 Task: Set up a database for tracking your vinyl record collection.
Action: Key pressed <Key.caps_lock>V<Key.caps_lock>inyl<Key.space><Key.caps_lock>R<Key.caps_lock>ecord<Key.space><Key.caps_lock>C<Key.caps_lock>ollection<Key.space><Key.caps_lock>D<Key.caps_lock>atabase
Screenshot: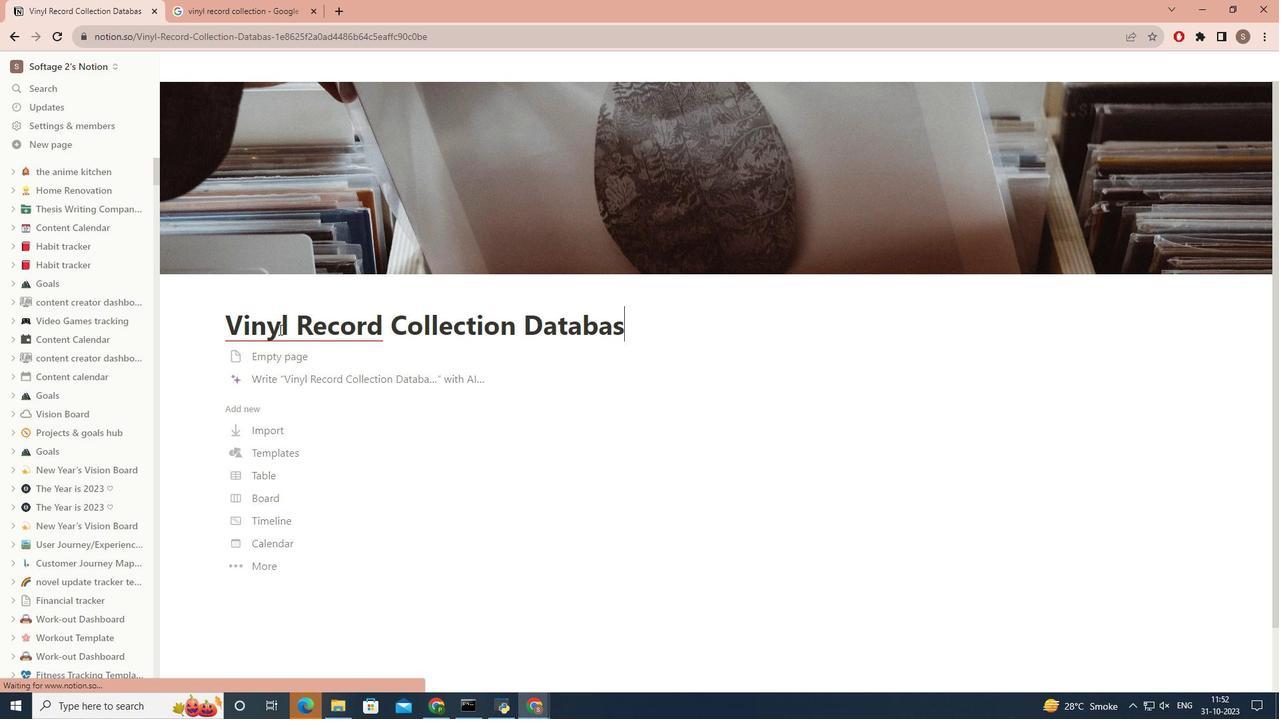 
Action: Mouse moved to (1138, 261)
Screenshot: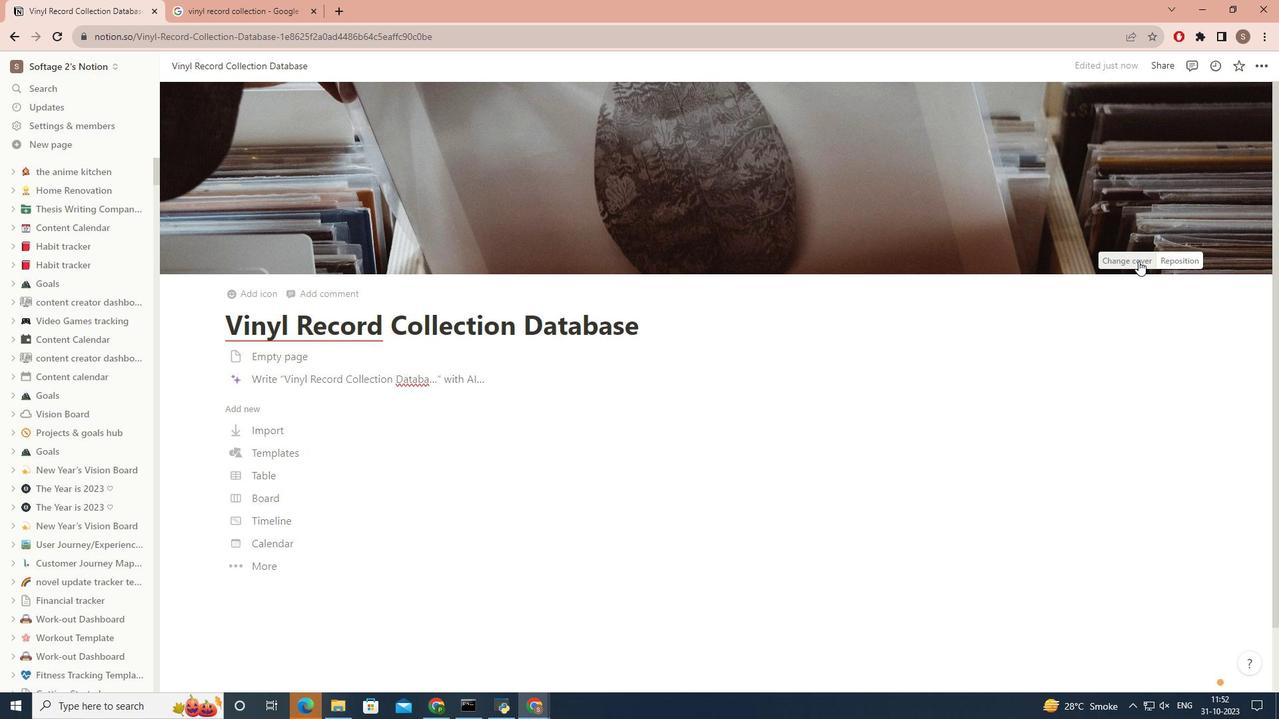 
Action: Mouse pressed left at (1138, 261)
Screenshot: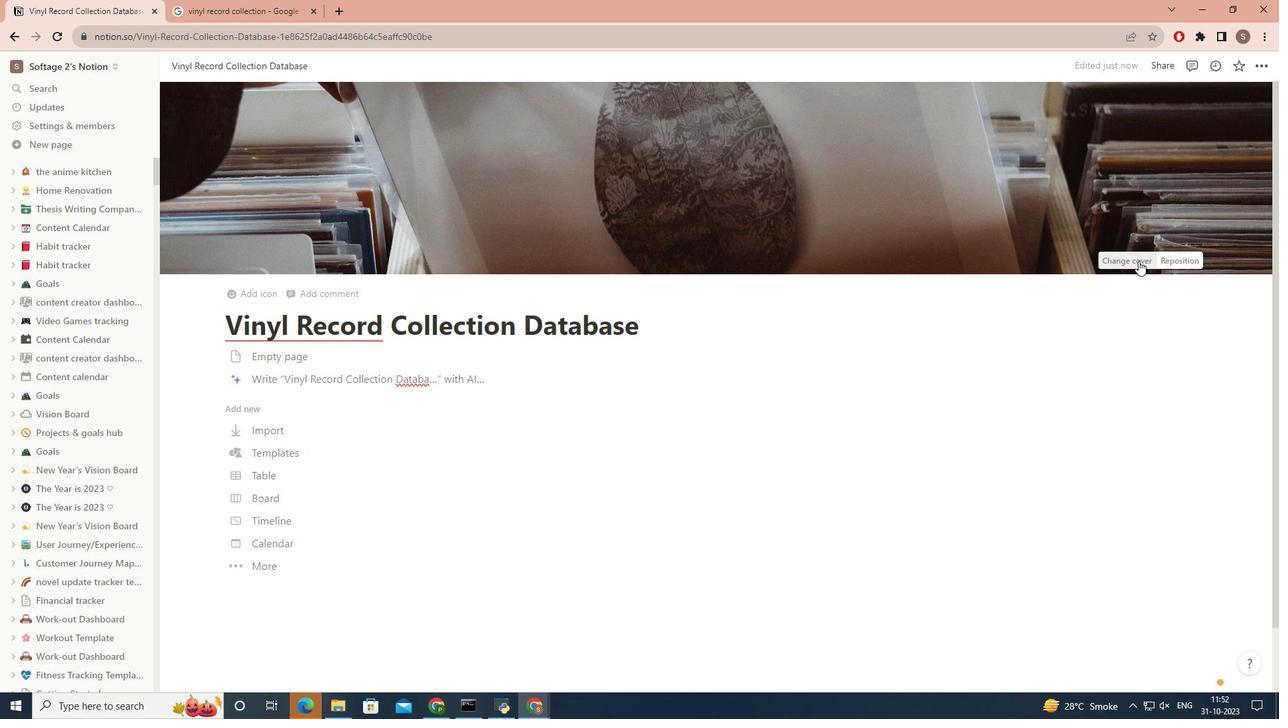 
Action: Mouse moved to (1052, 279)
Screenshot: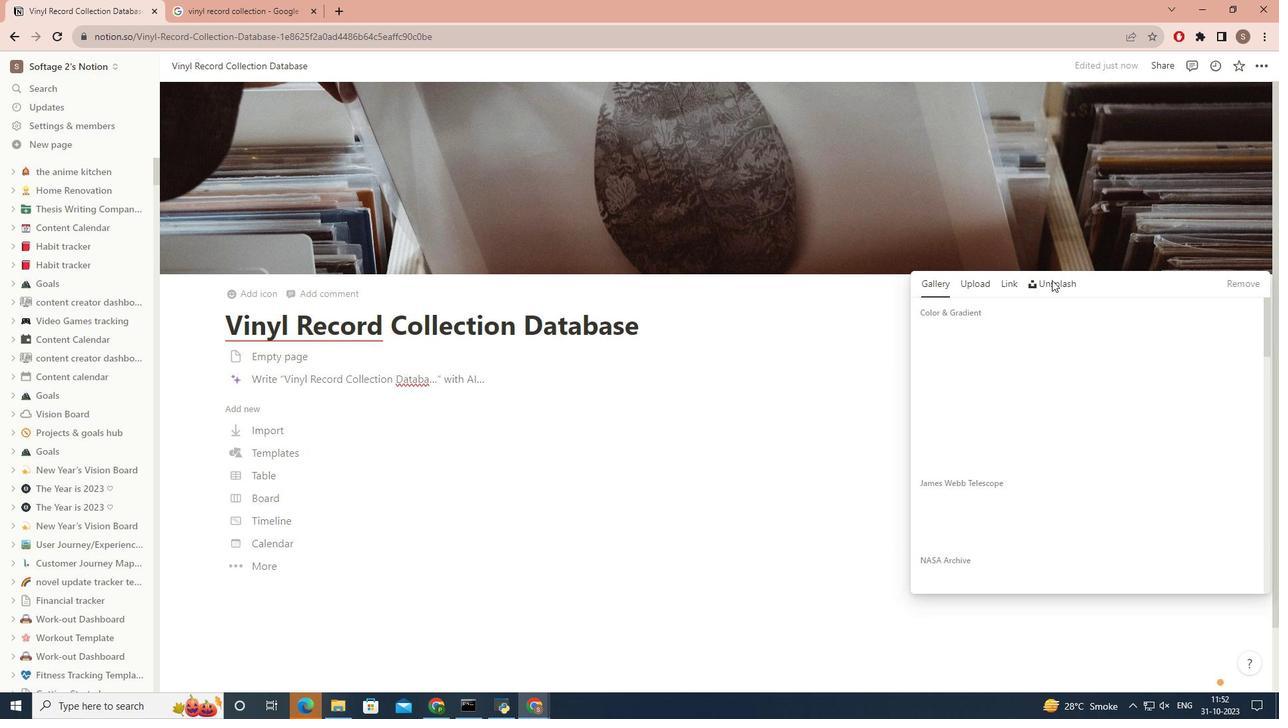 
Action: Mouse pressed left at (1052, 279)
Screenshot: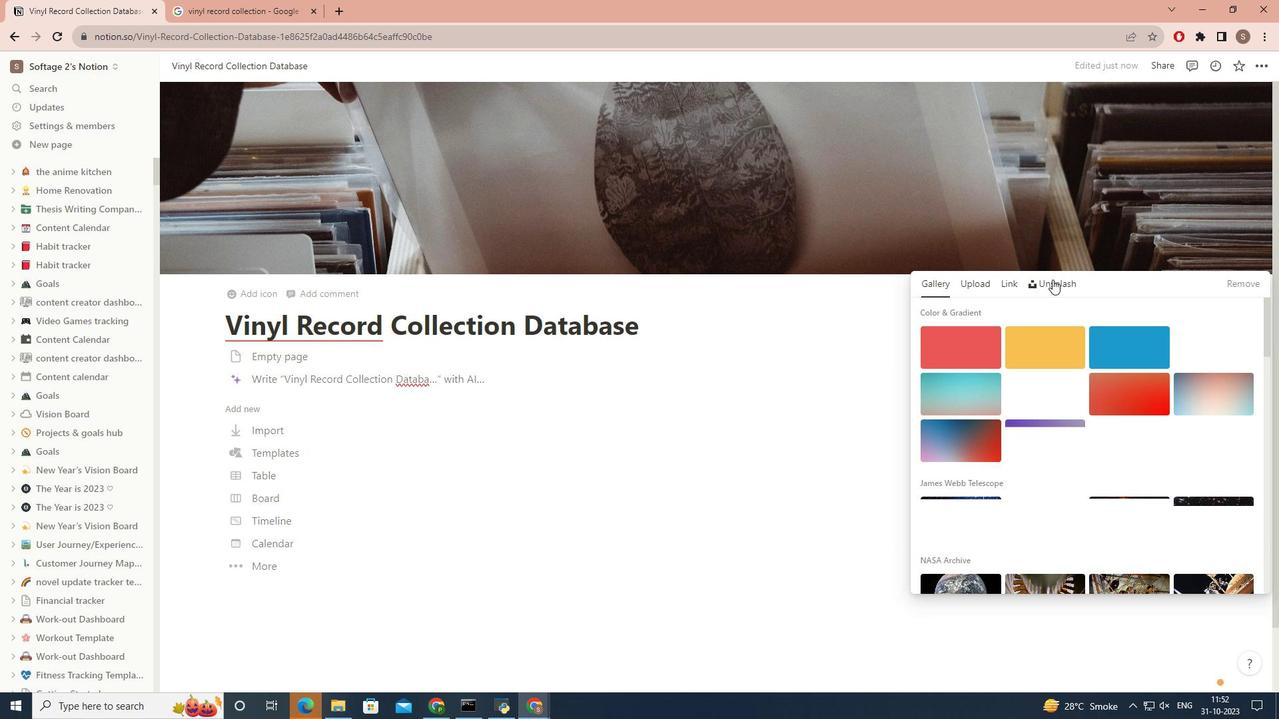 
Action: Mouse moved to (985, 316)
Screenshot: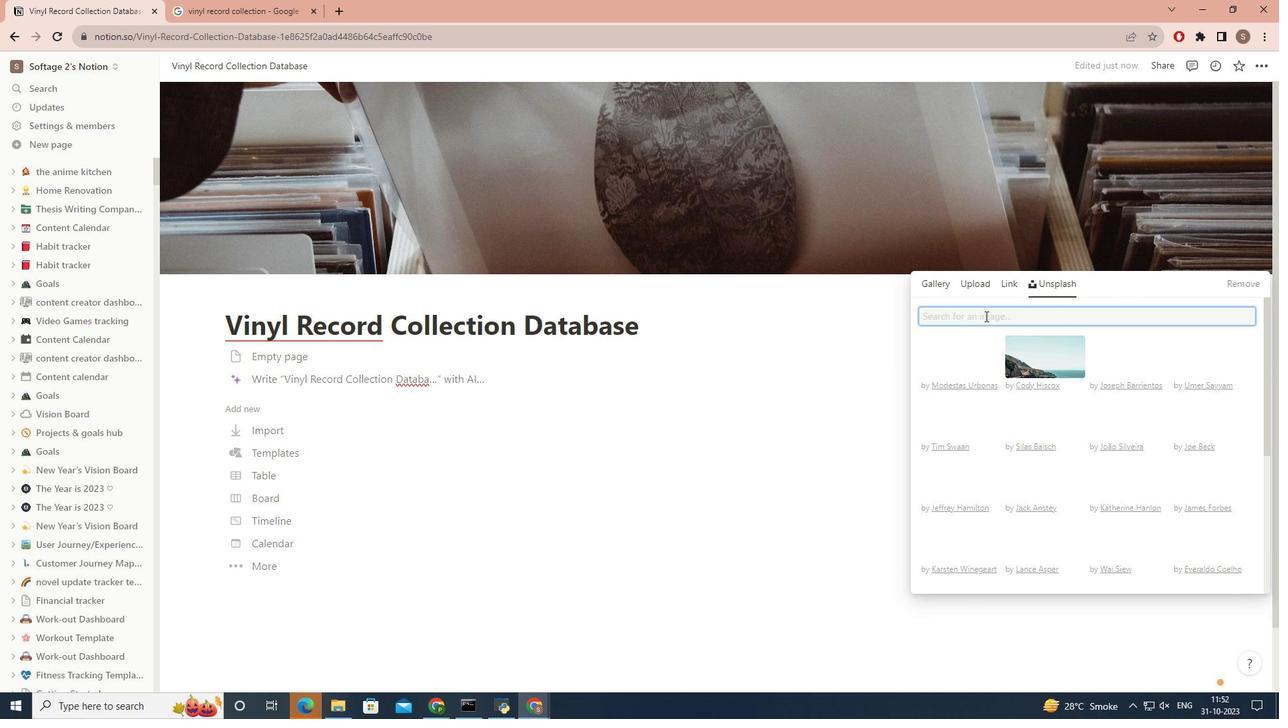 
Action: Key pressed vinyl<Key.space>record<Key.space>collection
Screenshot: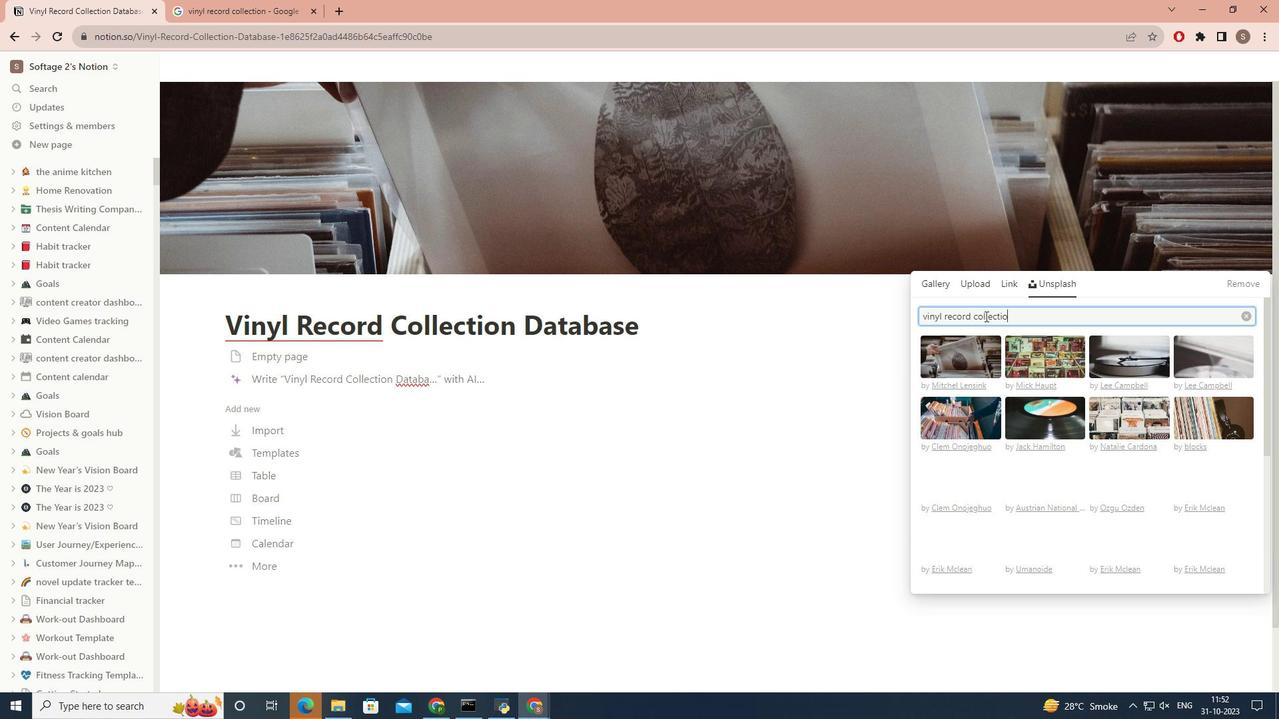 
Action: Mouse moved to (1207, 408)
Screenshot: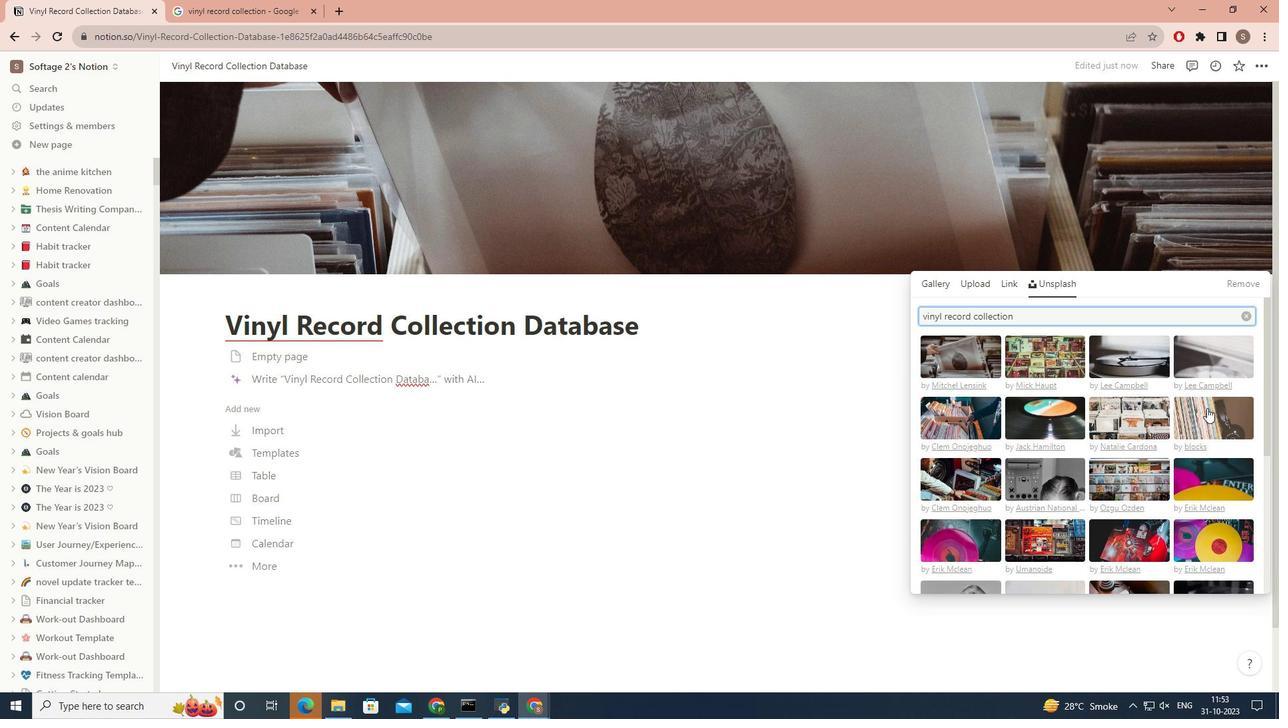 
Action: Mouse pressed left at (1207, 408)
Screenshot: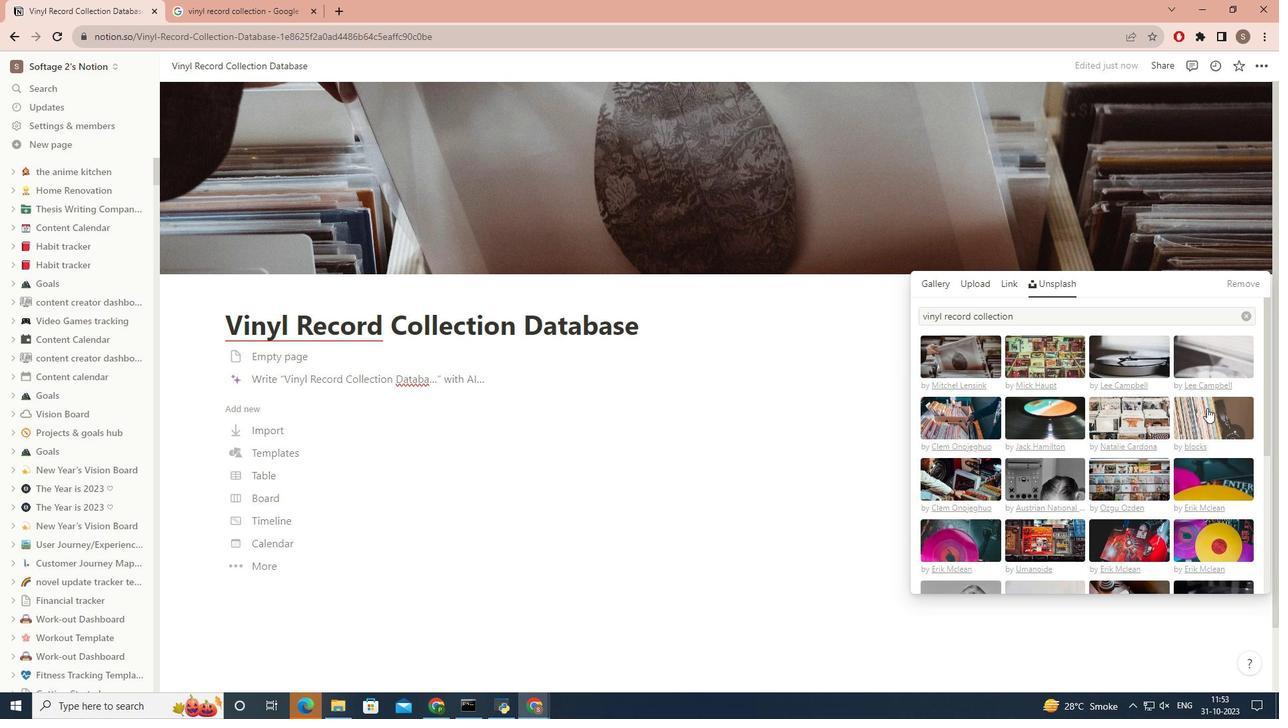 
Action: Mouse moved to (1042, 247)
Screenshot: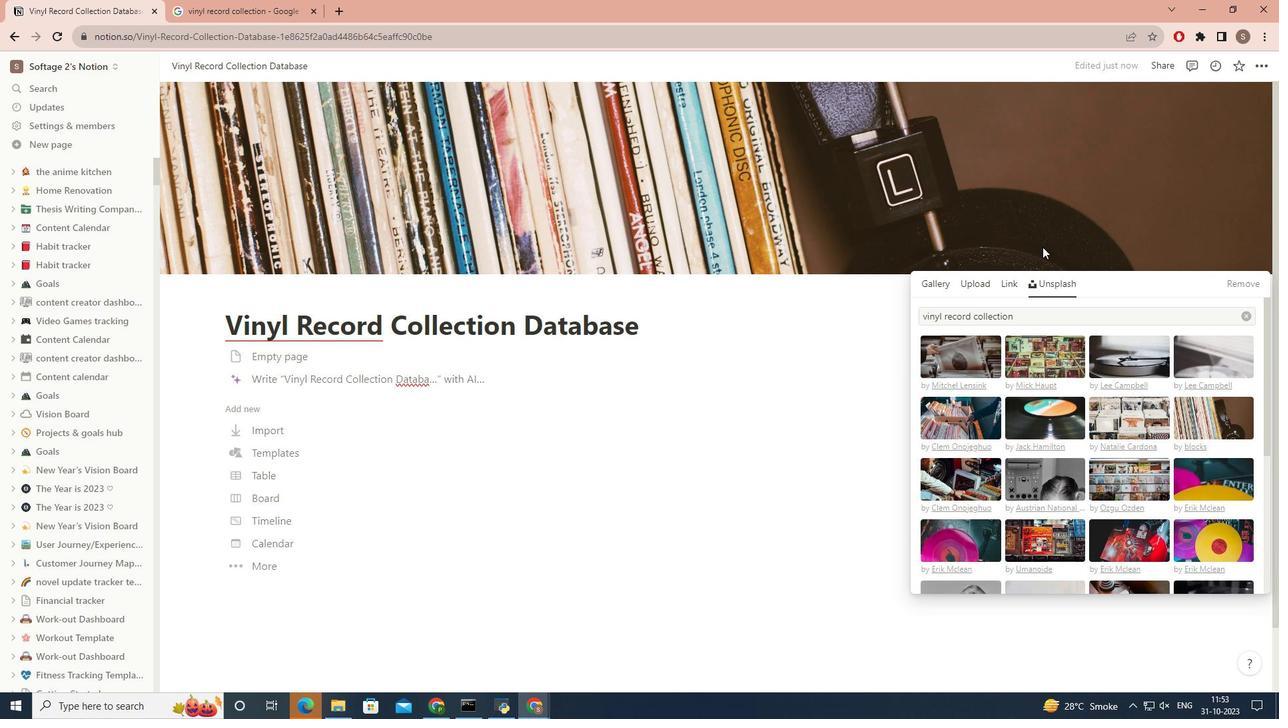 
Action: Mouse pressed left at (1042, 247)
Screenshot: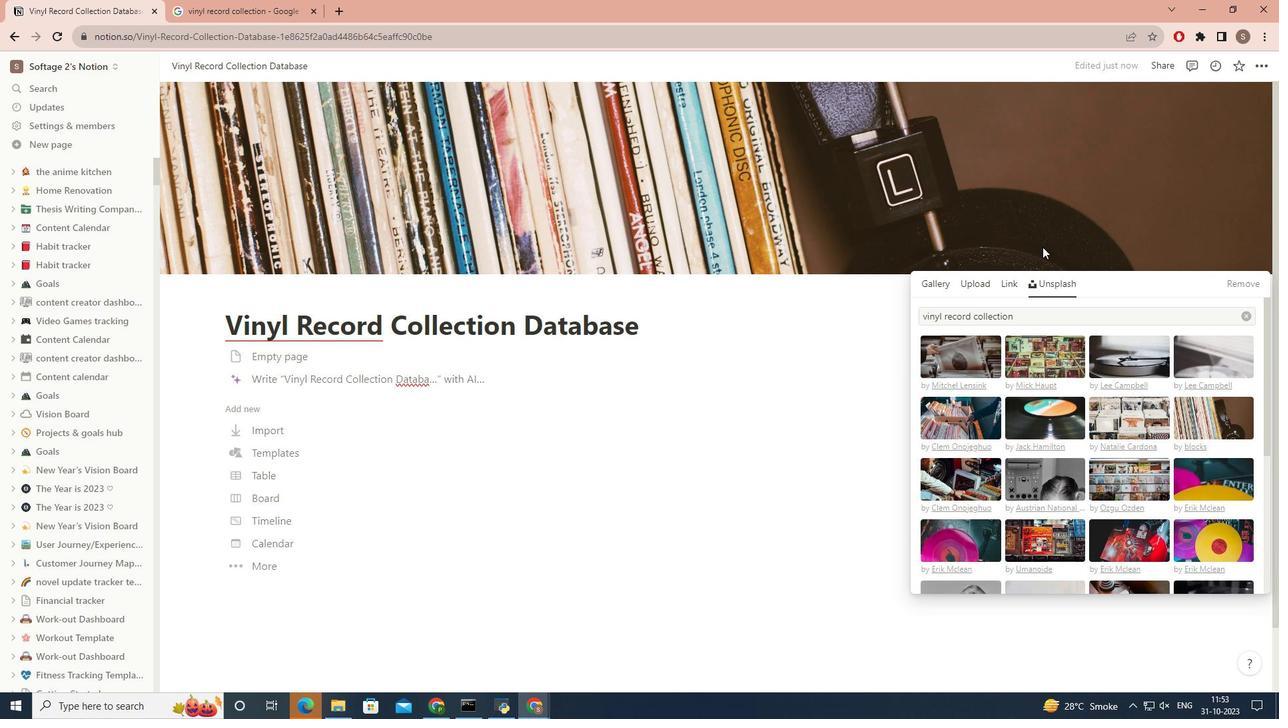 
Action: Mouse moved to (1162, 259)
Screenshot: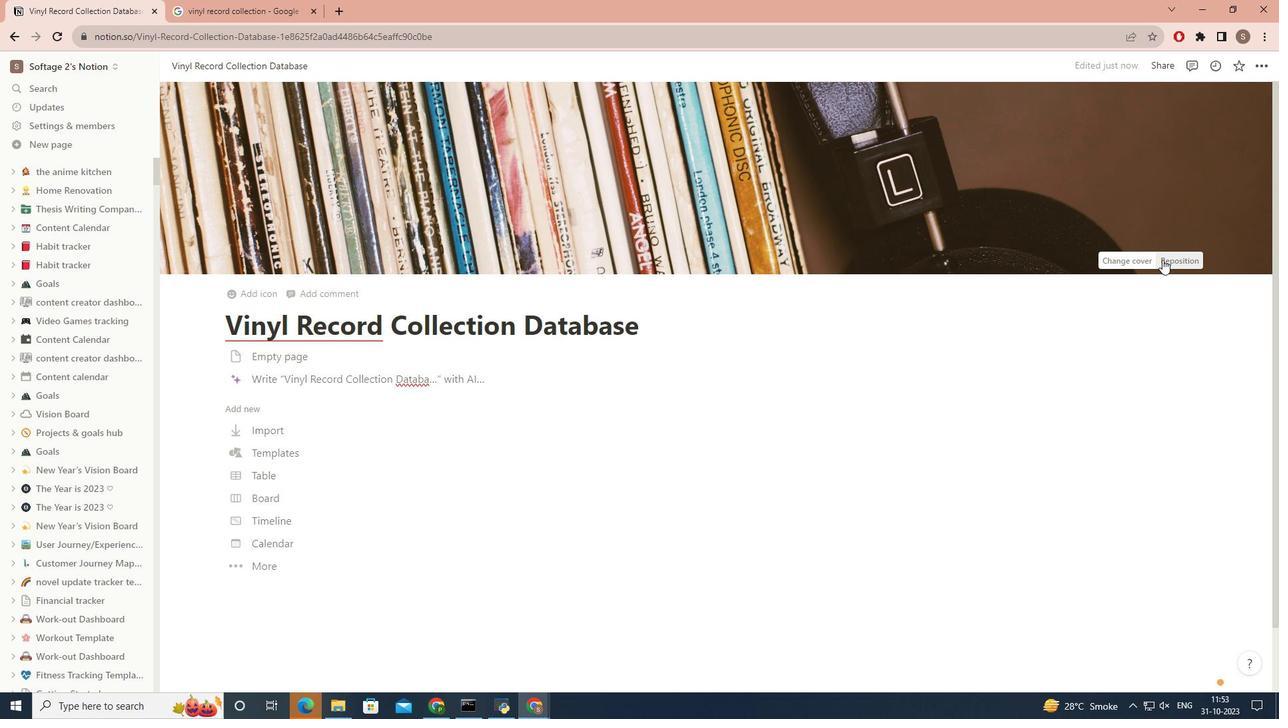 
Action: Mouse pressed left at (1162, 259)
Screenshot: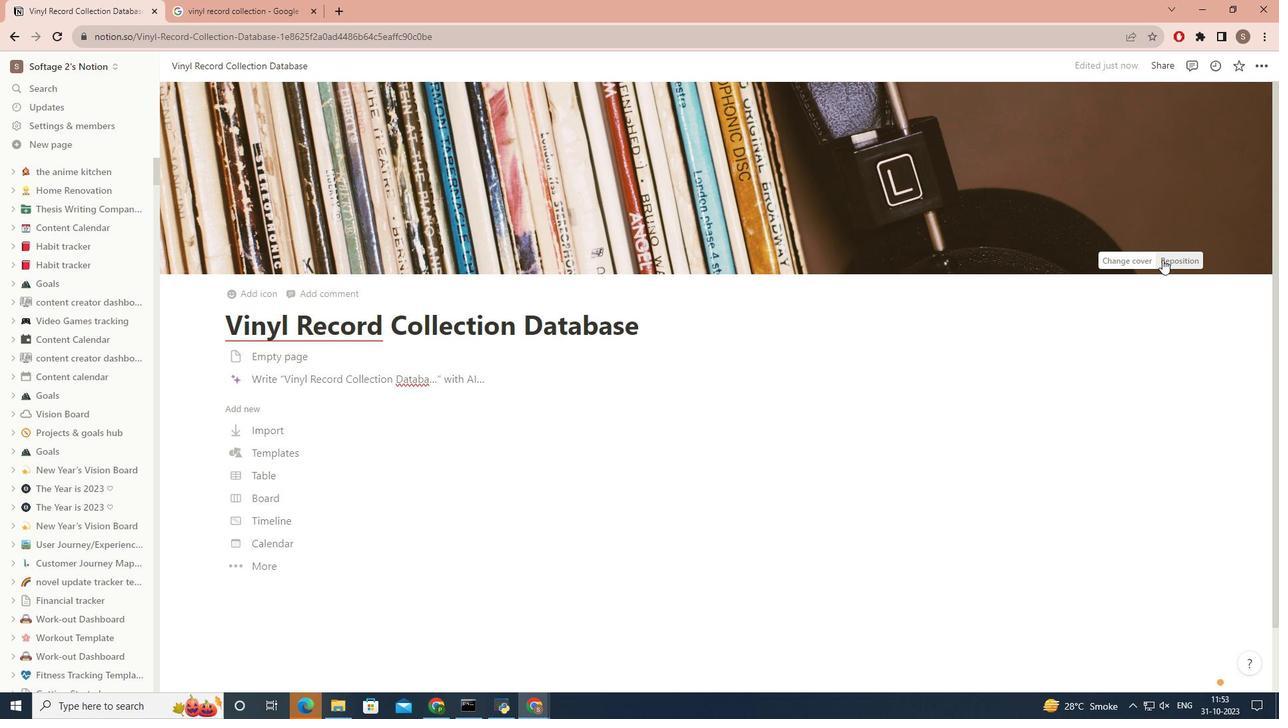 
Action: Mouse moved to (1092, 213)
Screenshot: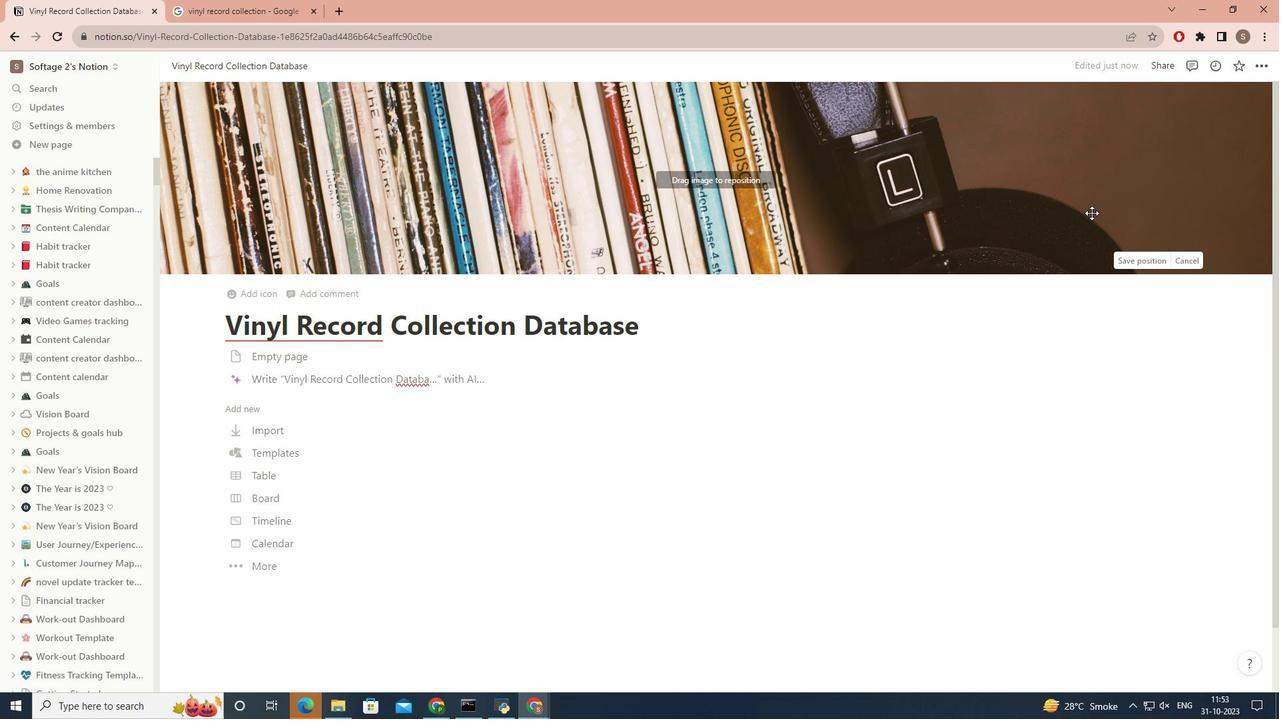 
Action: Mouse pressed left at (1092, 213)
Screenshot: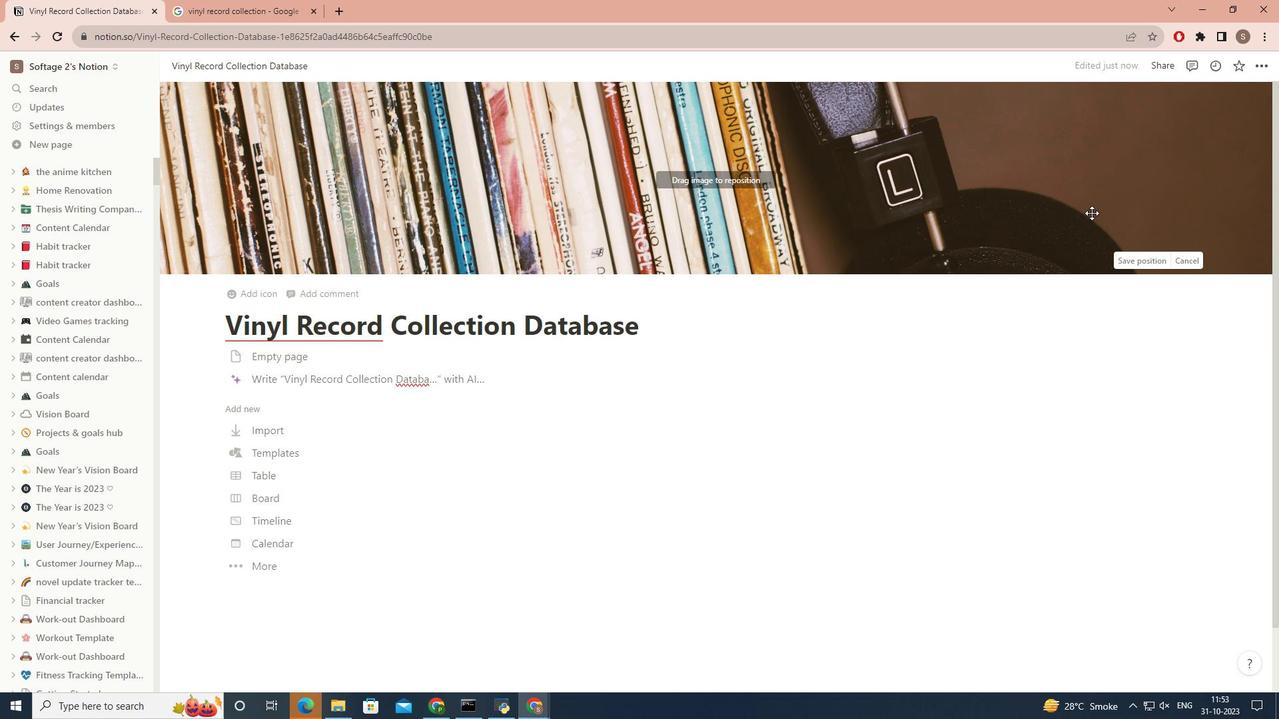 
Action: Mouse moved to (1071, 211)
Screenshot: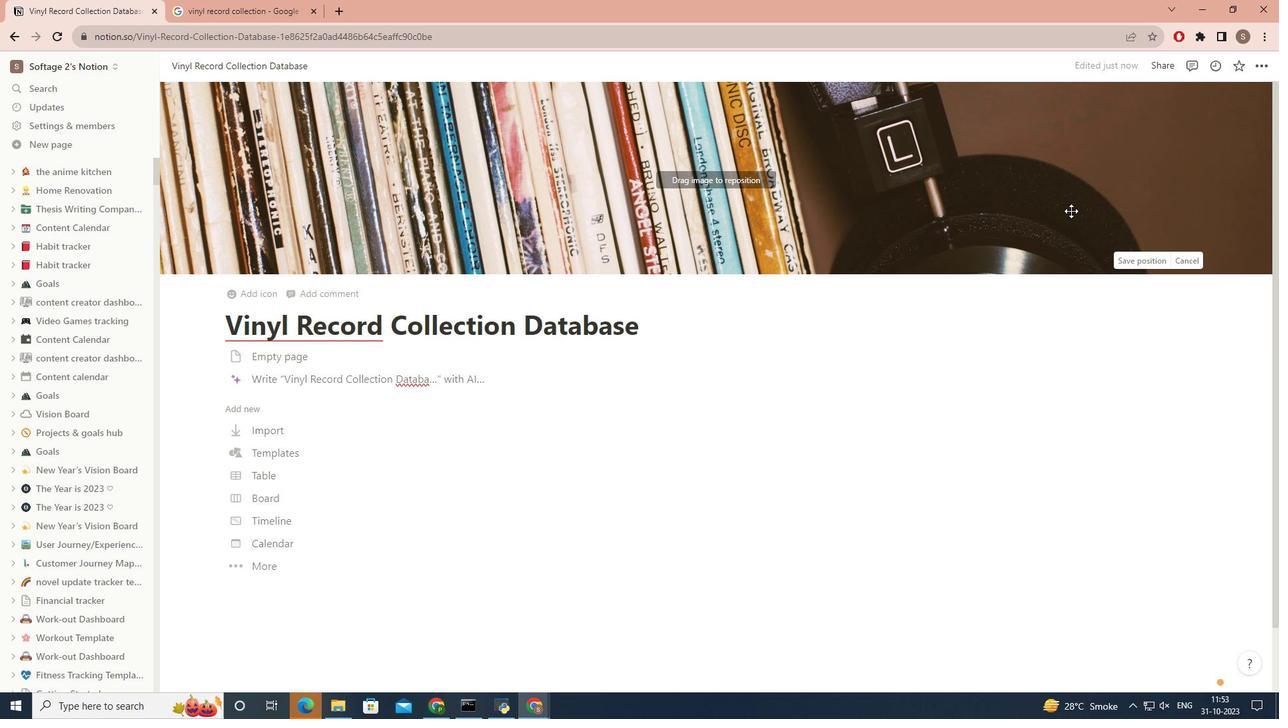 
Action: Mouse pressed left at (1071, 211)
Screenshot: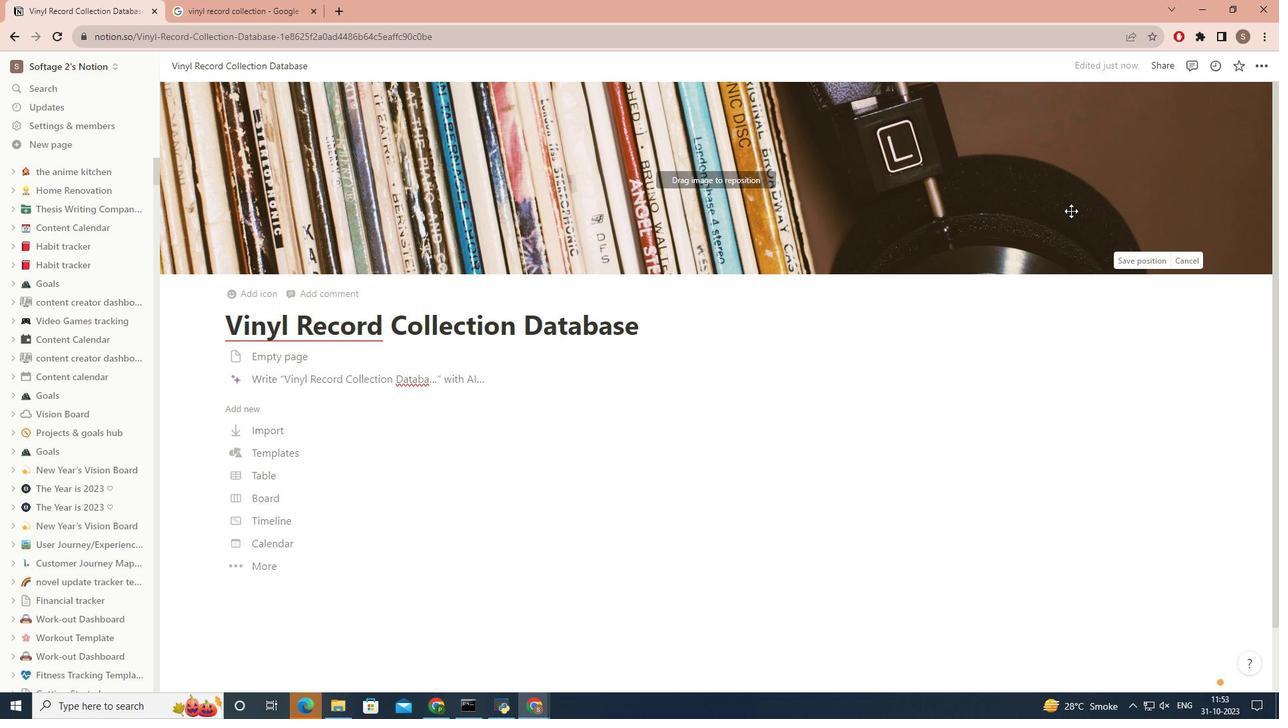 
Action: Mouse moved to (1071, 188)
Screenshot: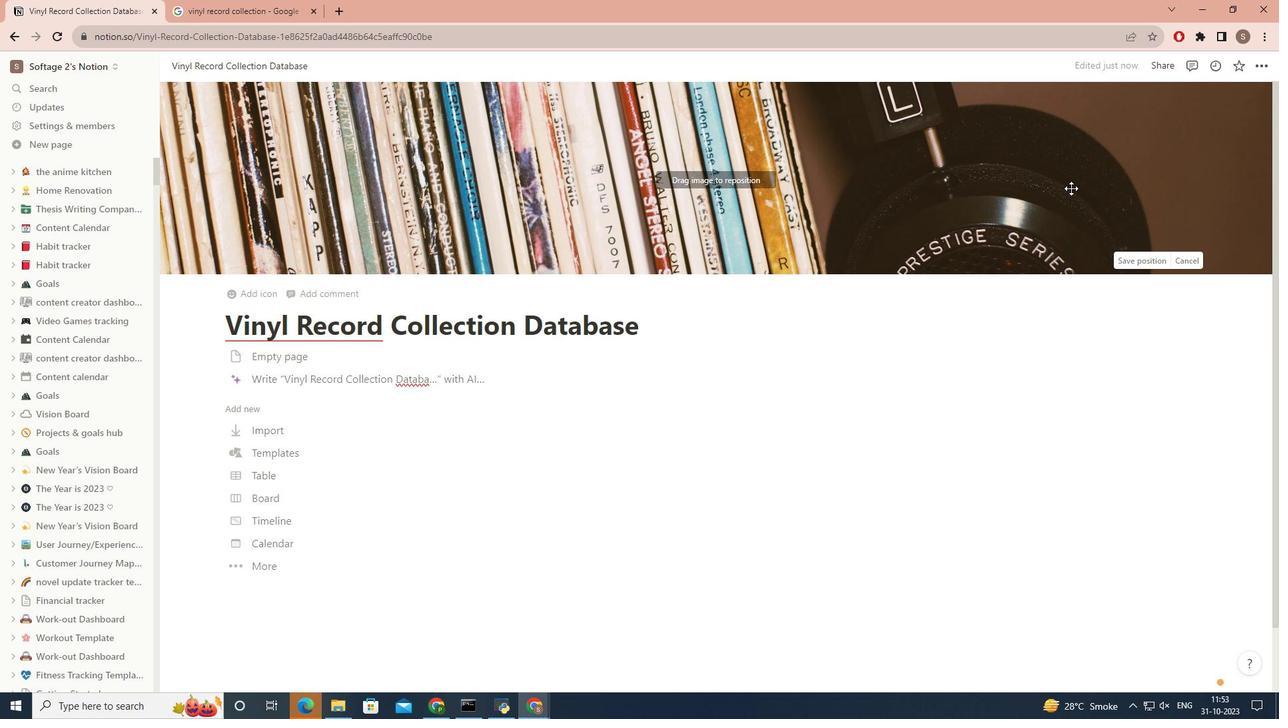
Action: Mouse pressed left at (1071, 188)
Screenshot: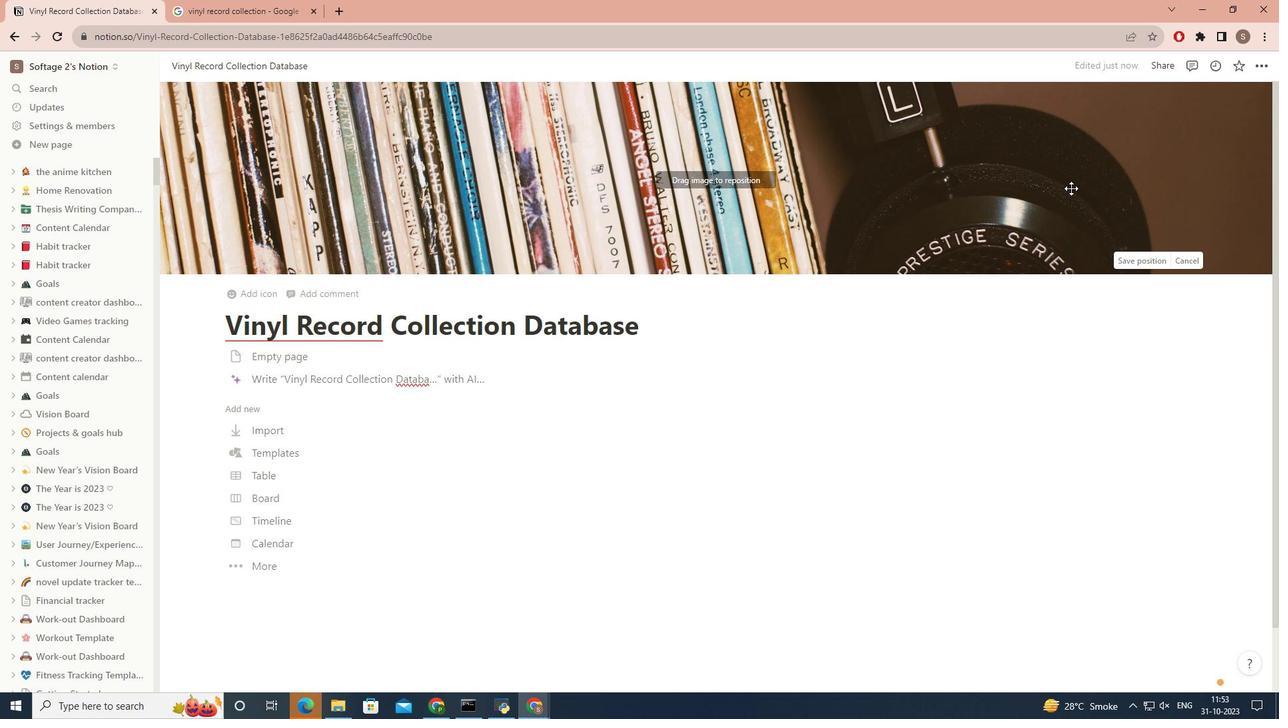 
Action: Mouse moved to (253, 293)
Screenshot: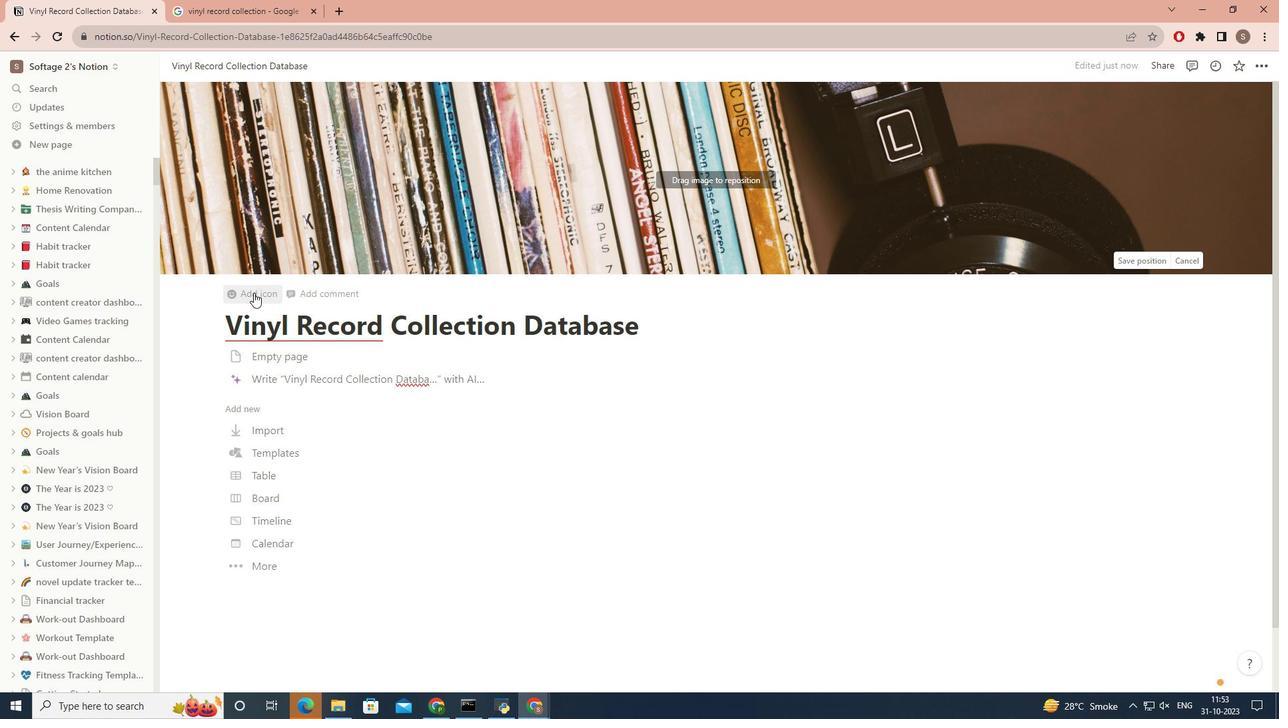 
Action: Mouse pressed left at (253, 293)
Screenshot: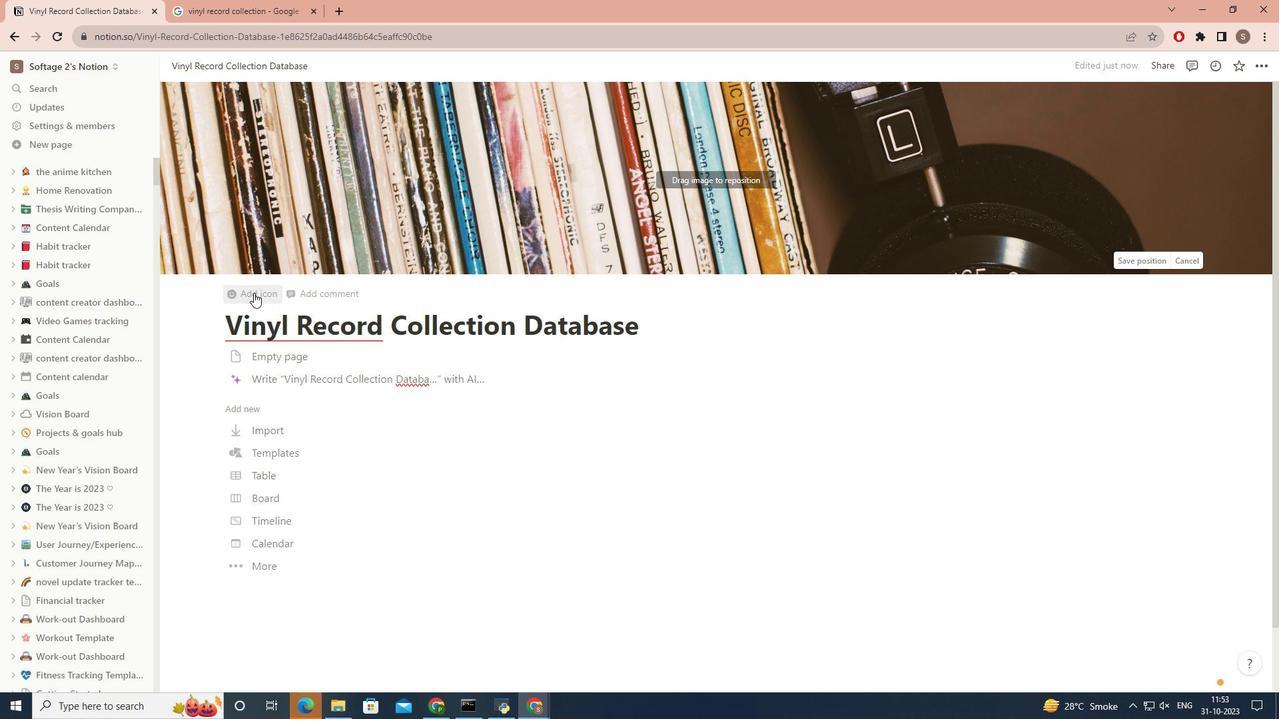 
Action: Mouse moved to (235, 341)
Screenshot: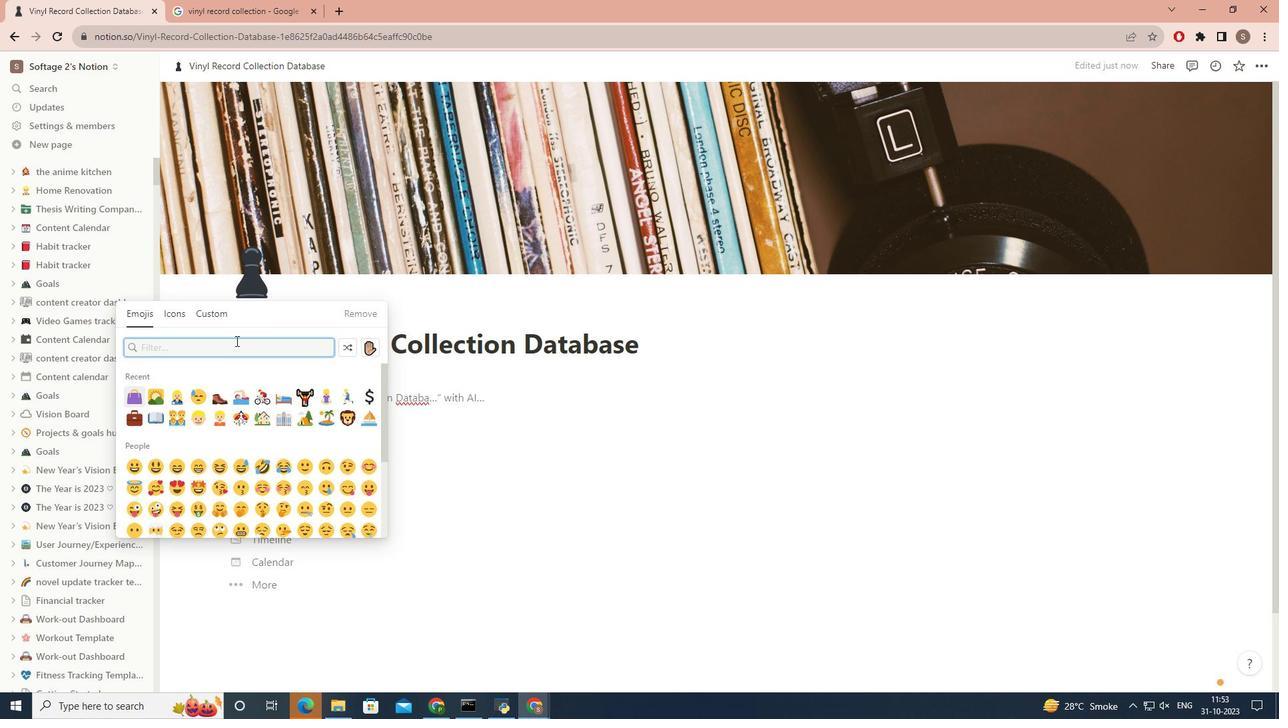 
Action: Mouse pressed left at (235, 341)
Screenshot: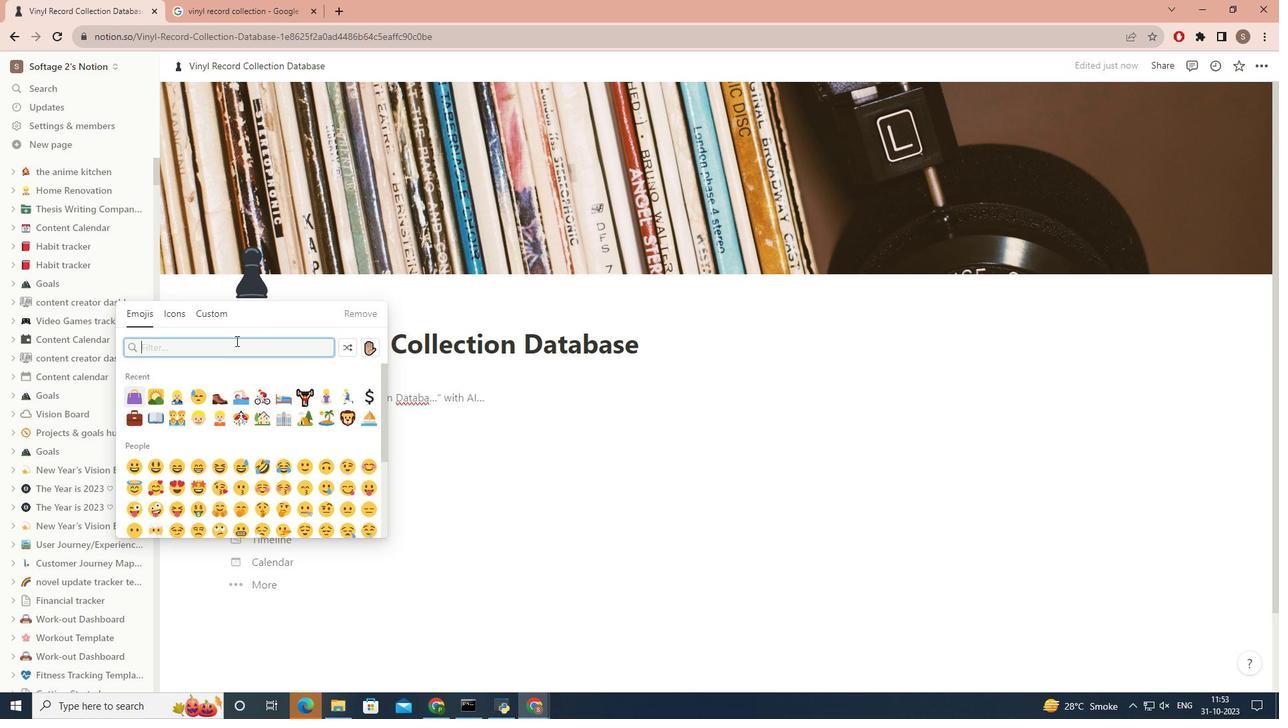 
Action: Key pressed mu
Screenshot: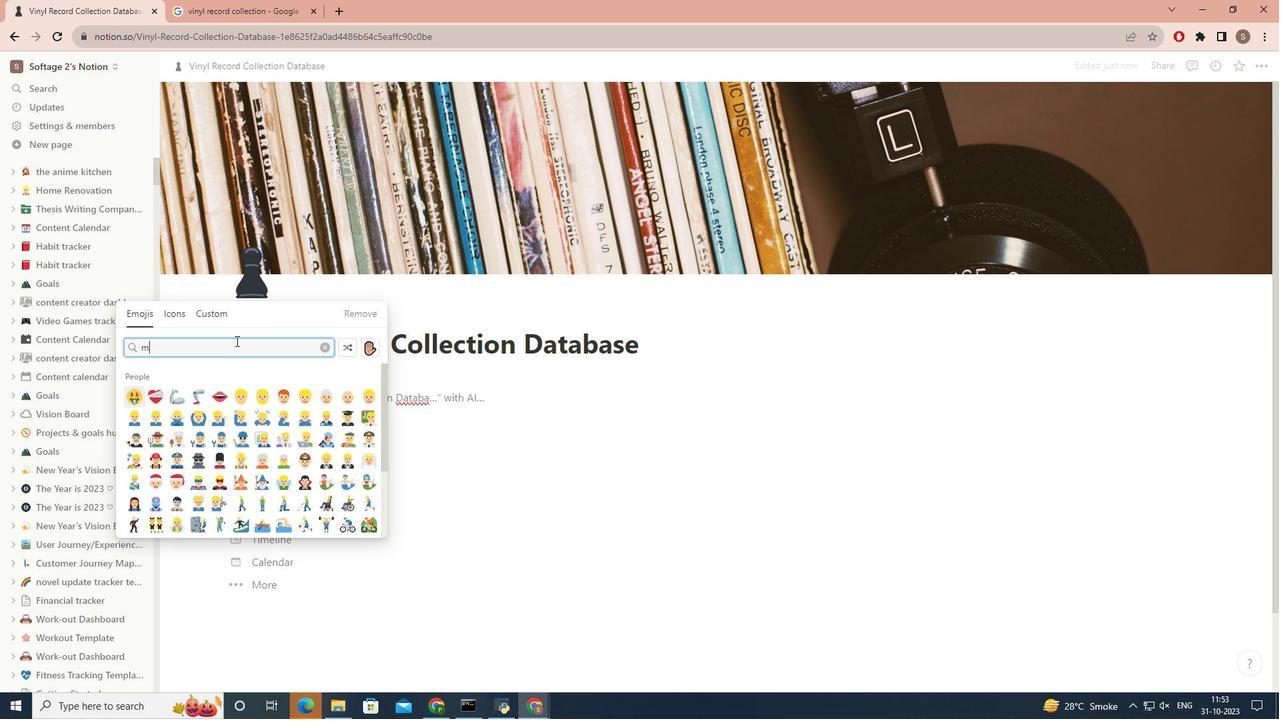 
Action: Mouse moved to (199, 381)
Screenshot: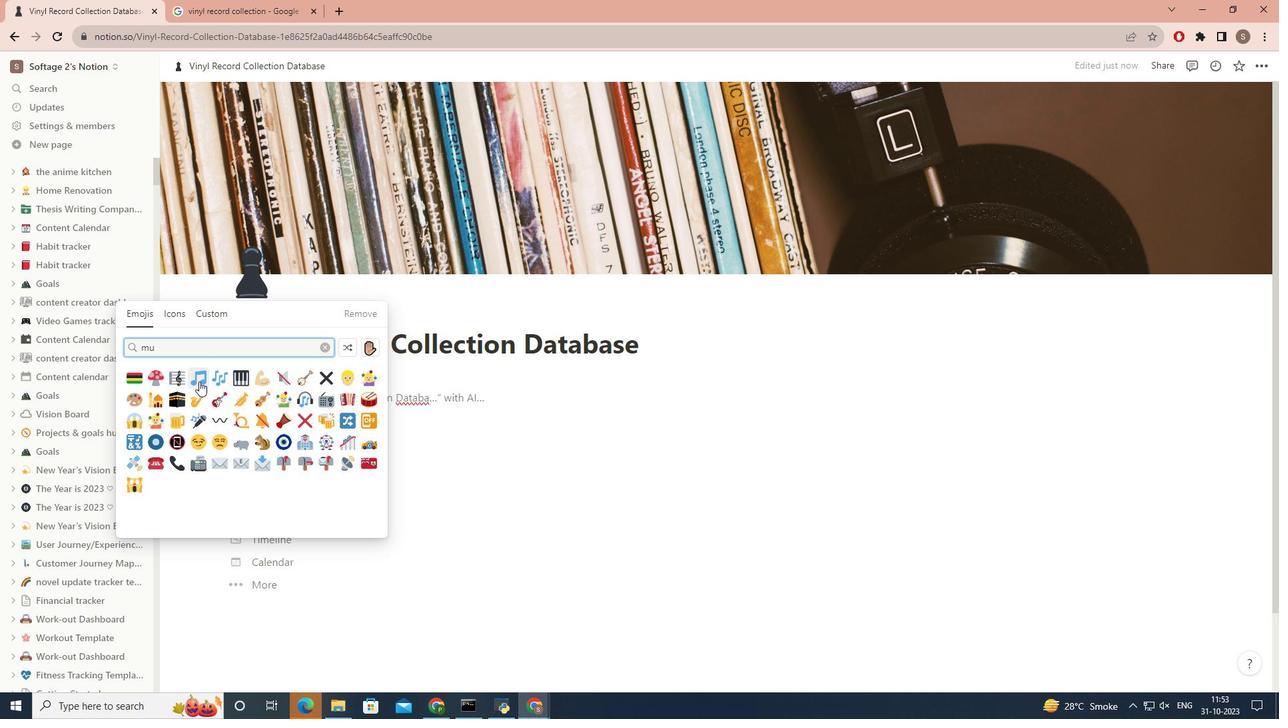 
Action: Mouse pressed left at (199, 381)
Screenshot: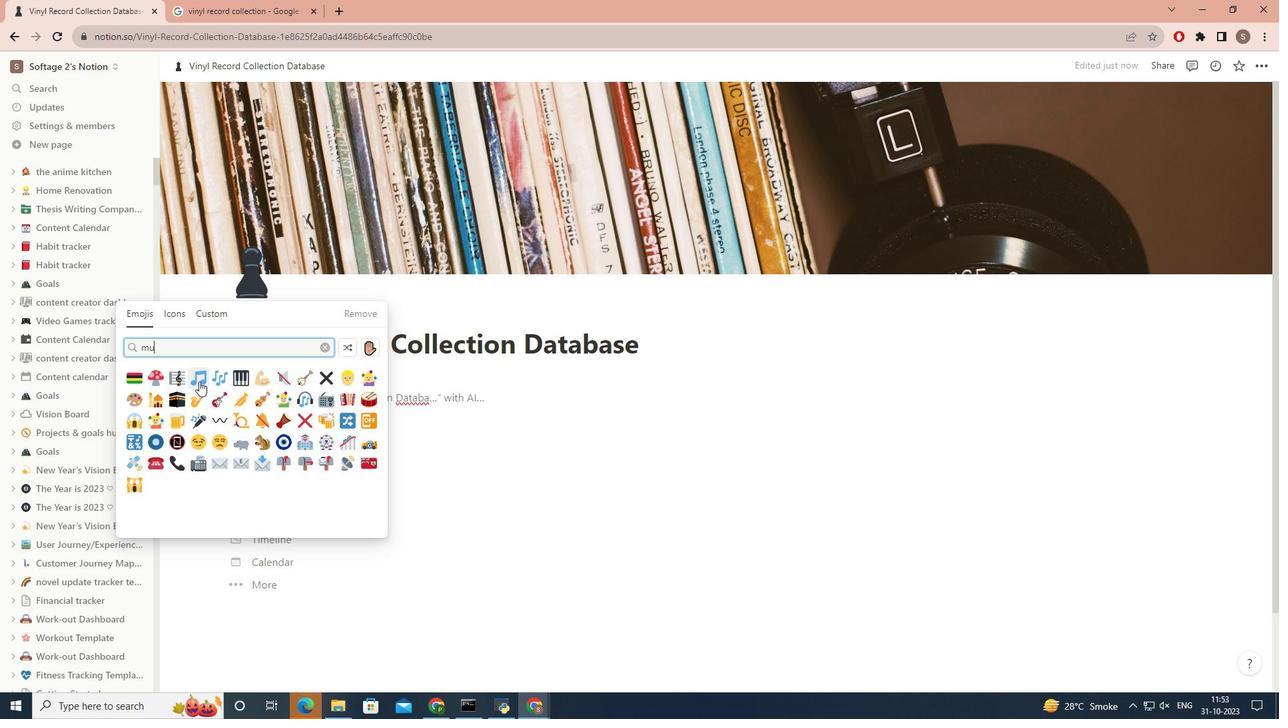 
Action: Mouse moved to (256, 373)
Screenshot: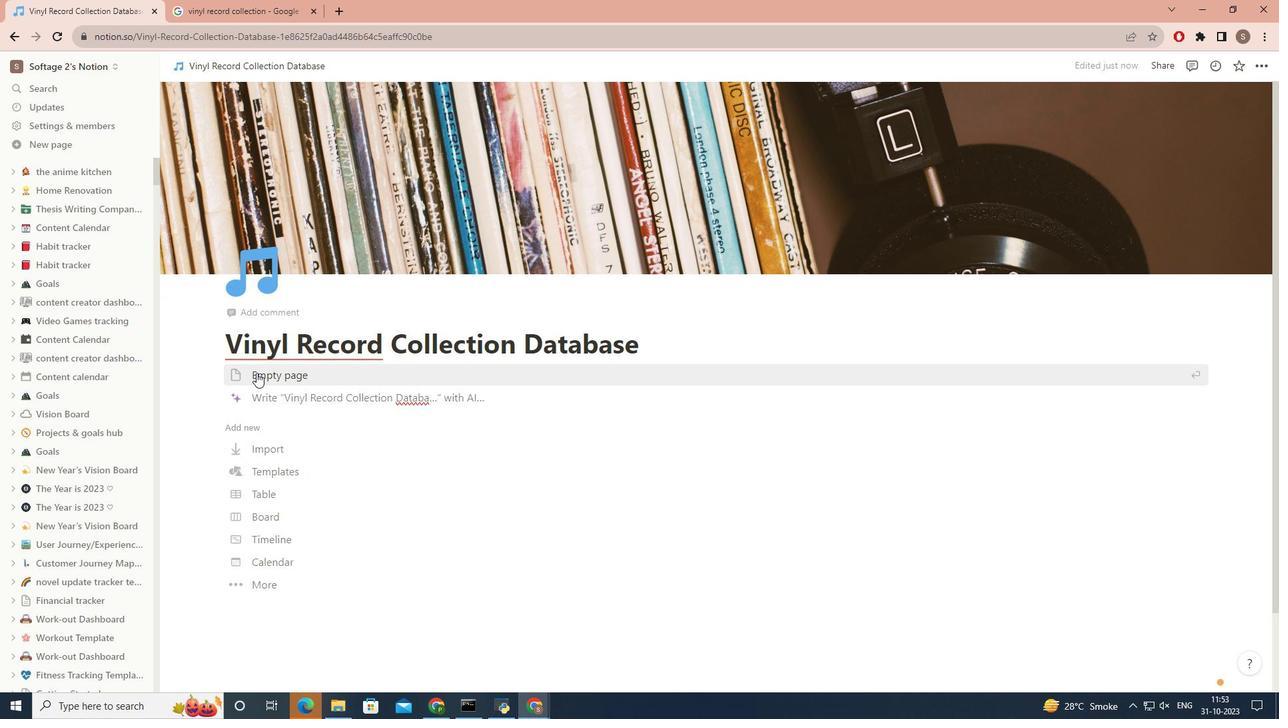 
Action: Mouse pressed left at (256, 373)
Screenshot: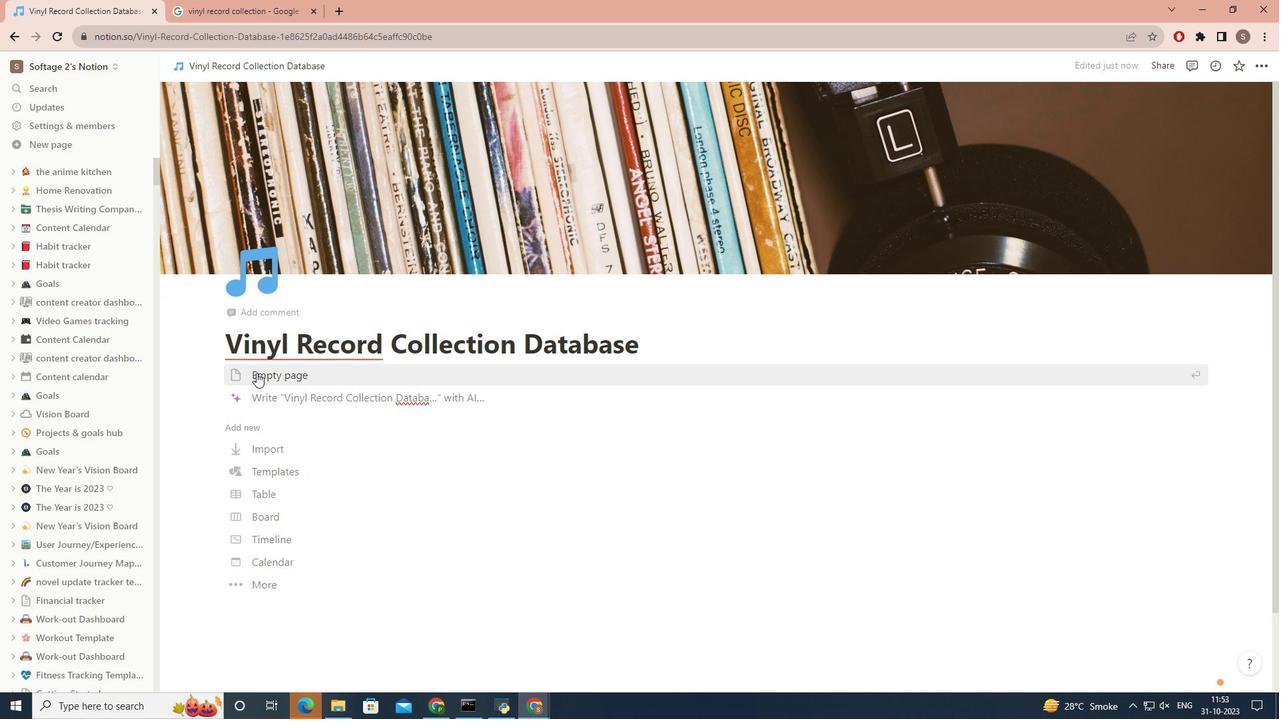 
Action: Key pressed /ta
Screenshot: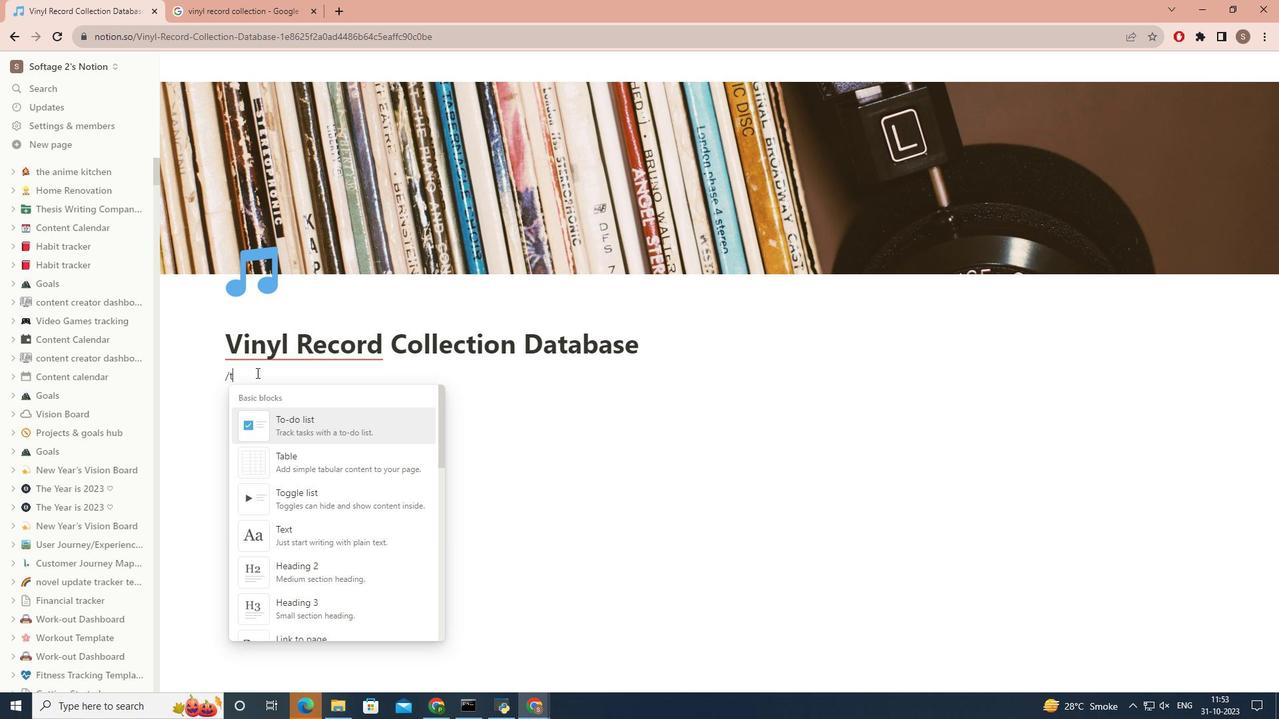 
Action: Mouse moved to (302, 525)
Screenshot: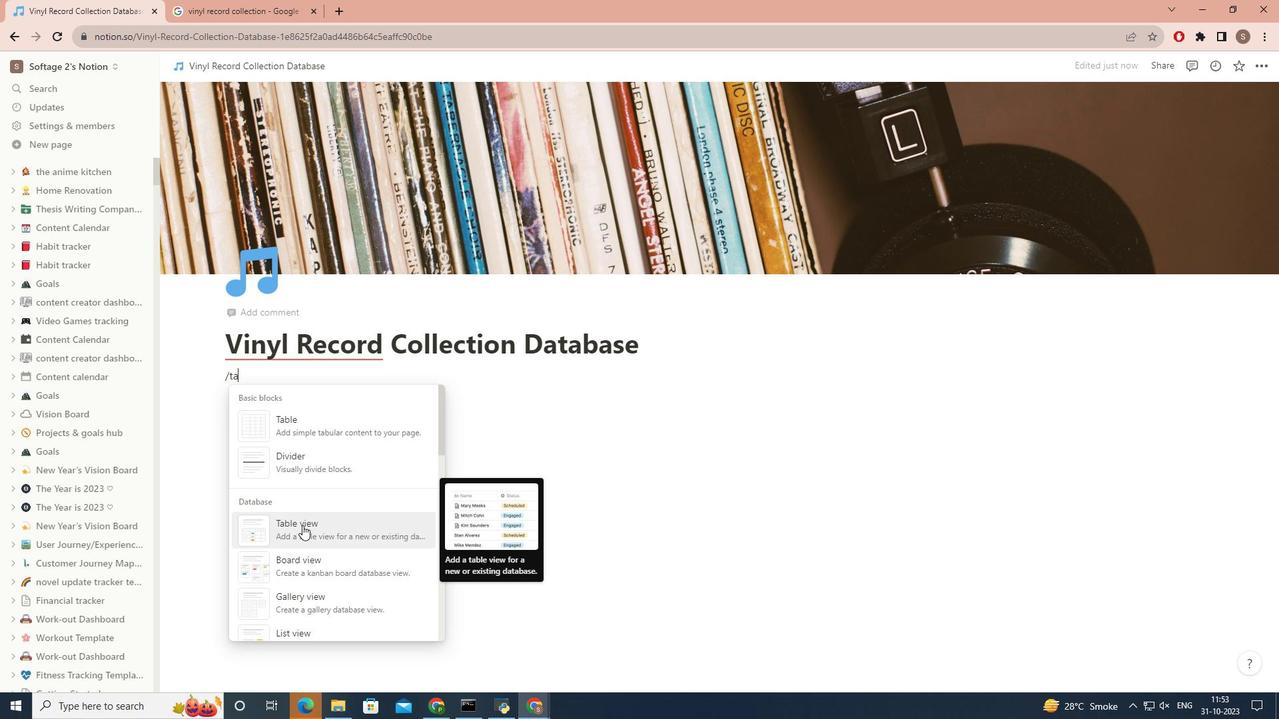 
Action: Mouse pressed left at (302, 525)
Screenshot: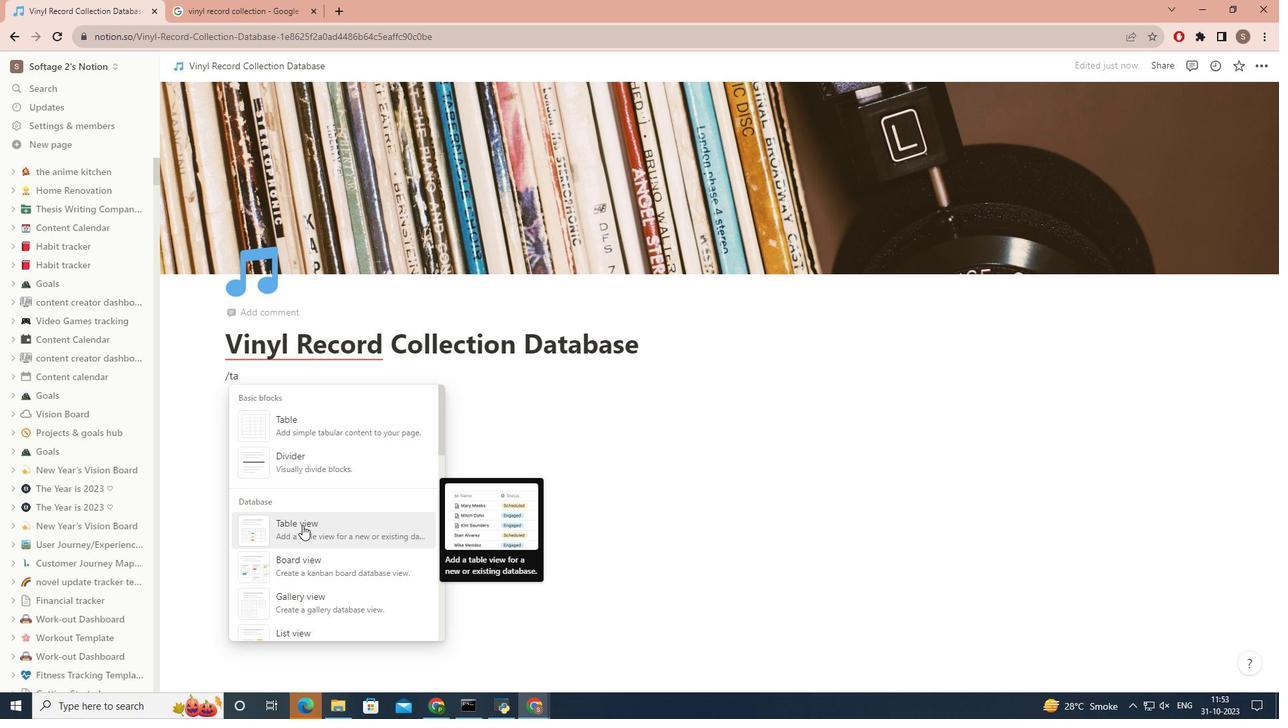 
Action: Mouse moved to (251, 381)
Screenshot: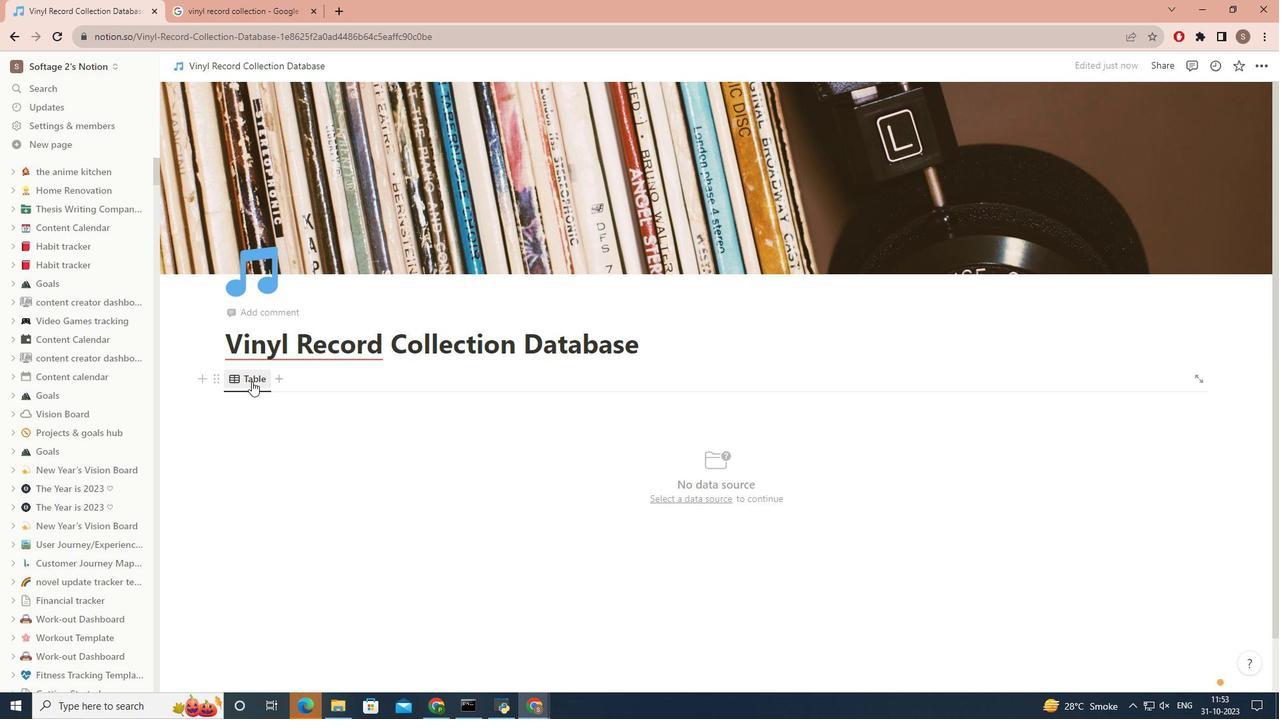 
Action: Mouse pressed left at (251, 381)
Screenshot: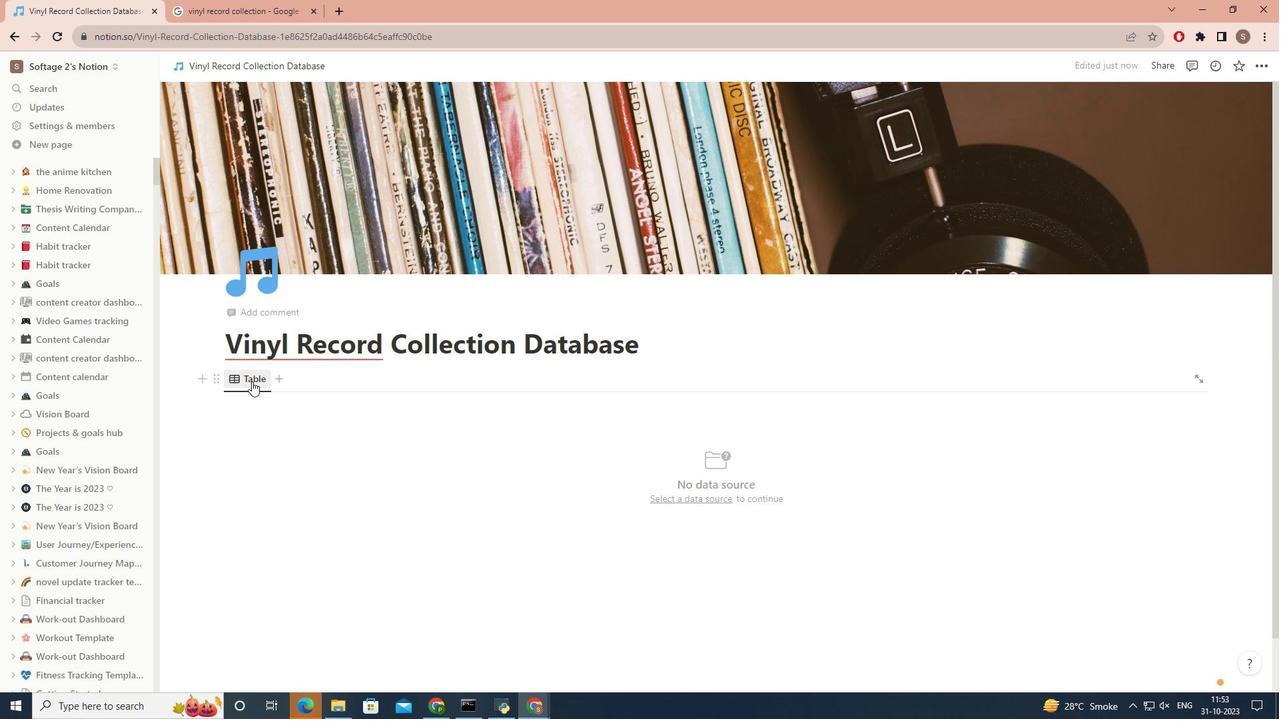 
Action: Mouse moved to (250, 404)
Screenshot: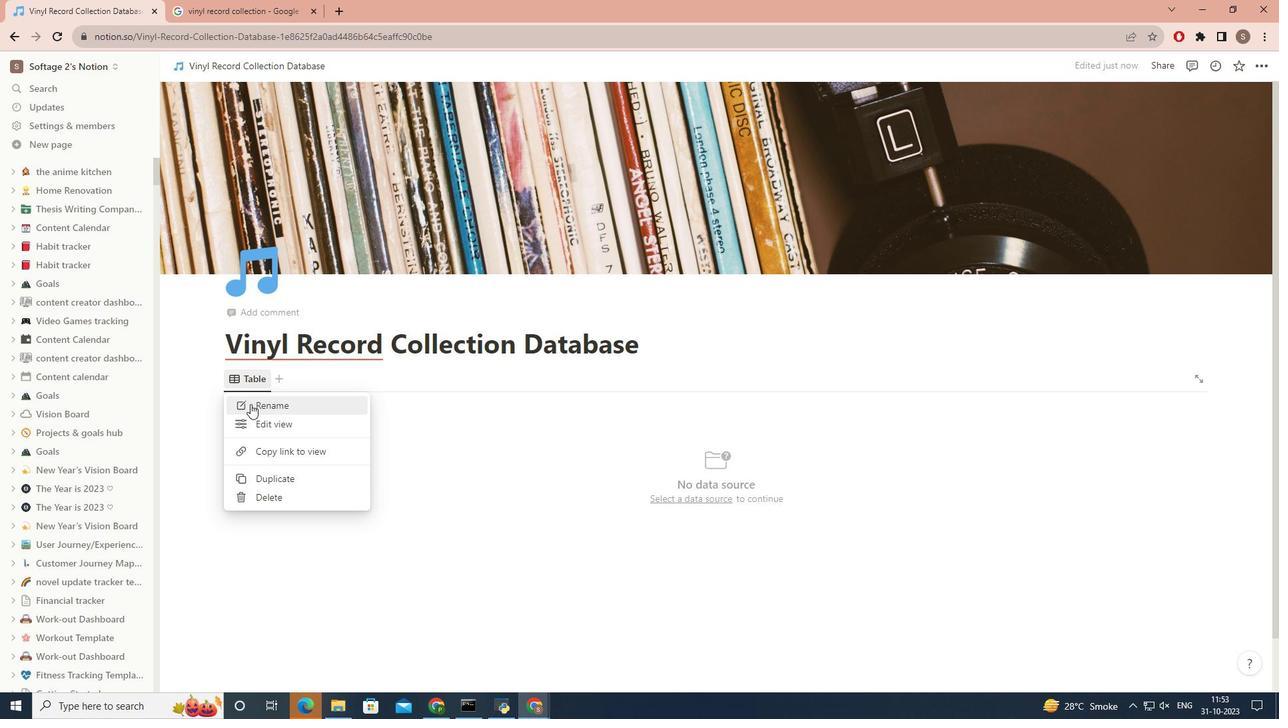 
Action: Mouse pressed left at (250, 404)
Screenshot: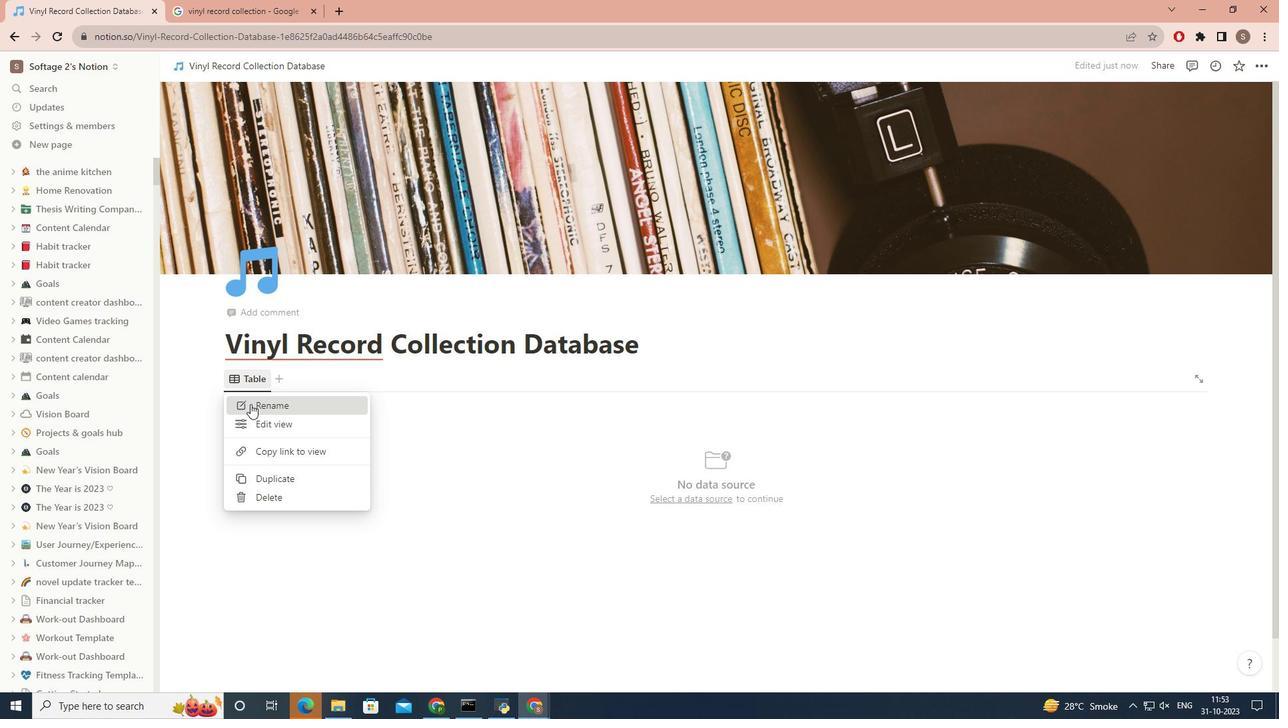 
Action: Mouse moved to (1032, 632)
Screenshot: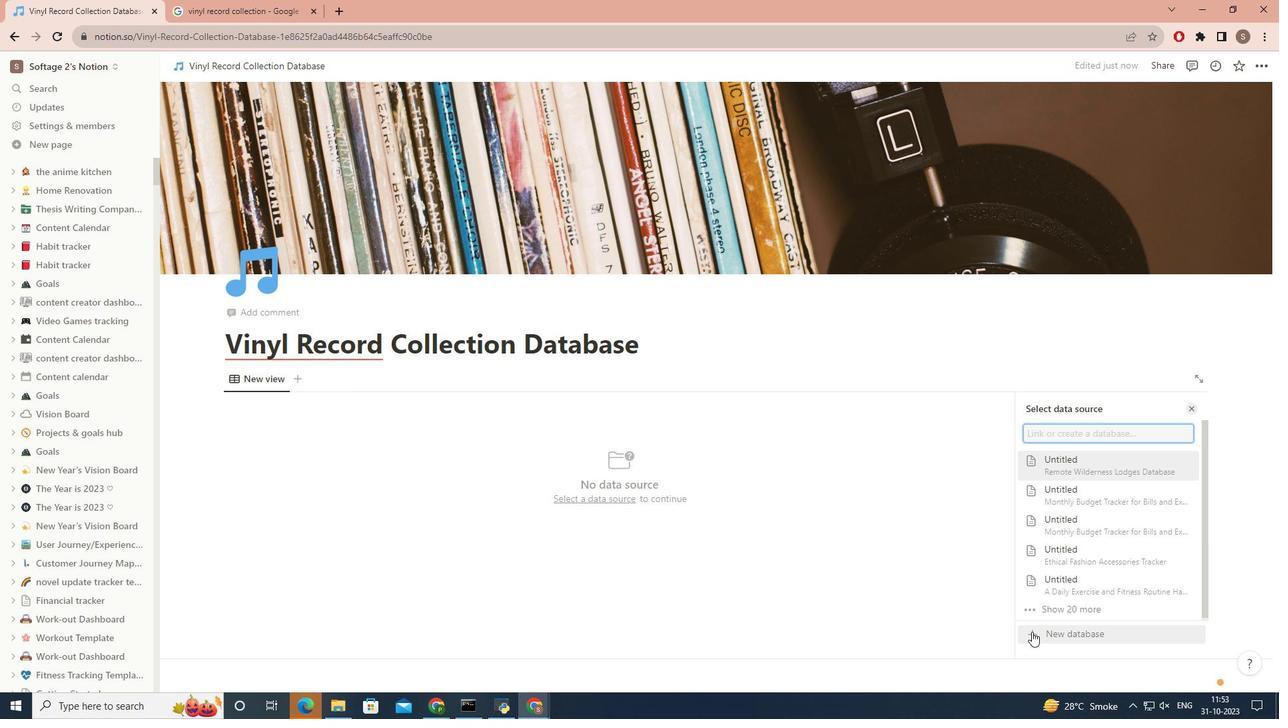 
Action: Mouse pressed left at (1032, 632)
Screenshot: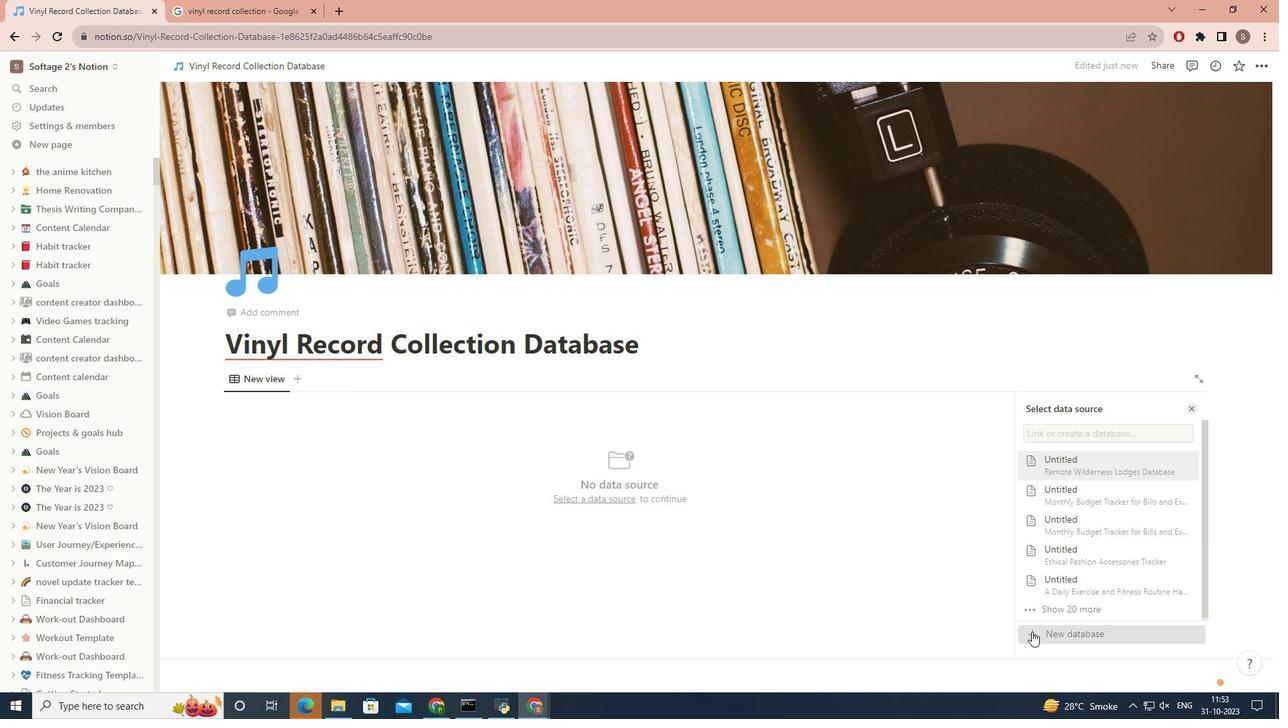 
Action: Mouse moved to (291, 405)
Screenshot: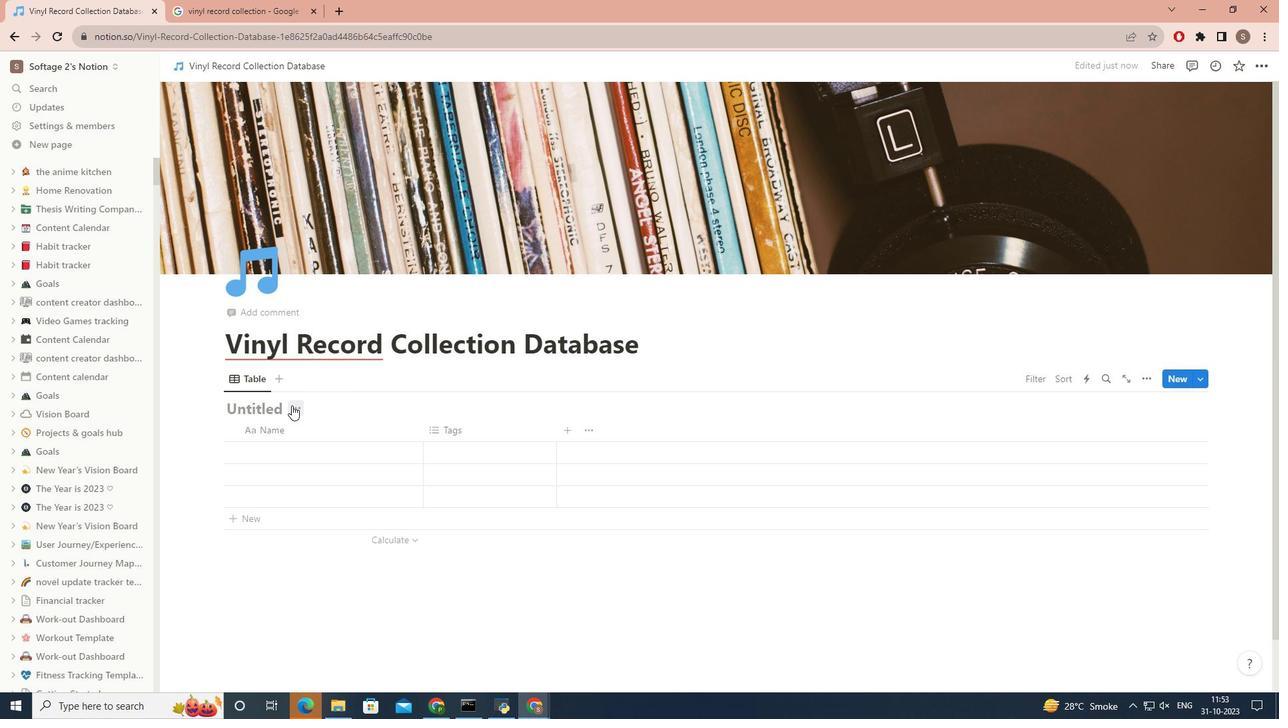 
Action: Mouse pressed left at (291, 405)
Screenshot: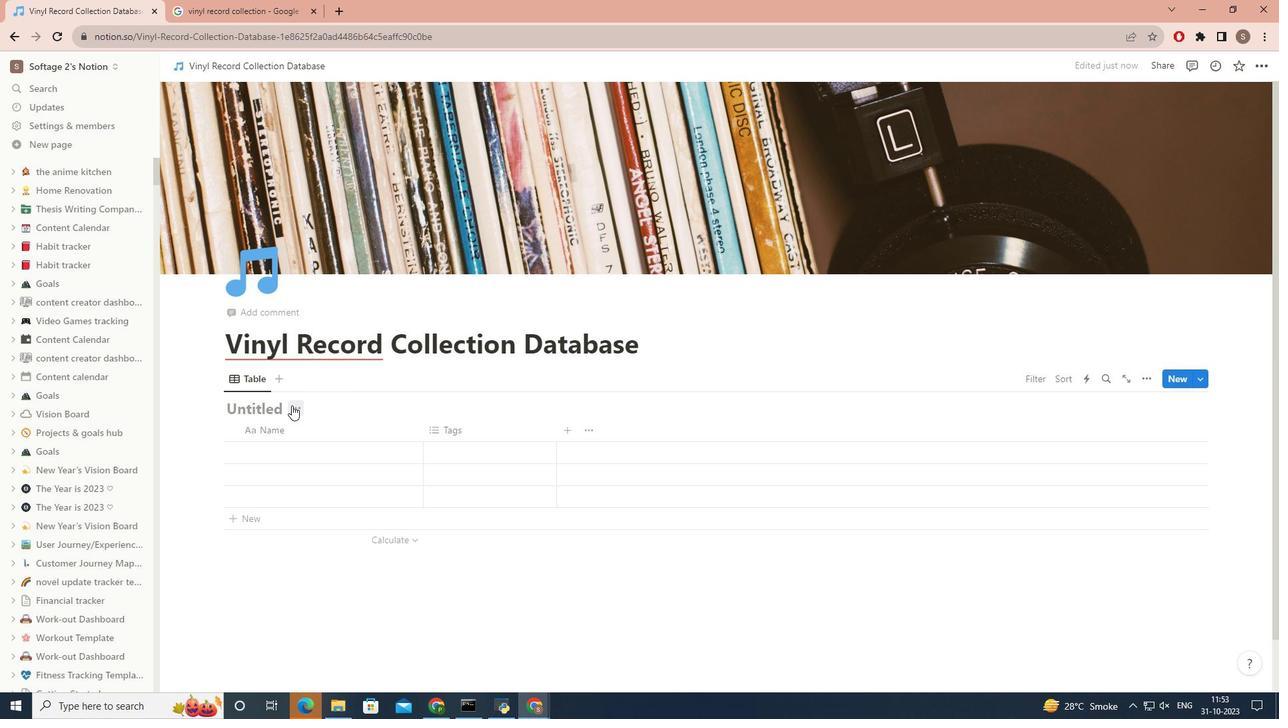 
Action: Mouse moved to (269, 481)
Screenshot: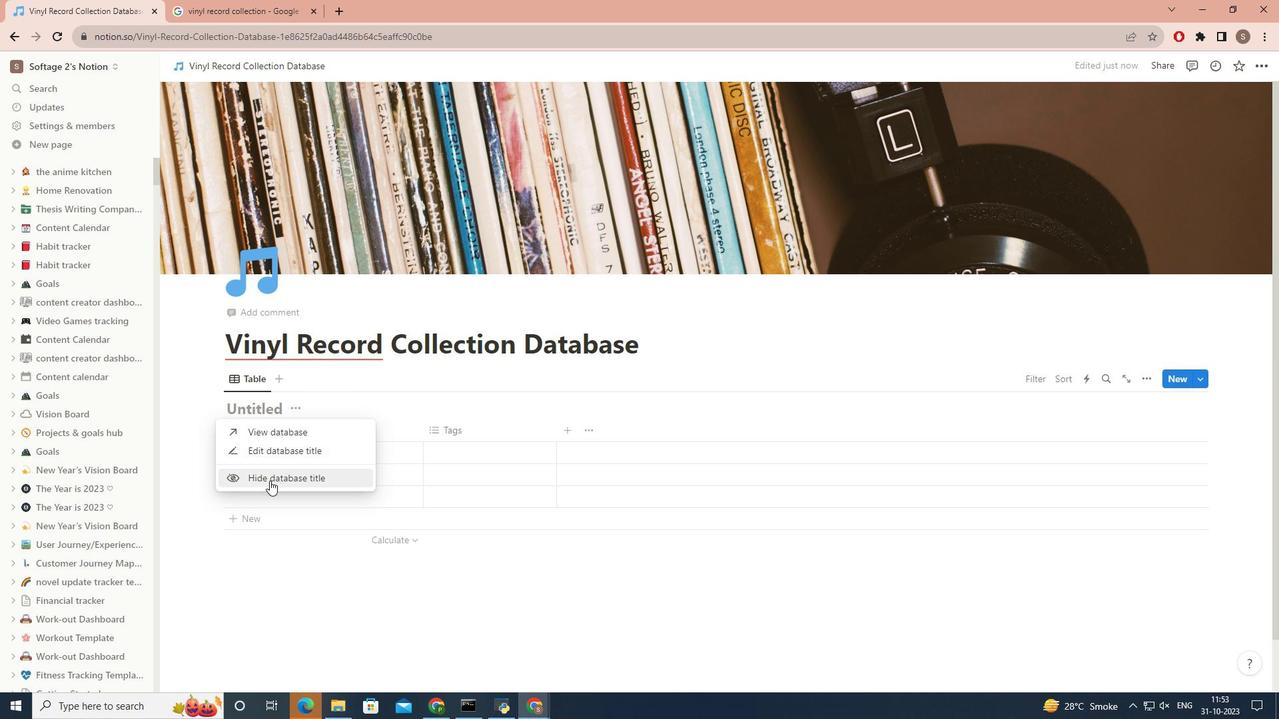 
Action: Mouse pressed left at (269, 481)
Screenshot: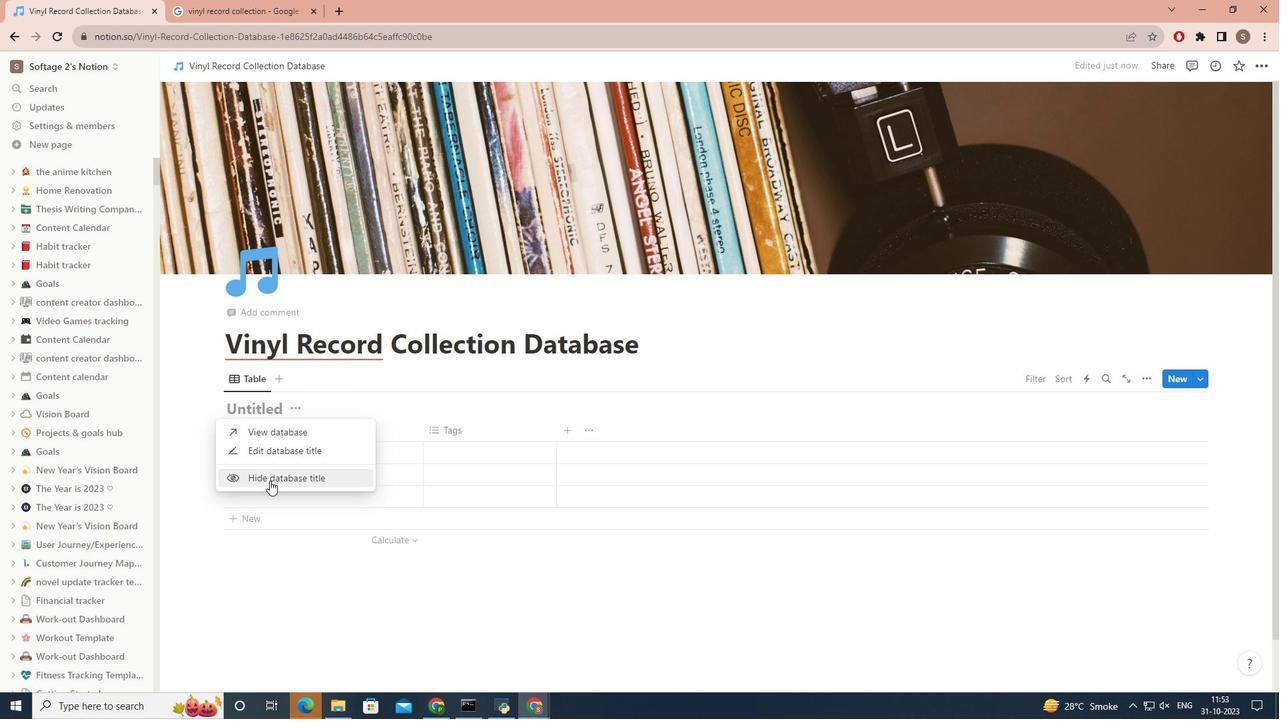 
Action: Mouse moved to (261, 401)
Screenshot: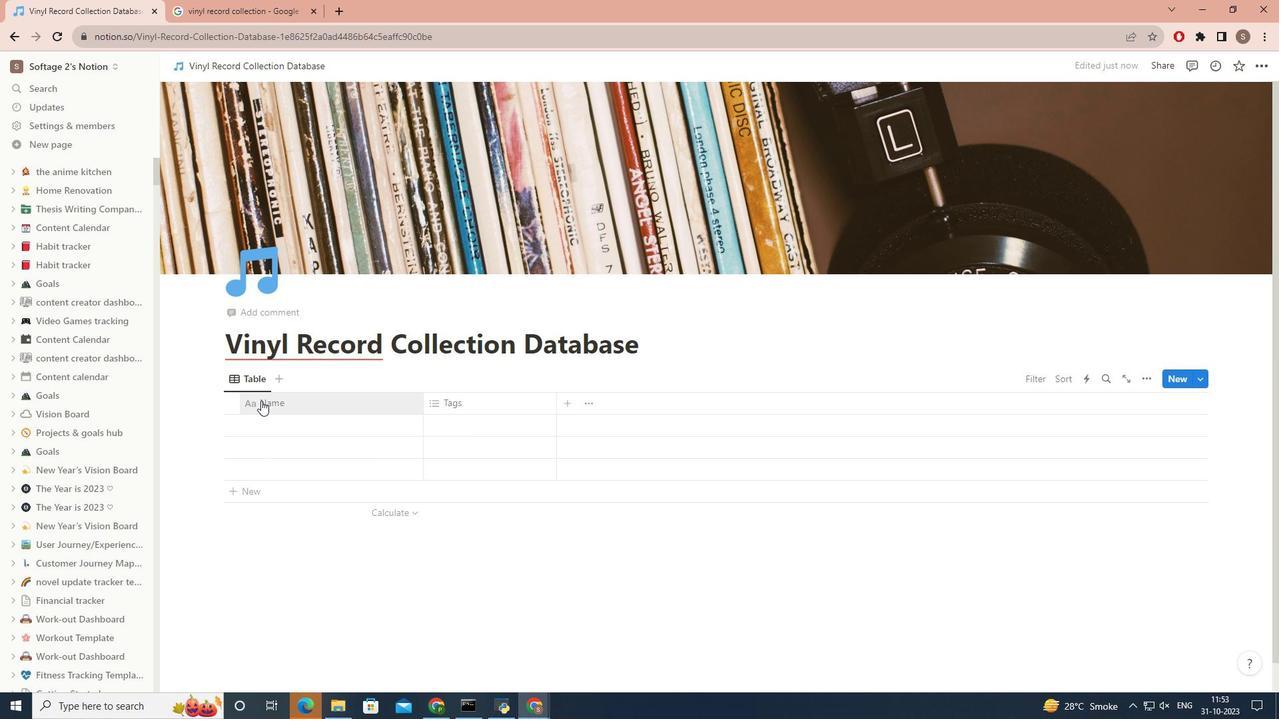 
Action: Mouse pressed left at (261, 401)
Screenshot: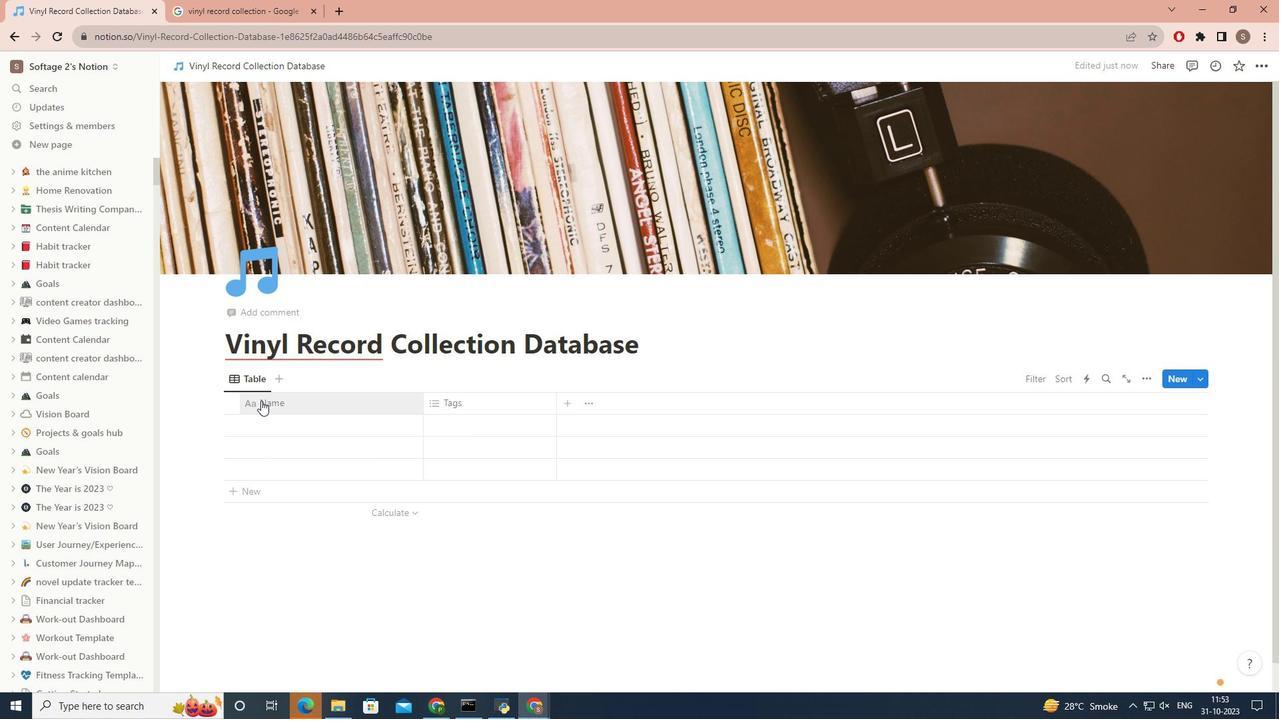 
Action: Mouse moved to (291, 438)
Screenshot: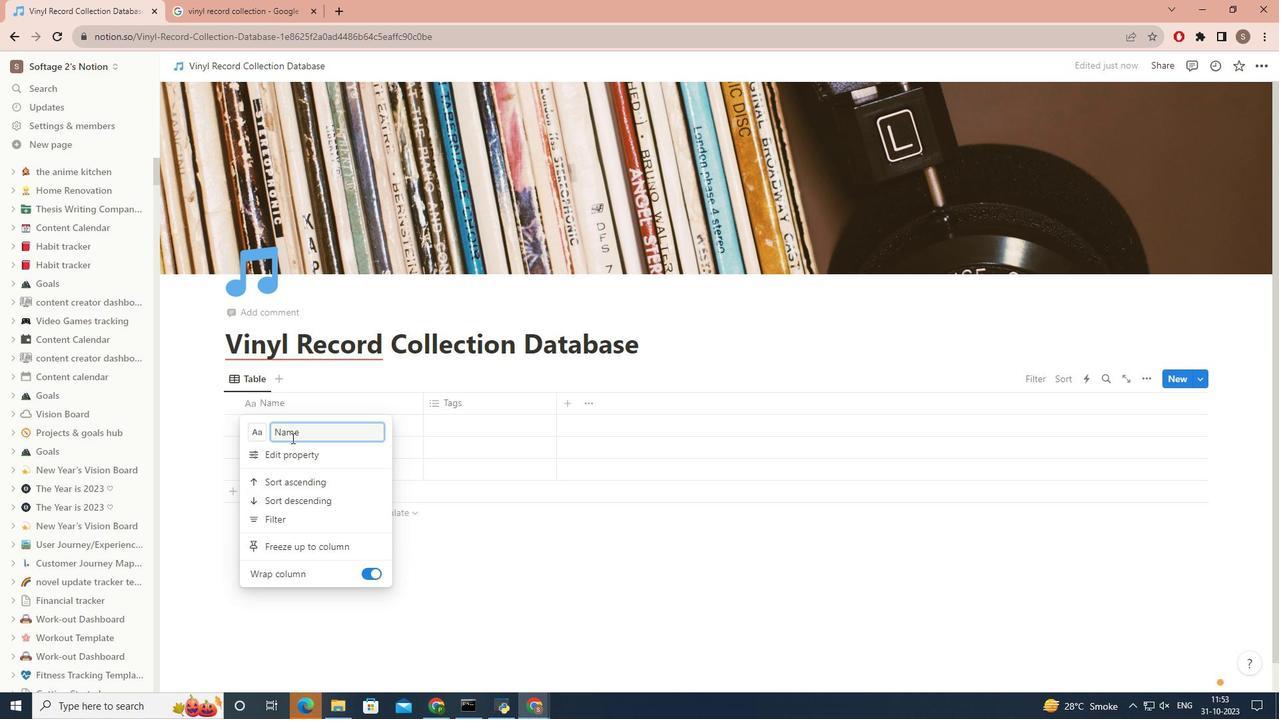 
Action: Mouse pressed left at (291, 438)
Screenshot: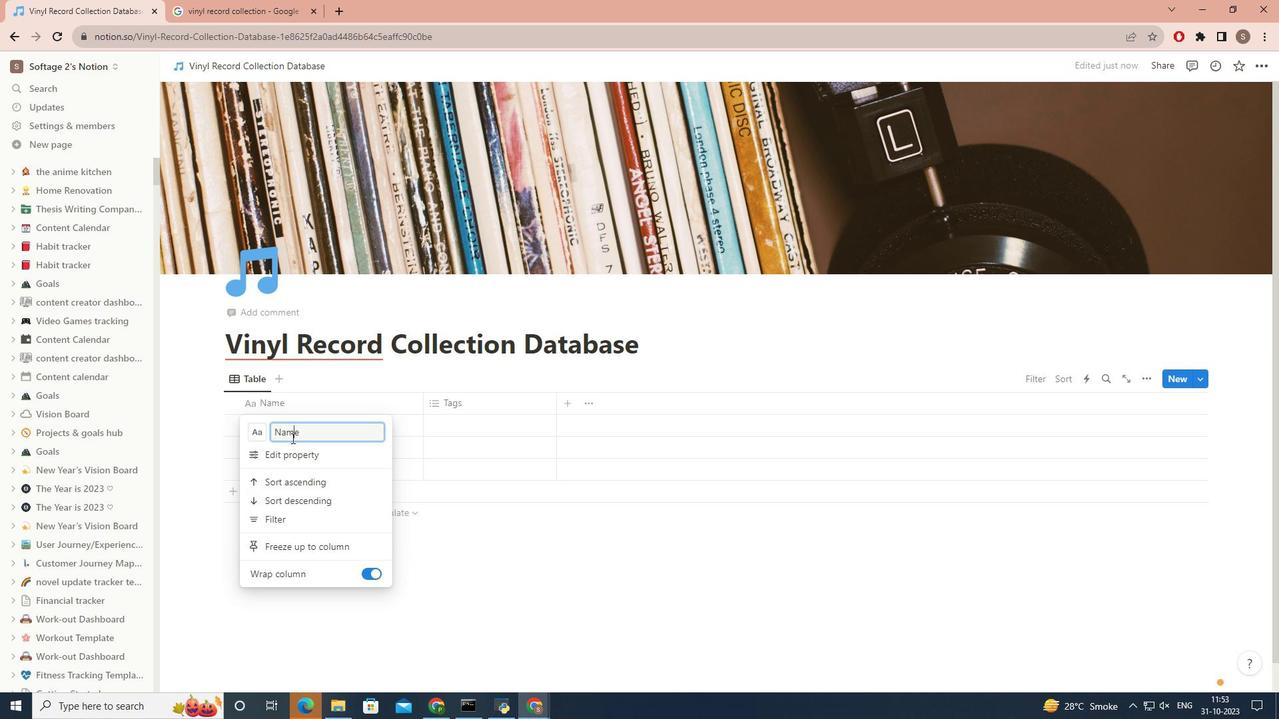 
Action: Mouse pressed left at (291, 438)
Screenshot: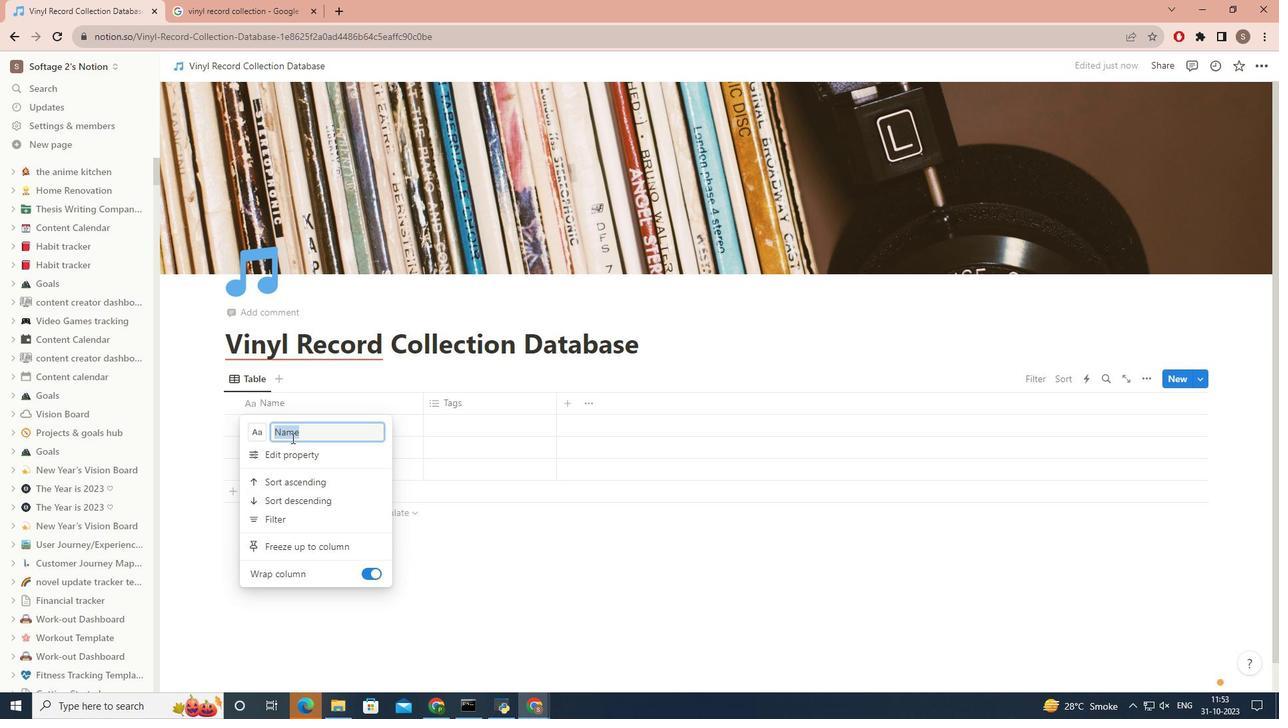 
Action: Key pressed <Key.delete><Key.caps_lock>A<Key.caps_lock>rtist<Key.space>
Screenshot: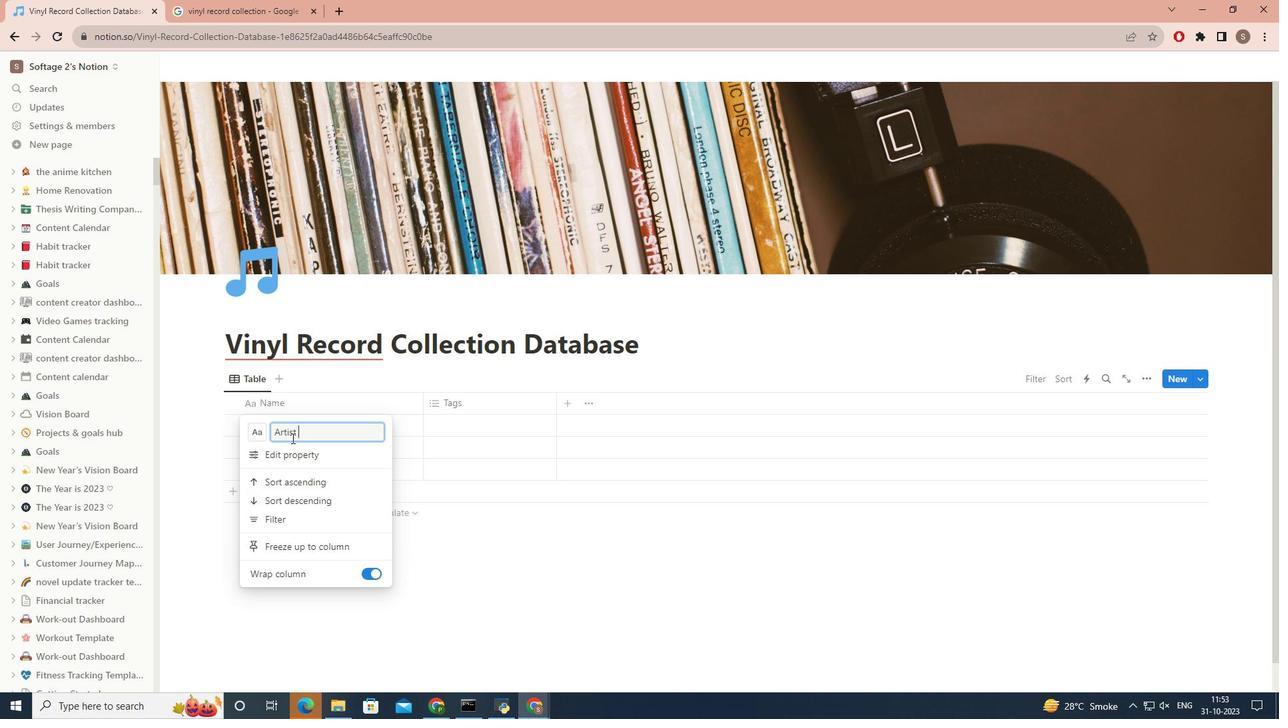 
Action: Mouse moved to (259, 435)
Screenshot: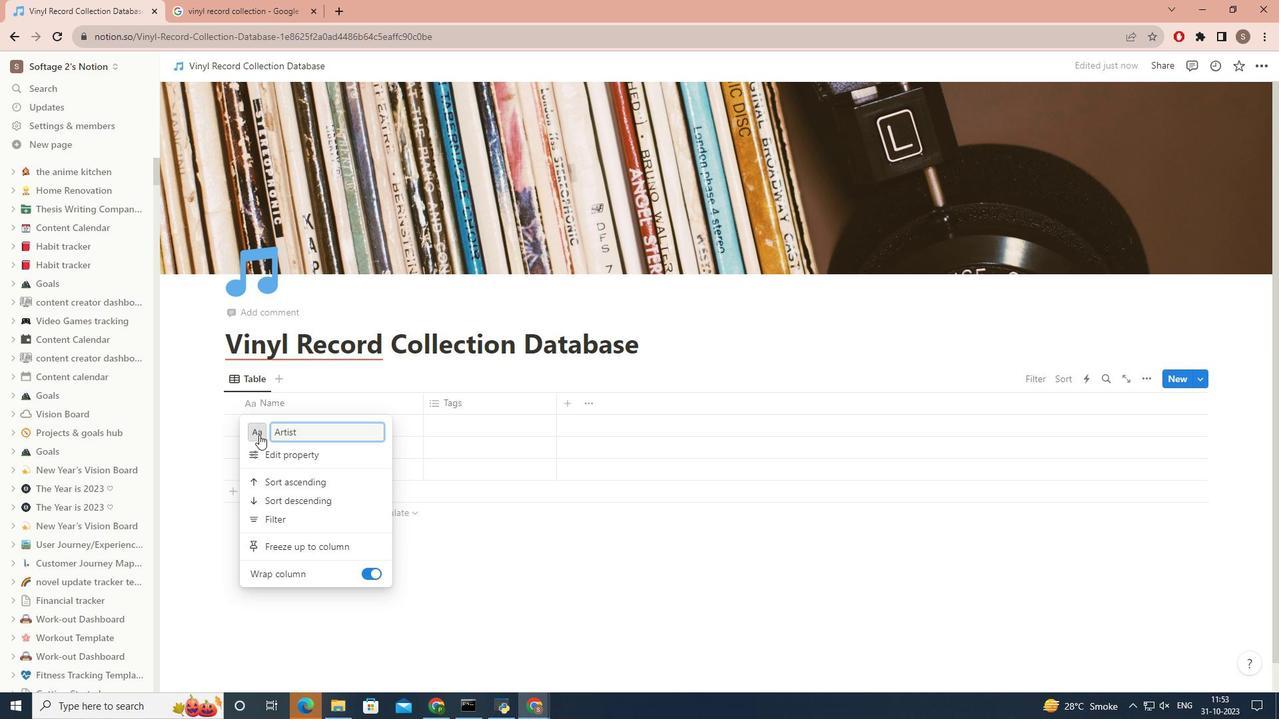 
Action: Mouse pressed left at (259, 435)
Screenshot: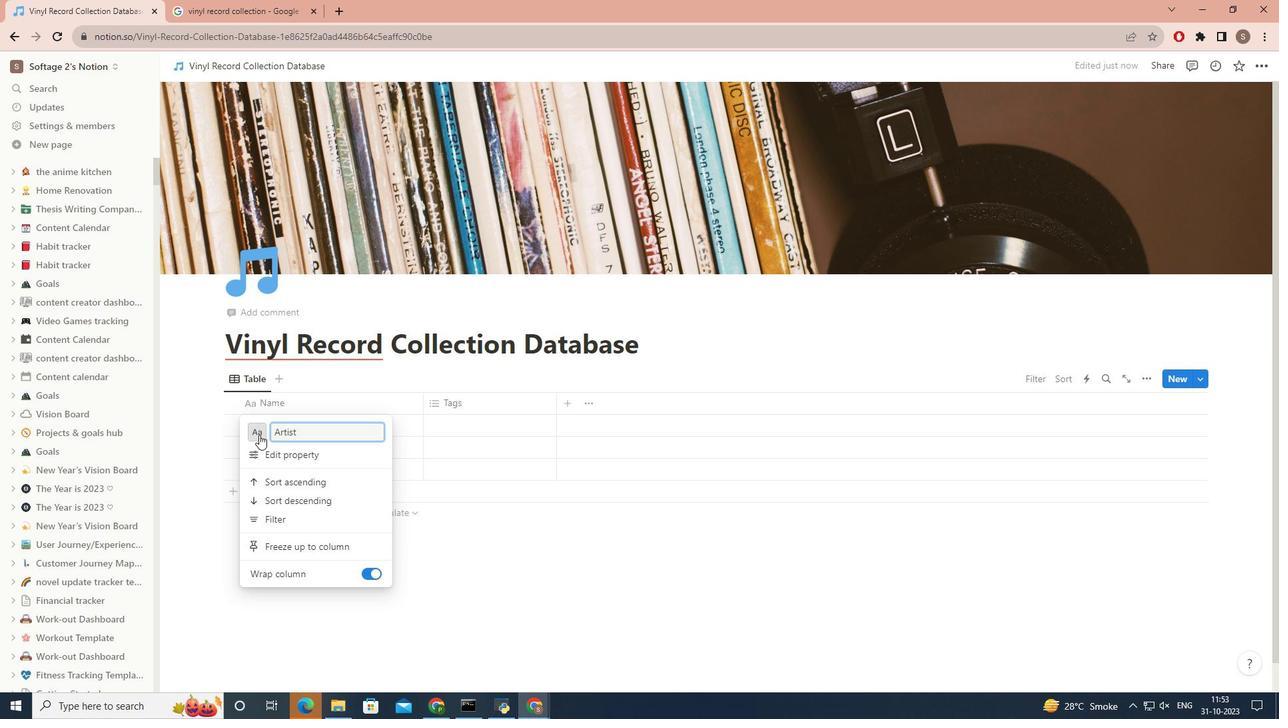 
Action: Mouse moved to (268, 539)
Screenshot: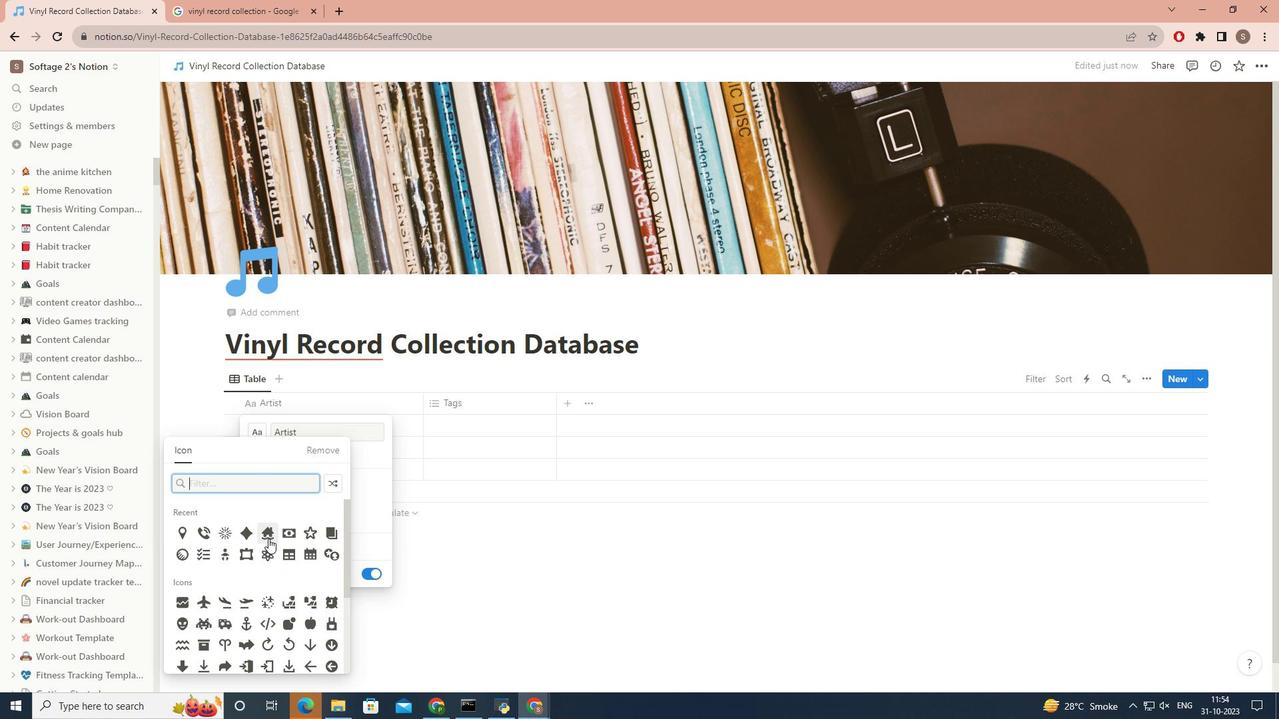 
Action: Mouse scrolled (268, 538) with delta (0, 0)
Screenshot: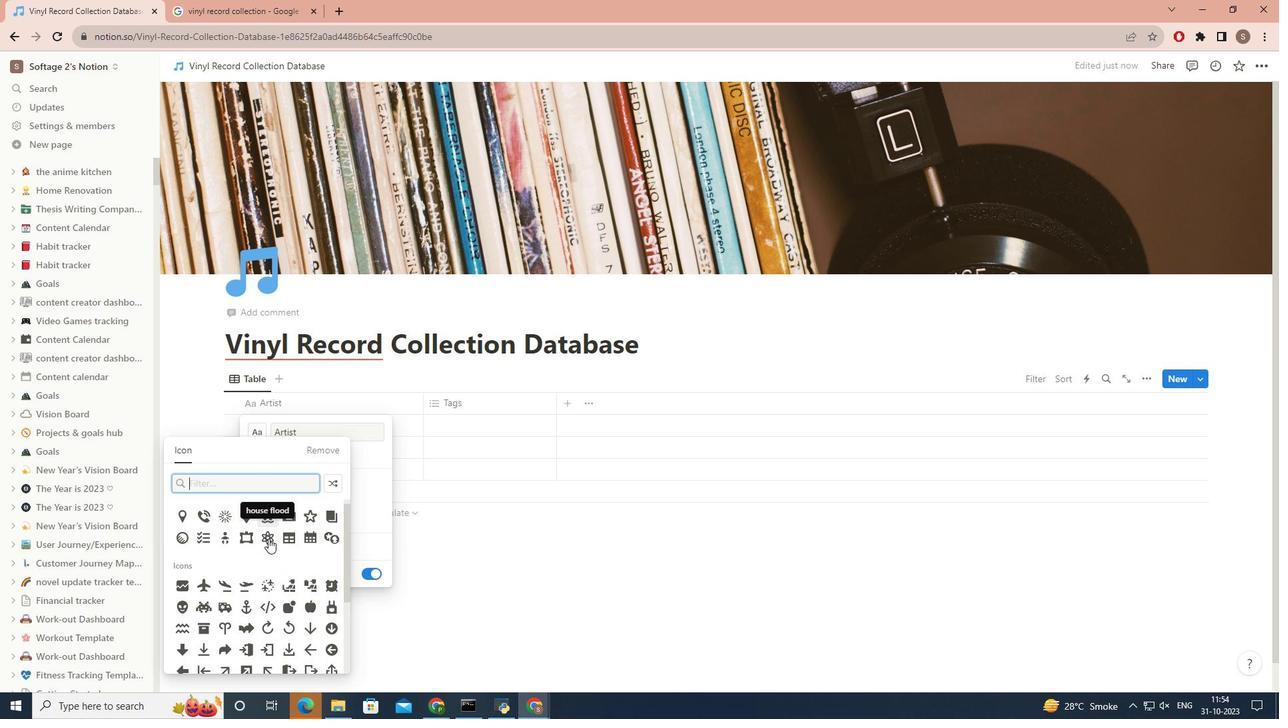 
Action: Mouse moved to (268, 539)
Screenshot: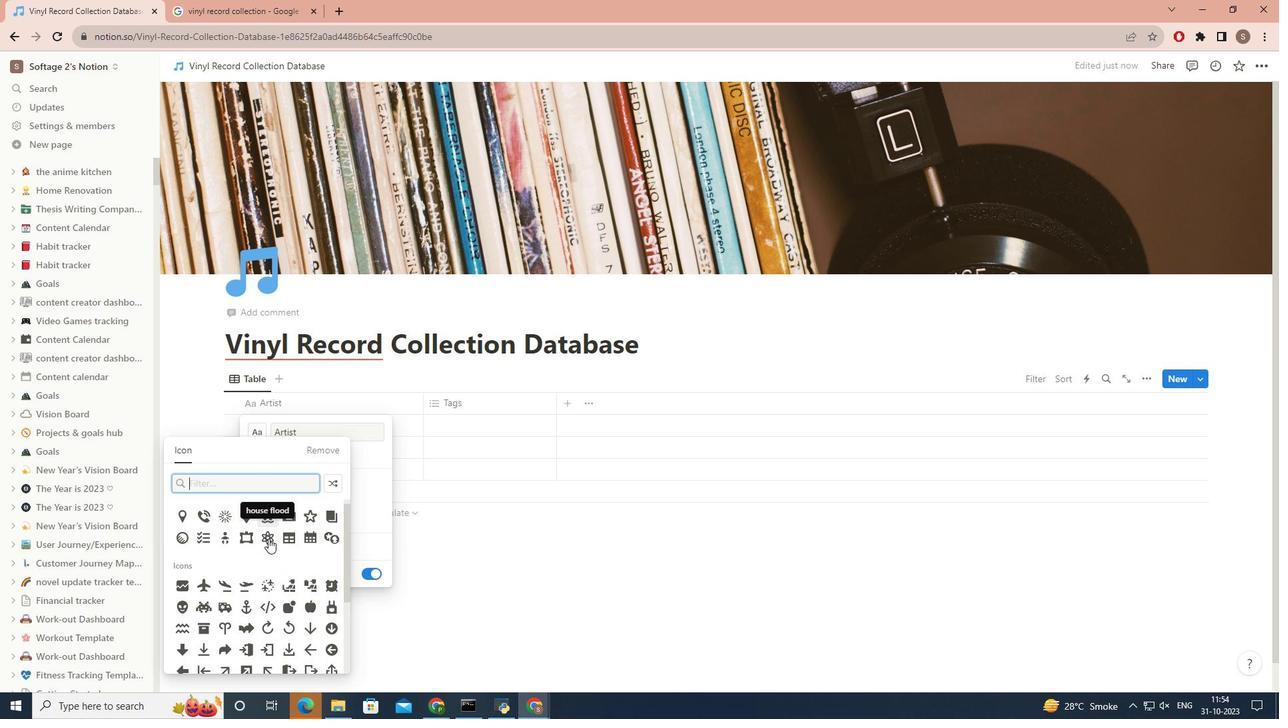 
Action: Mouse scrolled (268, 538) with delta (0, 0)
Screenshot: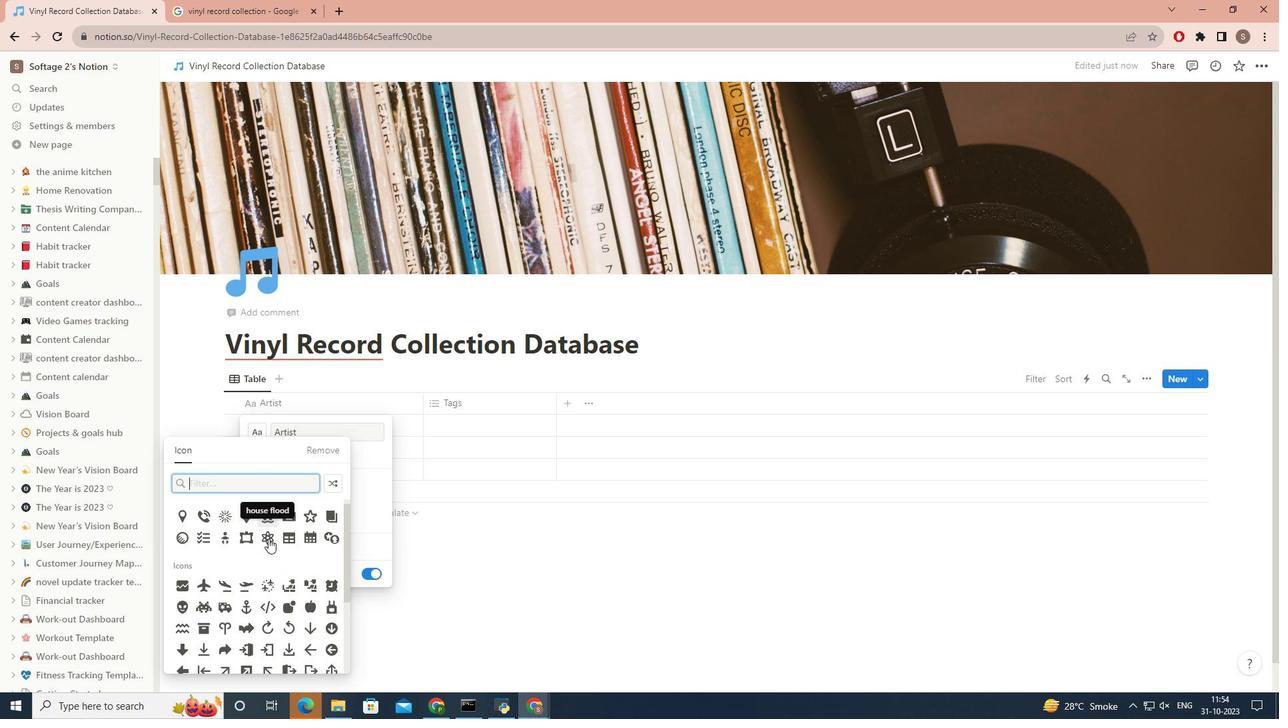 
Action: Mouse scrolled (268, 538) with delta (0, 0)
Screenshot: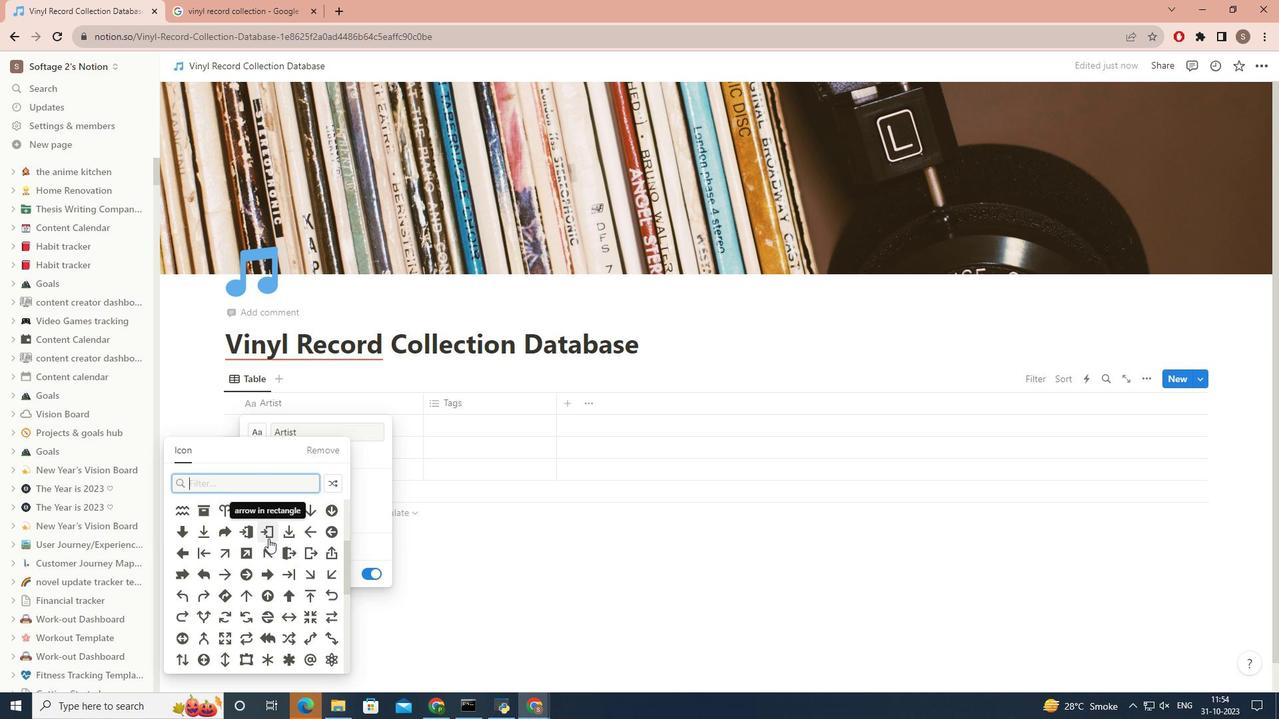 
Action: Mouse scrolled (268, 538) with delta (0, 0)
Screenshot: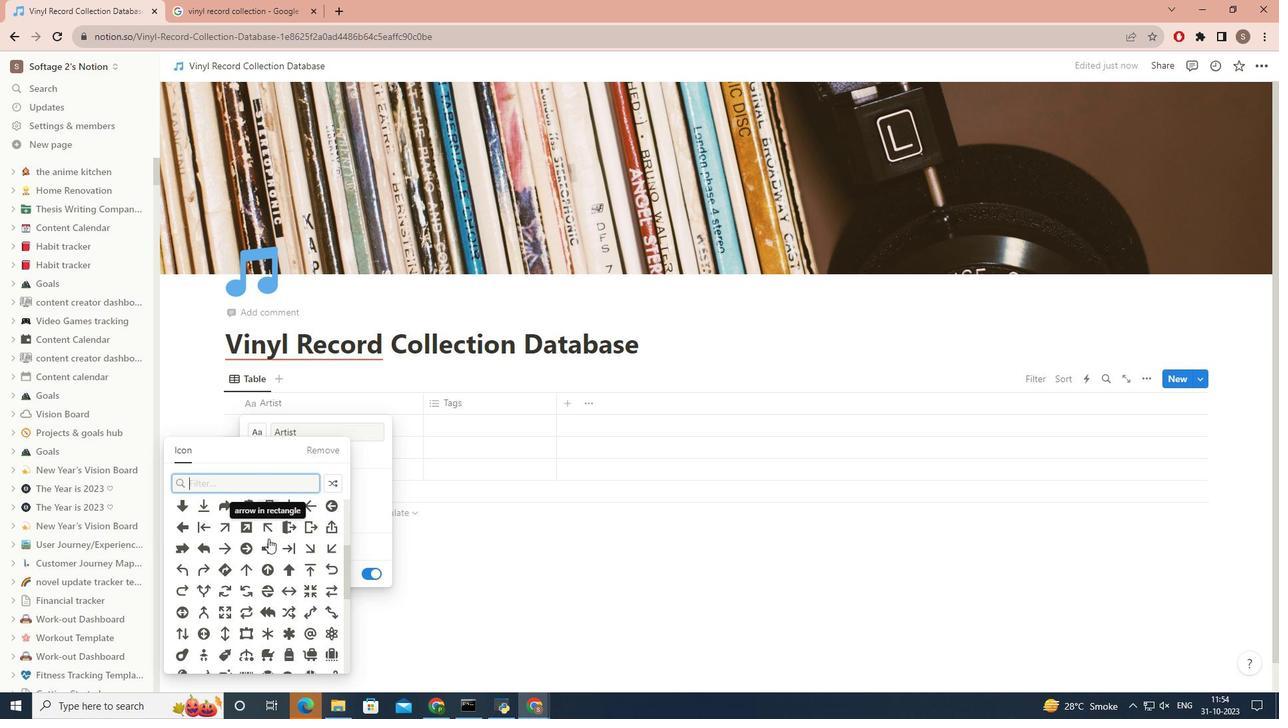 
Action: Mouse scrolled (268, 538) with delta (0, 0)
Screenshot: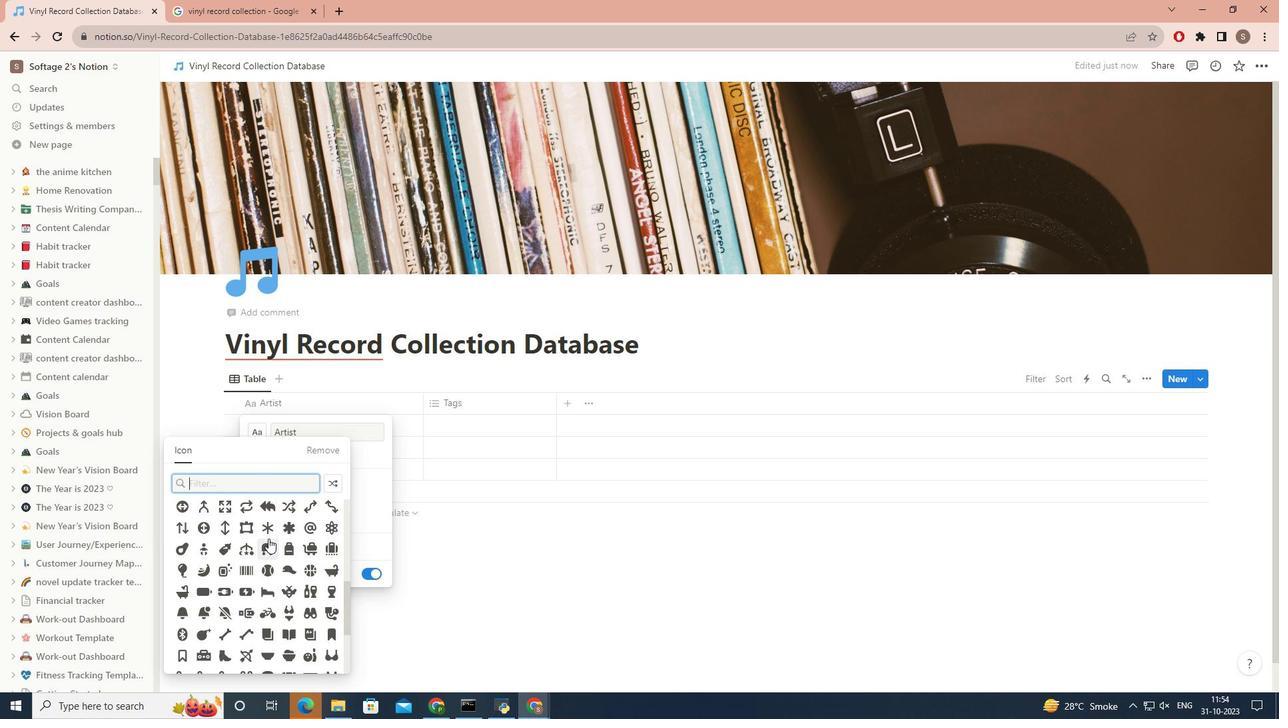 
Action: Mouse scrolled (268, 538) with delta (0, 0)
Screenshot: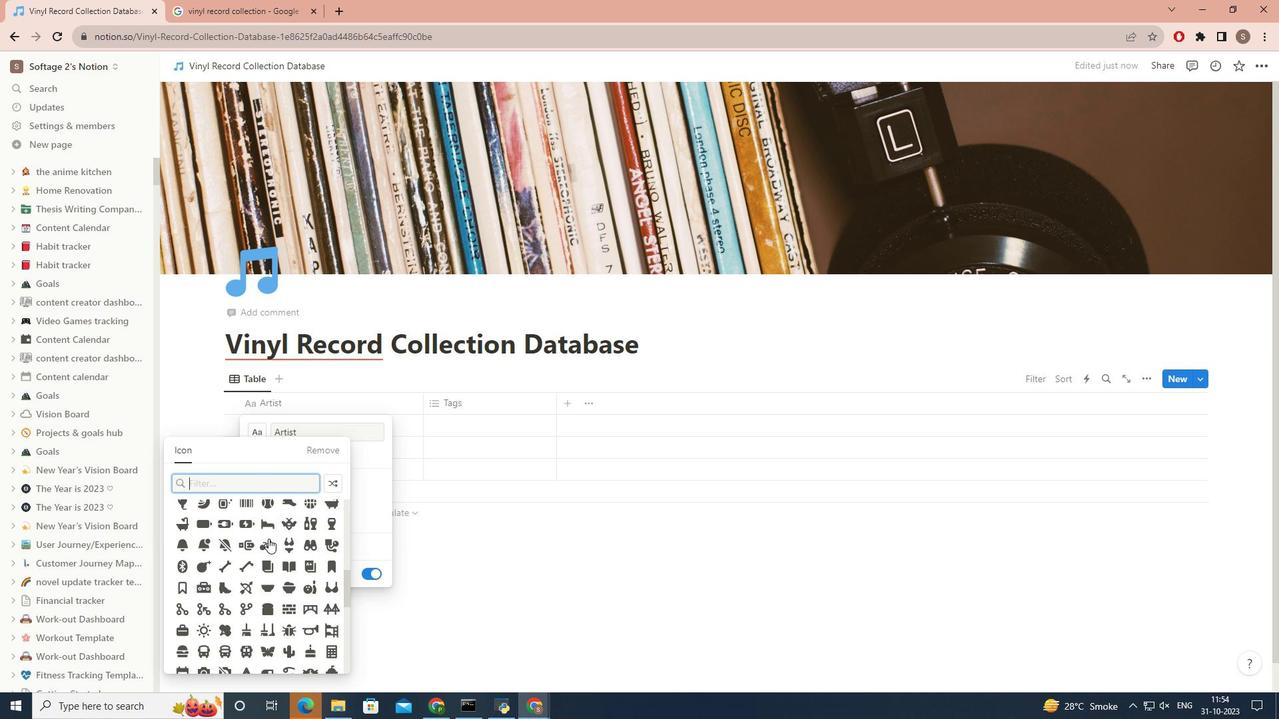 
Action: Mouse scrolled (268, 538) with delta (0, 0)
Screenshot: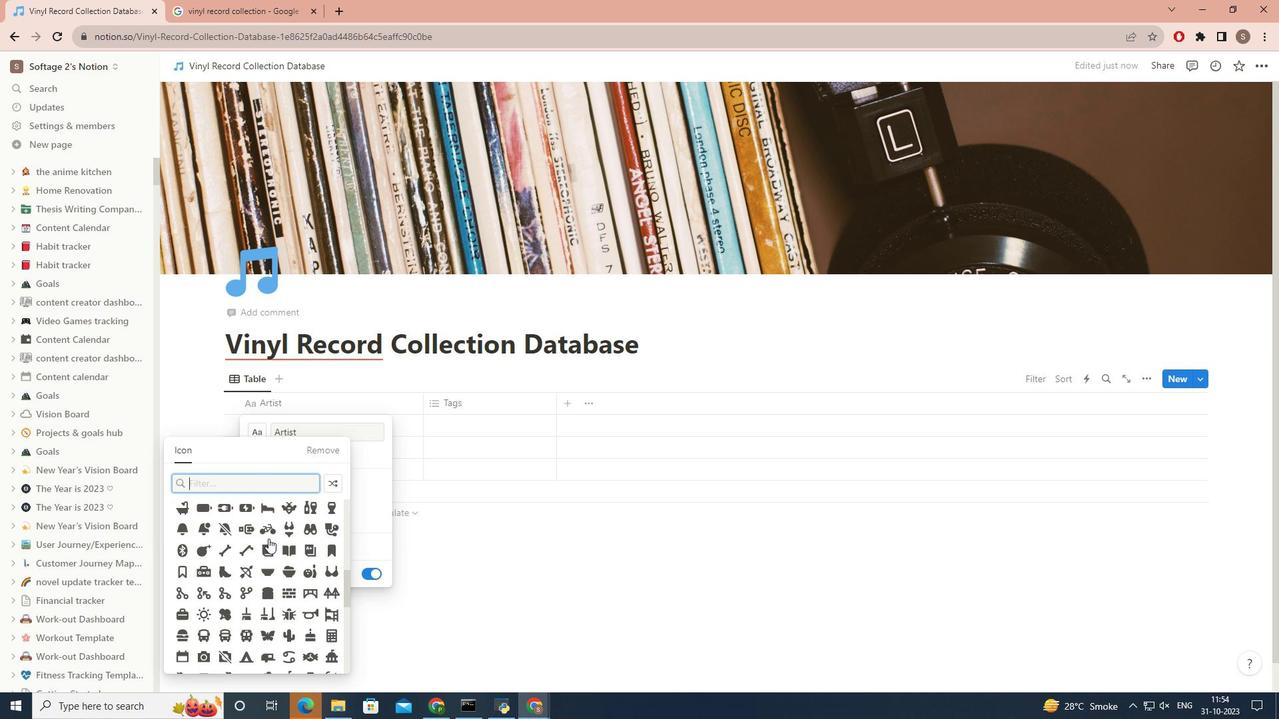 
Action: Mouse scrolled (268, 538) with delta (0, 0)
Screenshot: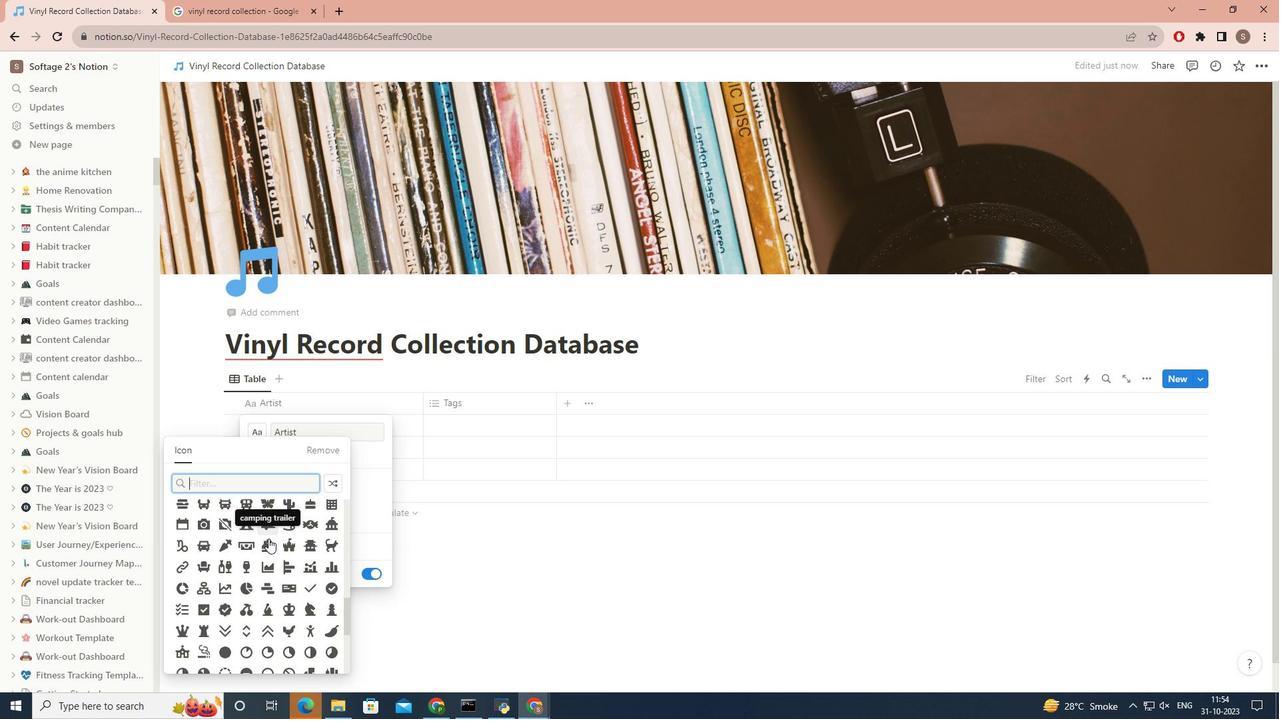 
Action: Mouse scrolled (268, 538) with delta (0, 0)
Screenshot: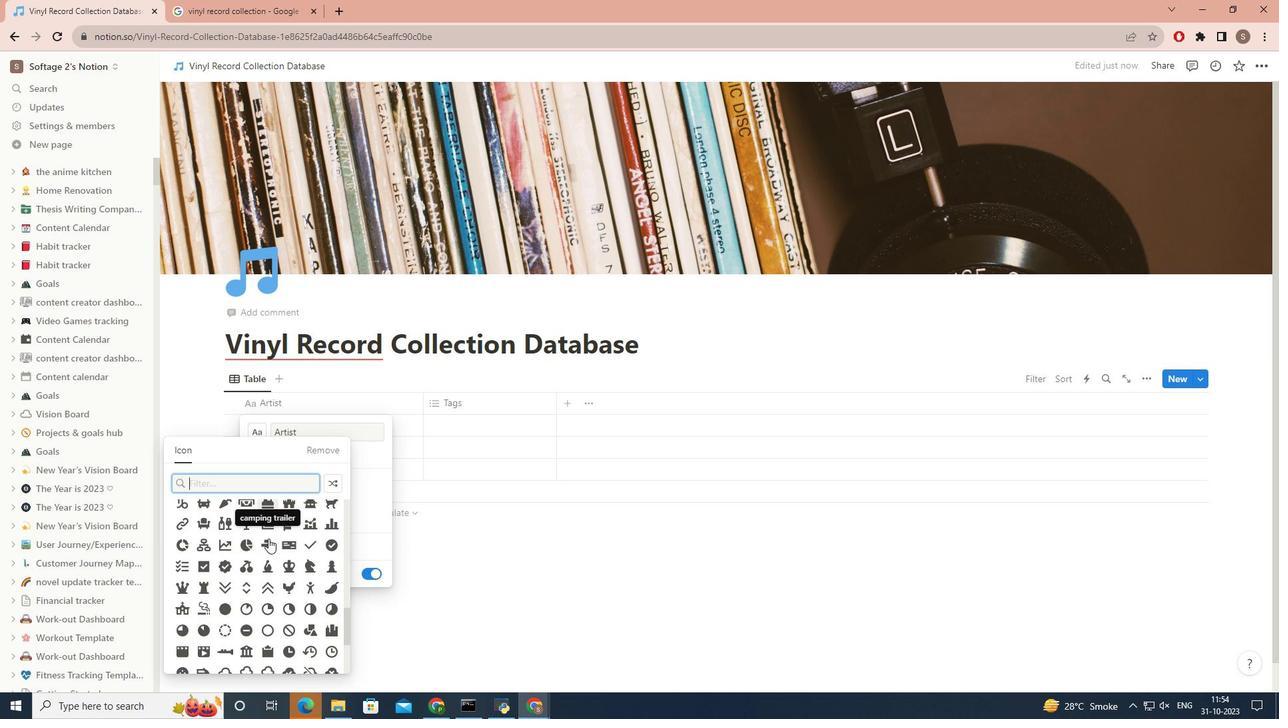 
Action: Mouse scrolled (268, 539) with delta (0, 0)
Screenshot: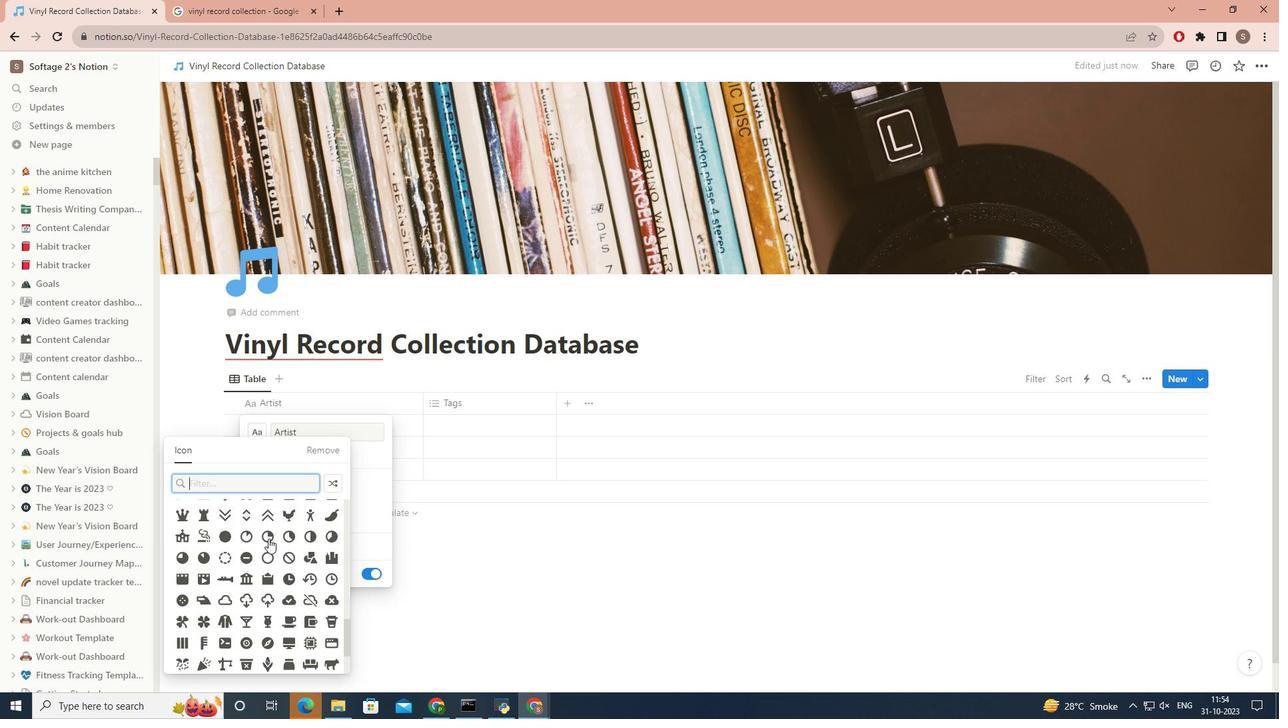 
Action: Mouse scrolled (268, 538) with delta (0, 0)
Screenshot: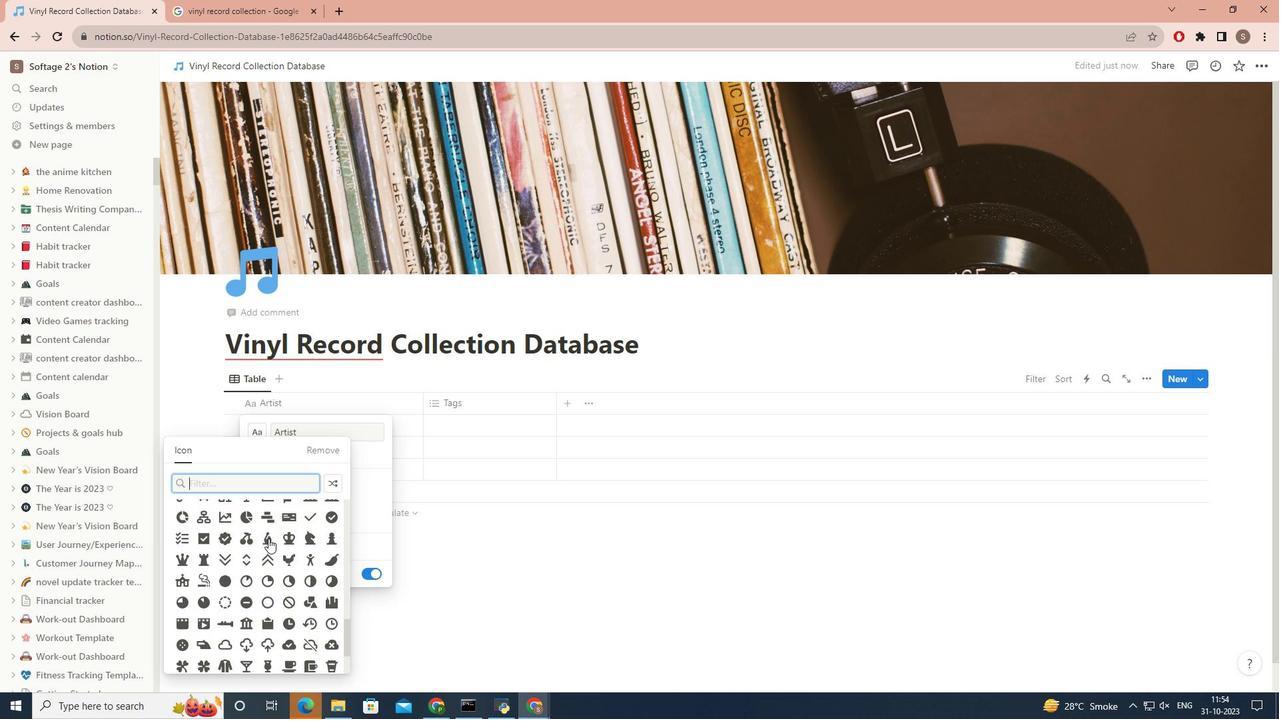 
Action: Mouse scrolled (268, 538) with delta (0, 0)
Screenshot: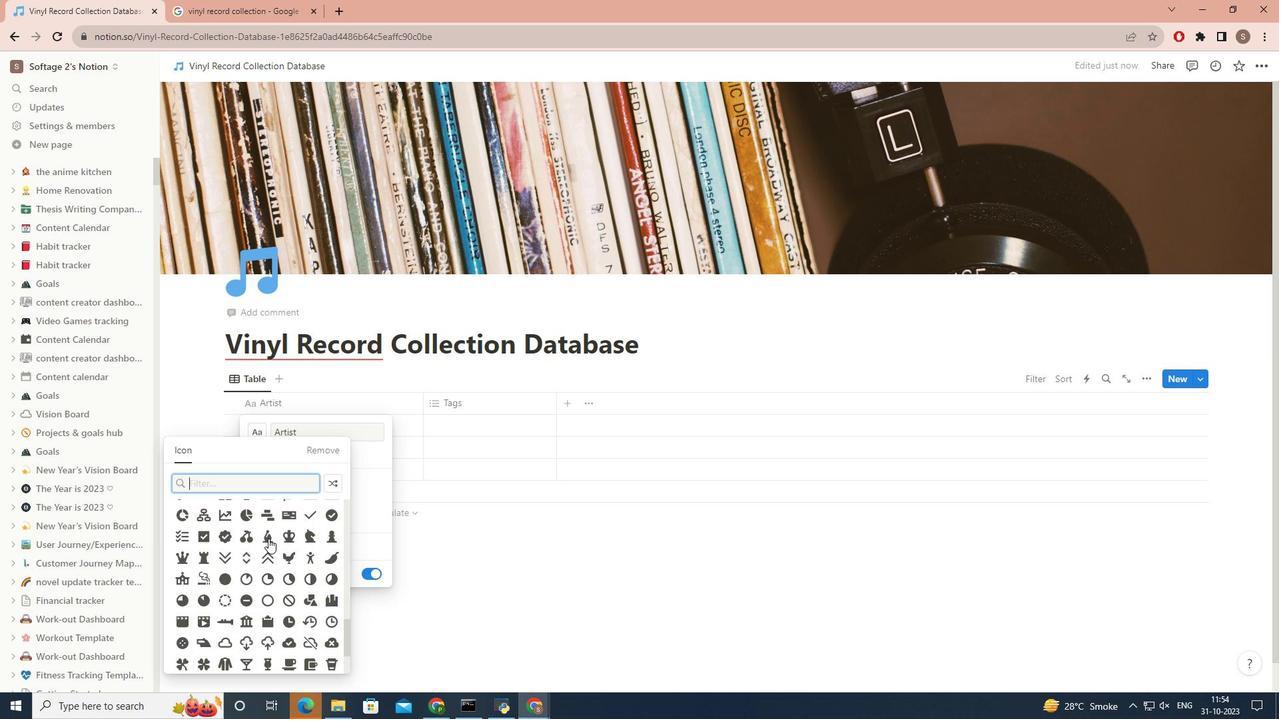 
Action: Mouse scrolled (268, 538) with delta (0, 0)
Screenshot: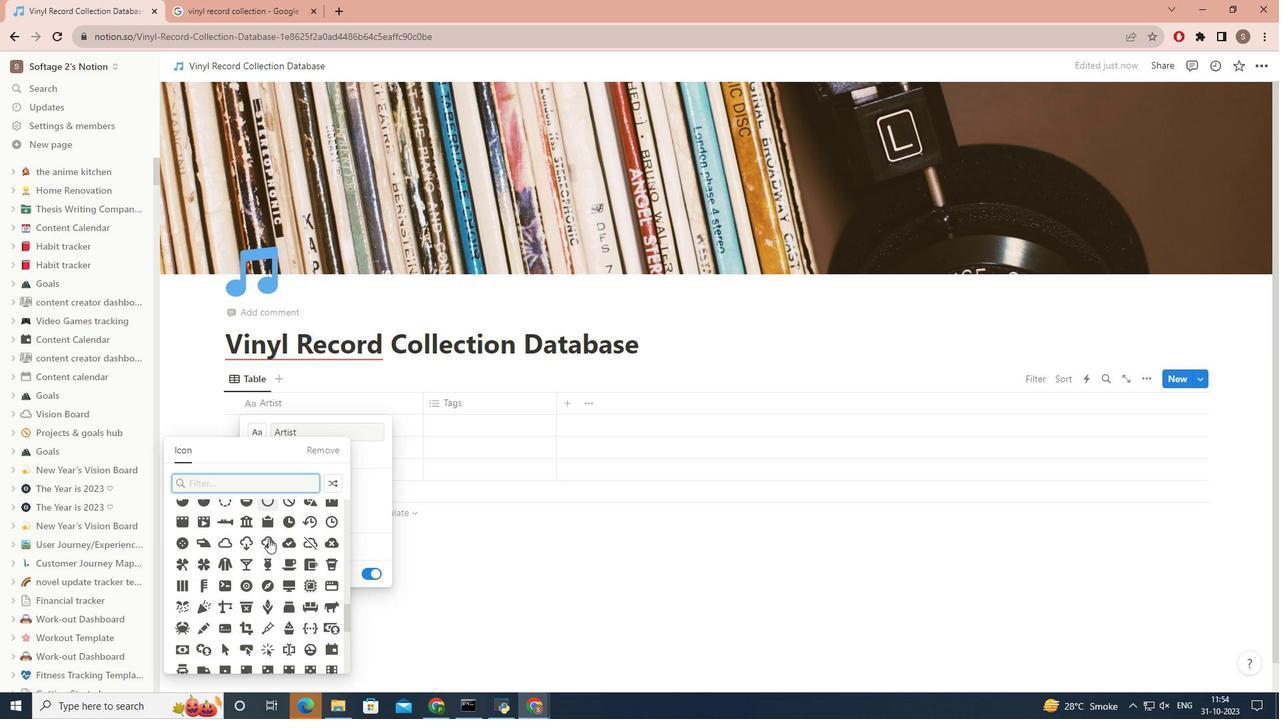 
Action: Mouse scrolled (268, 538) with delta (0, 0)
Screenshot: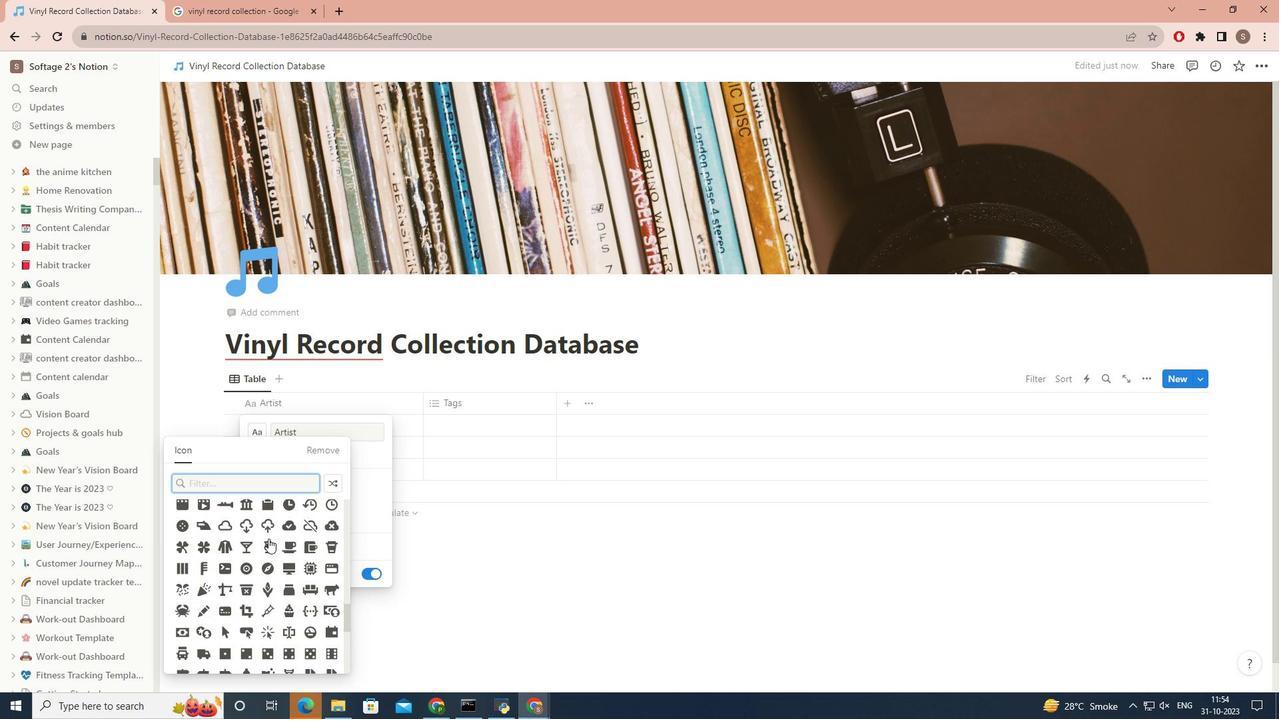 
Action: Mouse scrolled (268, 538) with delta (0, 0)
Screenshot: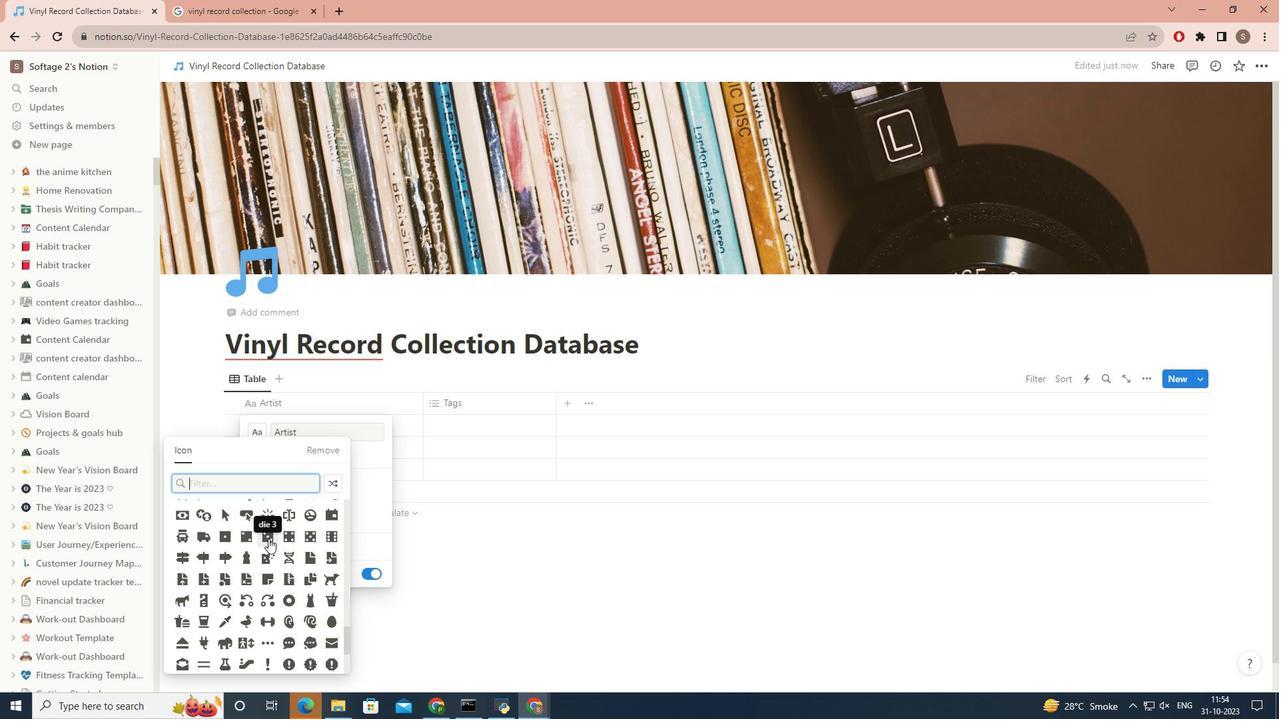 
Action: Mouse scrolled (268, 538) with delta (0, 0)
Screenshot: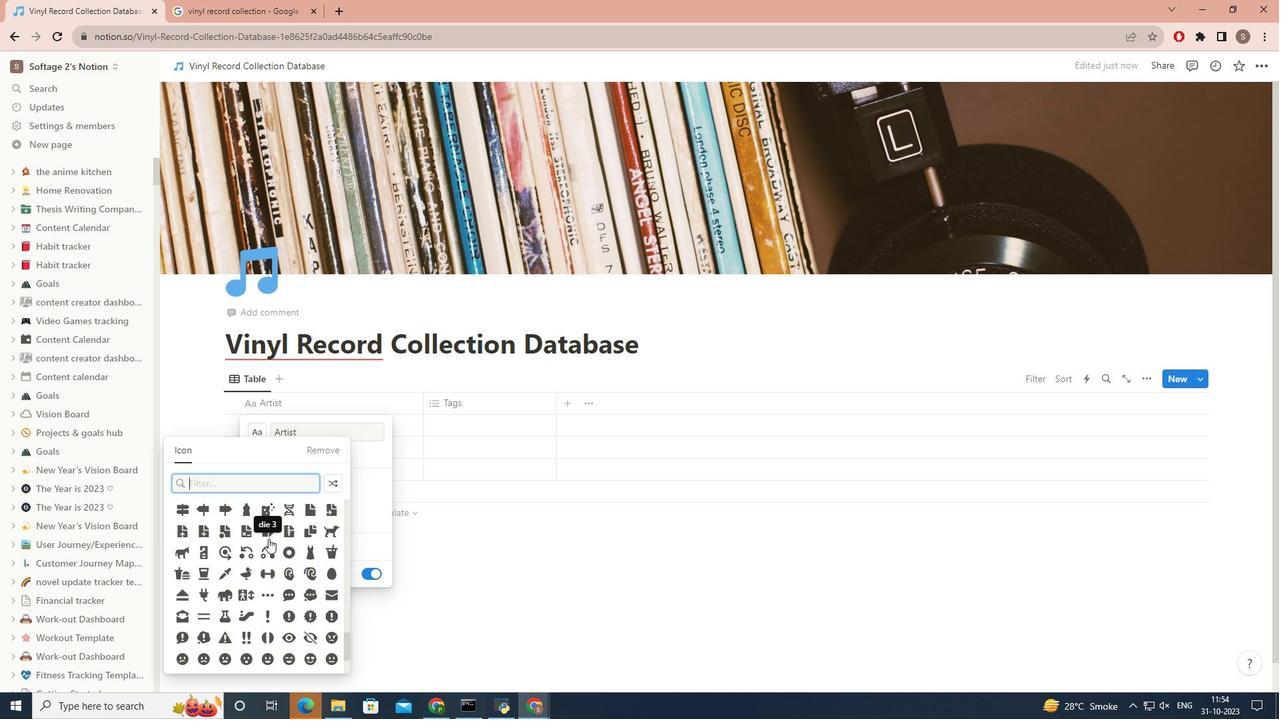 
Action: Mouse scrolled (268, 538) with delta (0, 0)
Screenshot: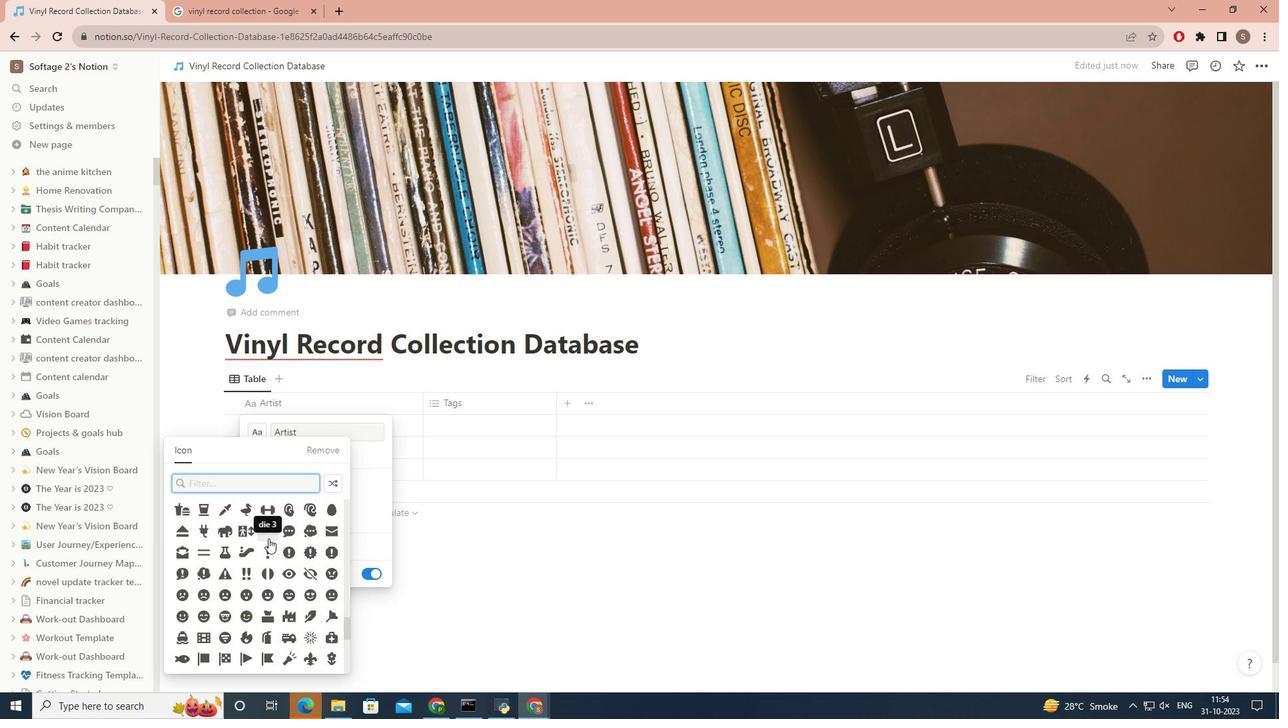 
Action: Mouse scrolled (268, 538) with delta (0, 0)
Screenshot: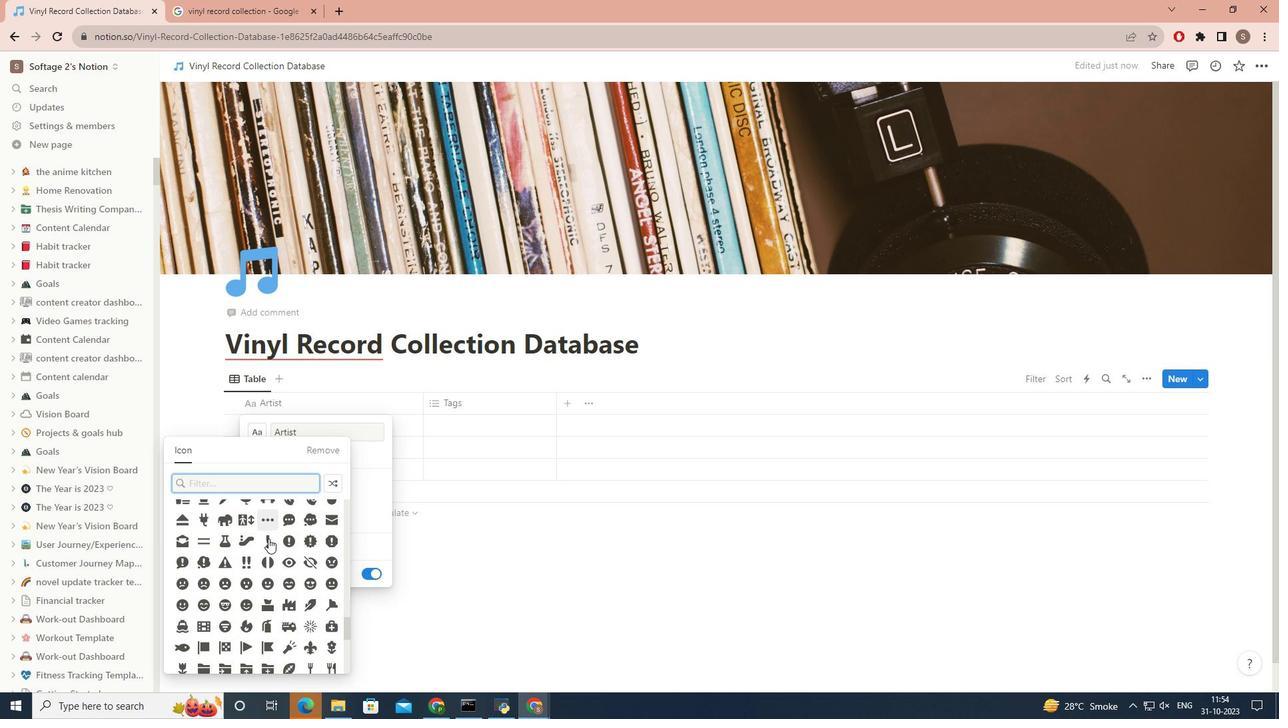 
Action: Mouse scrolled (268, 539) with delta (0, 0)
Screenshot: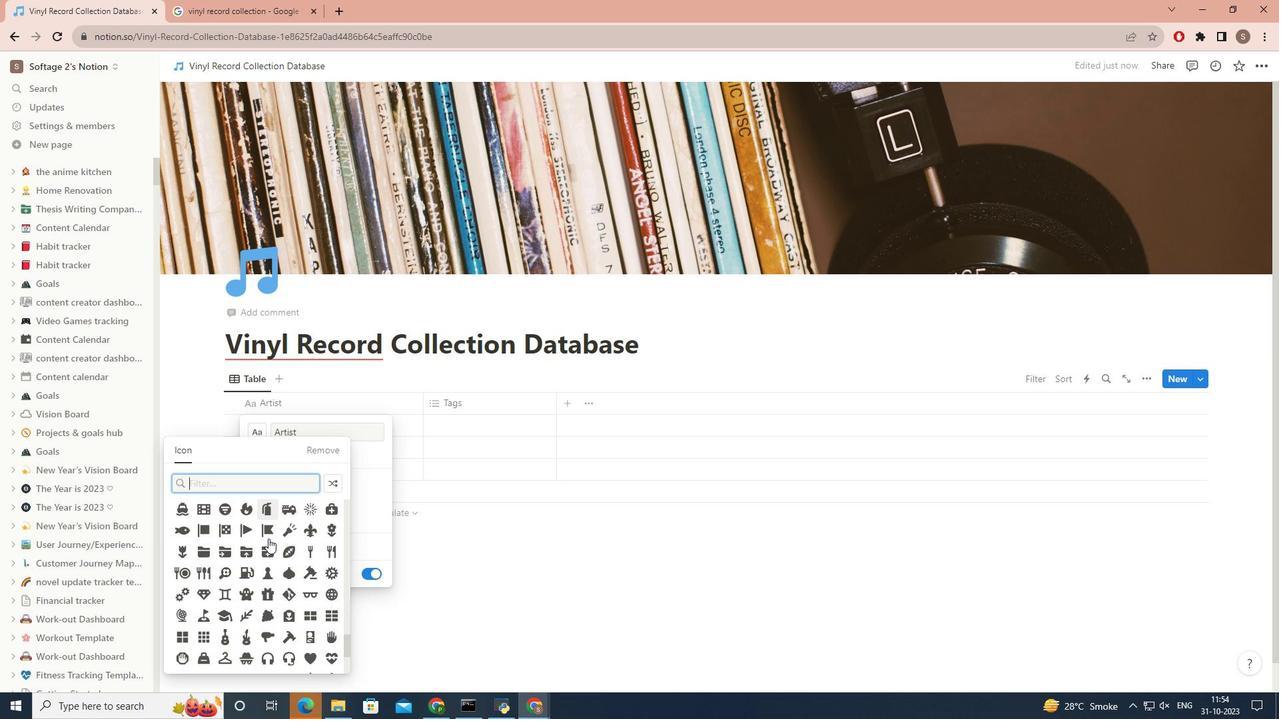 
Action: Mouse scrolled (268, 538) with delta (0, 0)
Screenshot: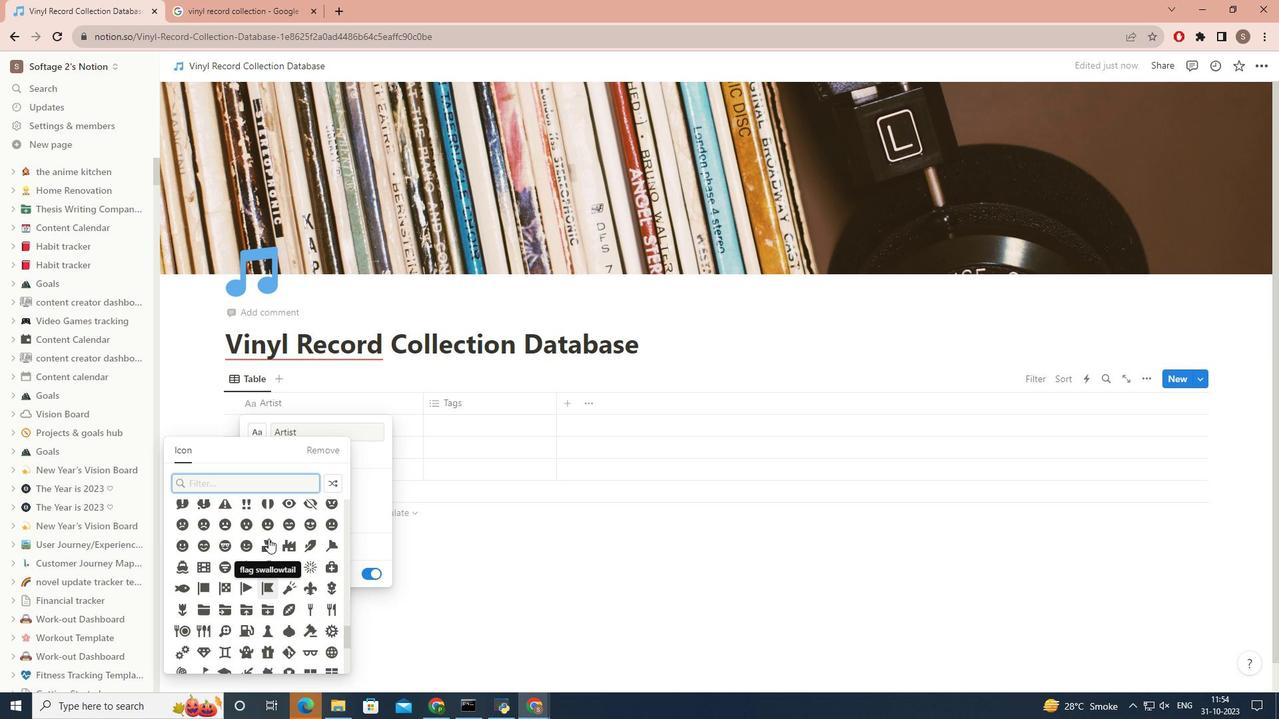 
Action: Mouse scrolled (268, 538) with delta (0, 0)
Screenshot: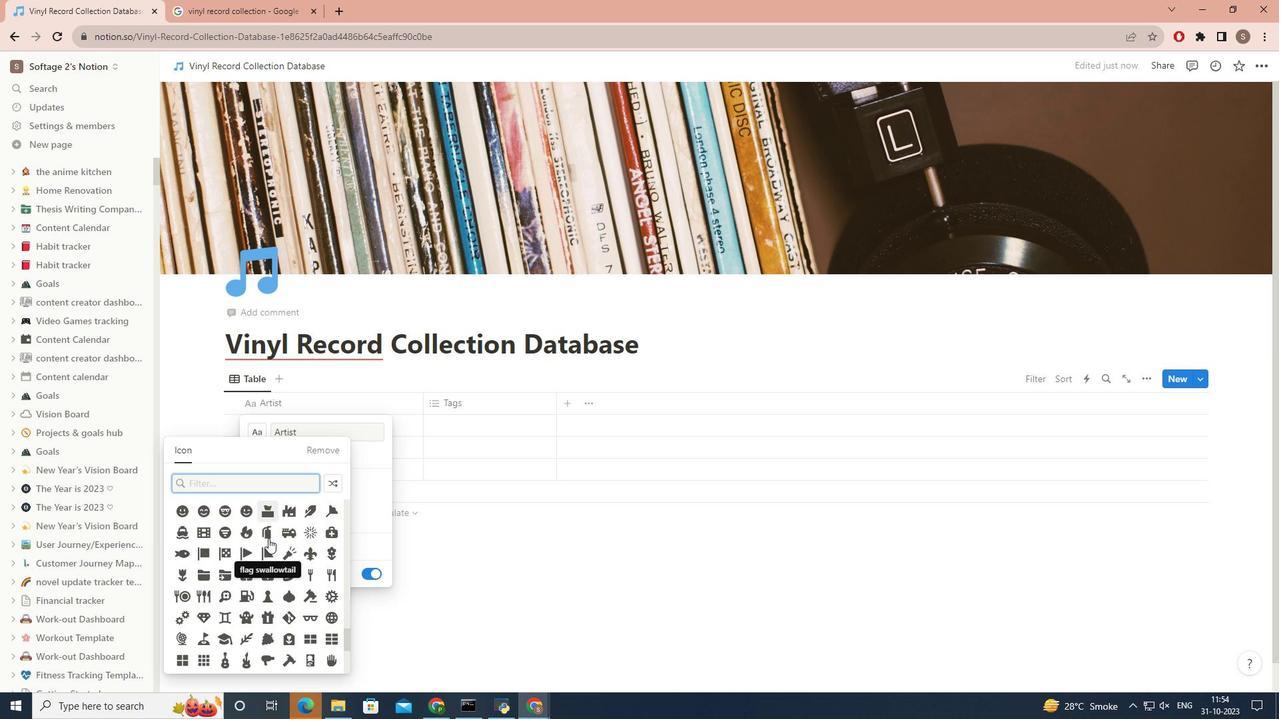 
Action: Mouse moved to (268, 547)
Screenshot: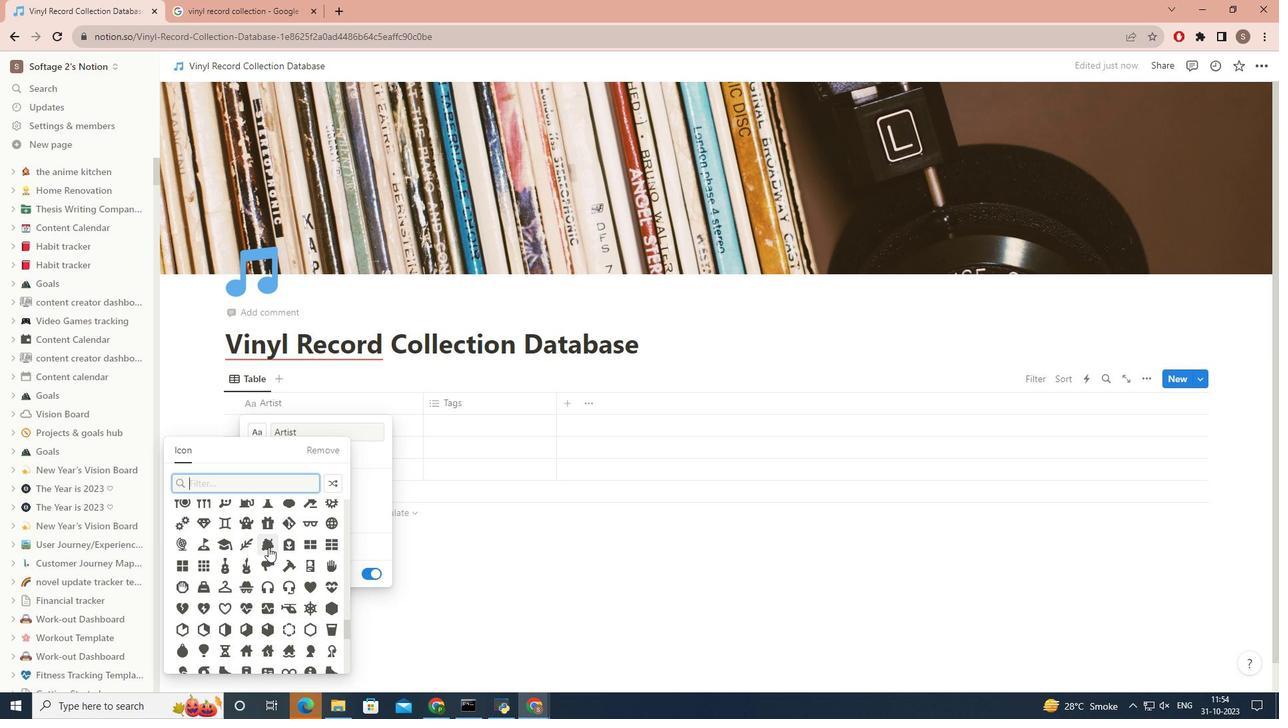 
Action: Mouse scrolled (268, 547) with delta (0, 0)
Screenshot: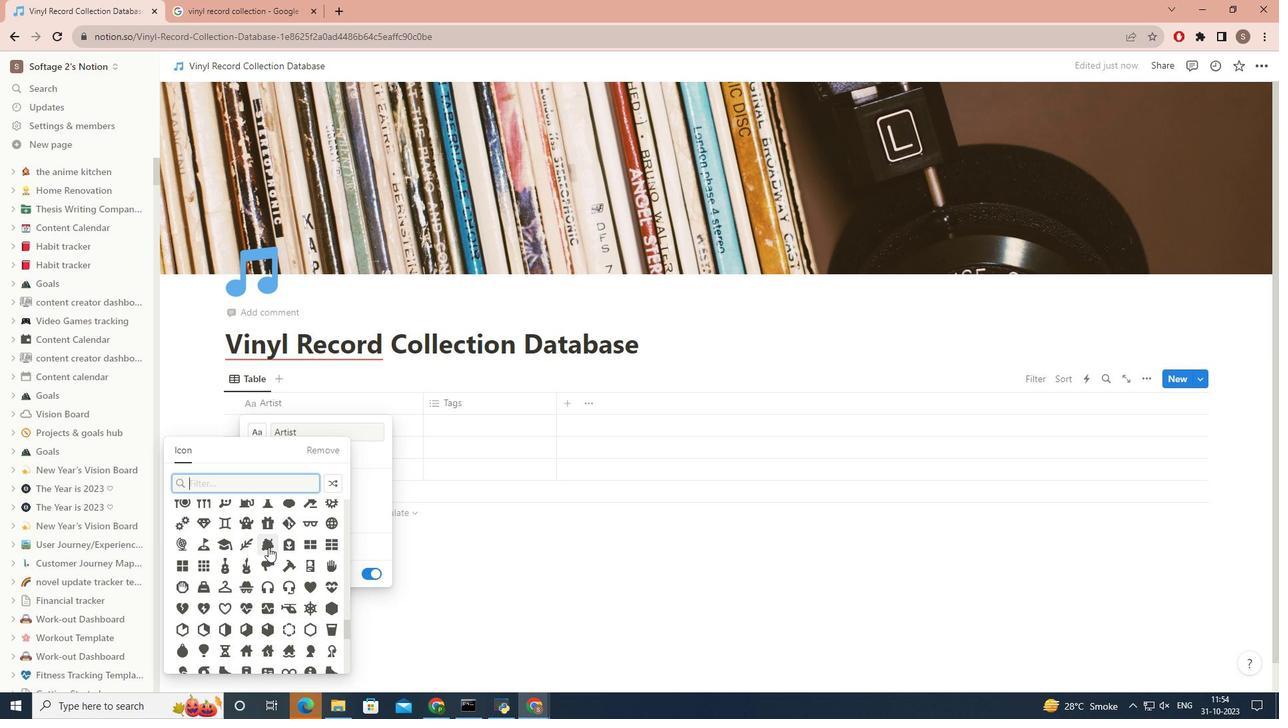 
Action: Mouse scrolled (268, 547) with delta (0, 0)
Screenshot: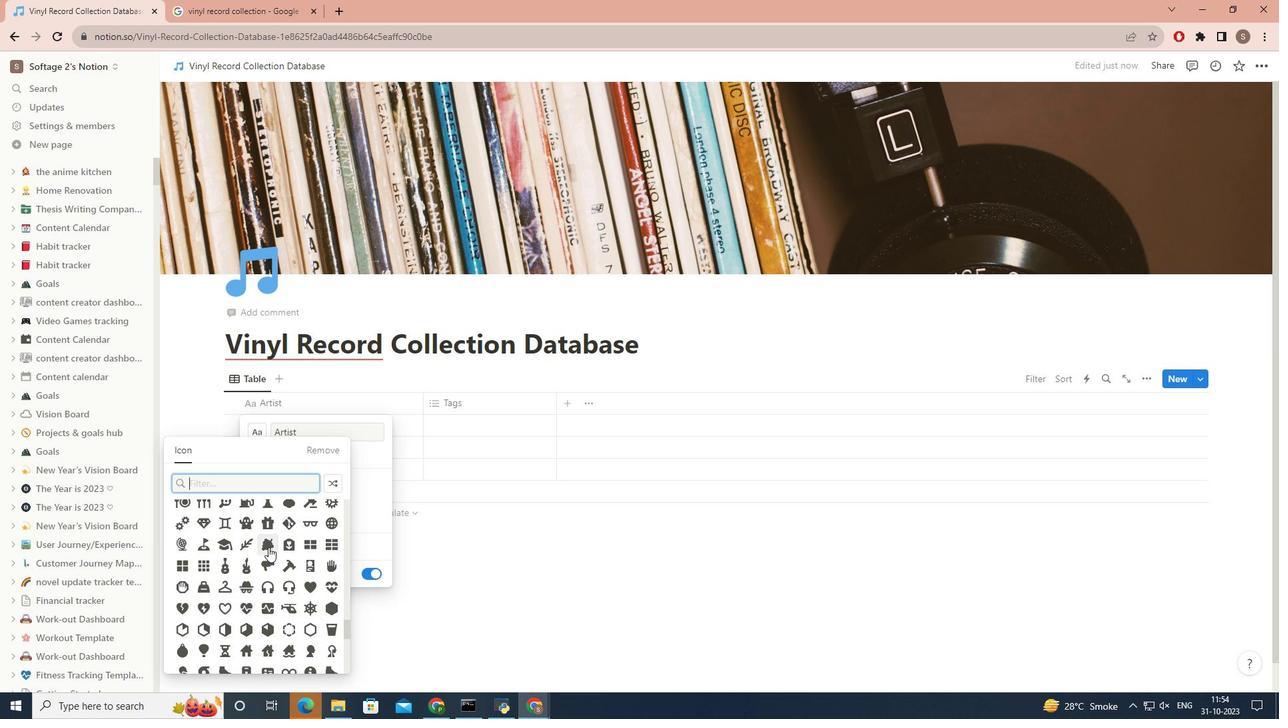 
Action: Mouse scrolled (268, 547) with delta (0, 0)
Screenshot: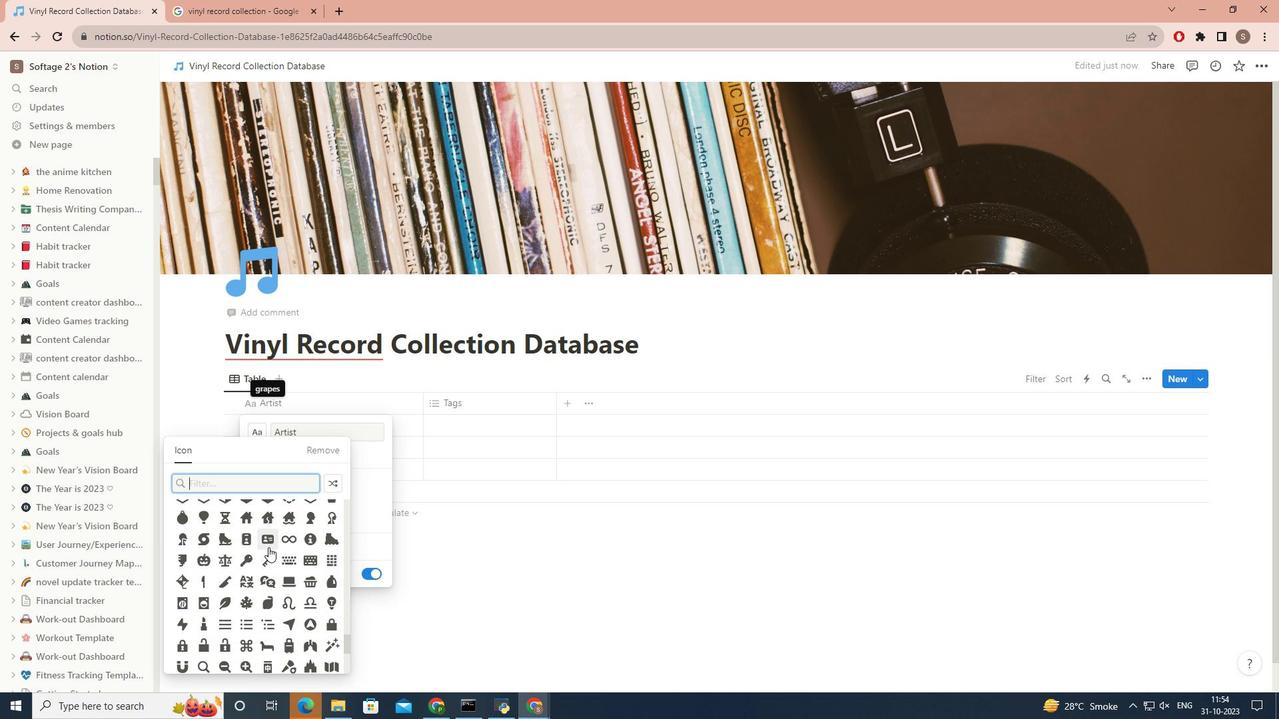
Action: Mouse scrolled (268, 547) with delta (0, 0)
Screenshot: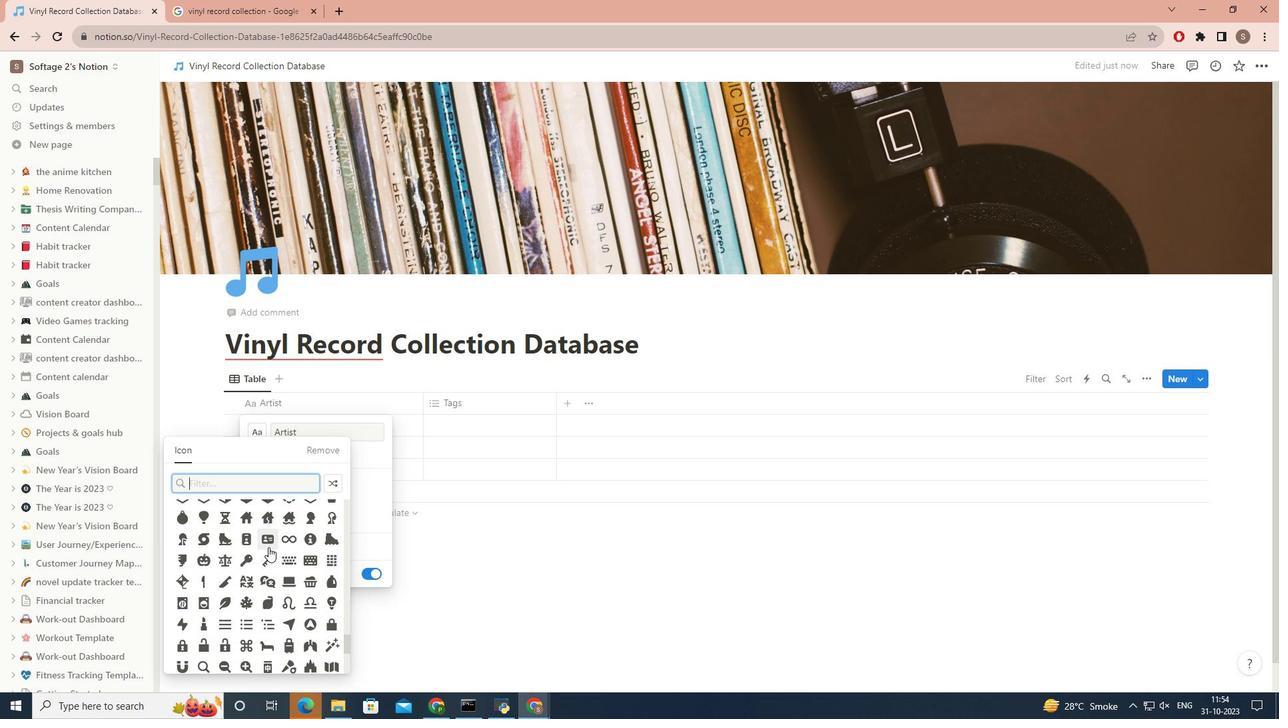 
Action: Mouse scrolled (268, 547) with delta (0, 0)
Screenshot: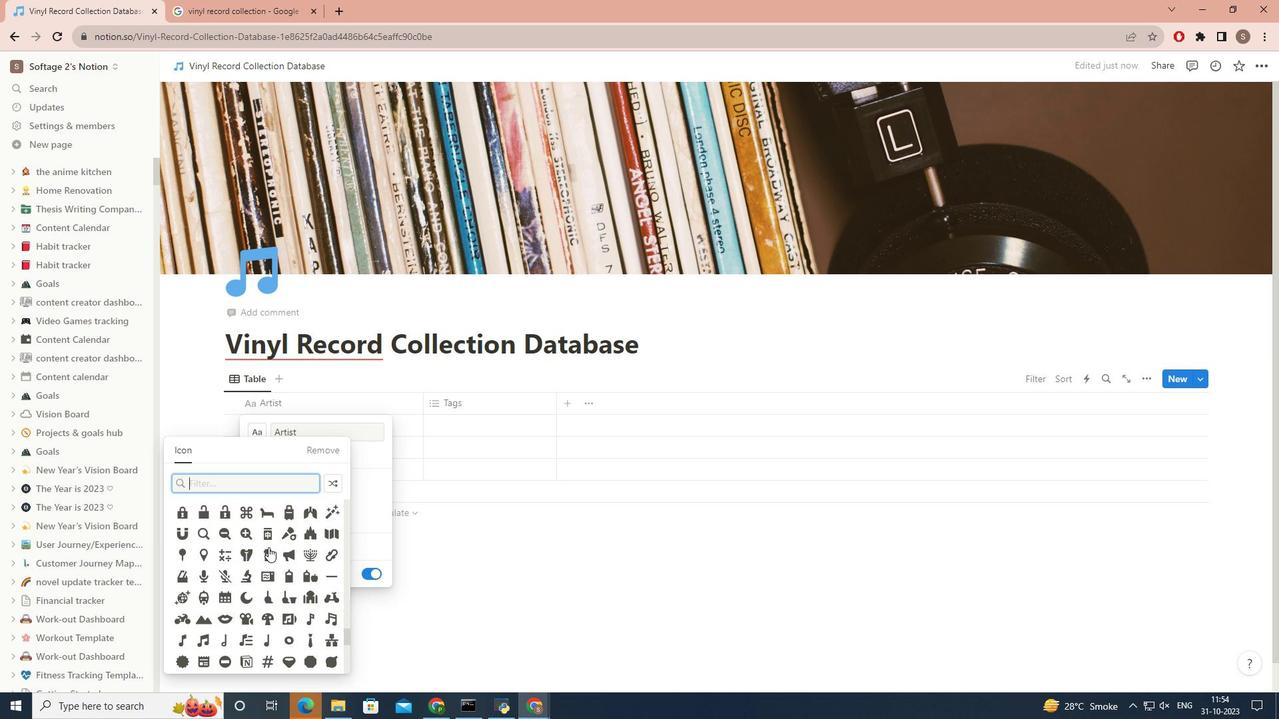 
Action: Mouse scrolled (268, 547) with delta (0, 0)
Screenshot: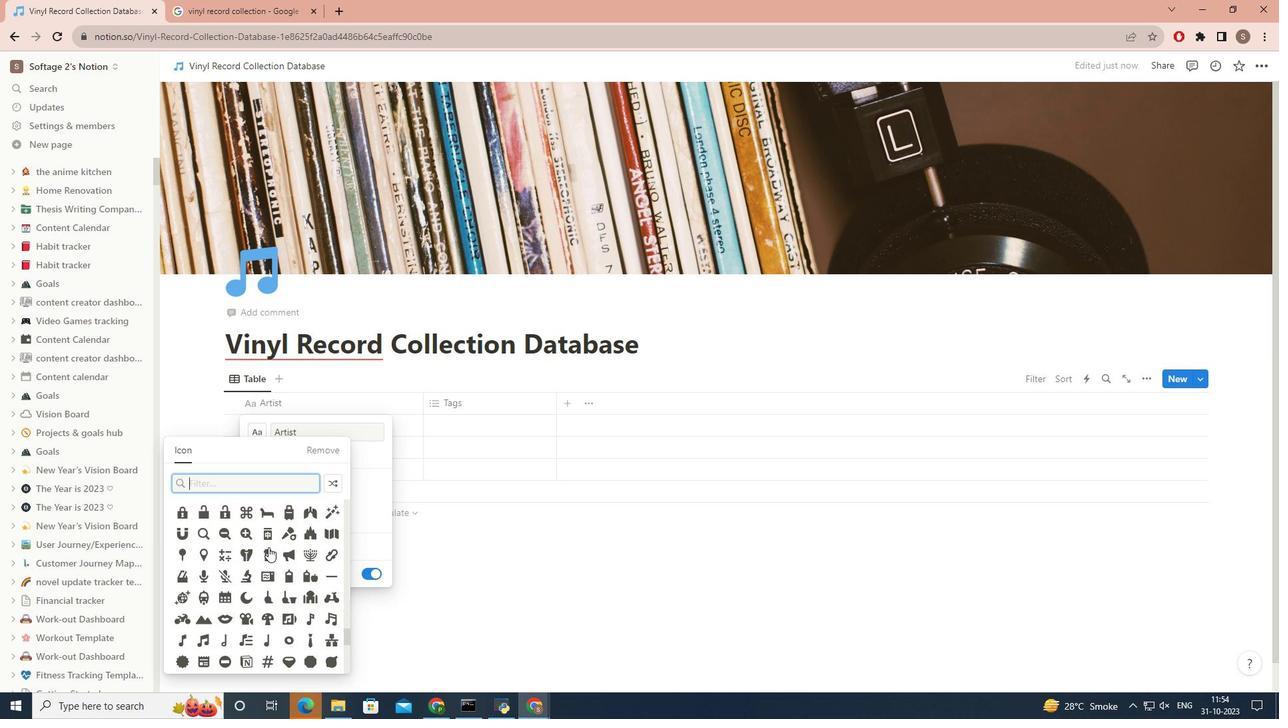 
Action: Mouse scrolled (268, 547) with delta (0, 0)
Screenshot: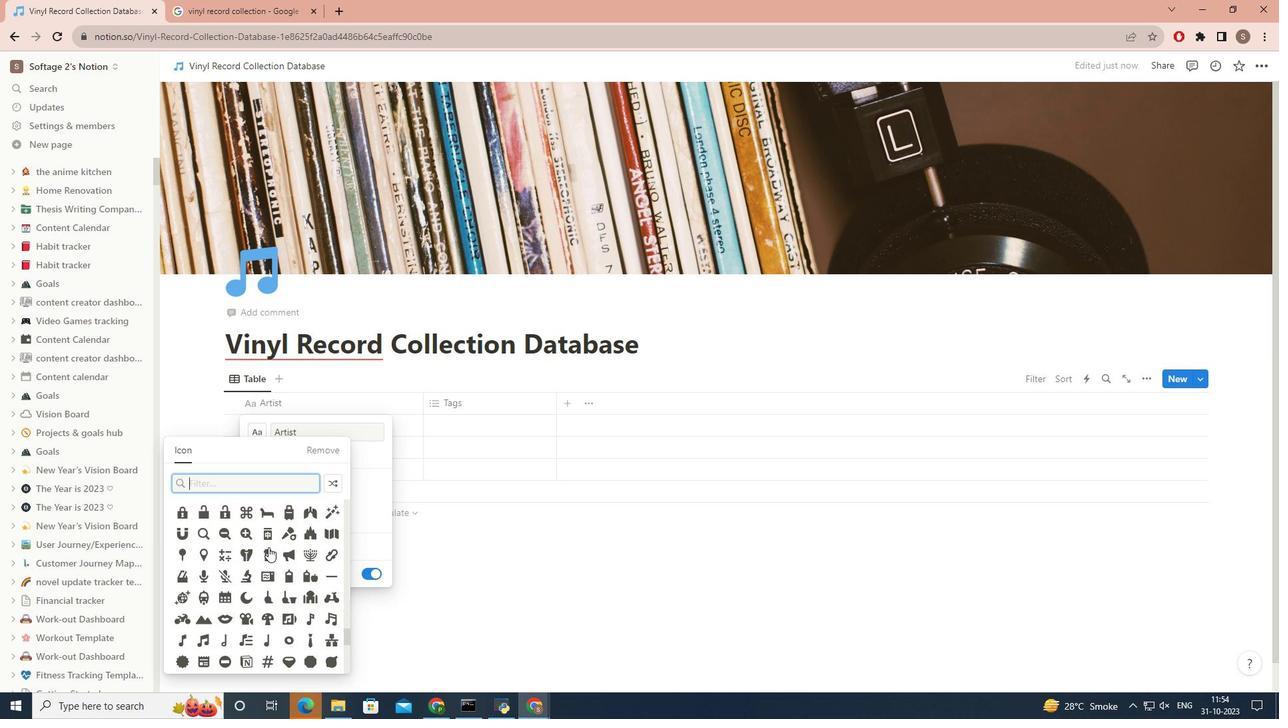 
Action: Mouse scrolled (268, 547) with delta (0, 0)
Screenshot: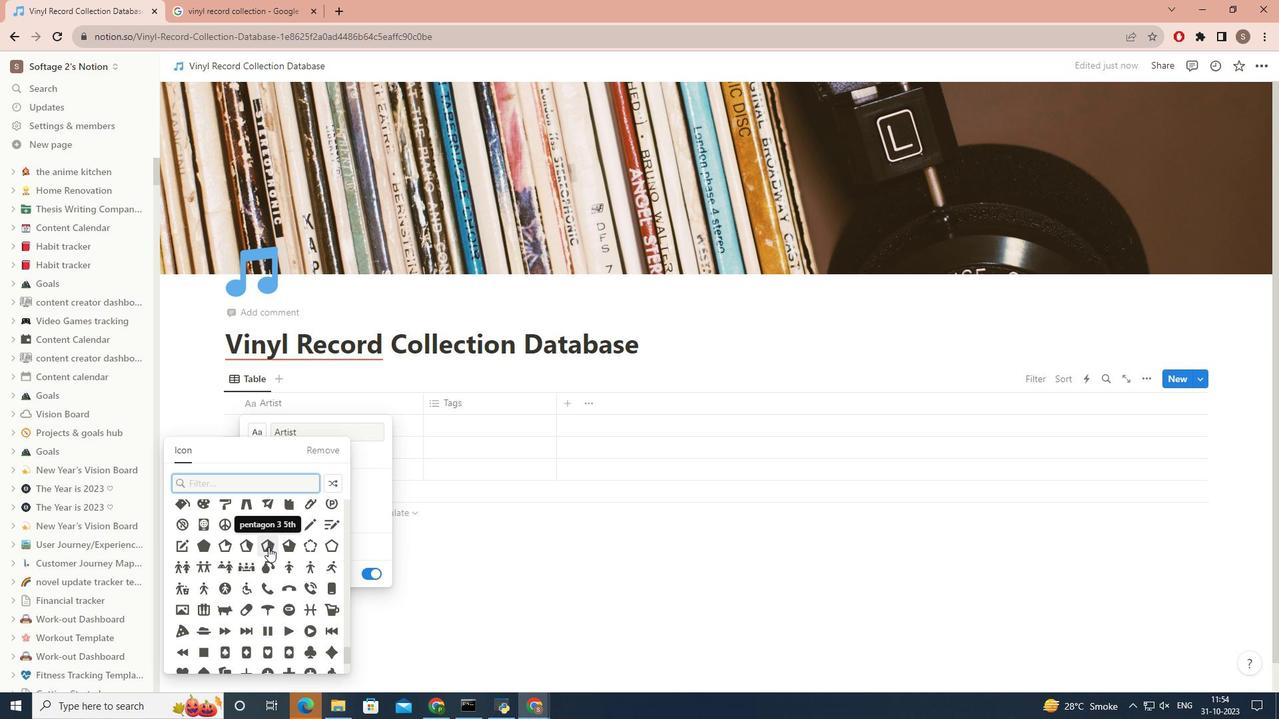 
Action: Mouse scrolled (268, 547) with delta (0, 0)
Screenshot: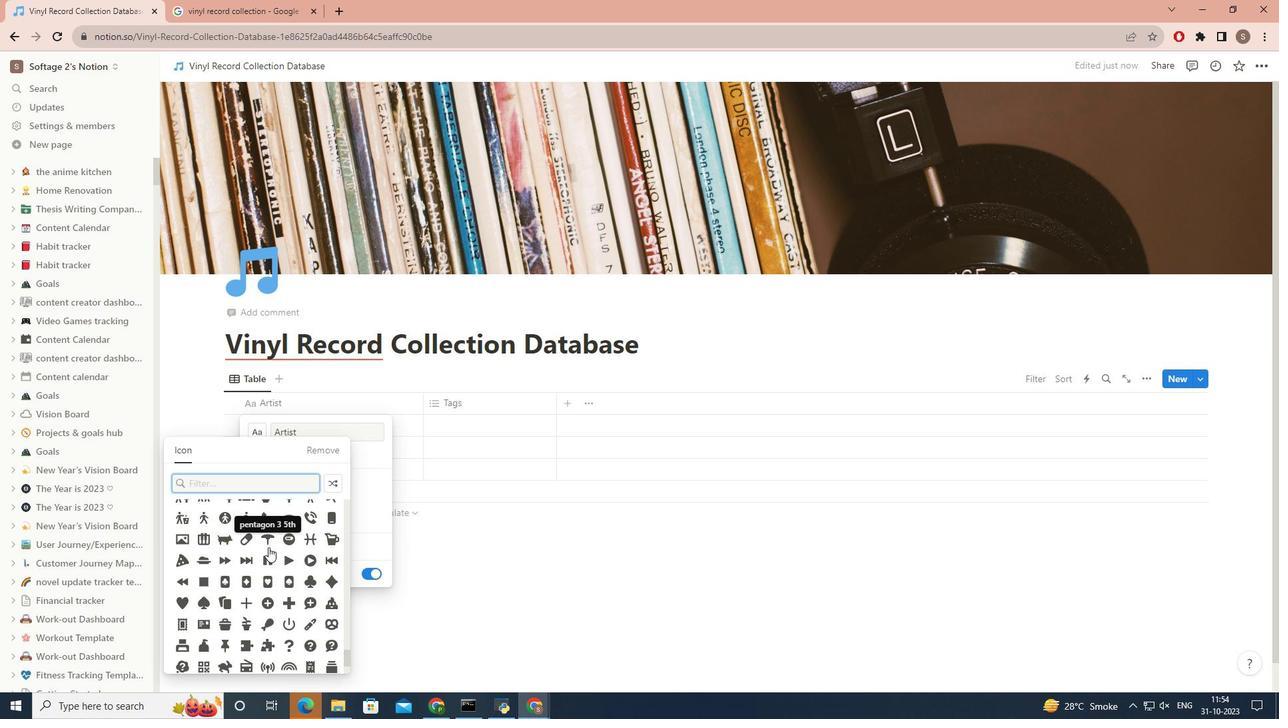 
Action: Mouse scrolled (268, 547) with delta (0, 0)
Screenshot: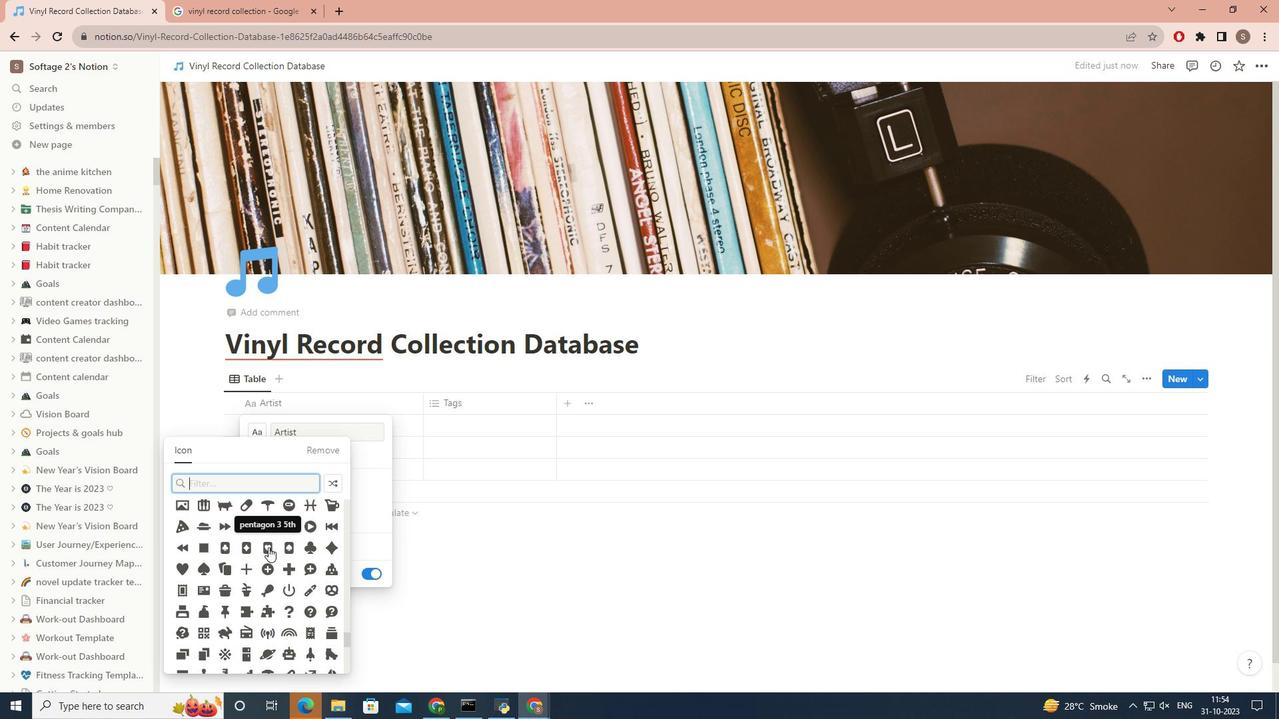 
Action: Mouse scrolled (268, 547) with delta (0, 0)
Screenshot: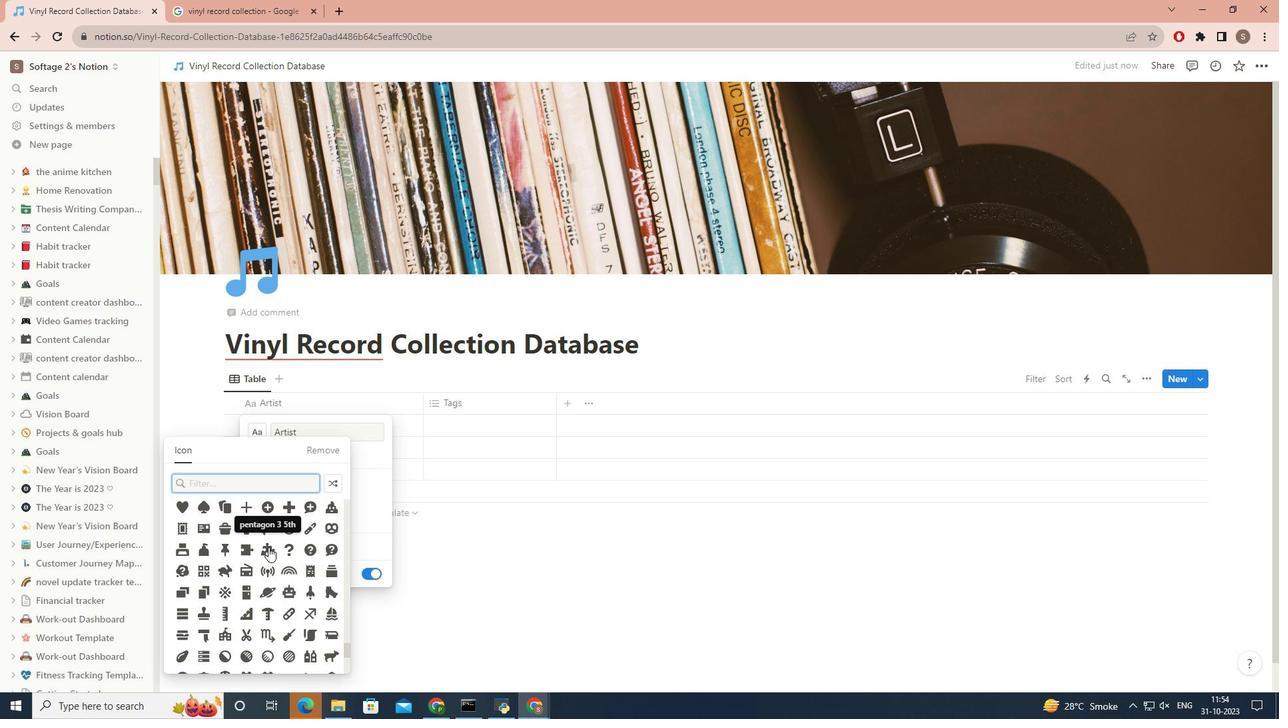 
Action: Mouse scrolled (268, 547) with delta (0, 0)
Screenshot: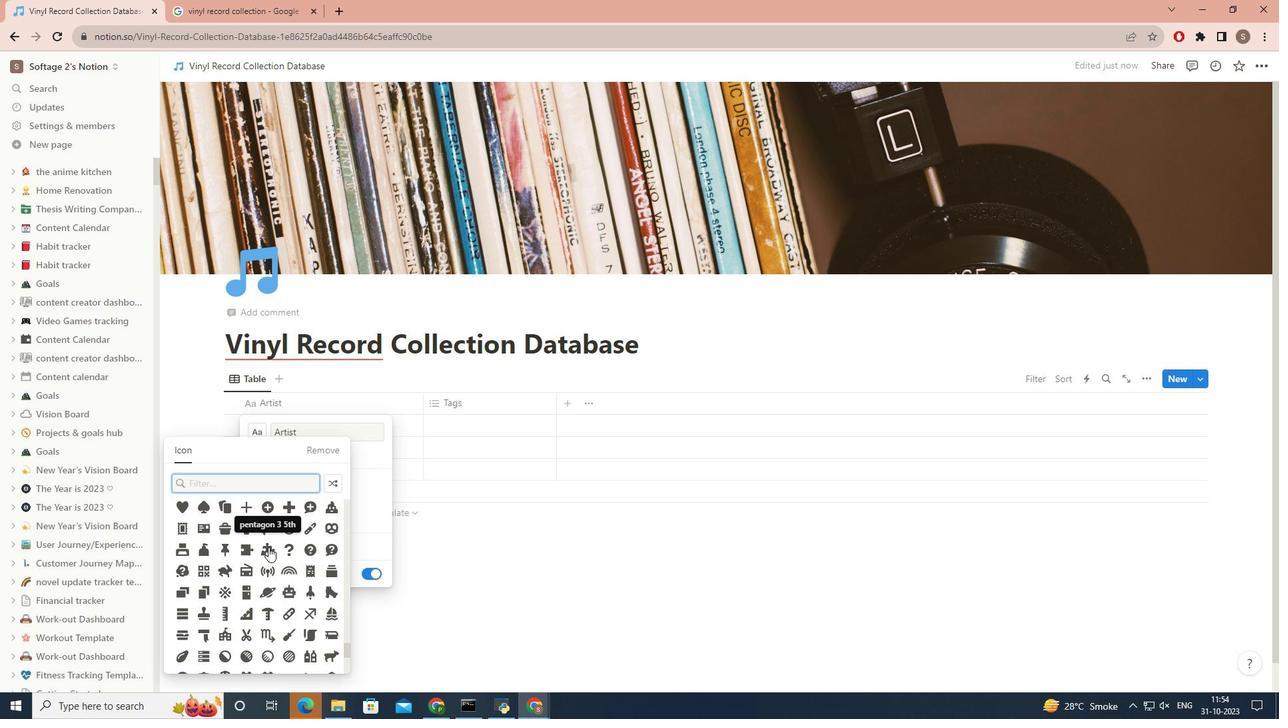 
Action: Mouse scrolled (268, 547) with delta (0, 0)
Screenshot: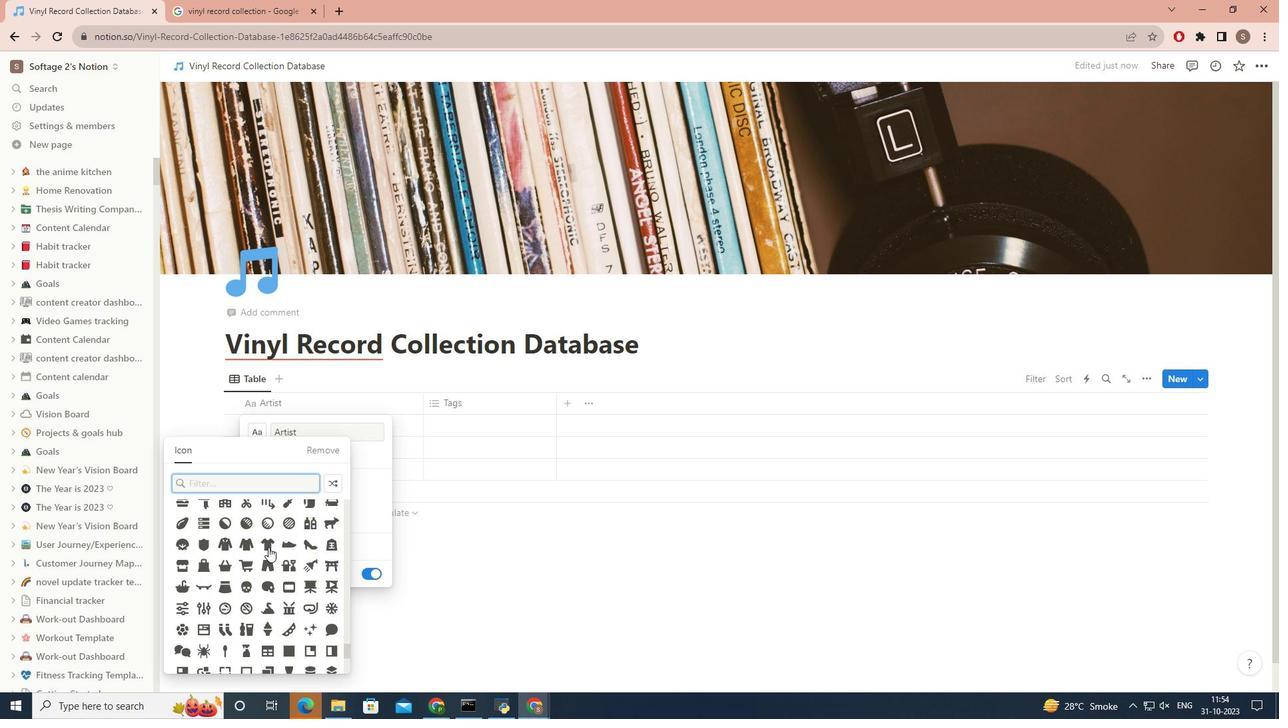 
Action: Mouse scrolled (268, 547) with delta (0, 0)
Screenshot: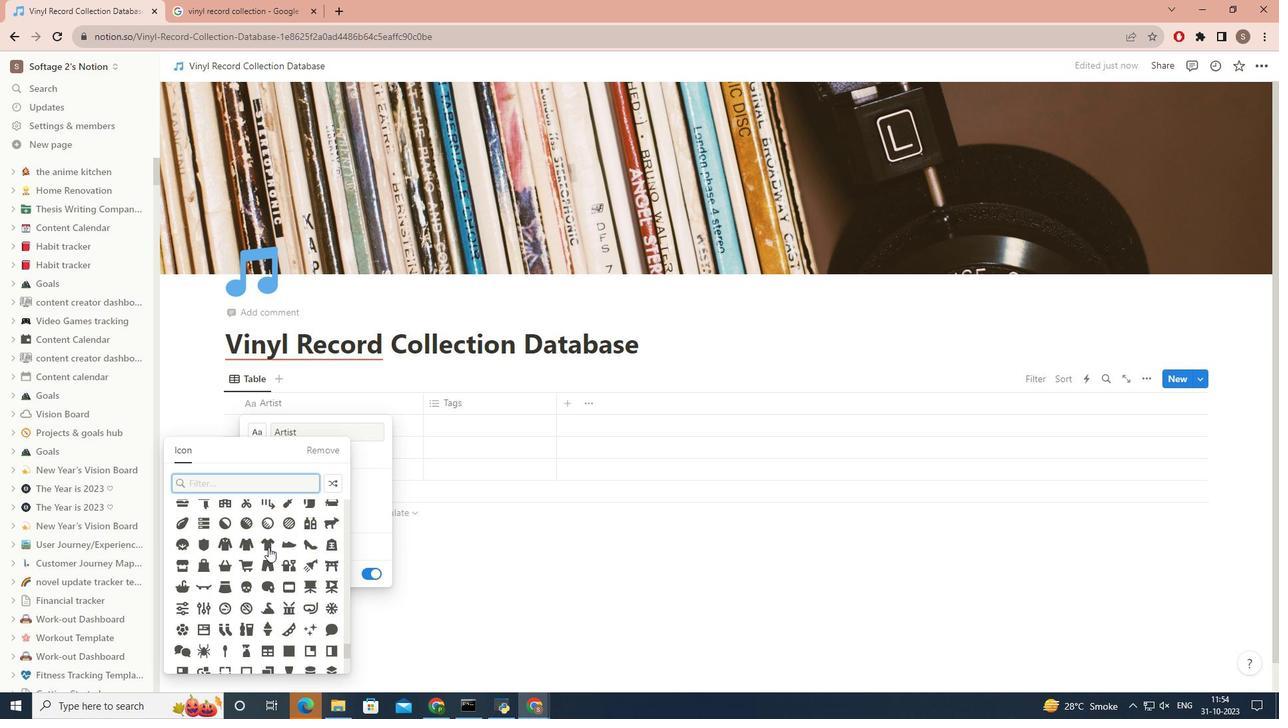 
Action: Mouse scrolled (268, 547) with delta (0, 0)
Screenshot: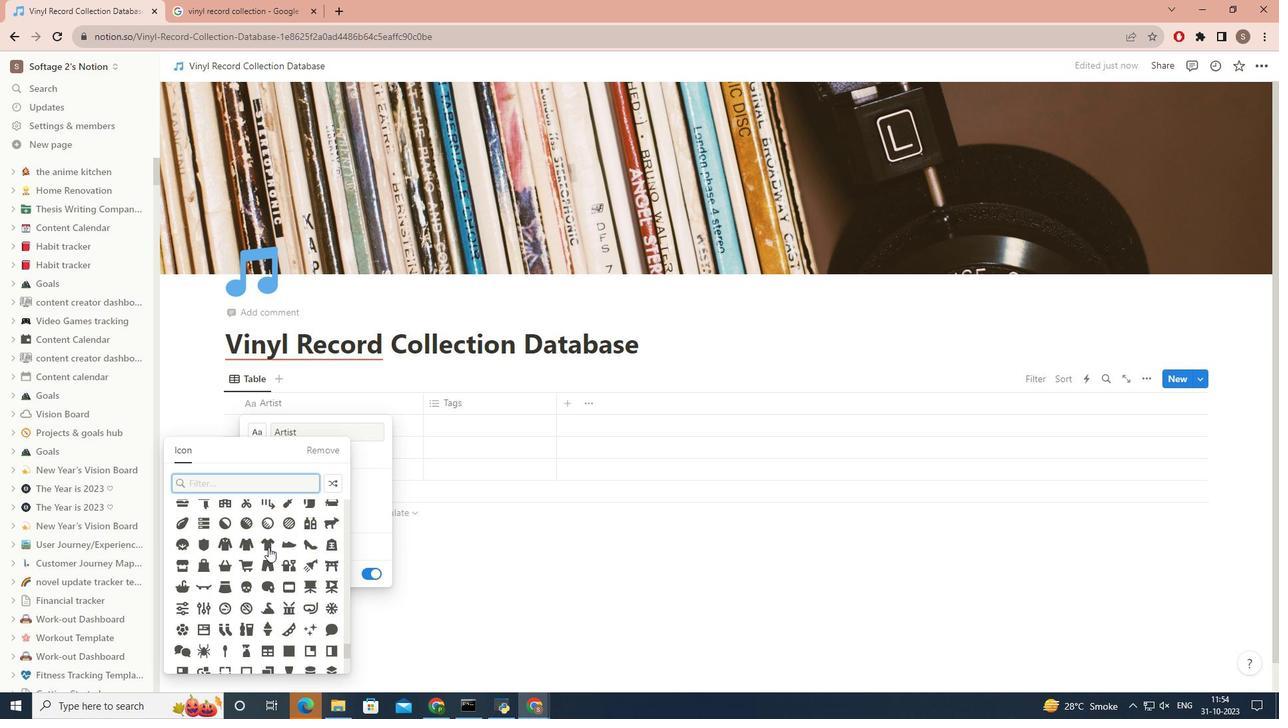 
Action: Mouse moved to (214, 478)
Screenshot: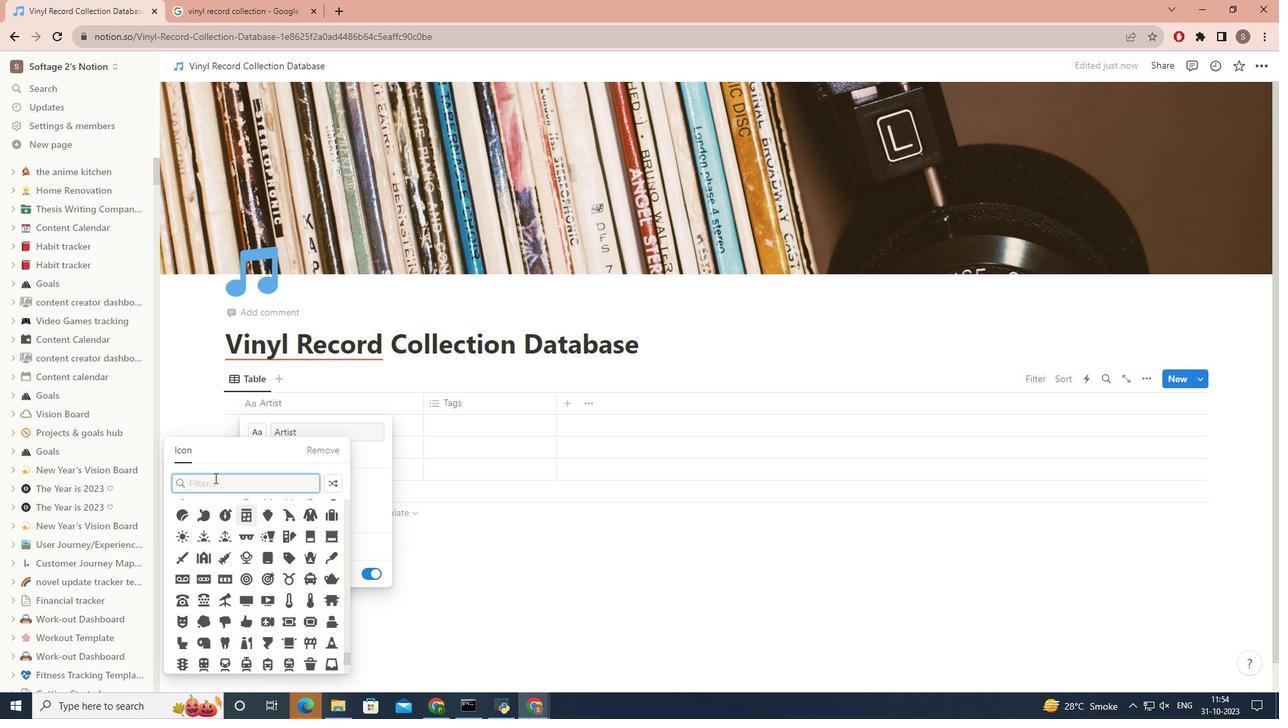 
Action: Mouse pressed left at (214, 478)
Screenshot: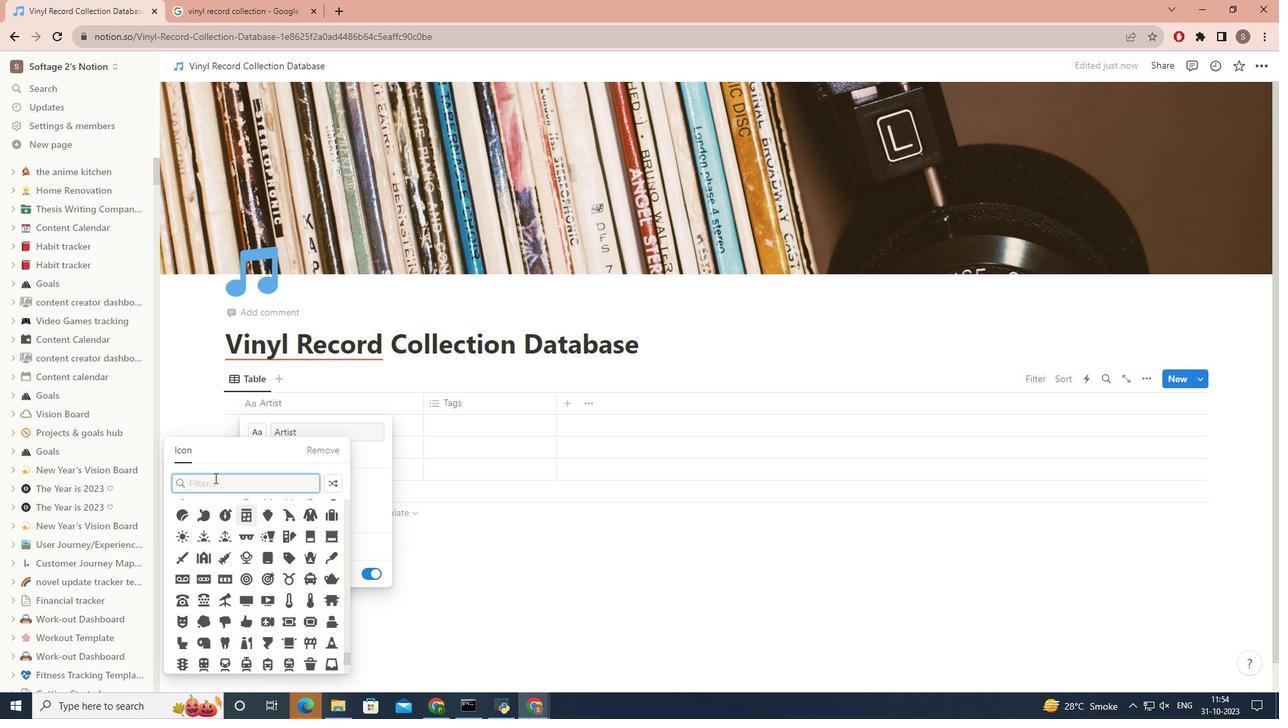 
Action: Key pressed man
Screenshot: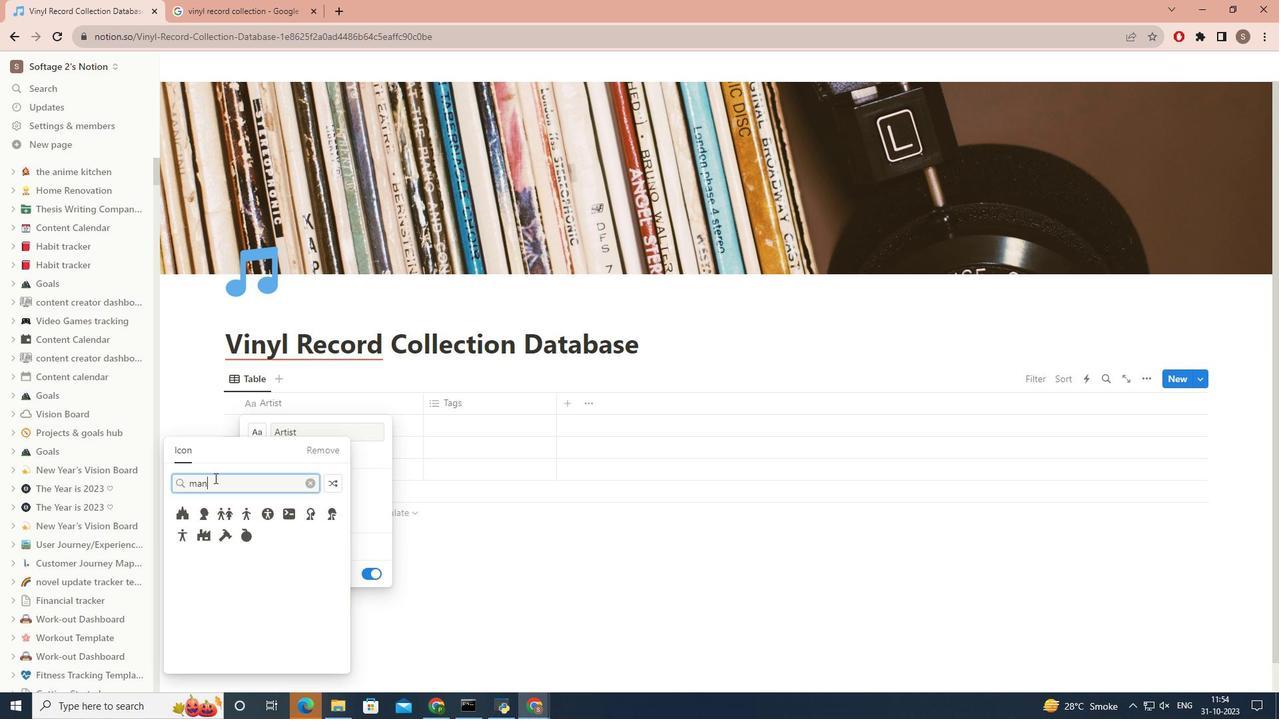 
Action: Mouse moved to (200, 513)
Screenshot: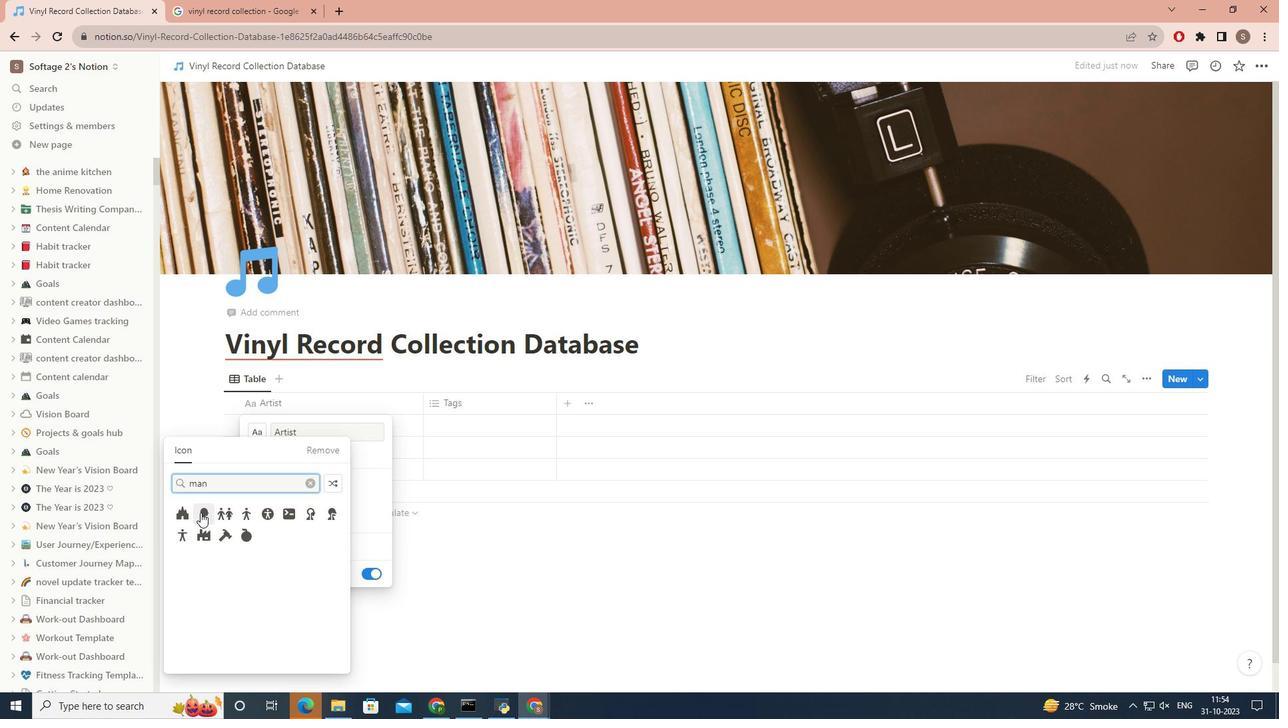 
Action: Mouse pressed left at (200, 513)
Screenshot: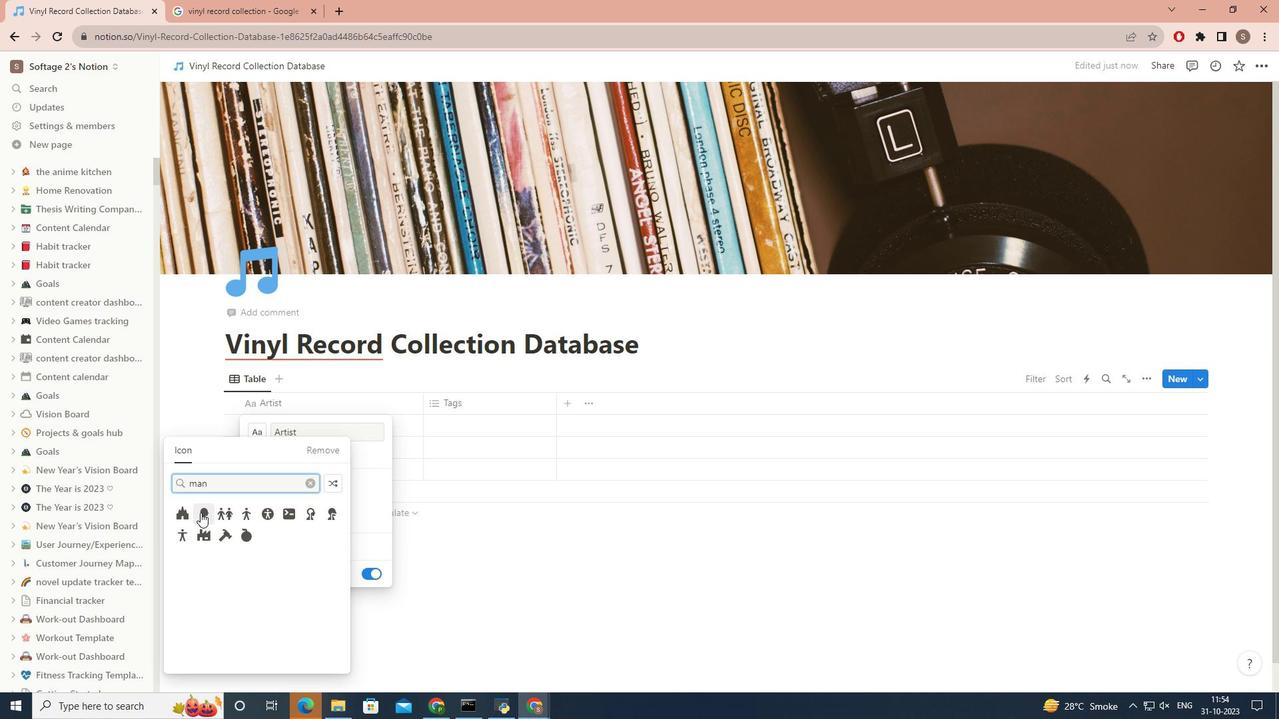 
Action: Mouse moved to (514, 578)
Screenshot: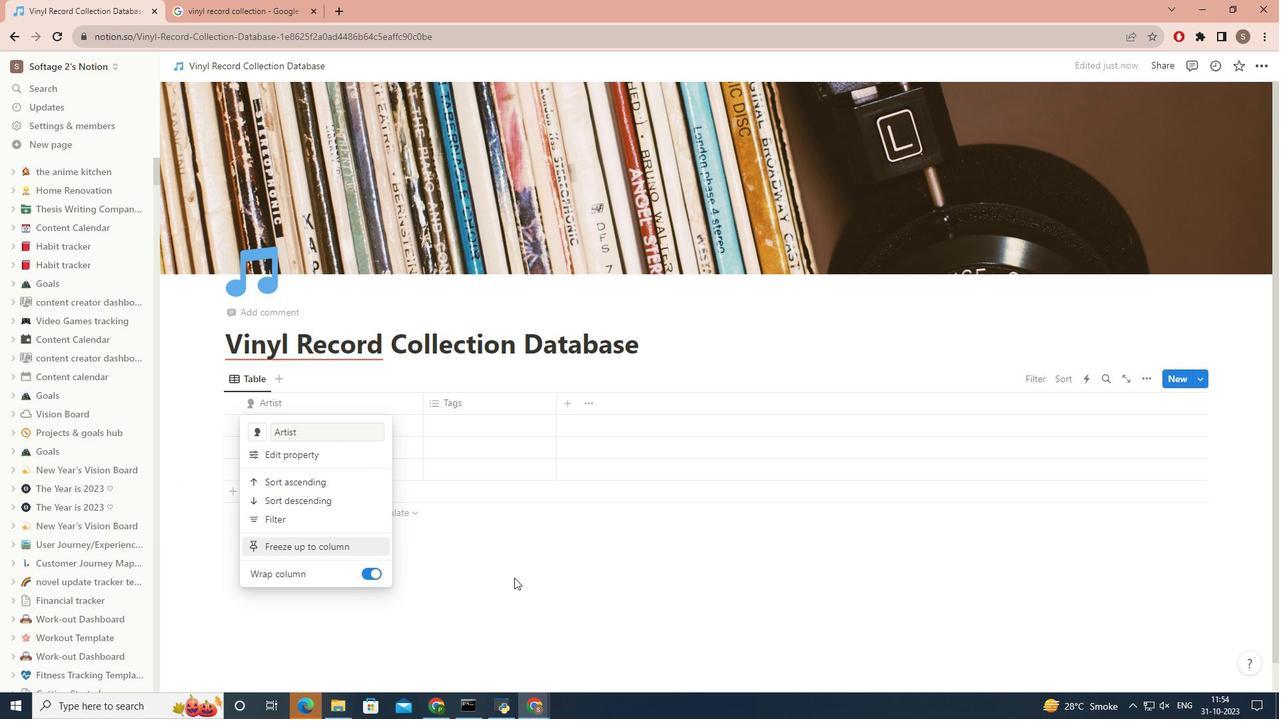 
Action: Mouse pressed left at (514, 578)
Screenshot: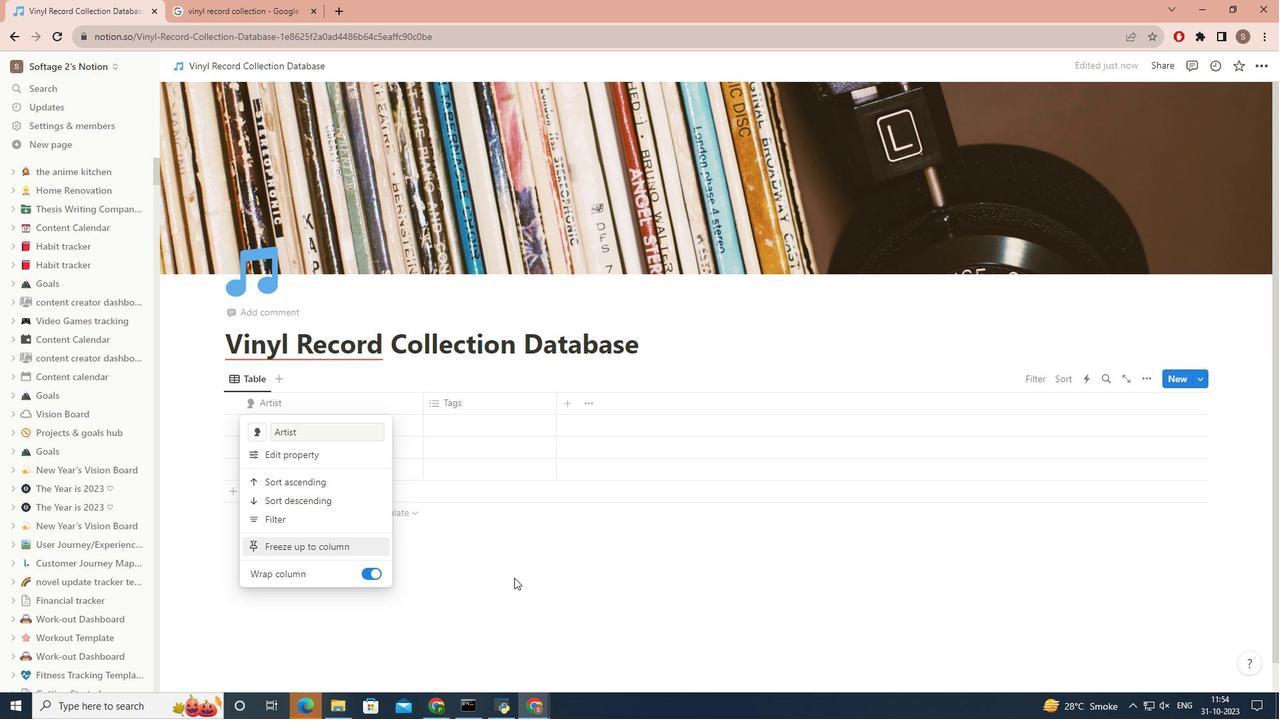 
Action: Mouse moved to (433, 405)
Screenshot: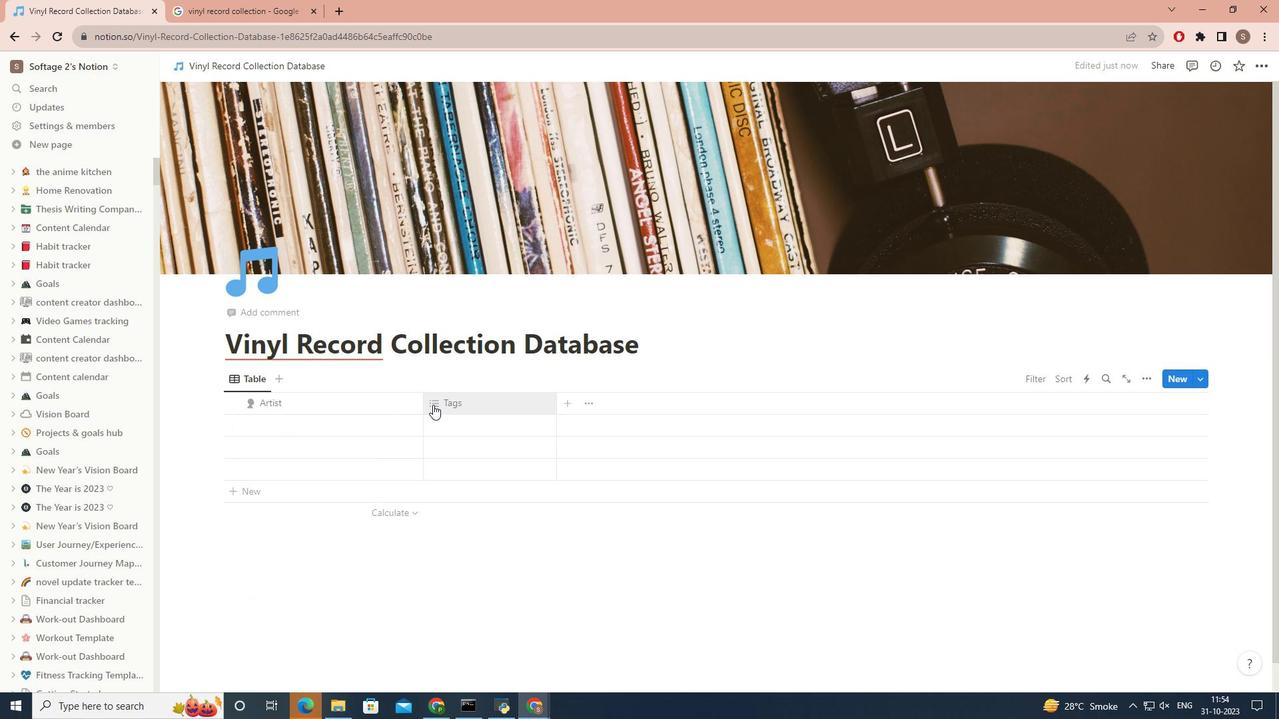 
Action: Mouse pressed left at (433, 405)
Screenshot: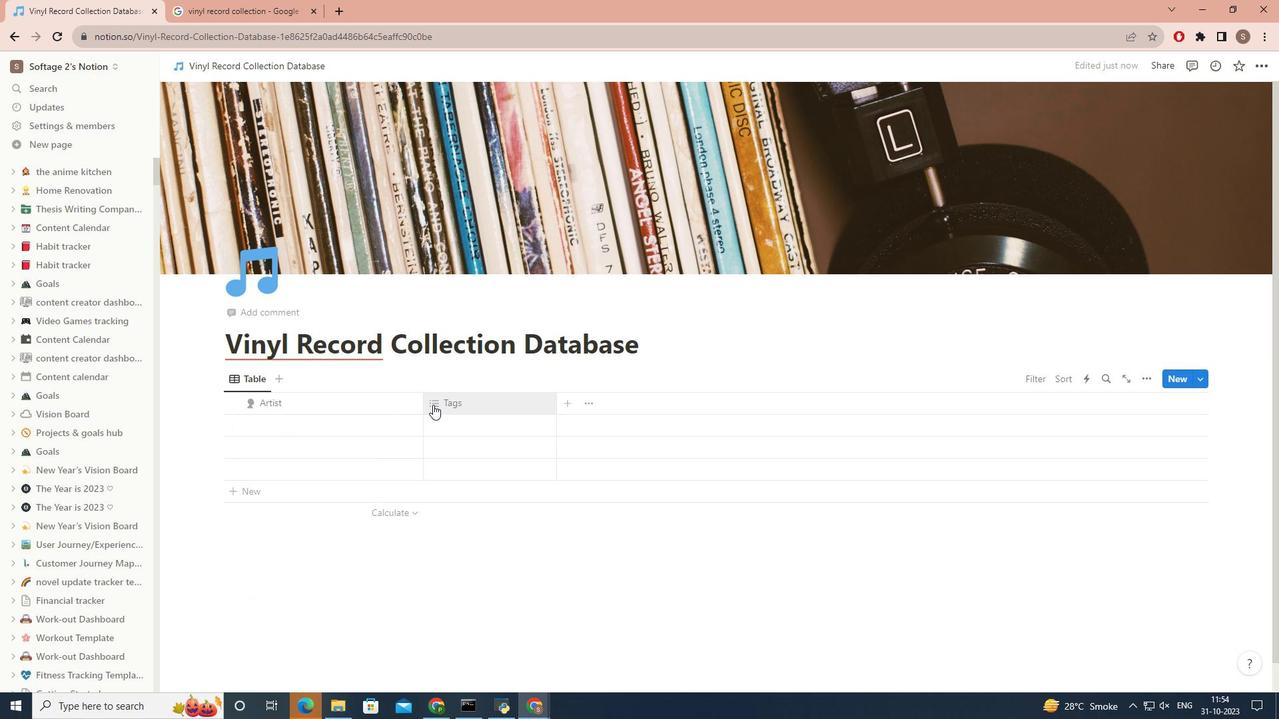 
Action: Key pressed <Key.backspace><Key.backspace>
Screenshot: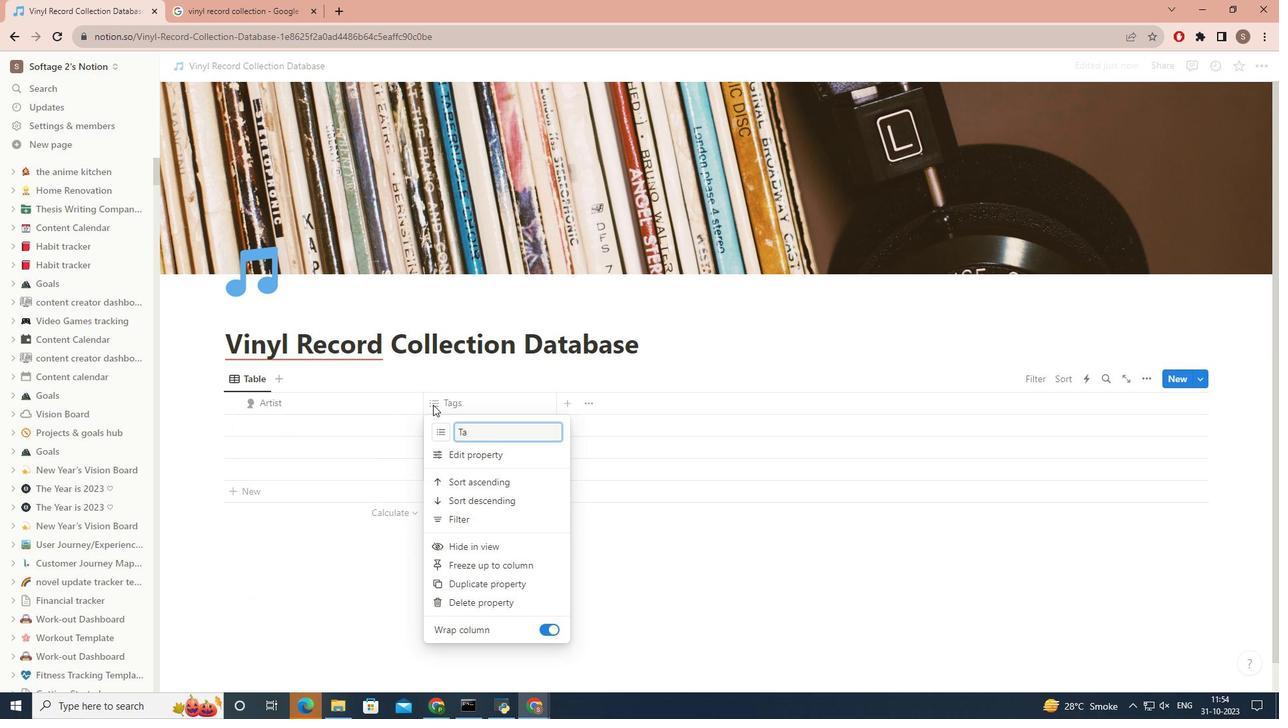 
Action: Mouse moved to (433, 404)
Screenshot: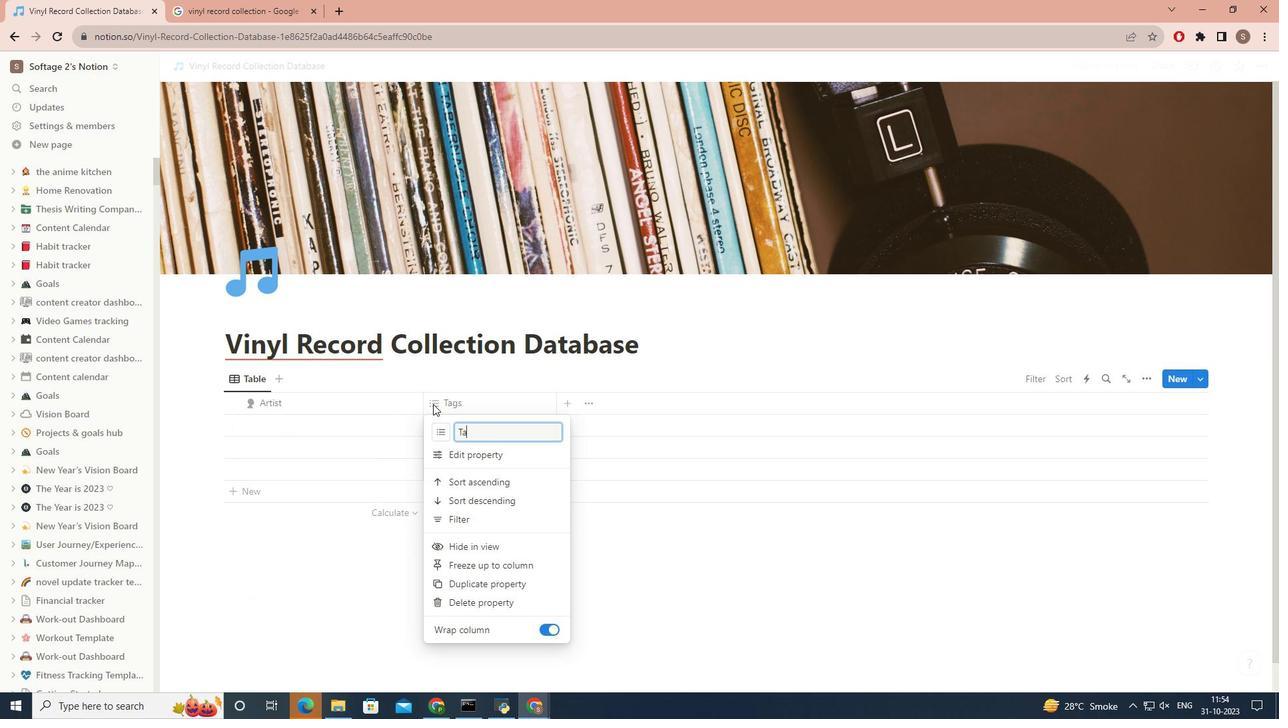 
Action: Key pressed <Key.backspace><Key.backspace><Key.caps_lock>A<Key.caps_lock>lbum<Key.space><Key.caps_lock>T<Key.caps_lock>itle<Key.space>
Screenshot: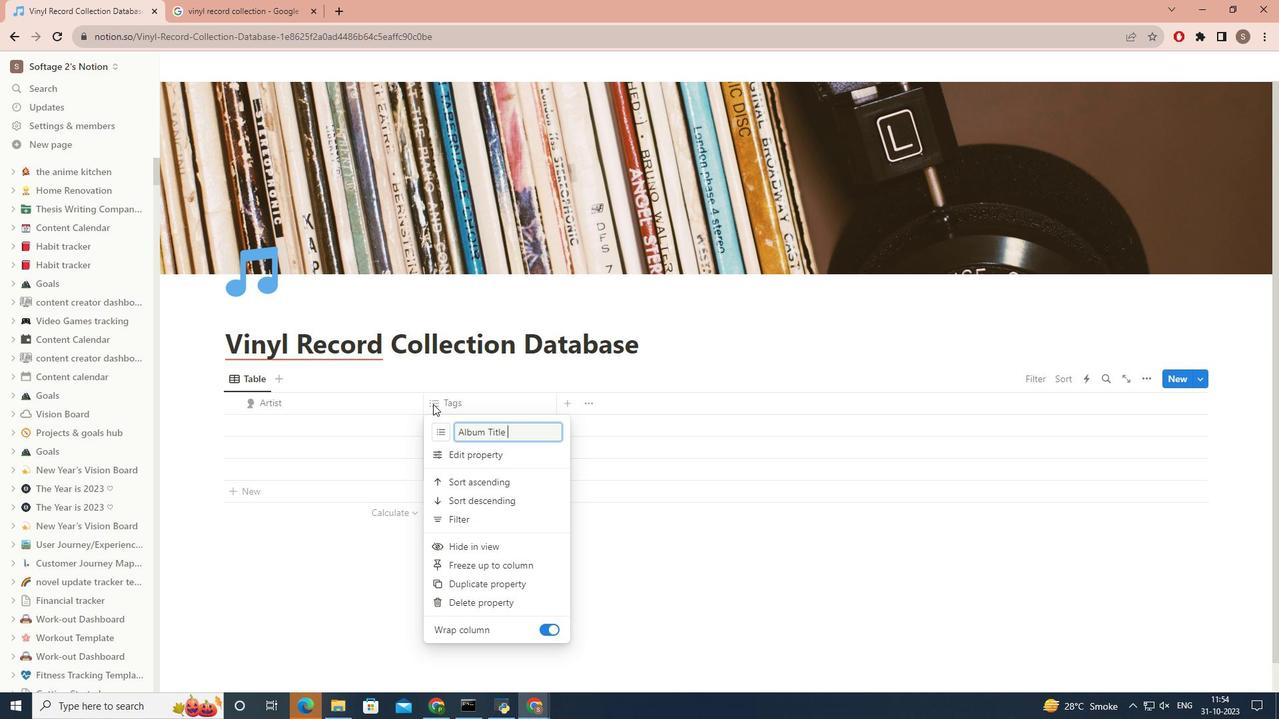 
Action: Mouse moved to (437, 431)
Screenshot: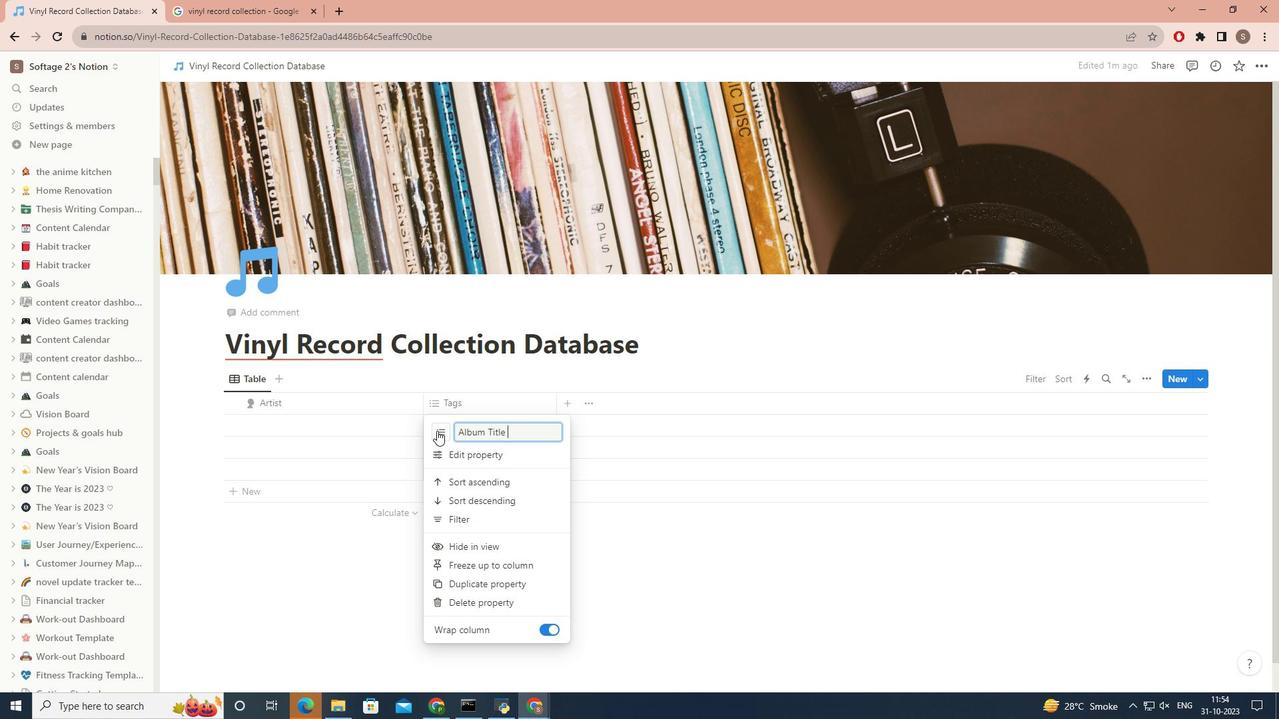 
Action: Mouse pressed left at (437, 431)
Screenshot: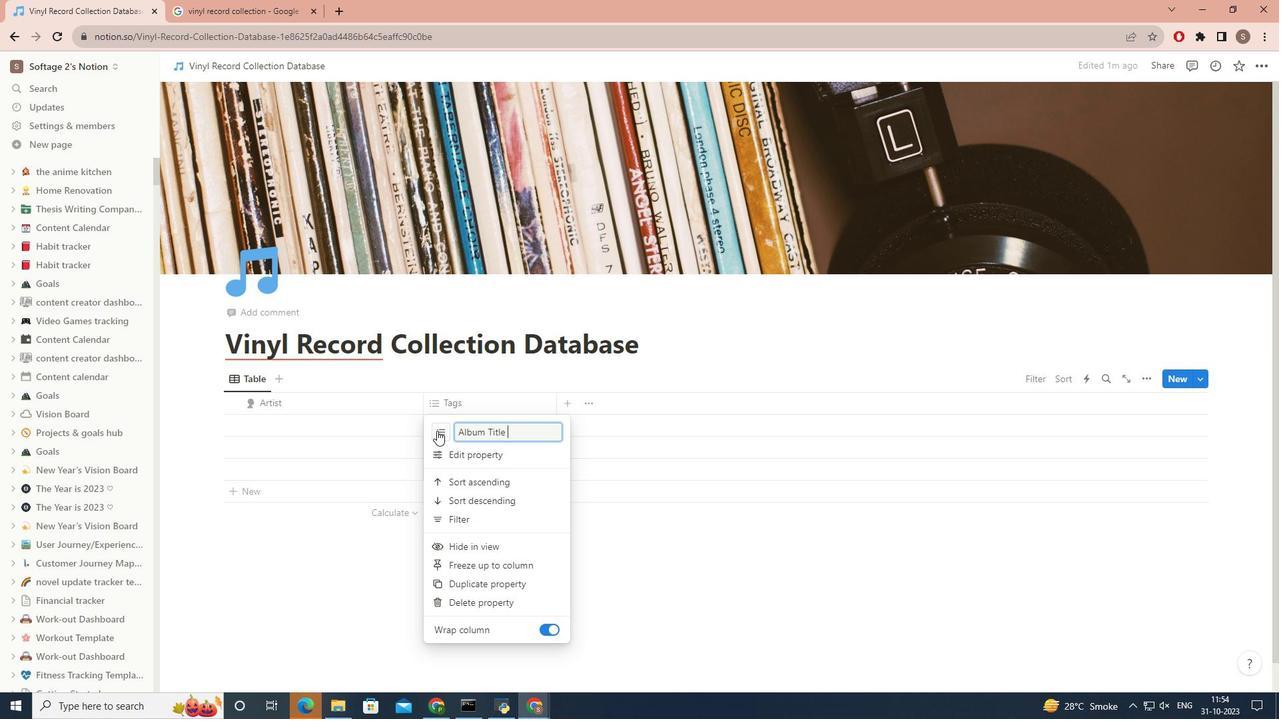 
Action: Mouse moved to (413, 483)
Screenshot: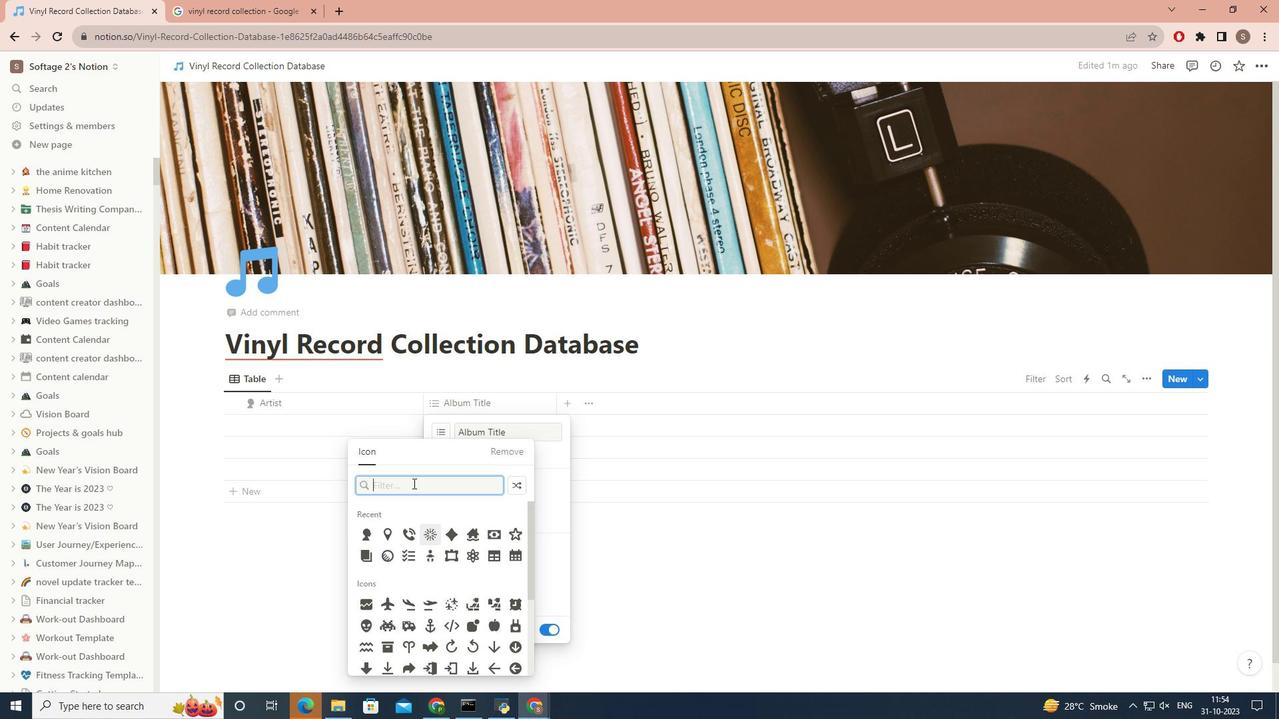 
Action: Key pressed mu
Screenshot: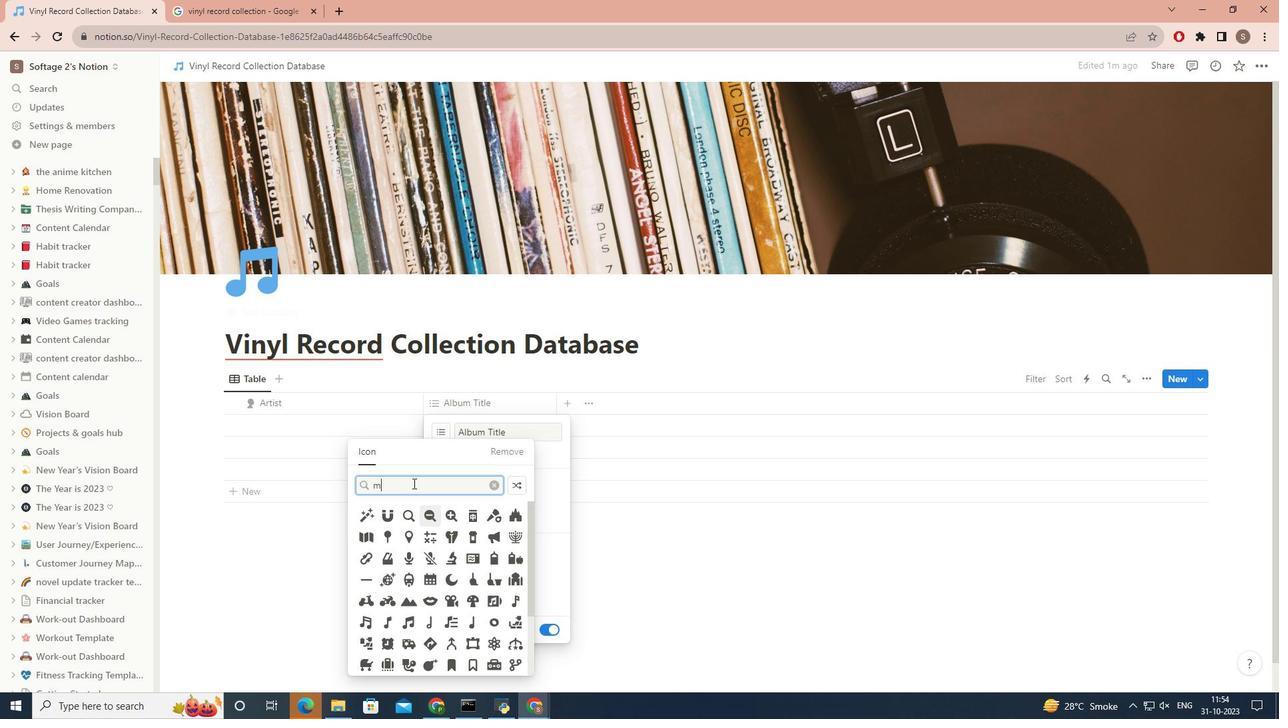 
Action: Mouse moved to (519, 515)
Screenshot: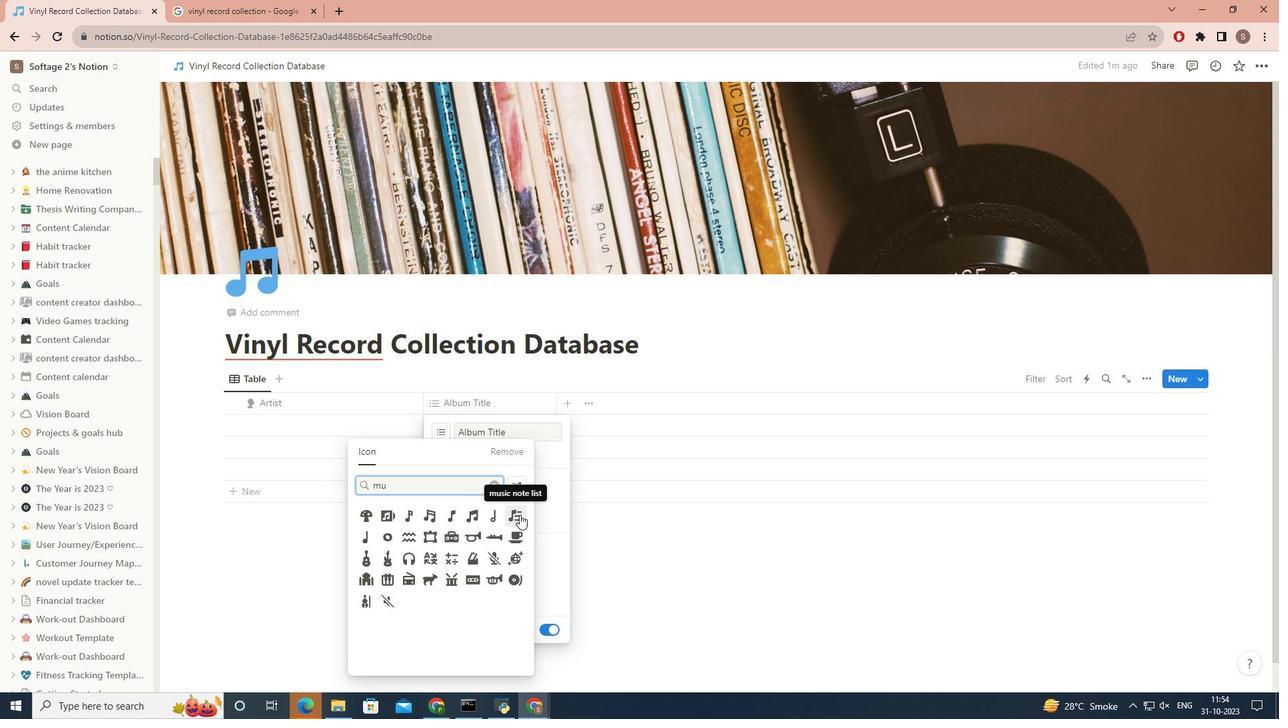
Action: Mouse pressed left at (519, 515)
Screenshot: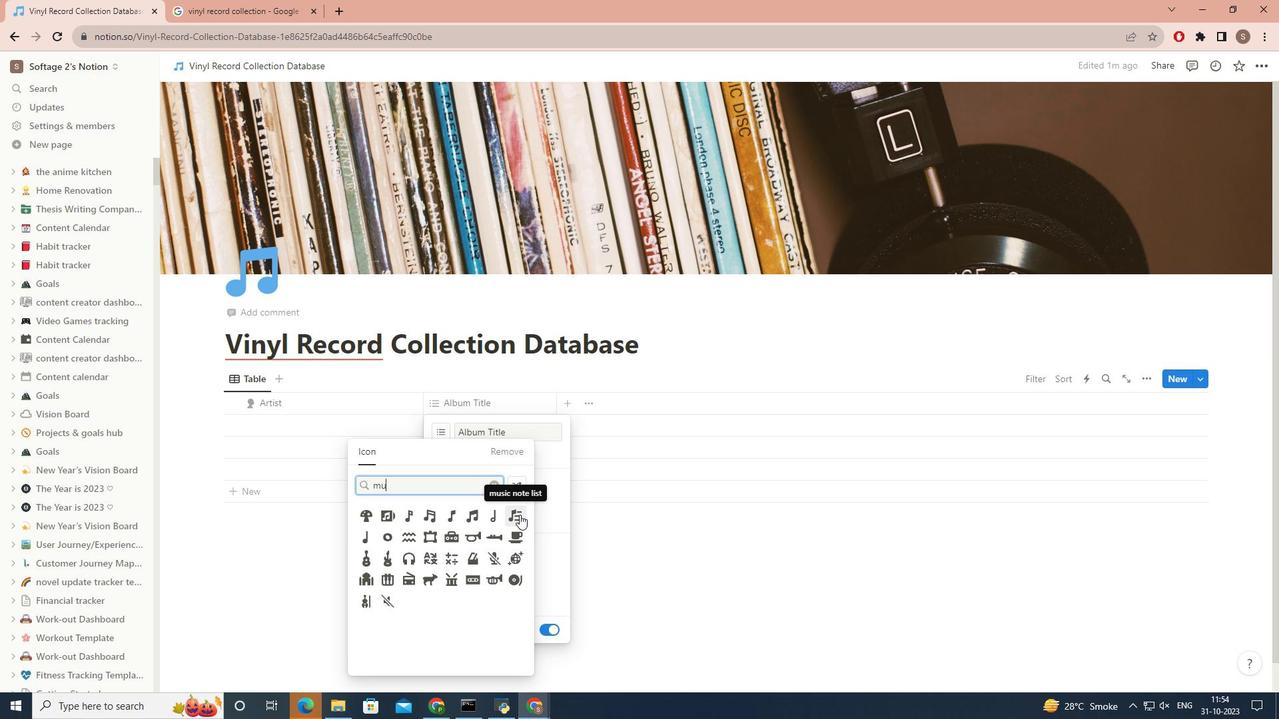 
Action: Mouse moved to (569, 403)
Screenshot: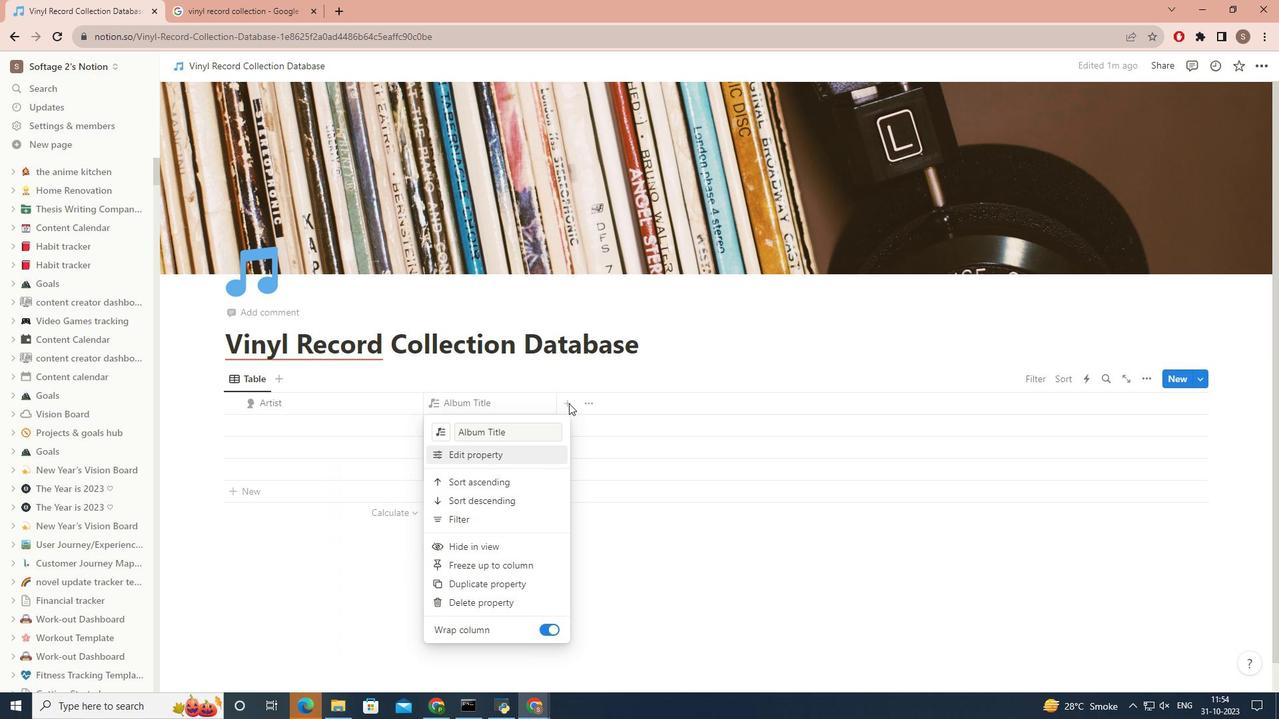 
Action: Mouse pressed left at (569, 403)
Screenshot: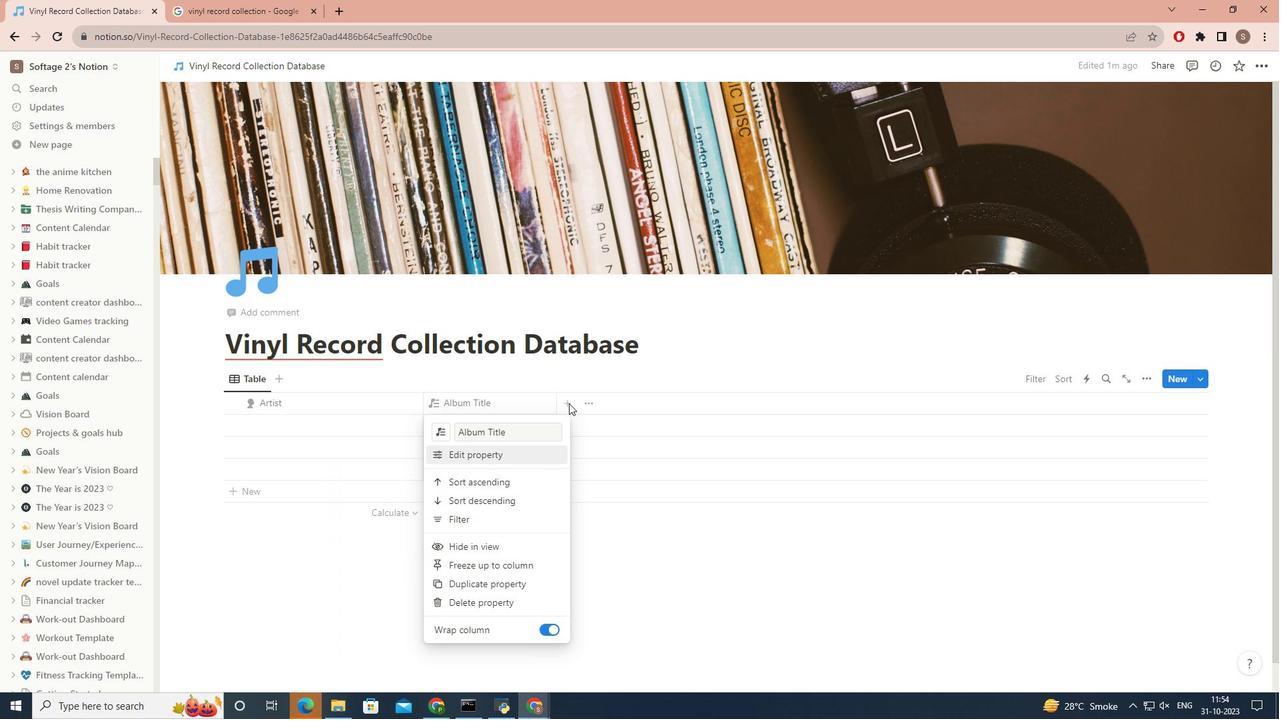 
Action: Mouse pressed left at (569, 403)
Screenshot: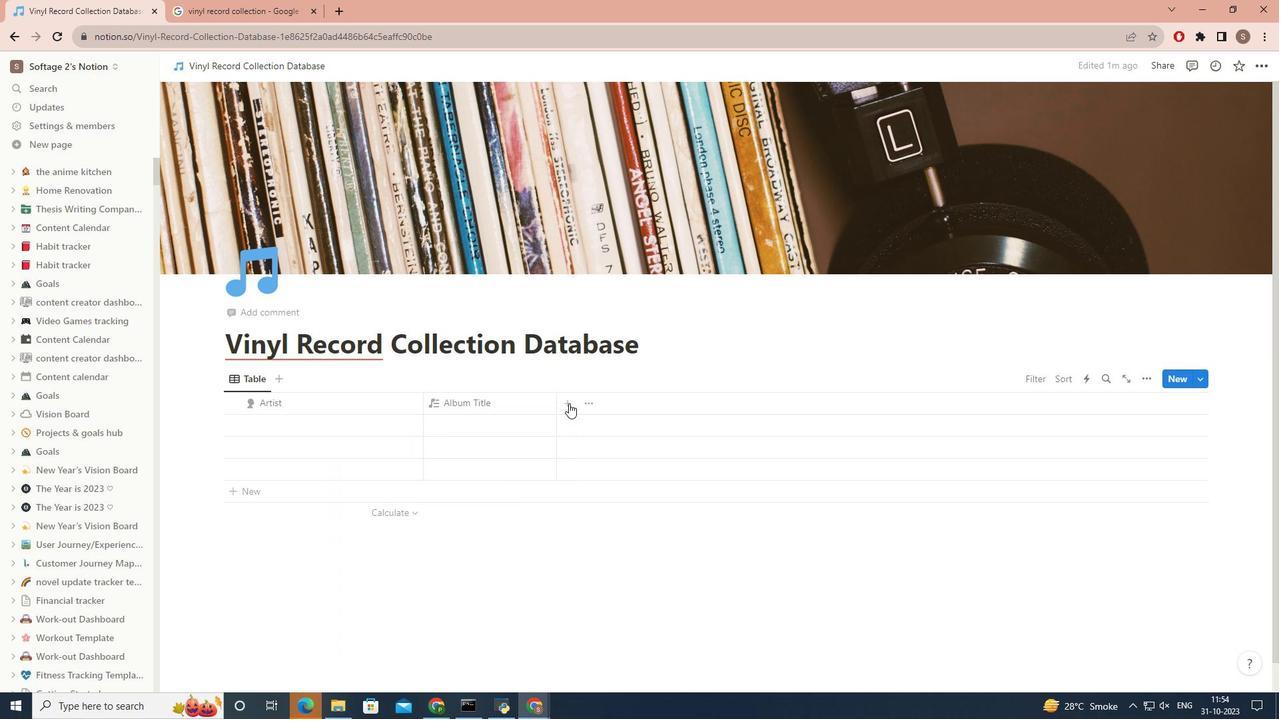 
Action: Key pressed <Key.caps_lock>R<Key.caps_lock>elease<Key.space><Key.caps_lock>Y<Key.caps_lock>ear<Key.space>
Screenshot: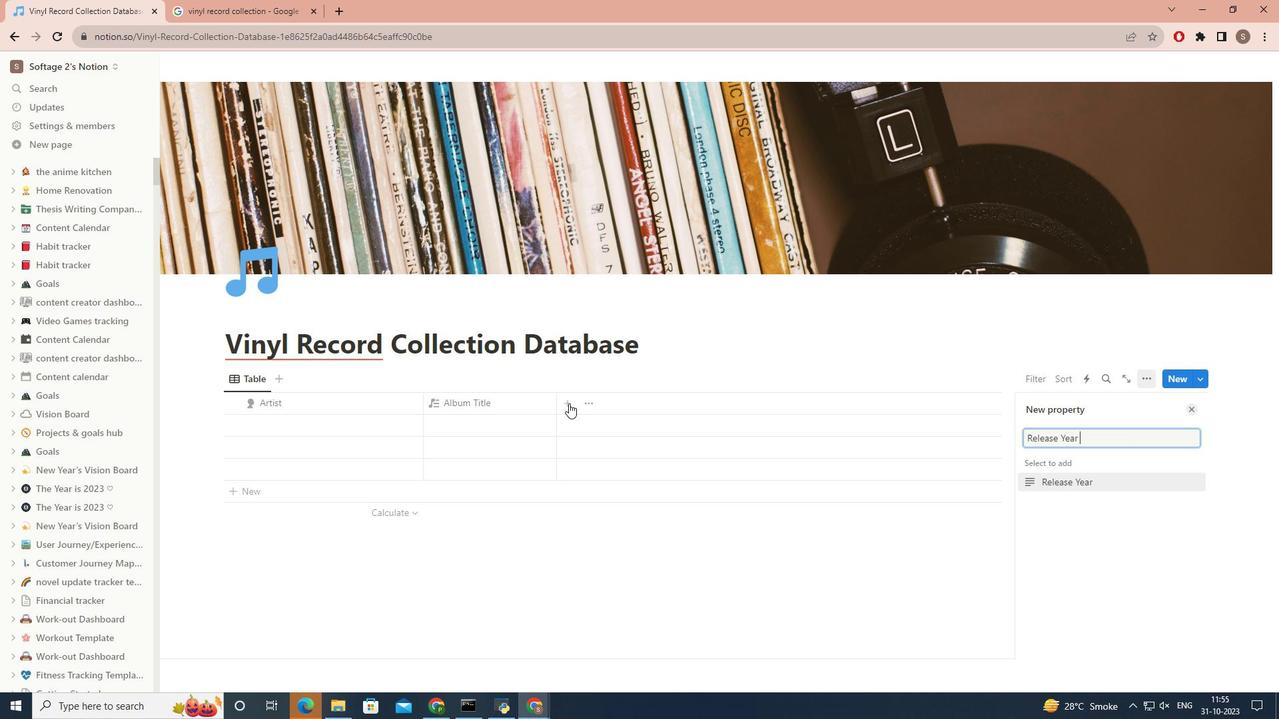 
Action: Mouse moved to (1028, 484)
Screenshot: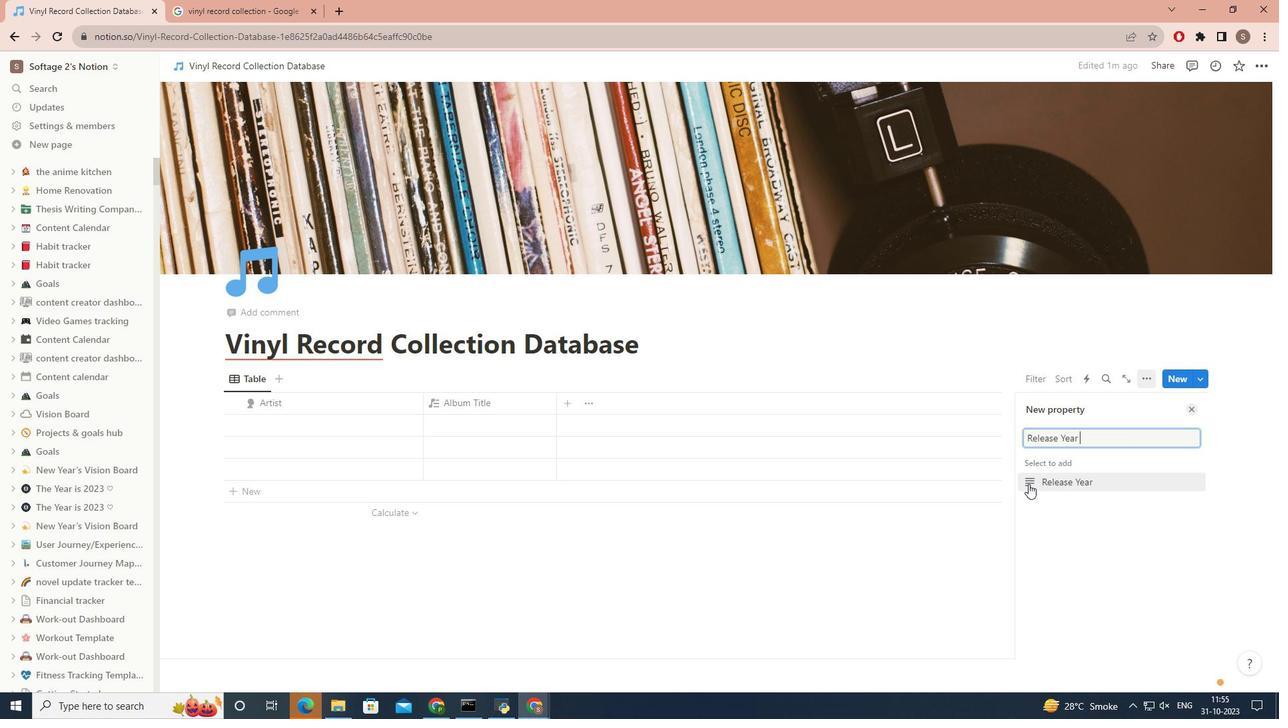 
Action: Mouse pressed left at (1028, 484)
Screenshot: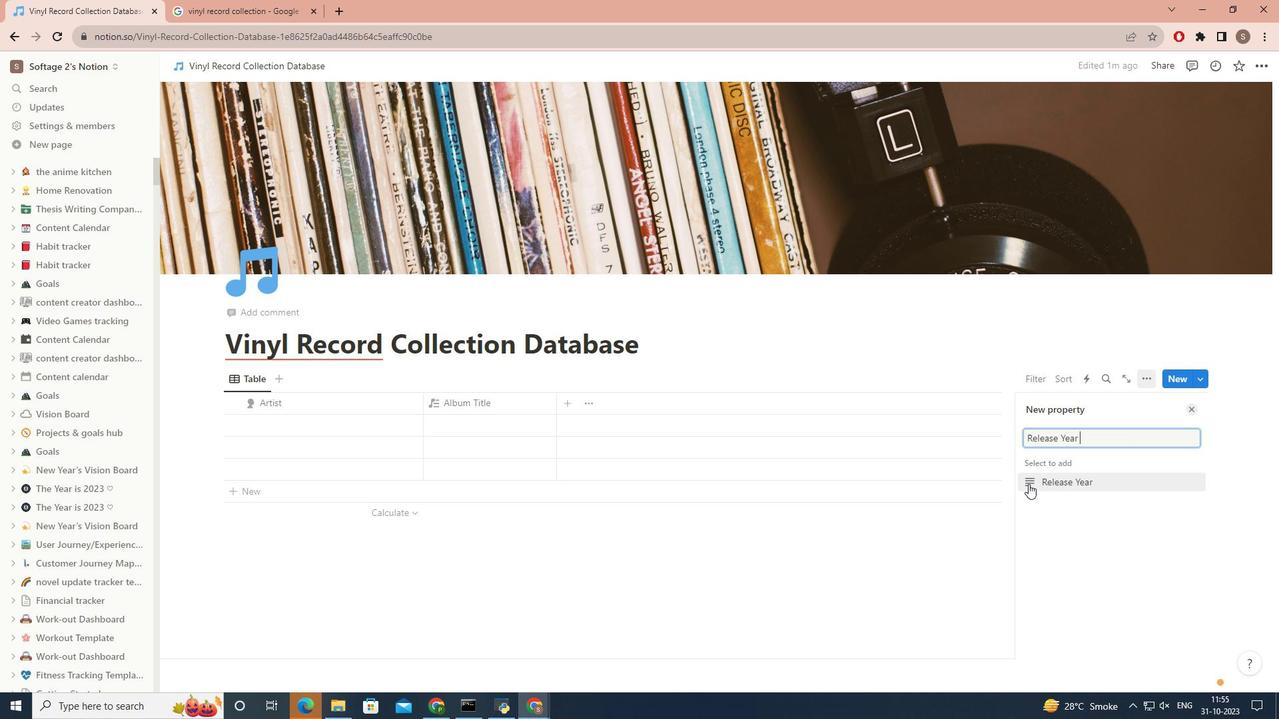 
Action: Mouse moved to (1033, 433)
Screenshot: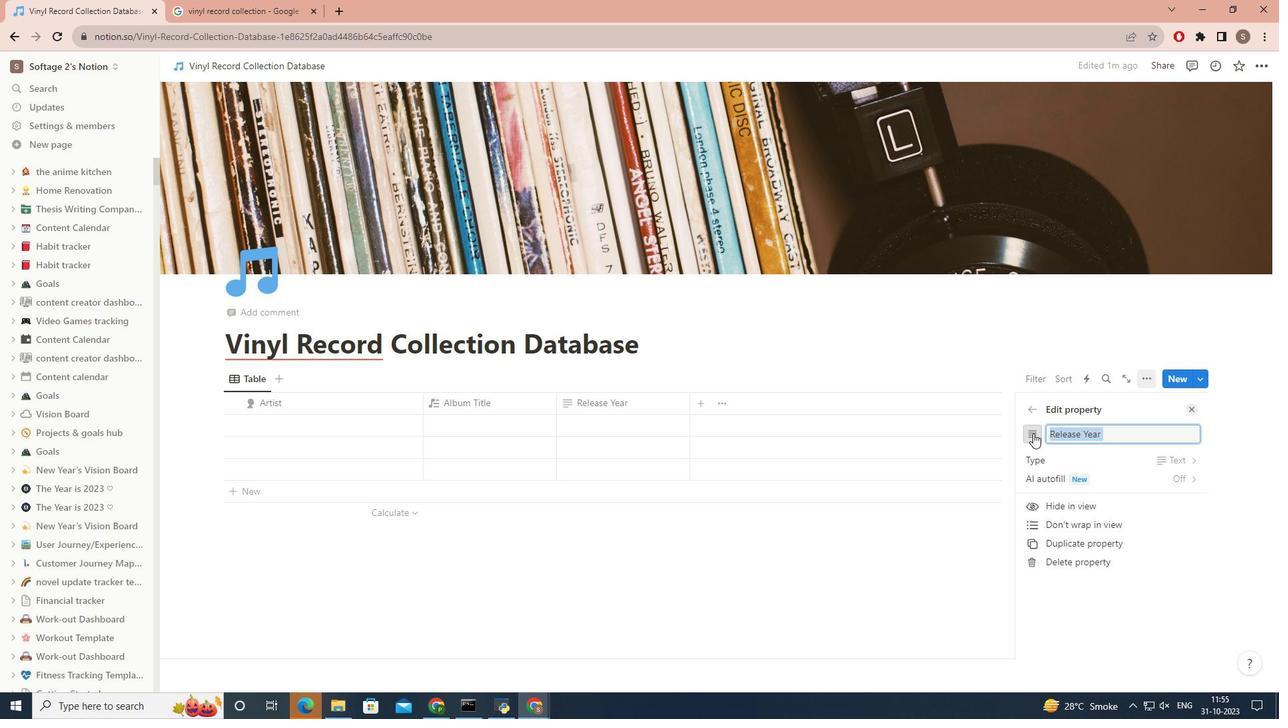 
Action: Mouse pressed left at (1033, 433)
Screenshot: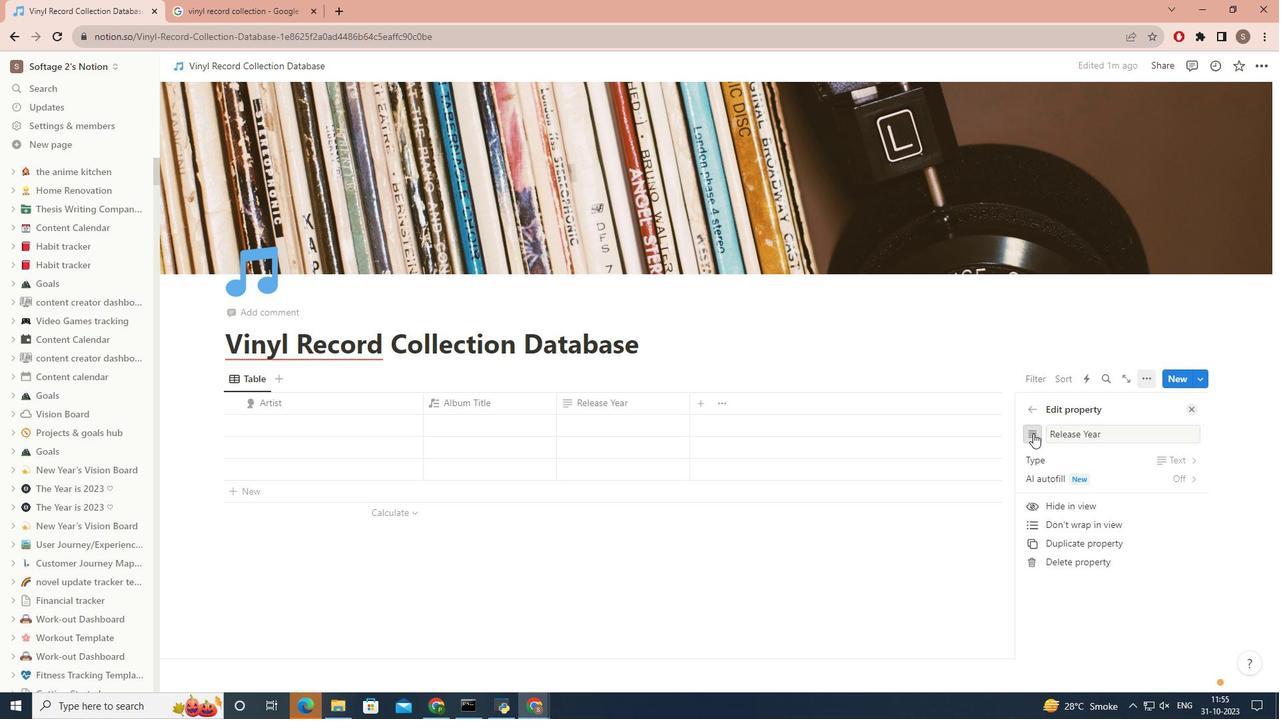 
Action: Mouse moved to (1111, 557)
Screenshot: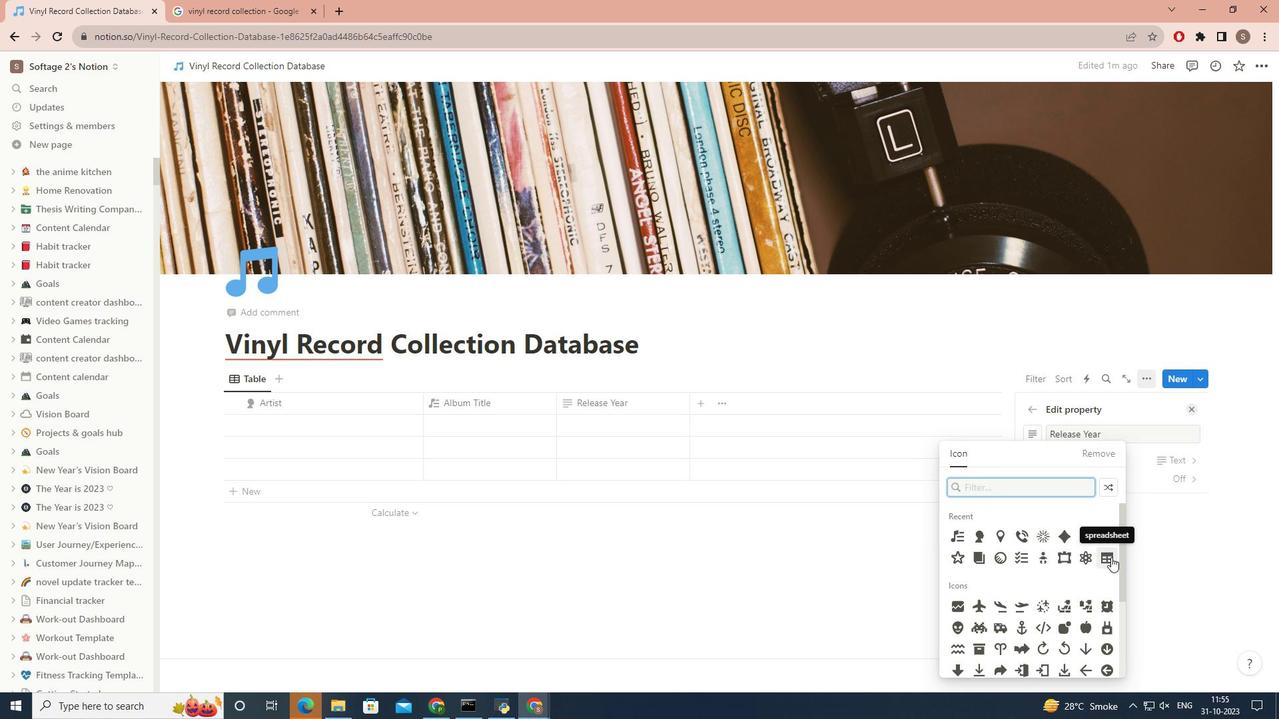 
Action: Mouse pressed left at (1111, 557)
Screenshot: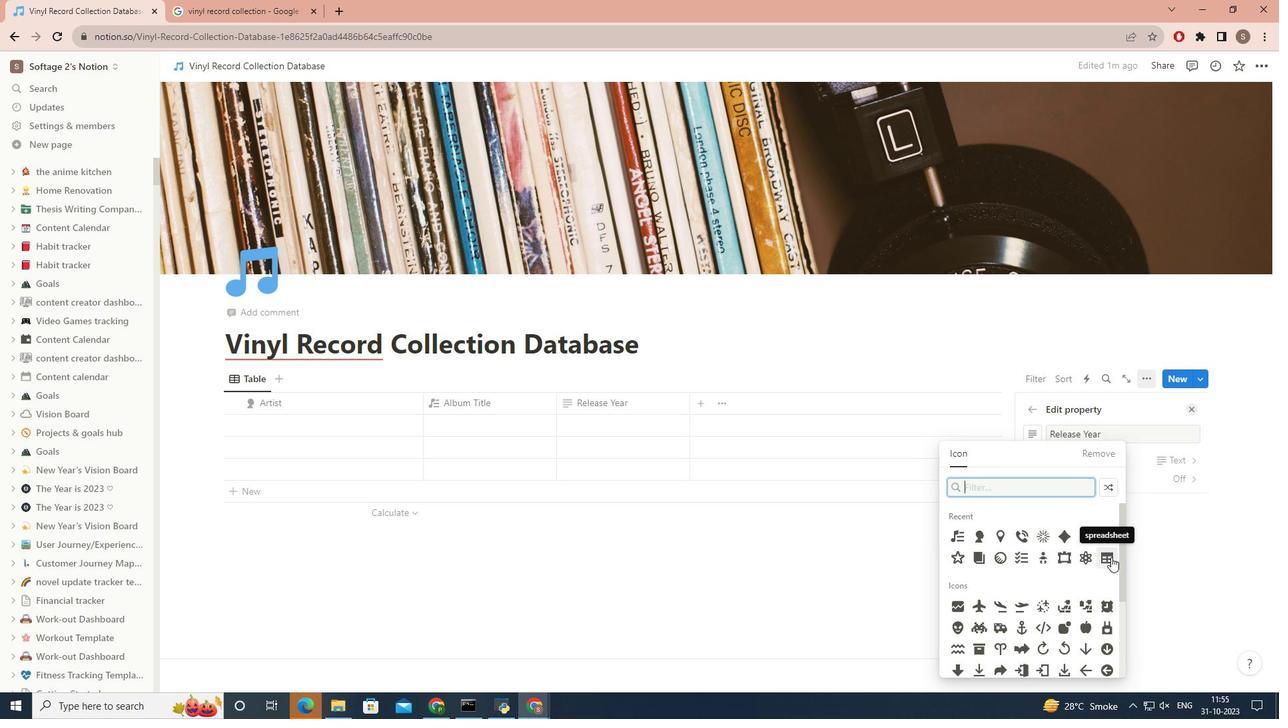 
Action: Mouse moved to (700, 401)
Screenshot: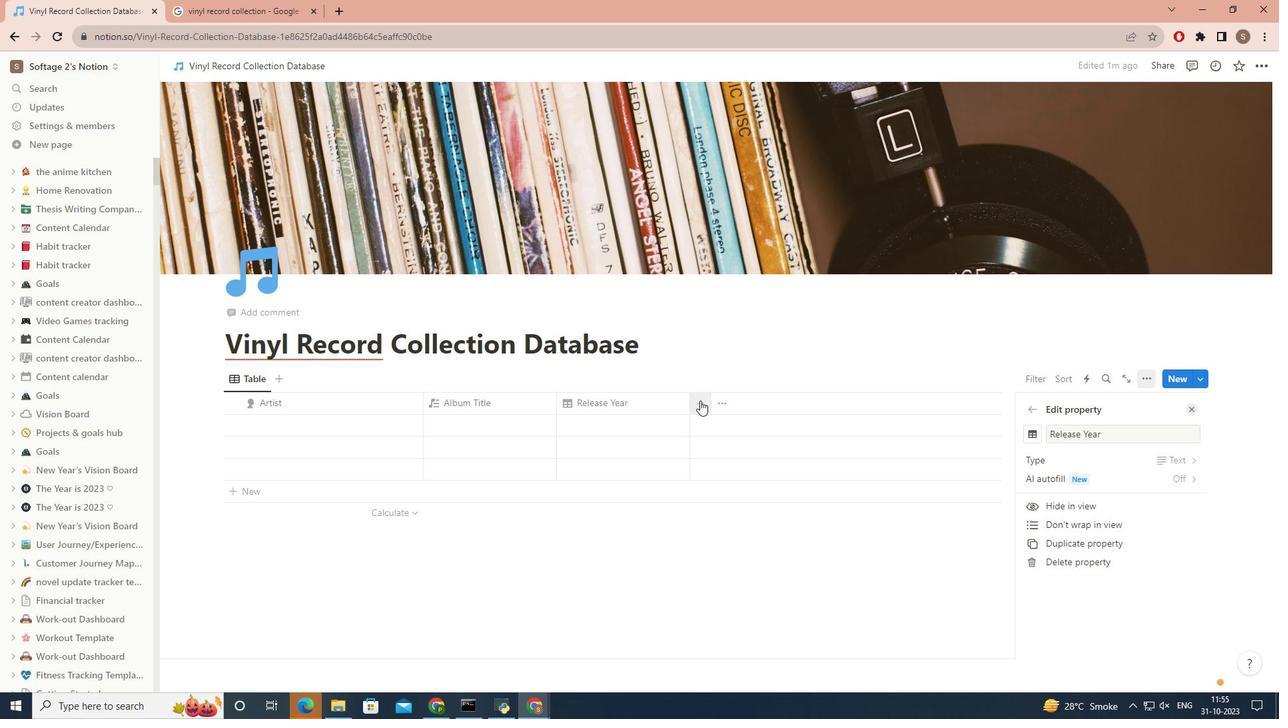 
Action: Mouse pressed left at (700, 401)
Screenshot: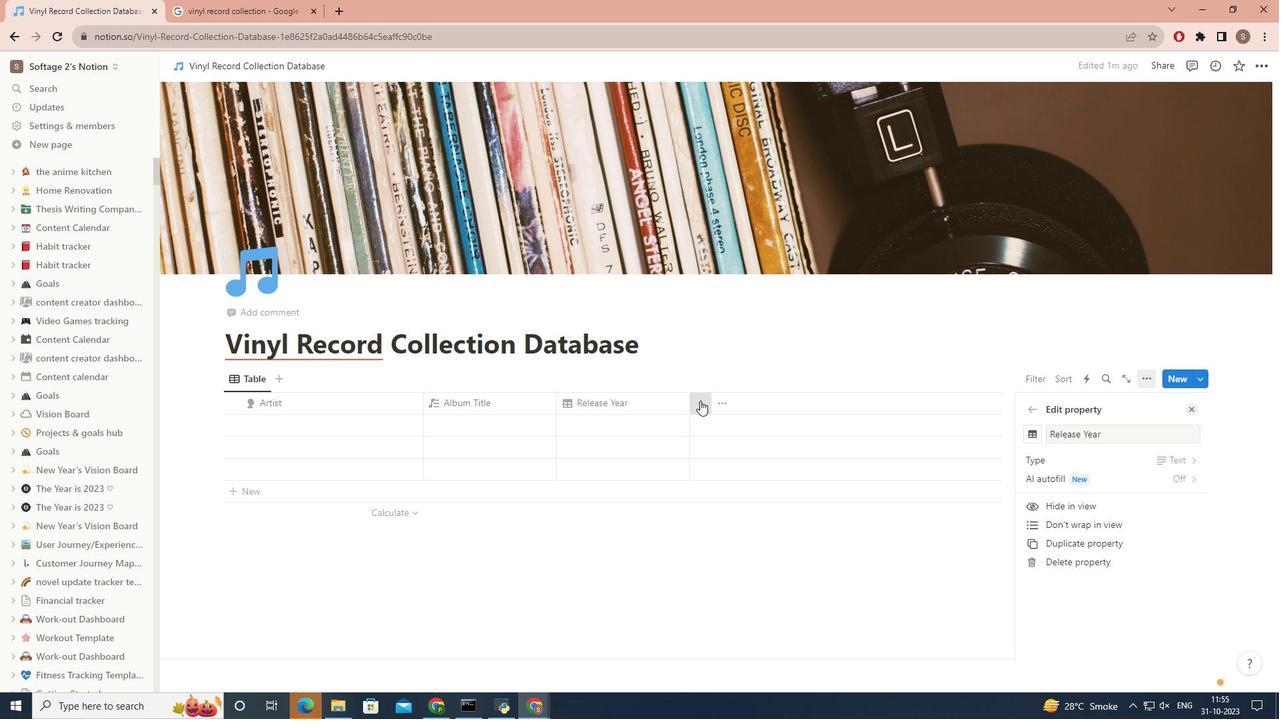 
Action: Mouse pressed left at (700, 401)
Screenshot: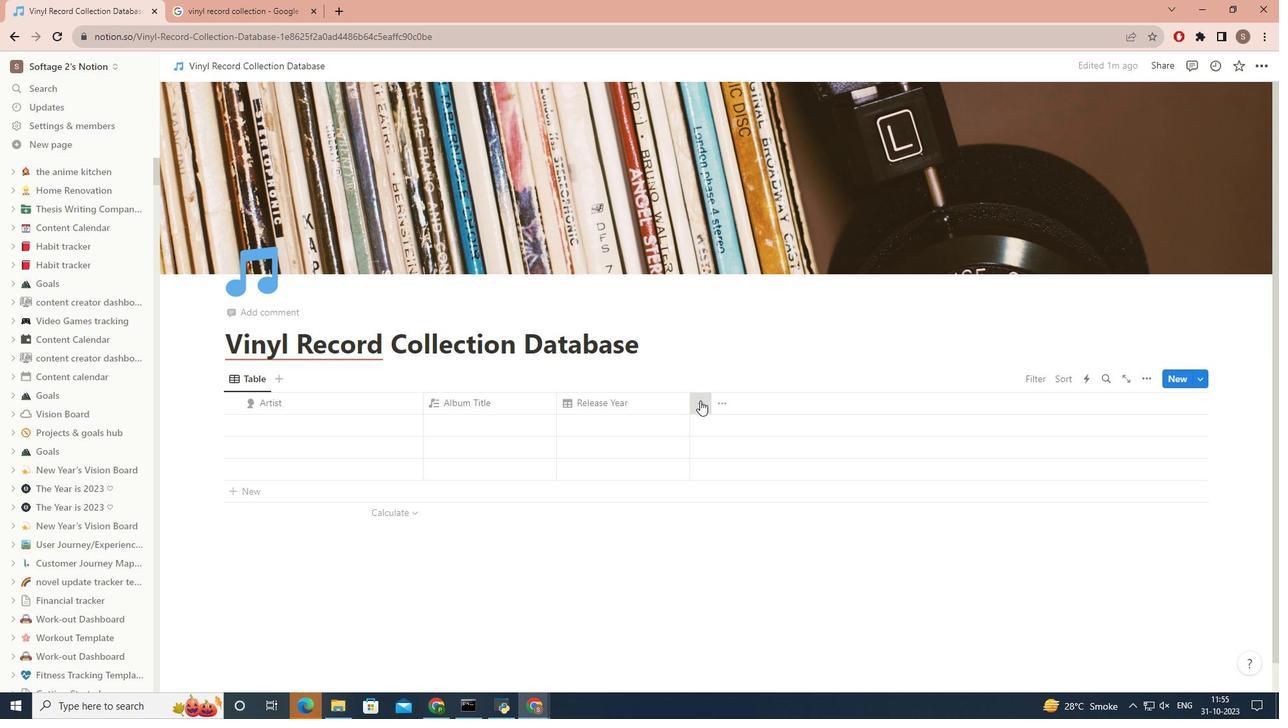 
Action: Key pressed <Key.caps_lock>G<Key.caps_lock>enre<Key.space>
Screenshot: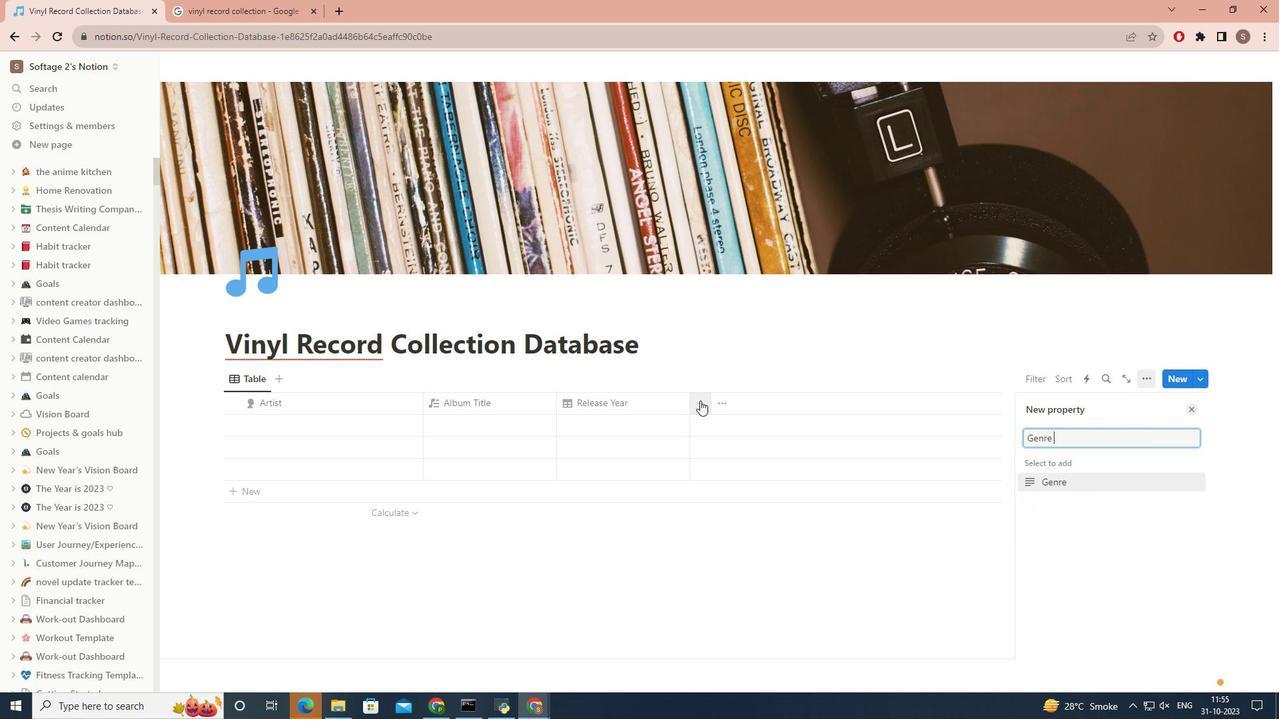 
Action: Mouse moved to (1024, 479)
Screenshot: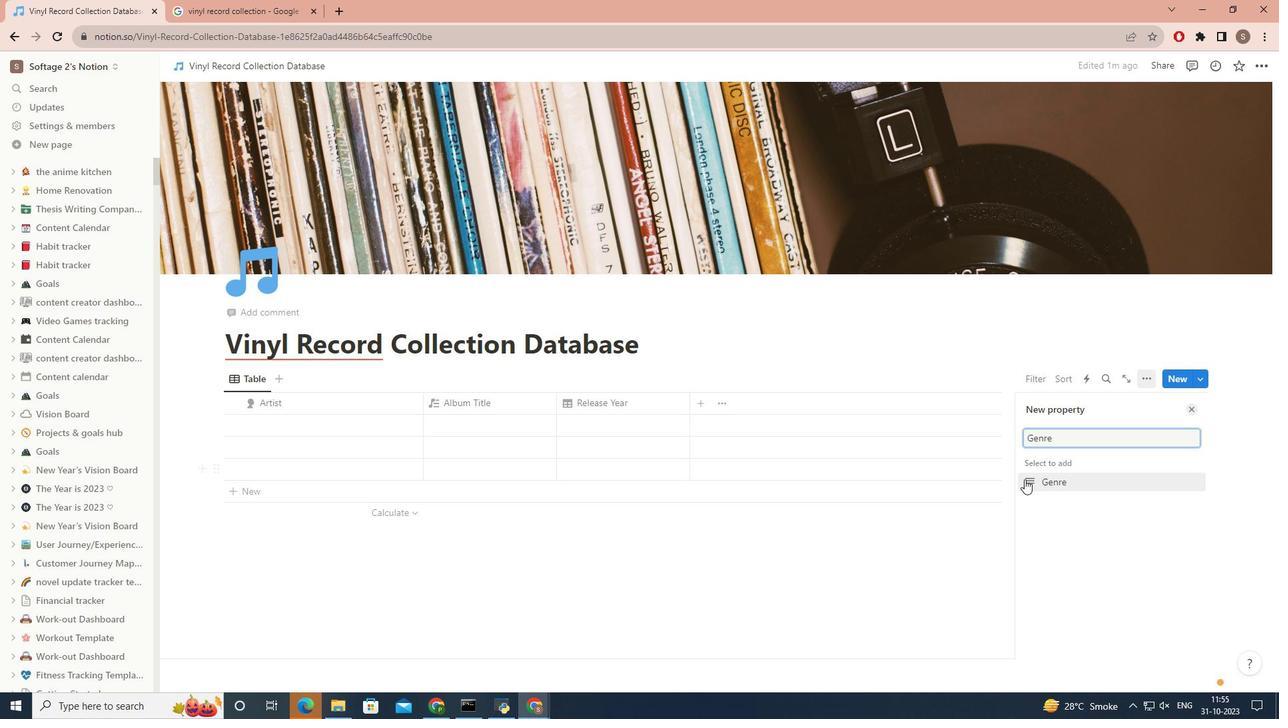 
Action: Mouse pressed left at (1024, 479)
Screenshot: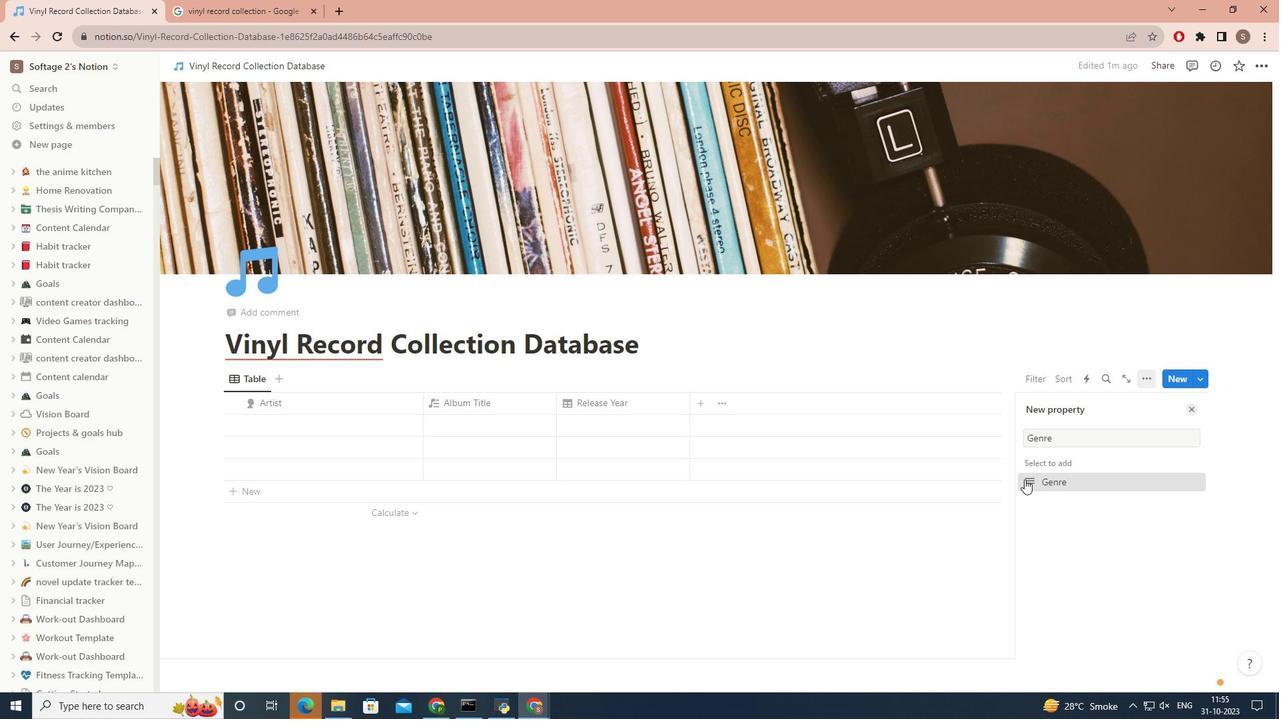 
Action: Mouse moved to (1034, 425)
Screenshot: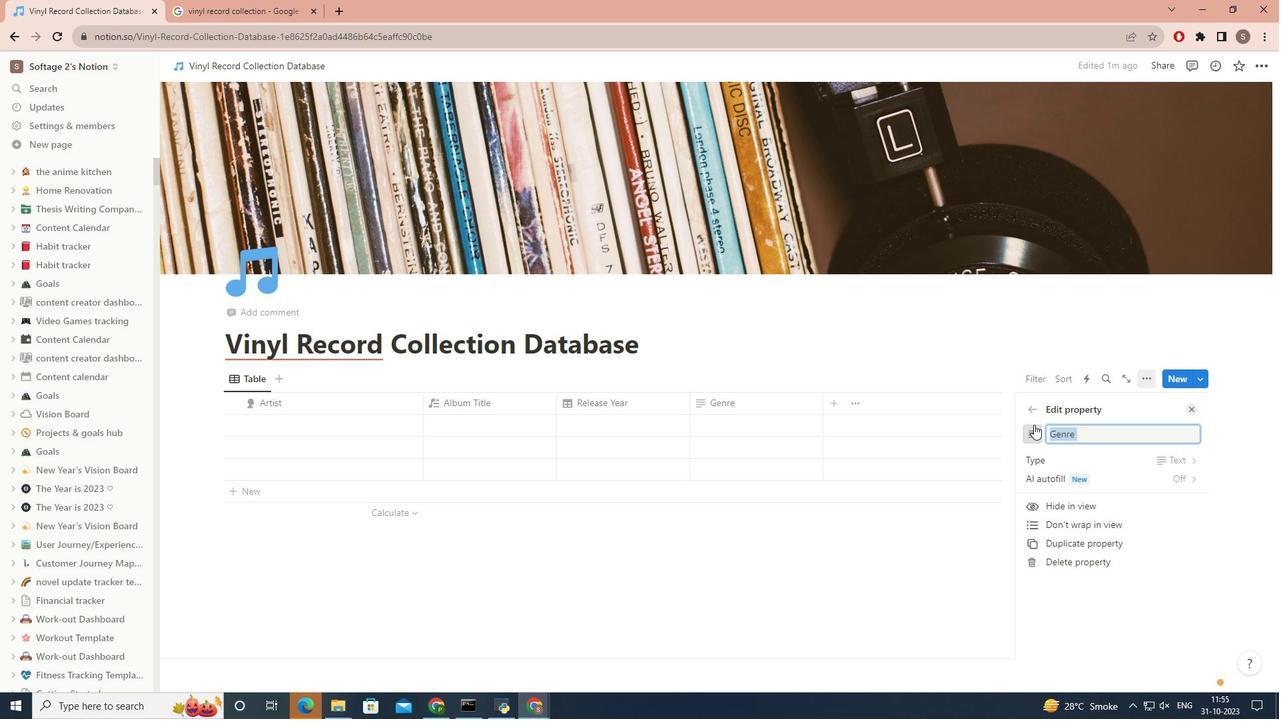 
Action: Mouse pressed left at (1034, 425)
Screenshot: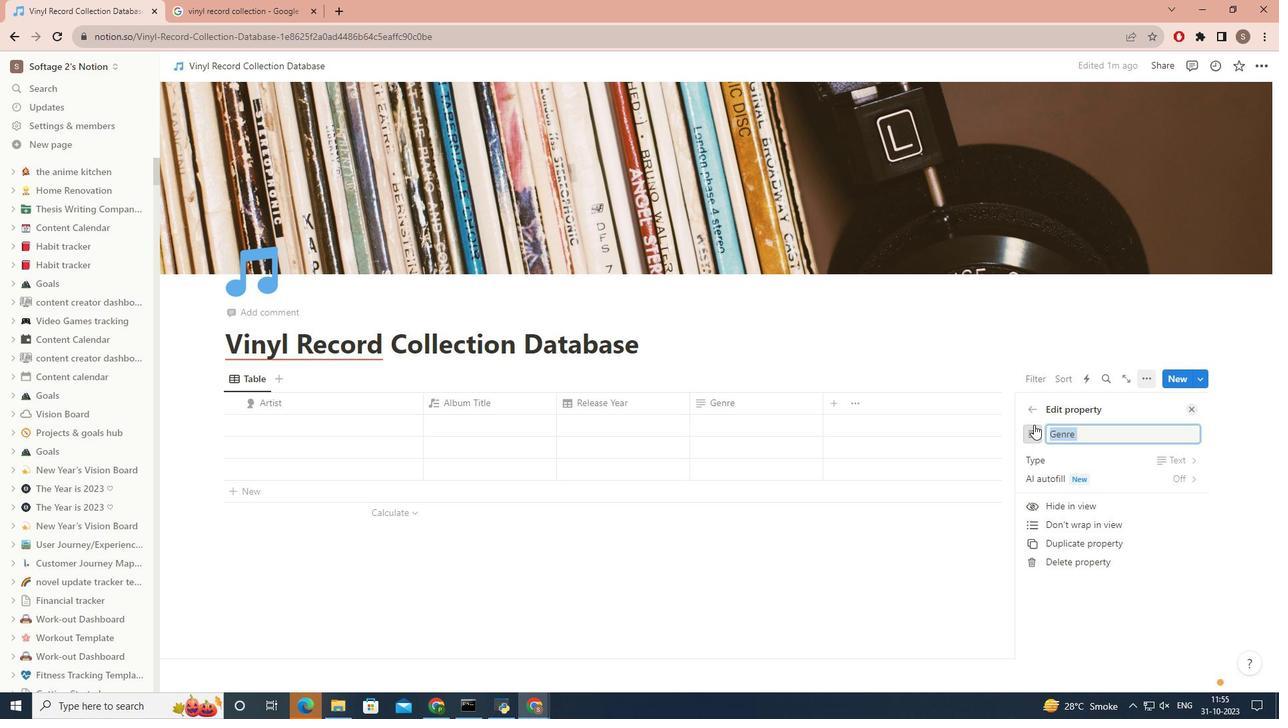 
Action: Mouse moved to (1069, 544)
Screenshot: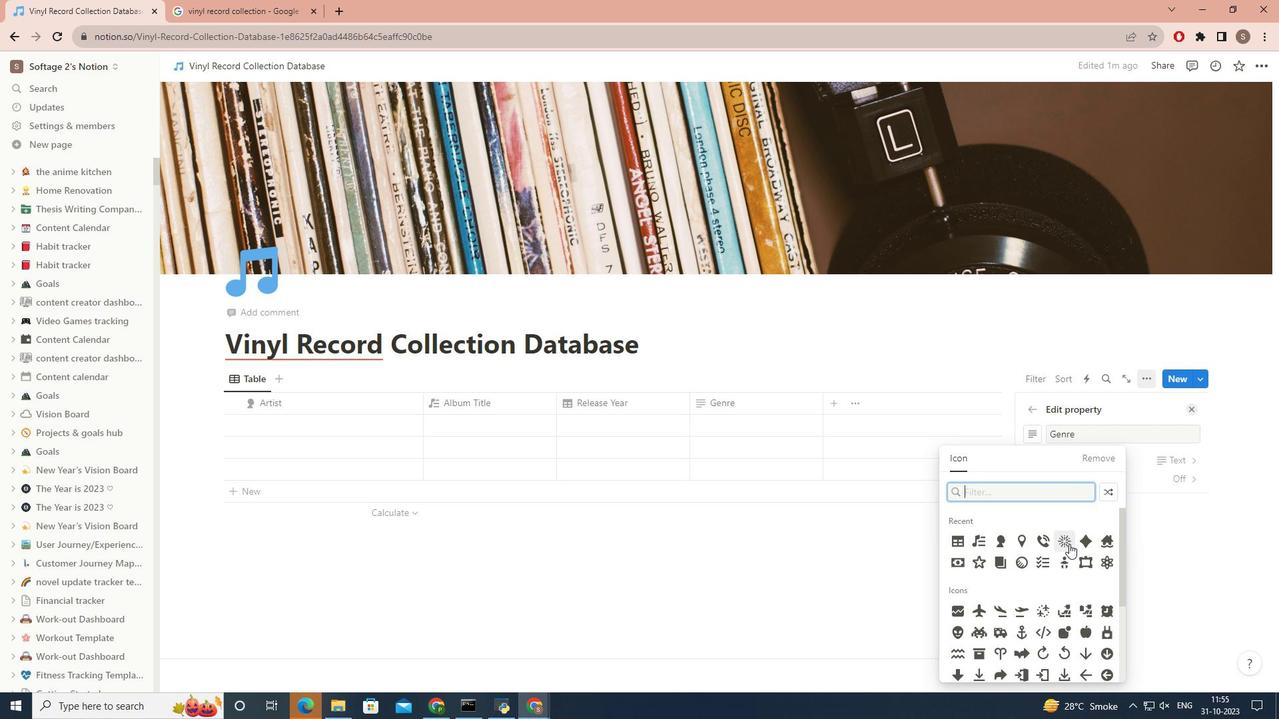 
Action: Mouse pressed left at (1069, 544)
Screenshot: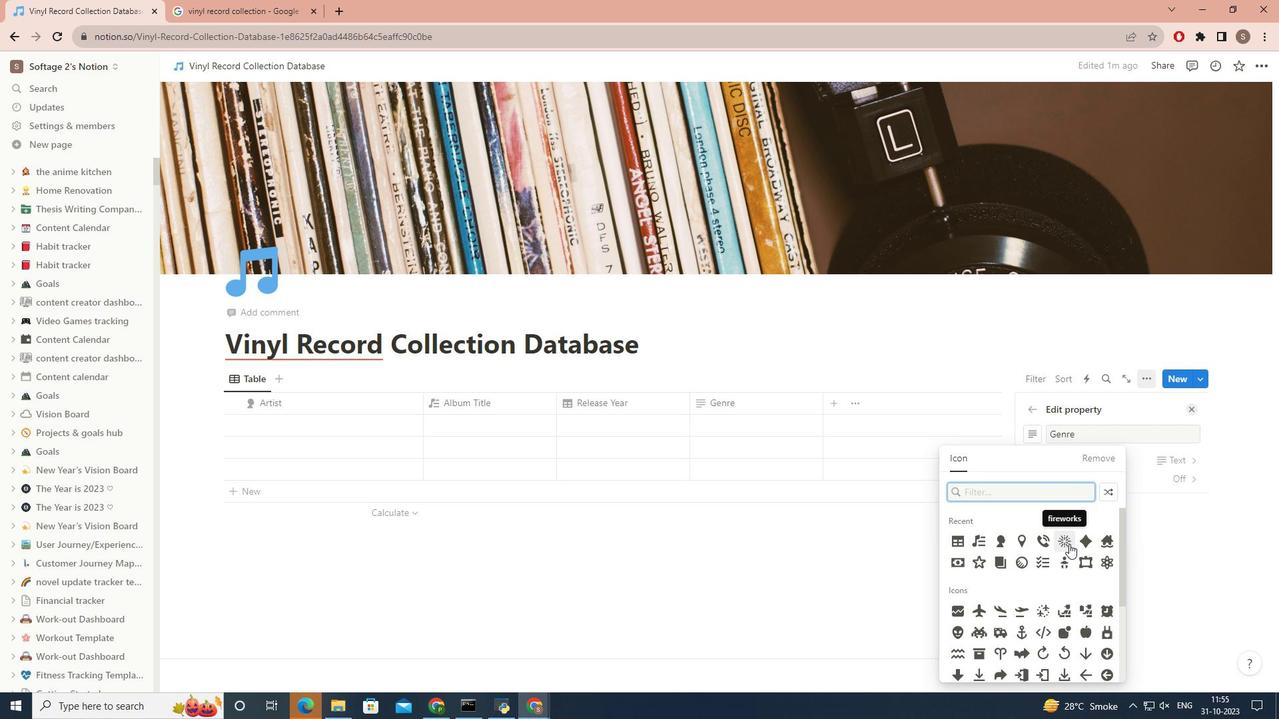 
Action: Mouse moved to (832, 401)
Screenshot: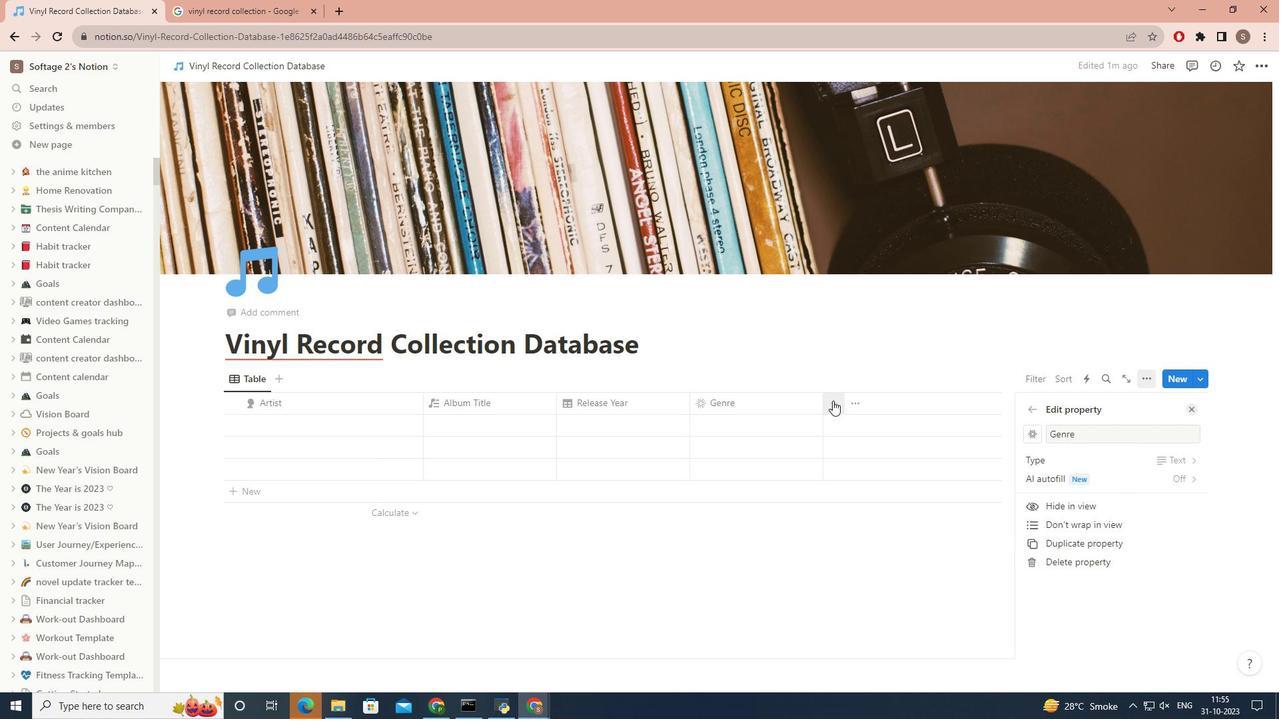 
Action: Mouse pressed left at (832, 401)
Screenshot: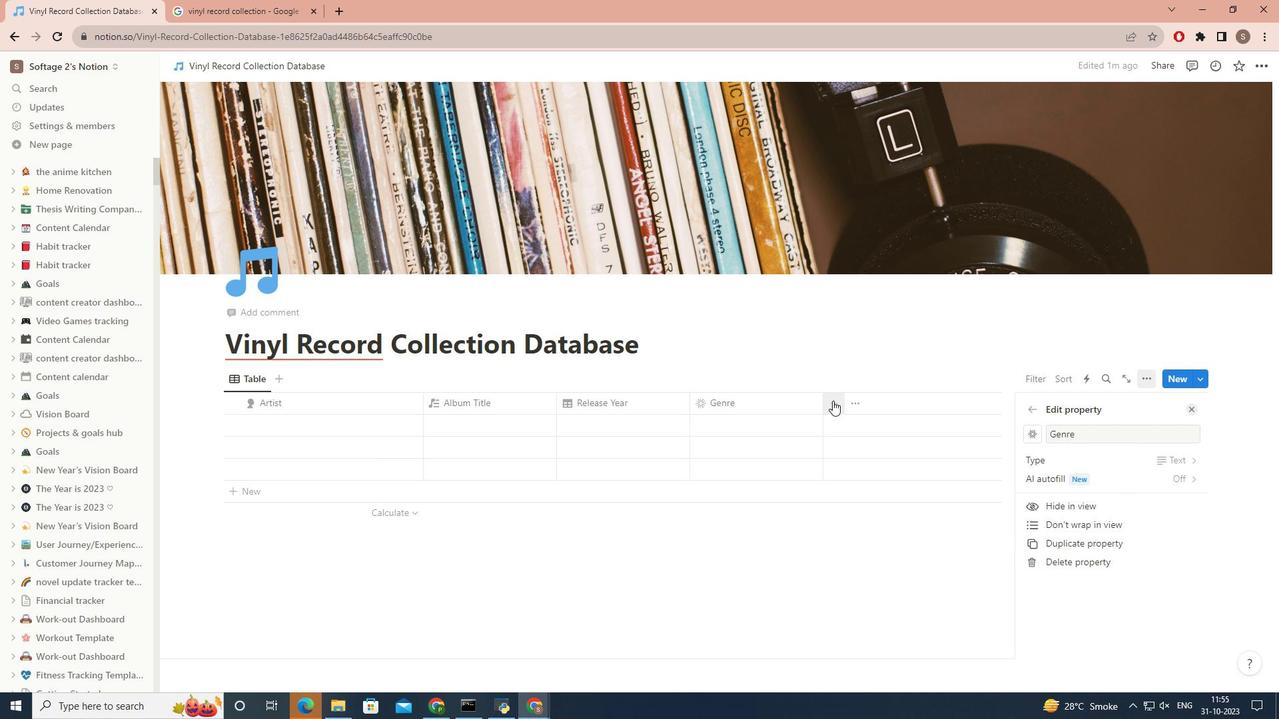 
Action: Mouse pressed left at (832, 401)
Screenshot: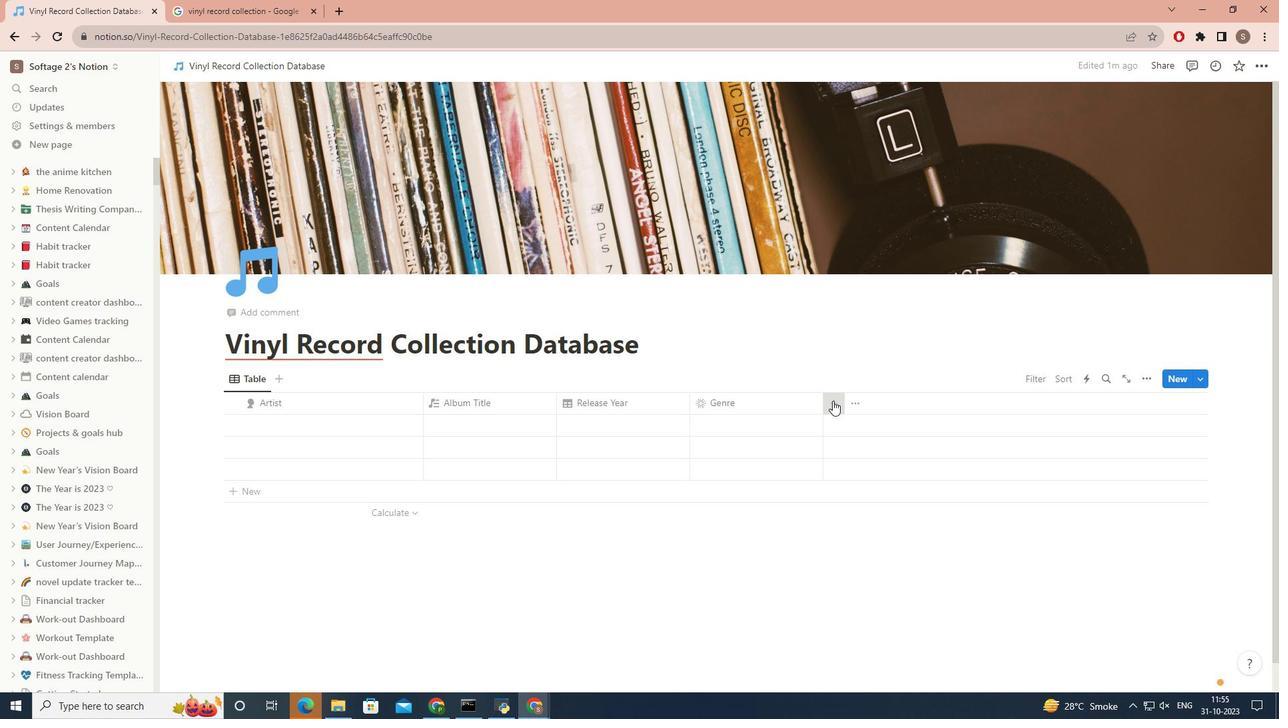 
Action: Mouse moved to (995, 435)
Screenshot: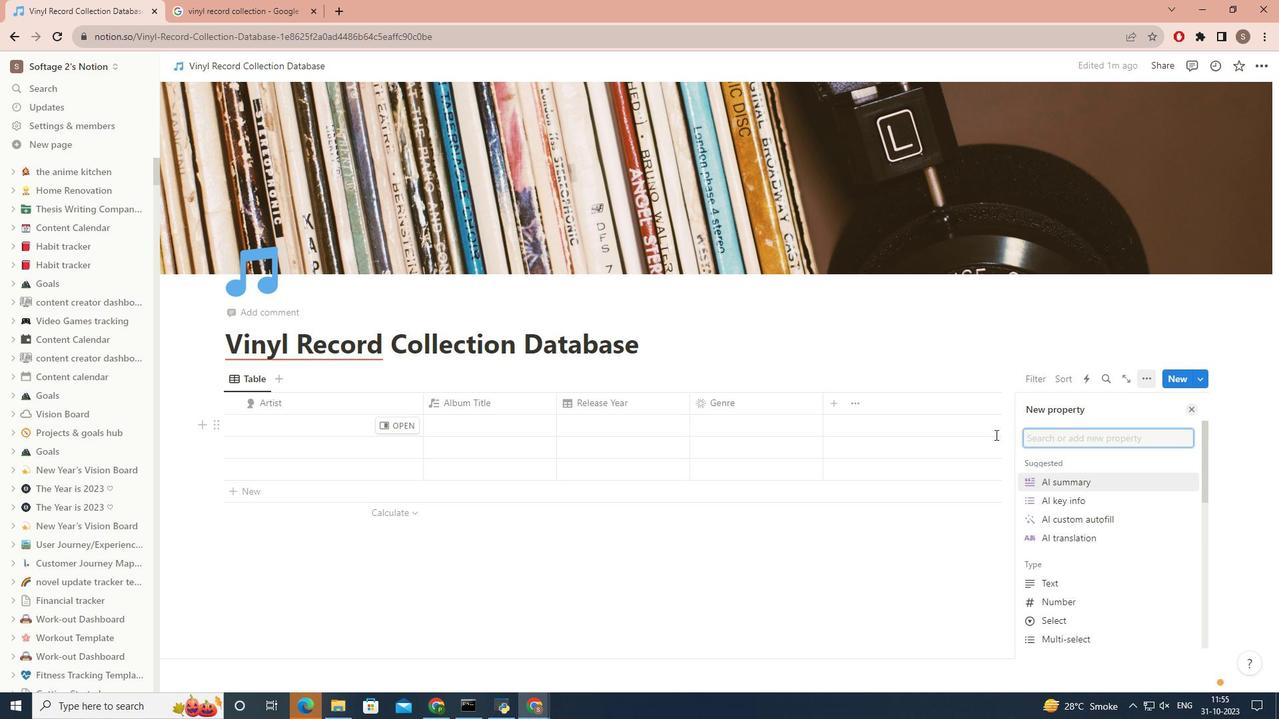 
Action: Key pressed <Key.caps_lock>C<Key.caps_lock>ondition<Key.space>
Screenshot: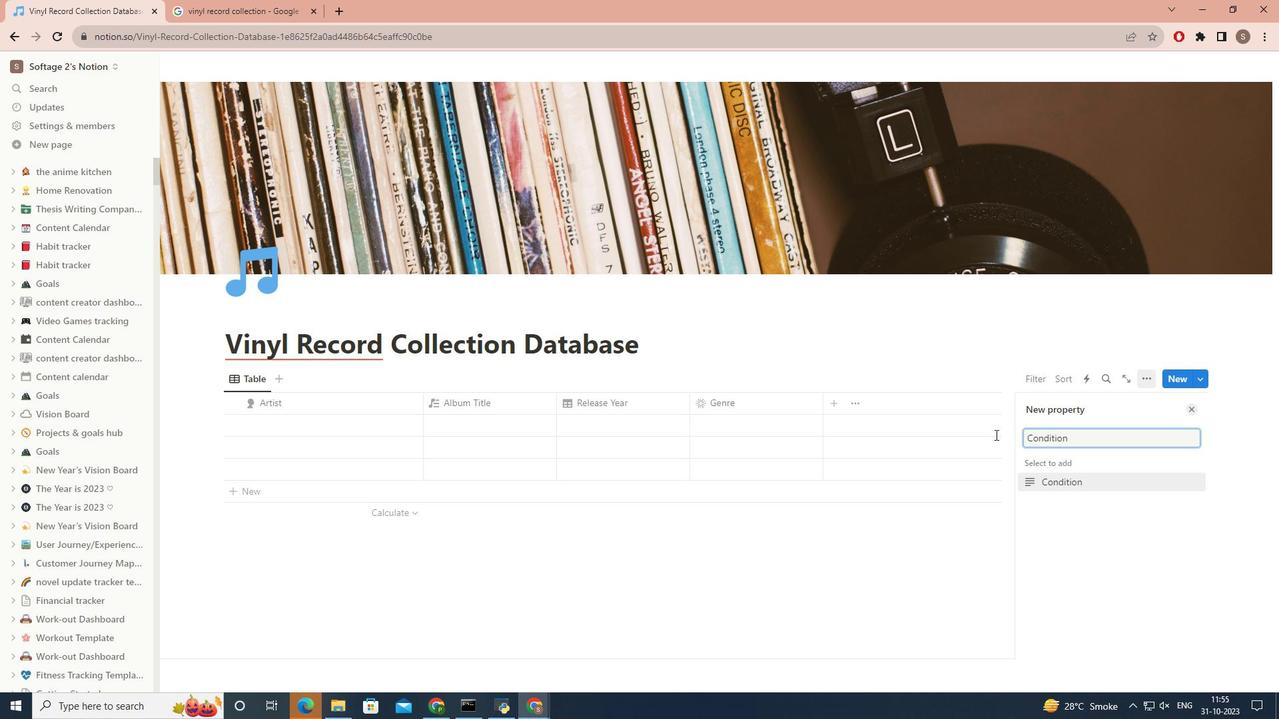 
Action: Mouse moved to (1056, 486)
Screenshot: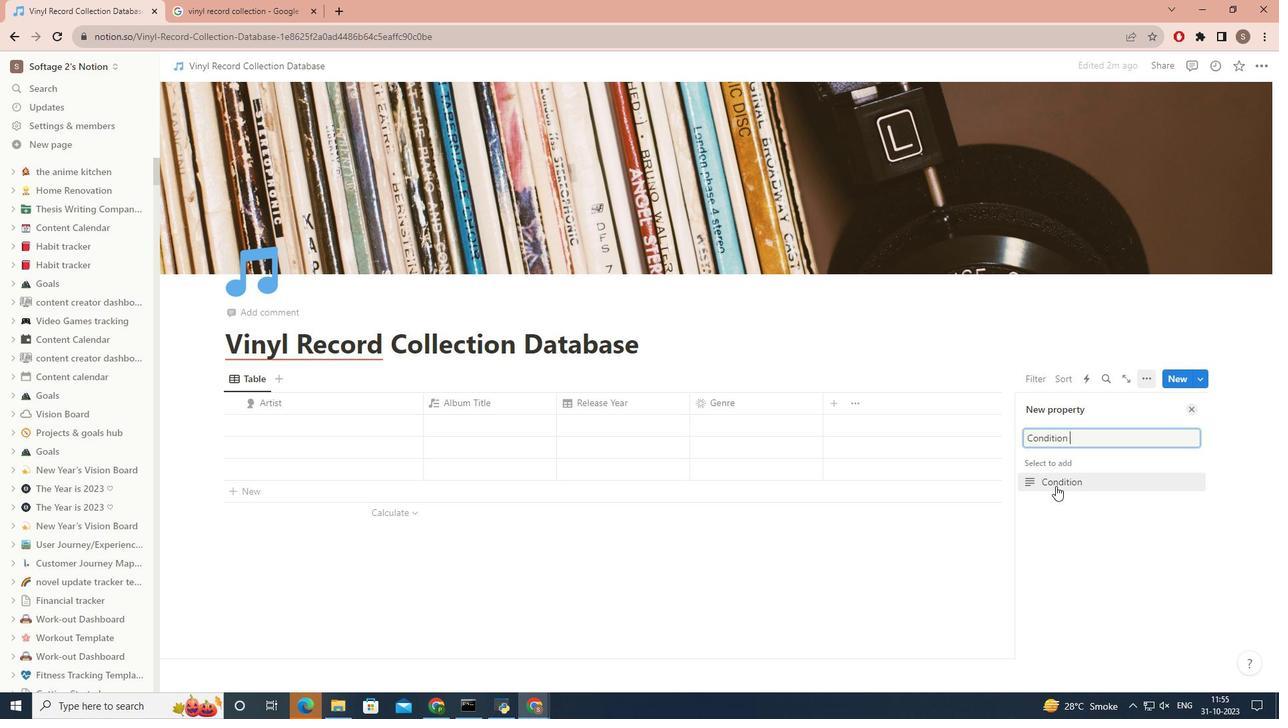 
Action: Mouse pressed left at (1056, 486)
Screenshot: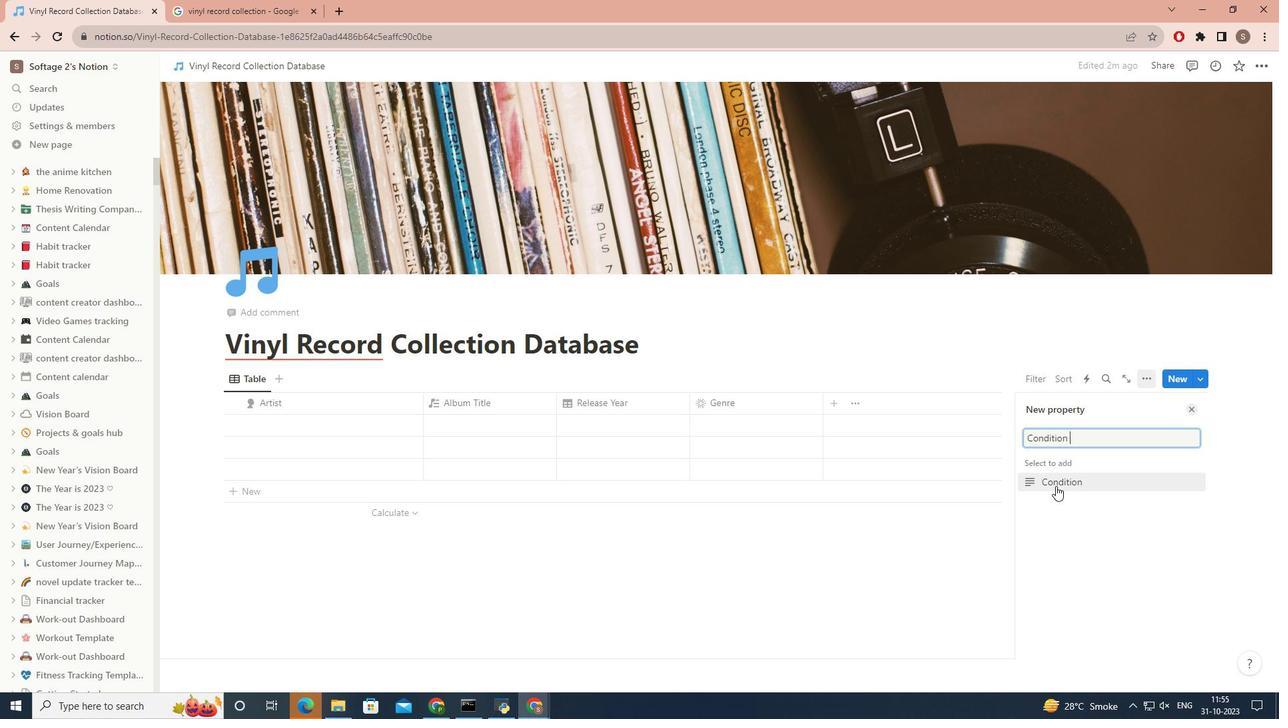 
Action: Mouse moved to (1032, 433)
Screenshot: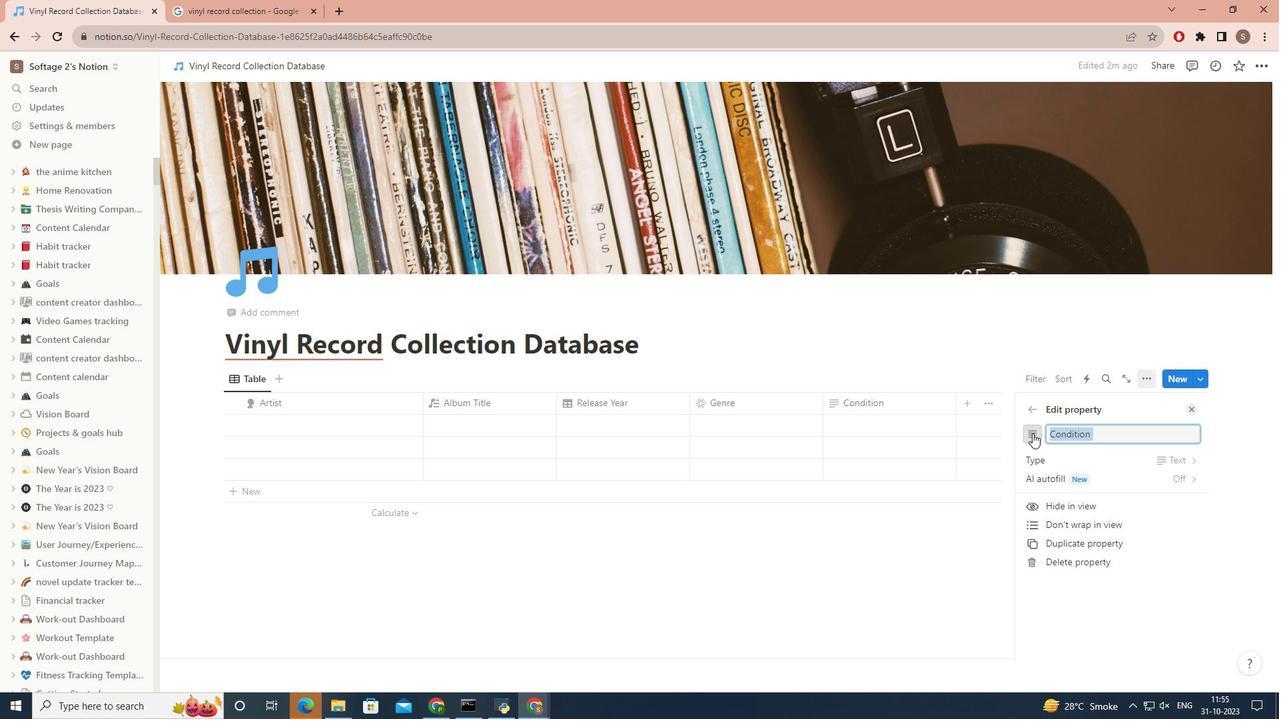 
Action: Mouse pressed left at (1032, 433)
Screenshot: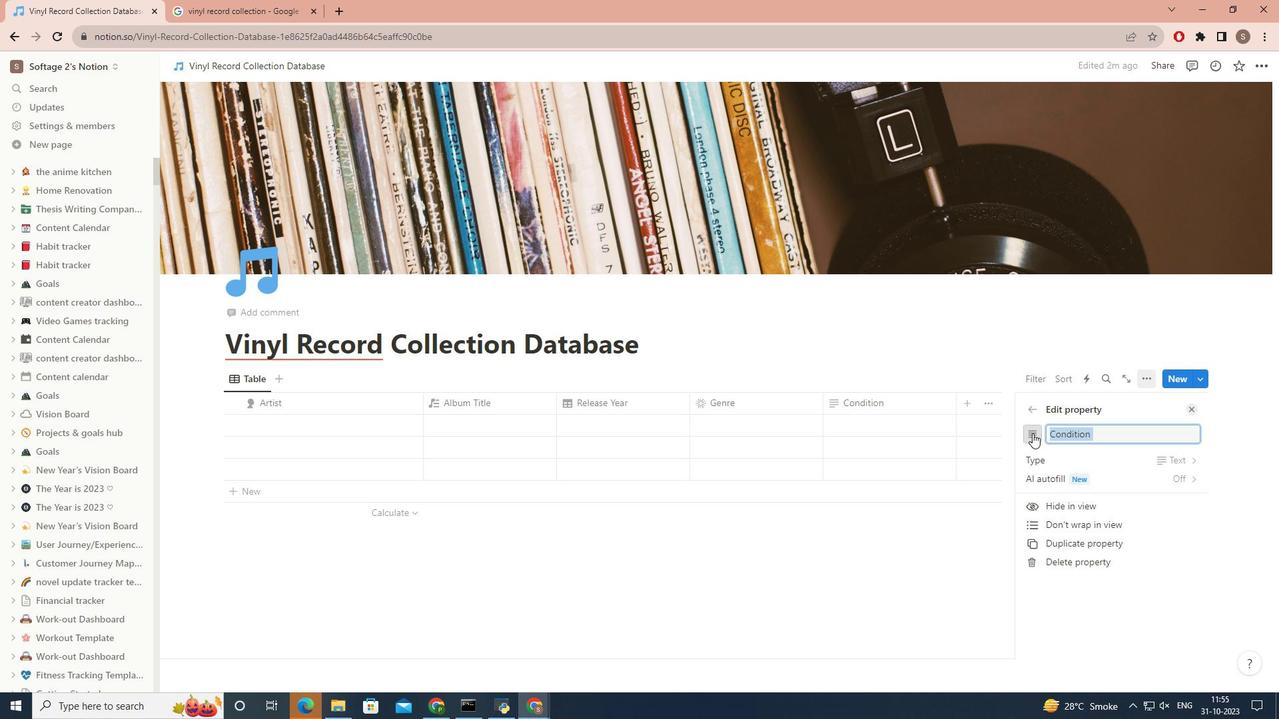 
Action: Mouse moved to (1106, 556)
Screenshot: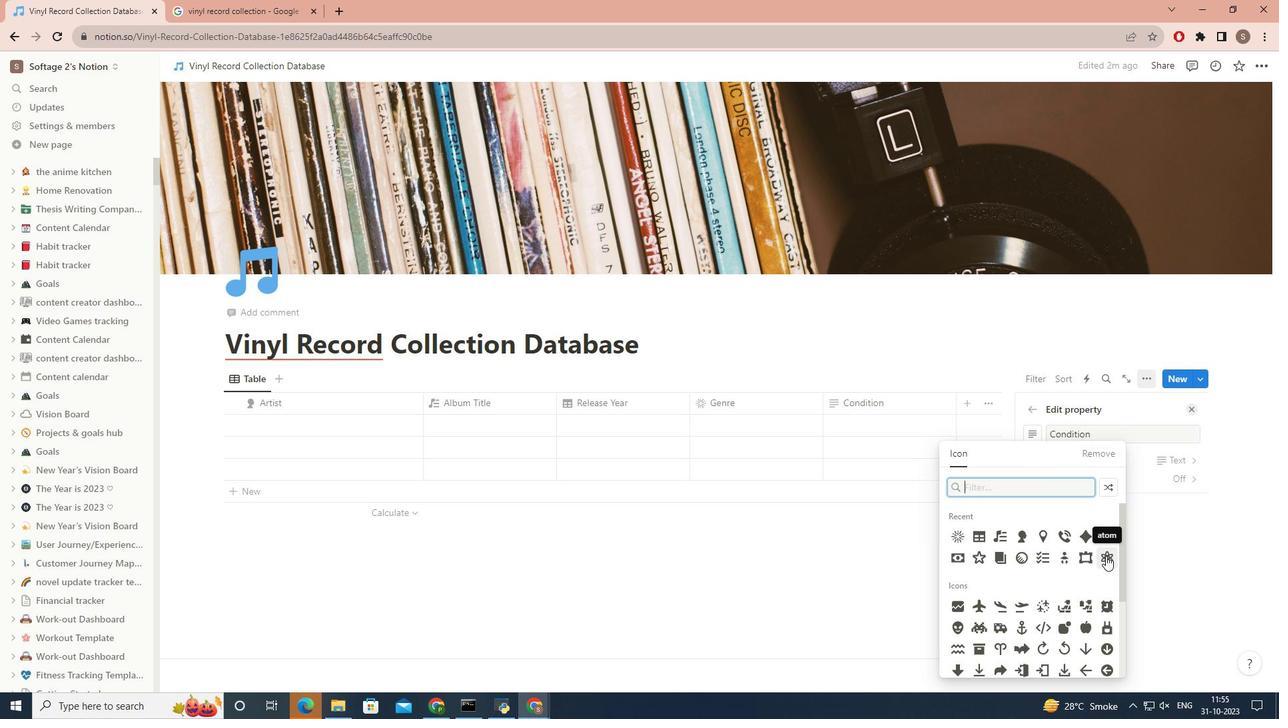 
Action: Mouse pressed left at (1106, 556)
Screenshot: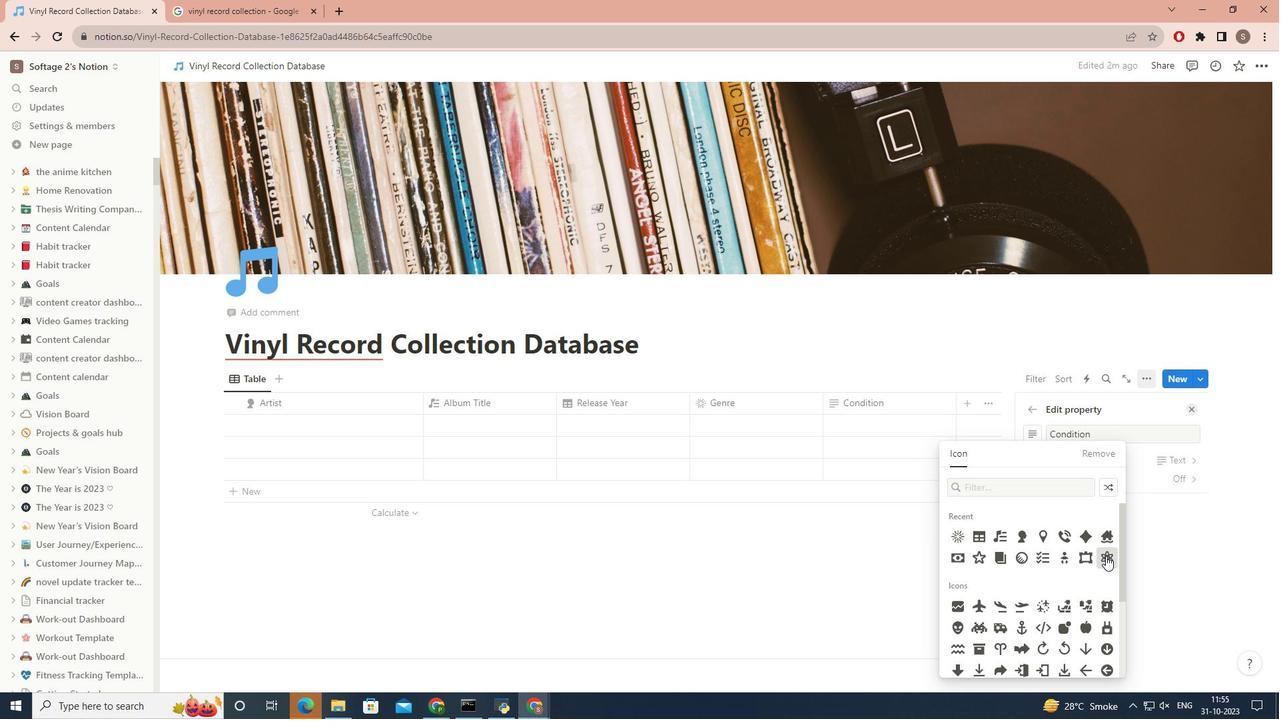 
Action: Mouse moved to (1190, 411)
Screenshot: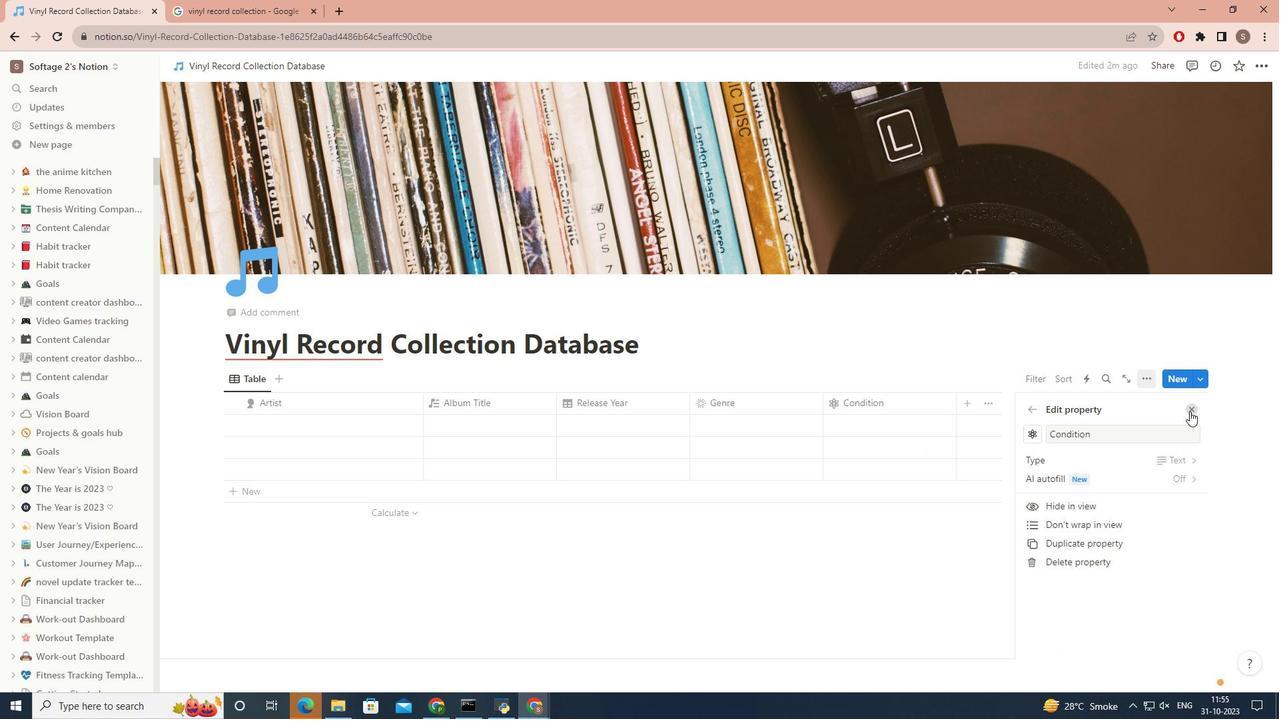 
Action: Mouse pressed left at (1190, 411)
Screenshot: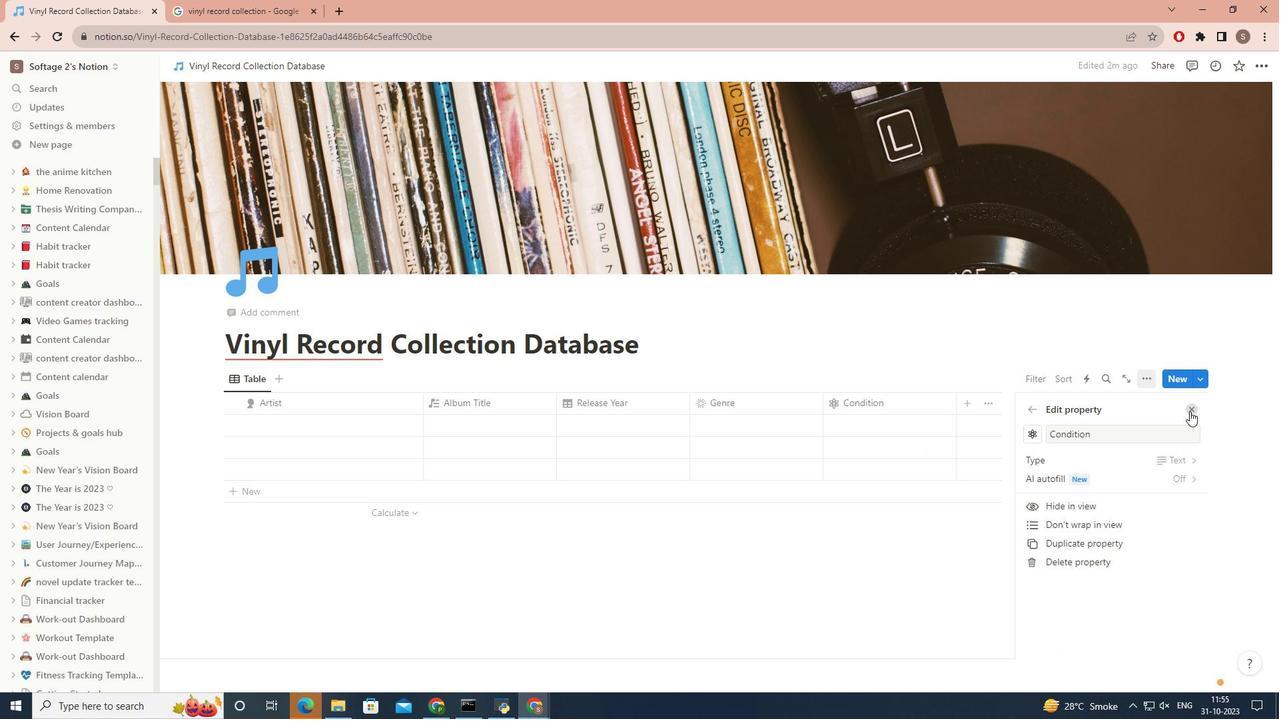 
Action: Mouse moved to (970, 401)
Screenshot: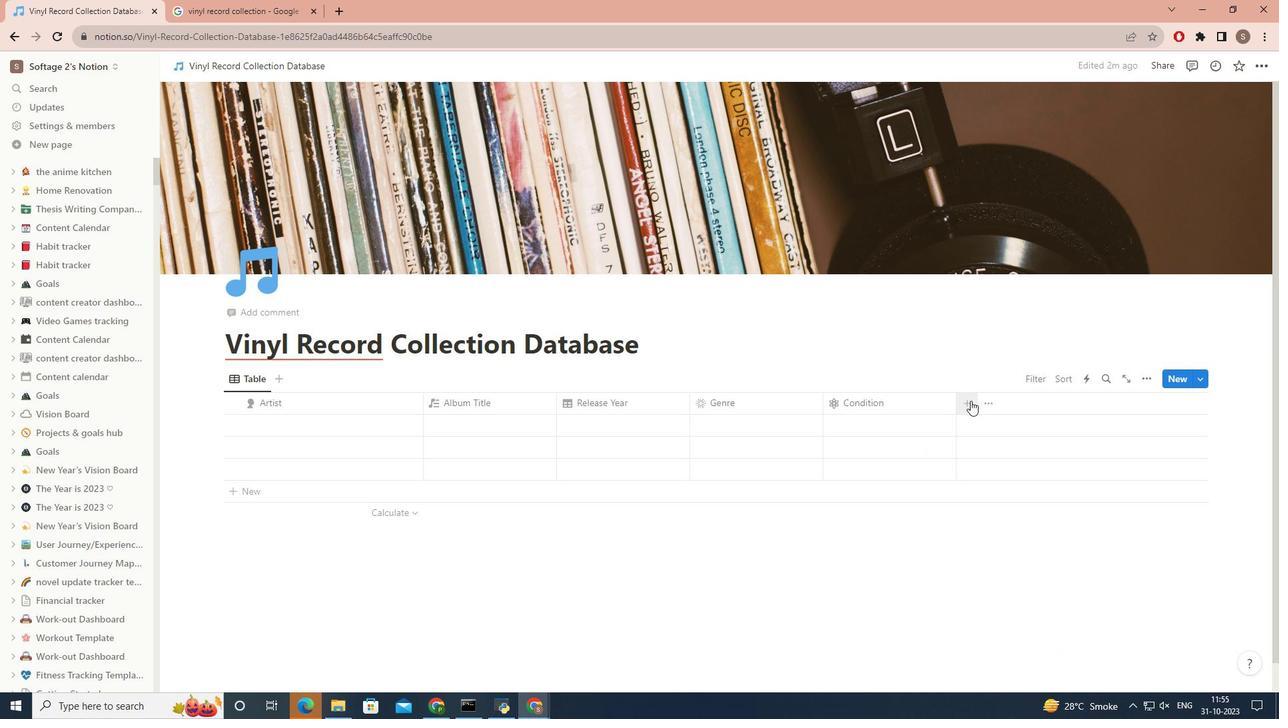 
Action: Mouse pressed left at (970, 401)
Screenshot: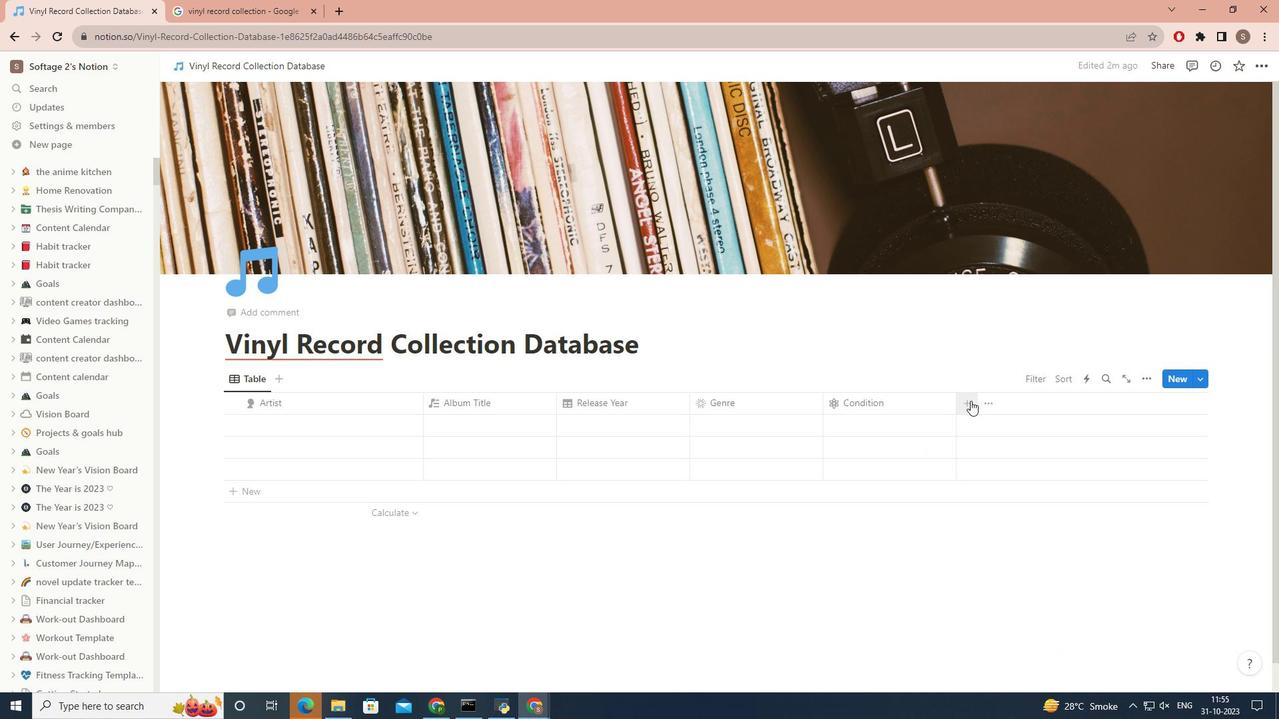 
Action: Key pressed <Key.caps_lock>A<Key.caps_lock>cquired<Key.space><Key.caps_lock>F<Key.caps_lock>rom<Key.space>
Screenshot: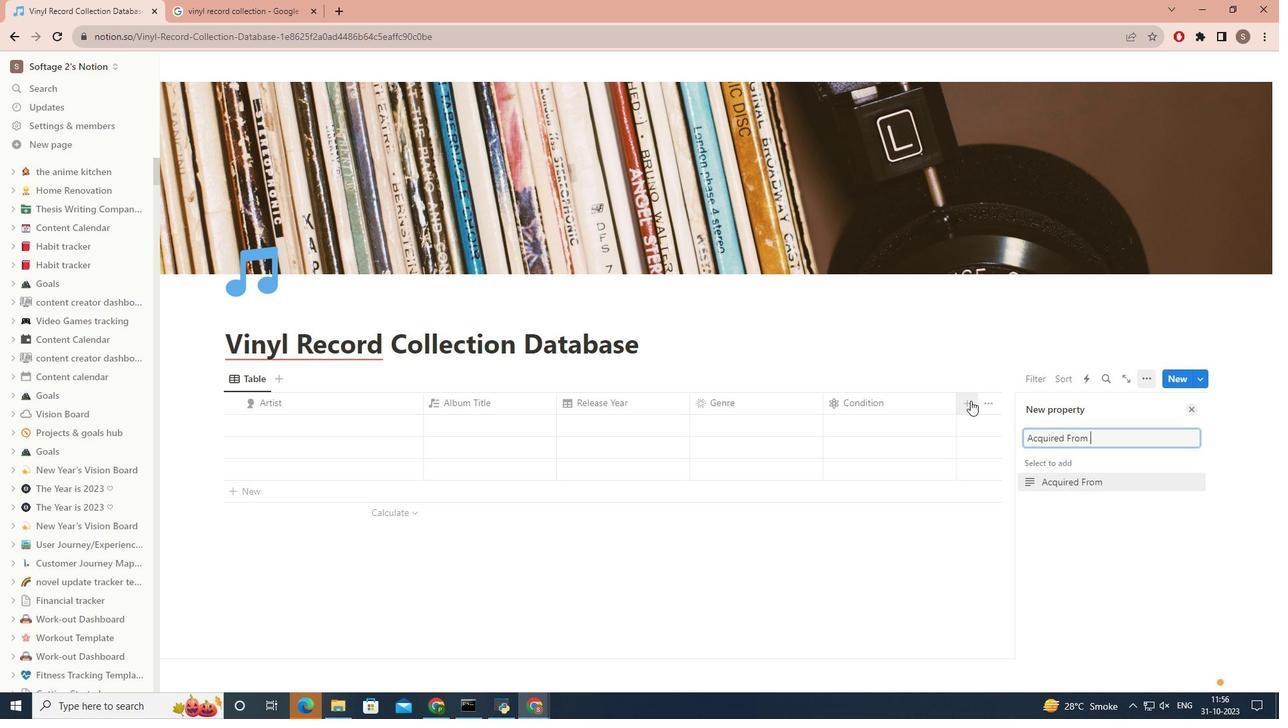 
Action: Mouse moved to (1045, 484)
Screenshot: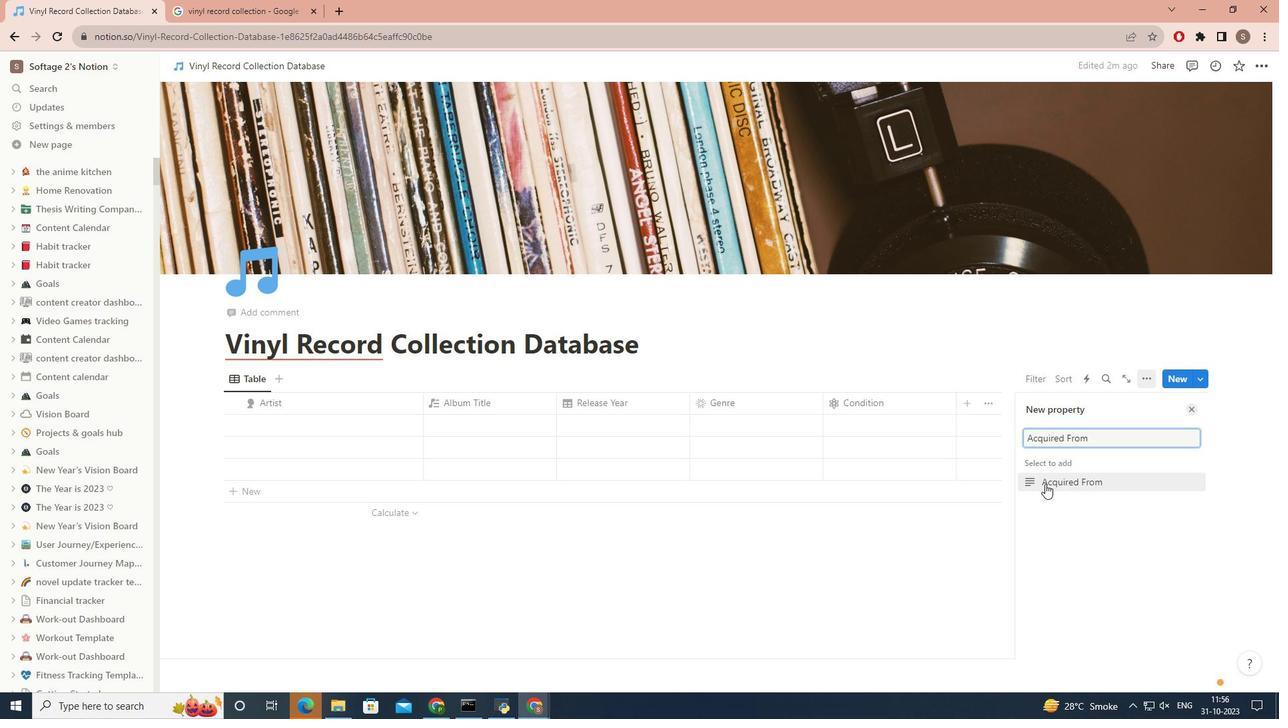 
Action: Mouse pressed left at (1045, 484)
Screenshot: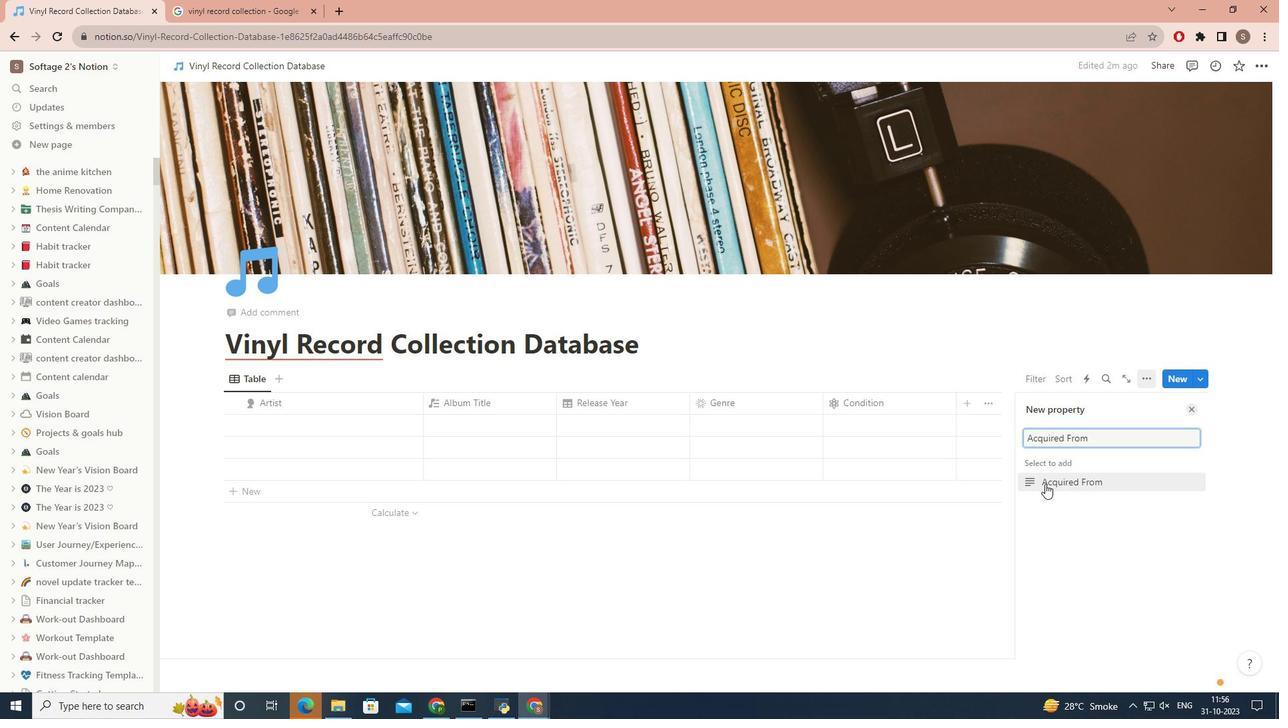 
Action: Mouse moved to (1032, 425)
Screenshot: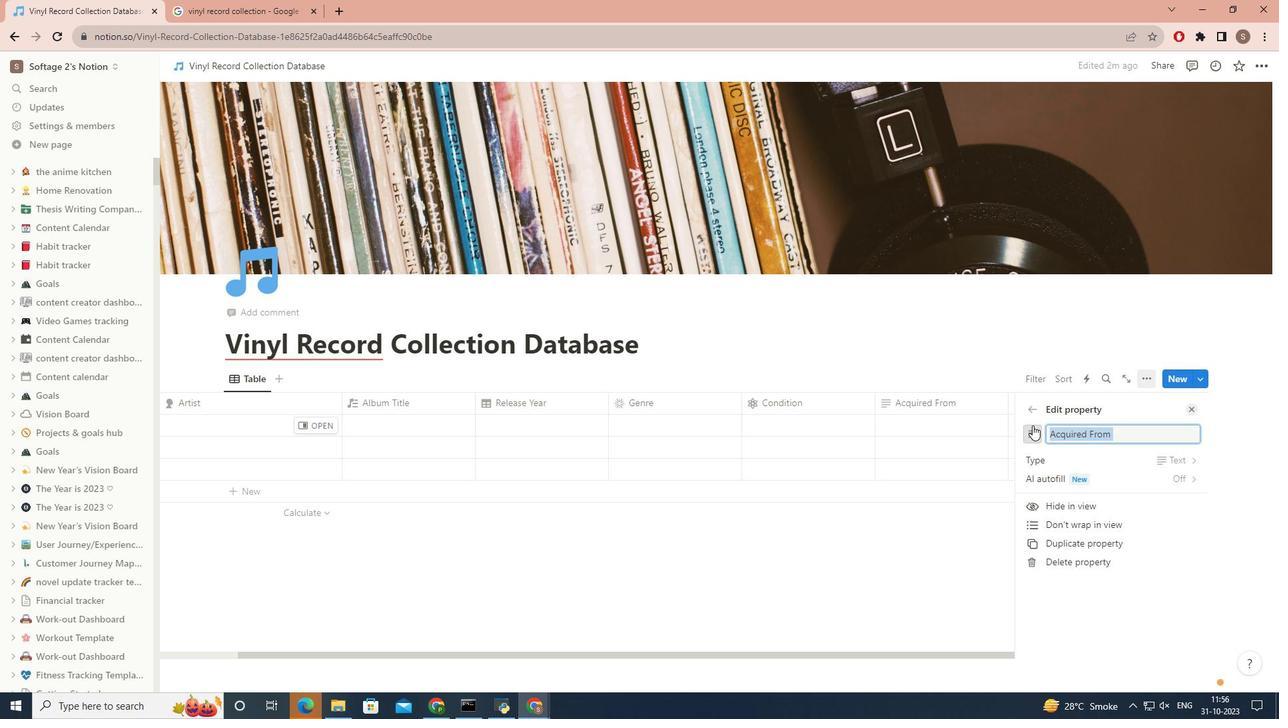 
Action: Mouse pressed left at (1032, 425)
Screenshot: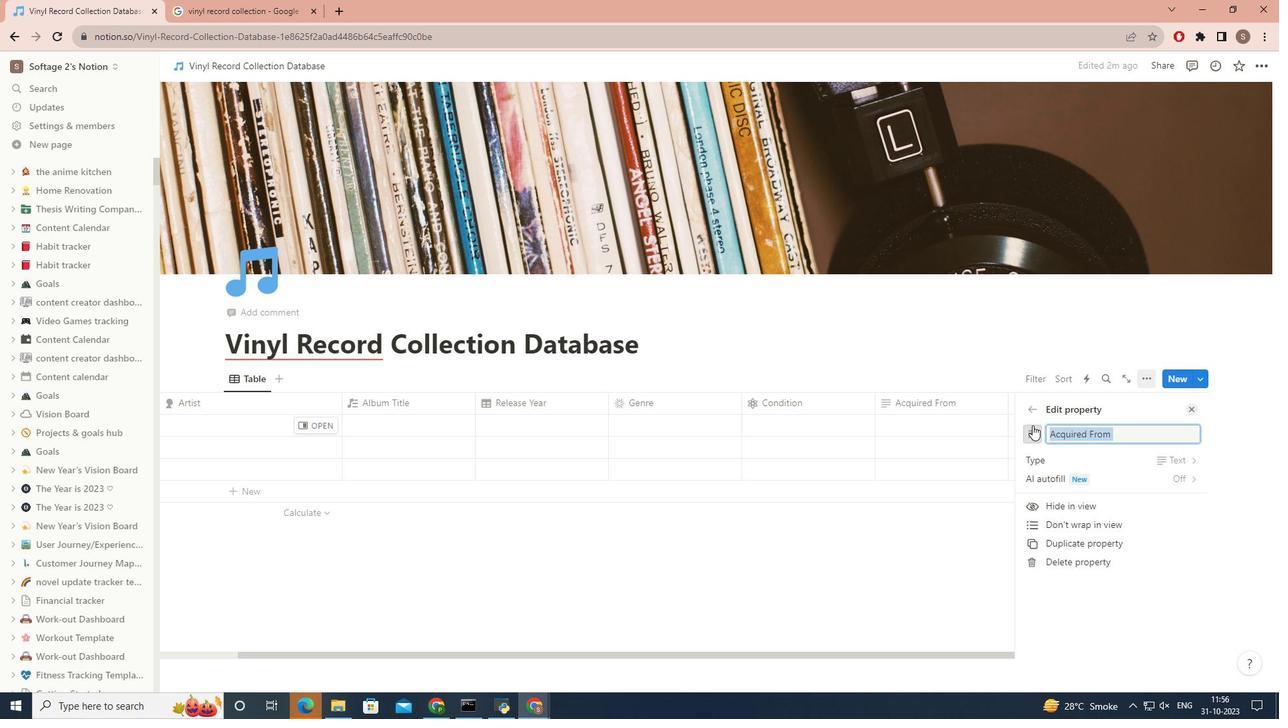 
Action: Mouse moved to (1062, 557)
Screenshot: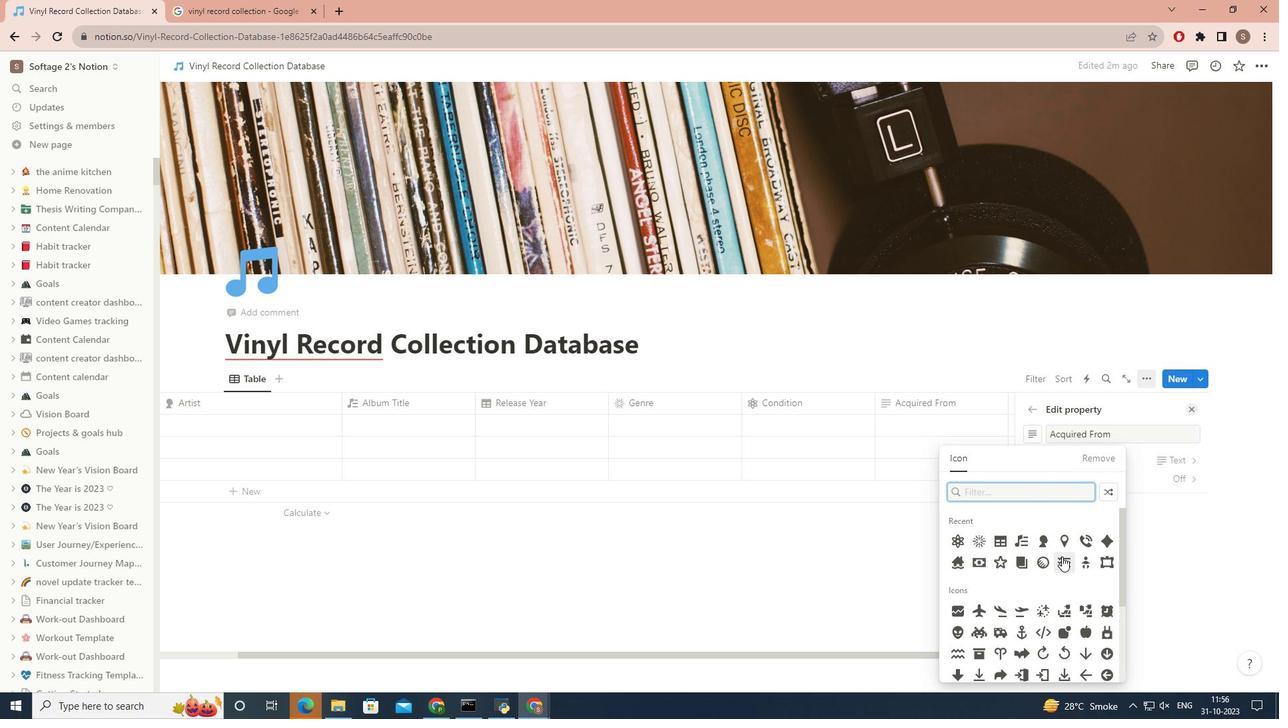 
Action: Mouse pressed left at (1062, 557)
Screenshot: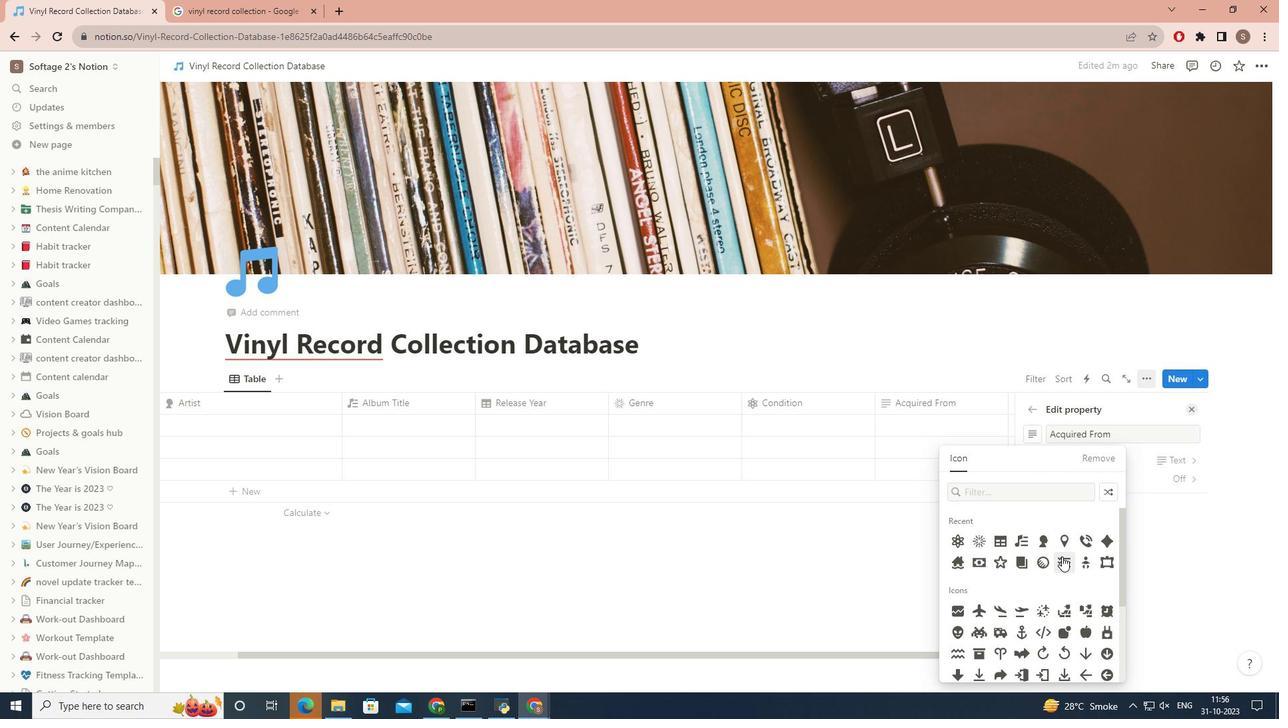 
Action: Mouse moved to (1192, 411)
Screenshot: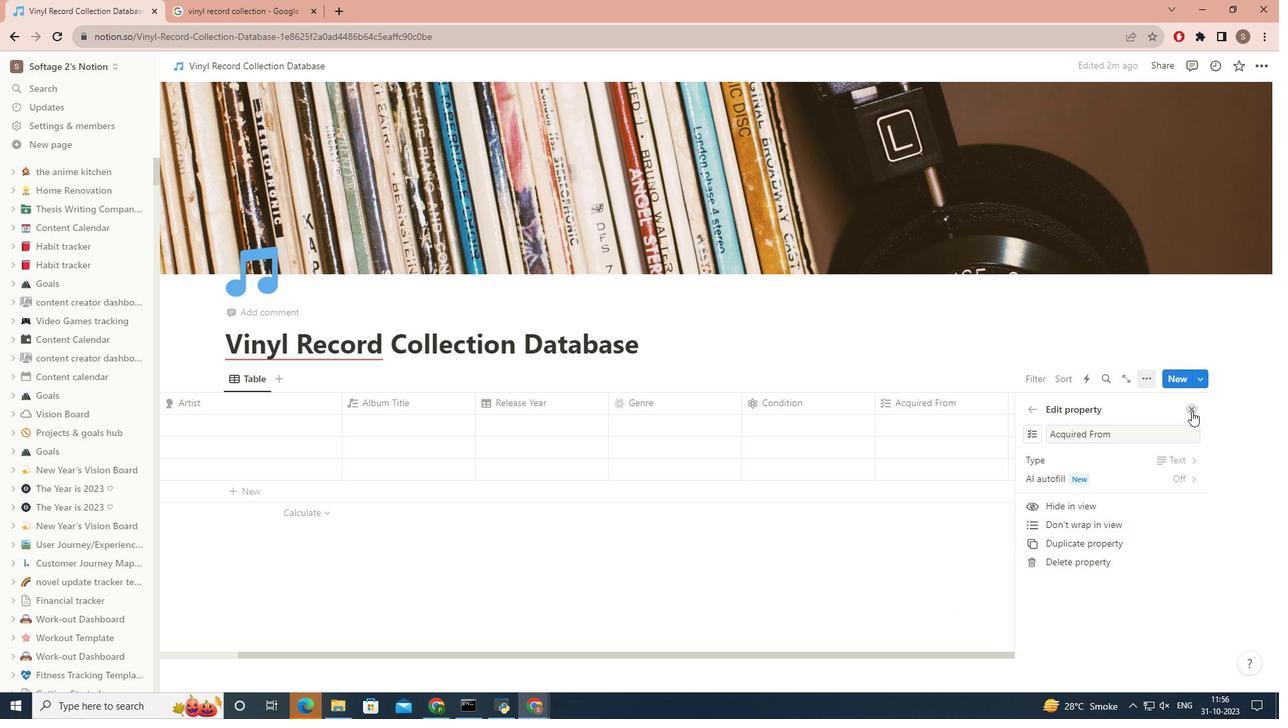 
Action: Mouse pressed left at (1192, 411)
Screenshot: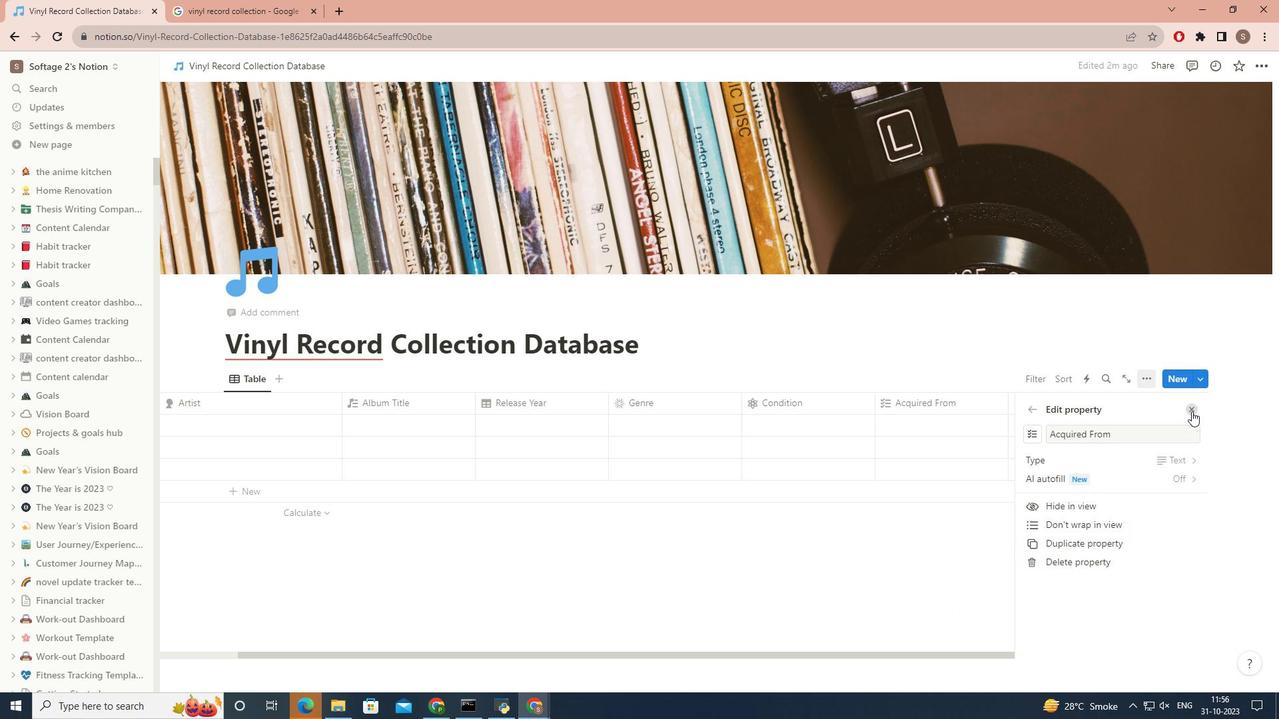 
Action: Mouse moved to (305, 425)
Screenshot: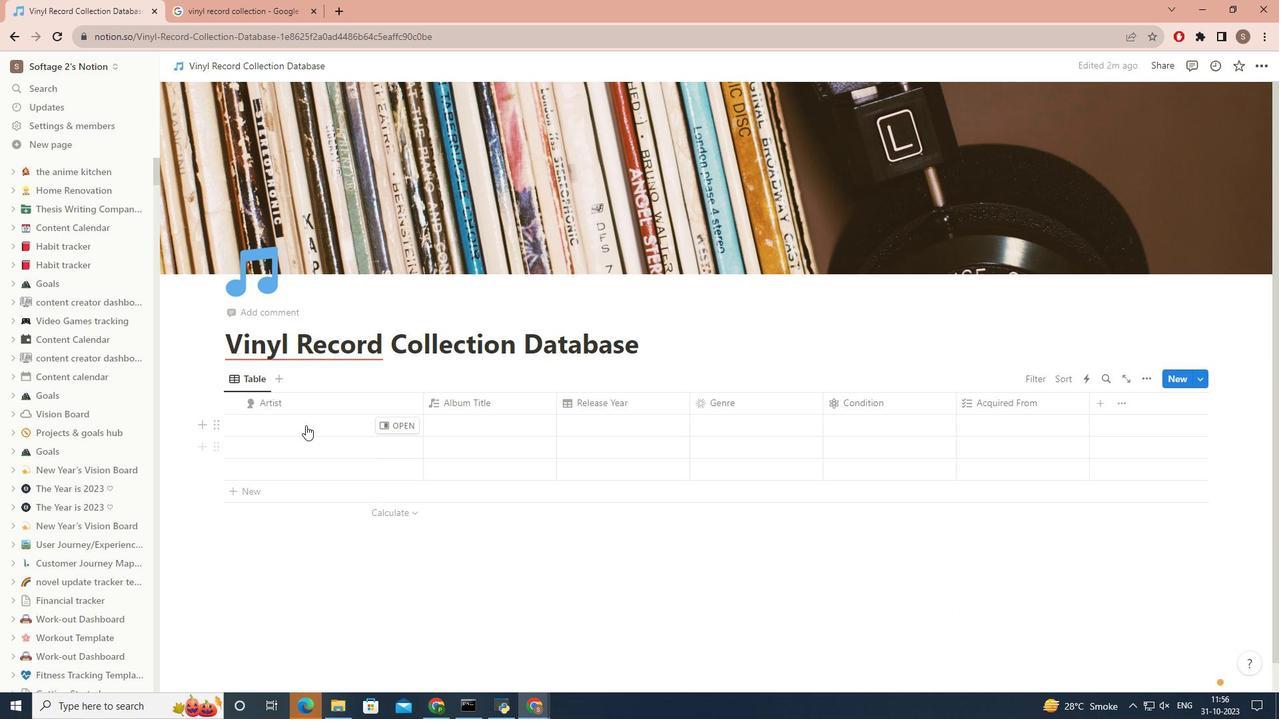 
Action: Mouse pressed left at (305, 425)
Screenshot: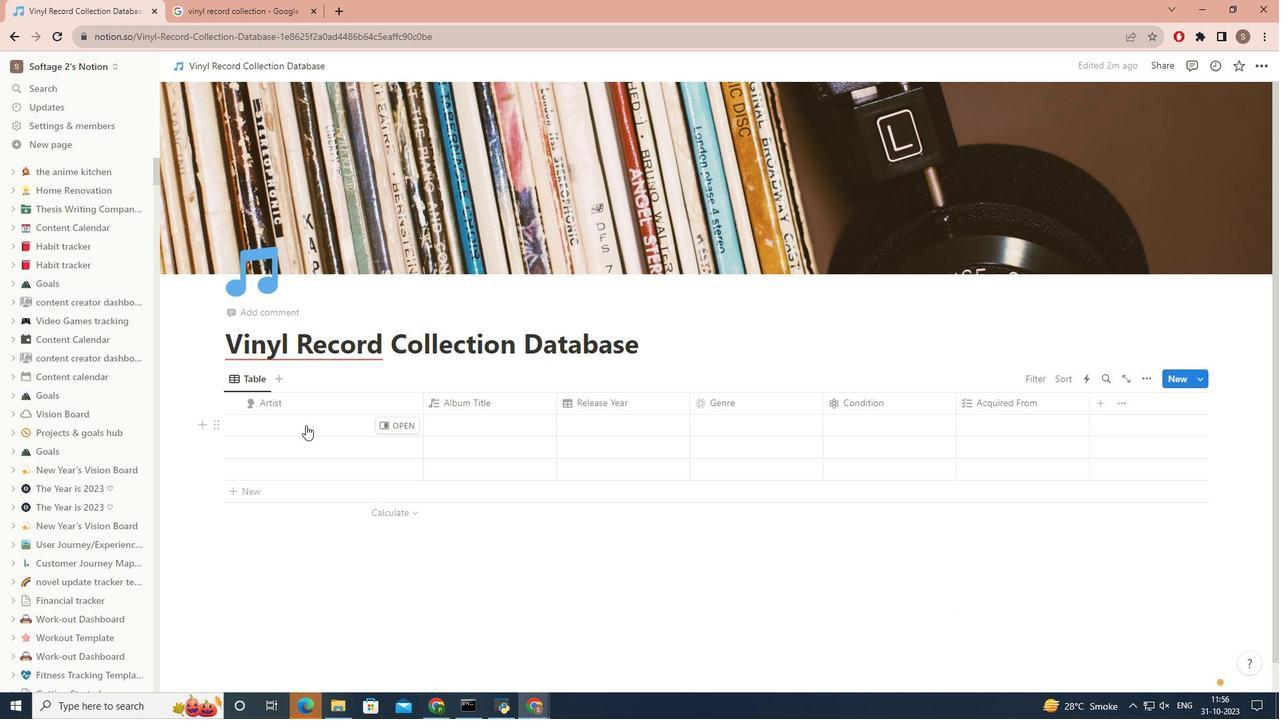
Action: Key pressed <Key.caps_lock>T<Key.caps_lock>he<Key.space><Key.caps_lock>B<Key.caps_lock>eatles<Key.space>
Screenshot: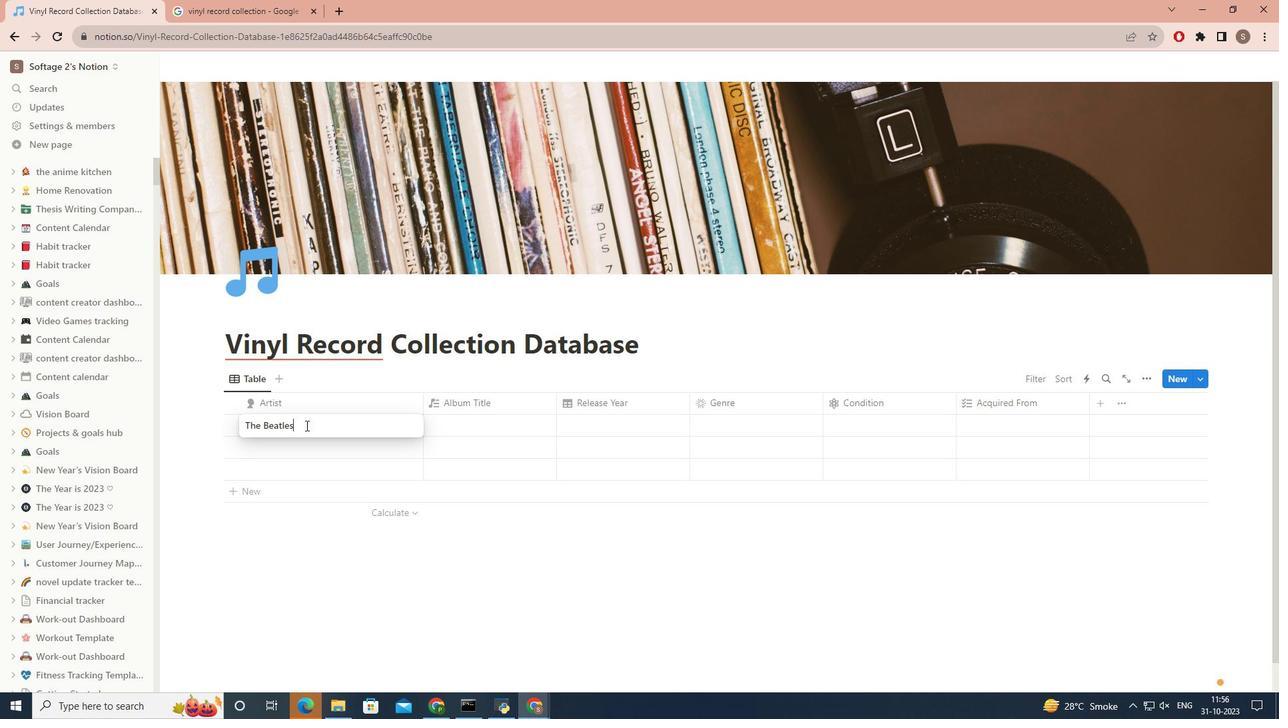 
Action: Mouse moved to (469, 423)
Screenshot: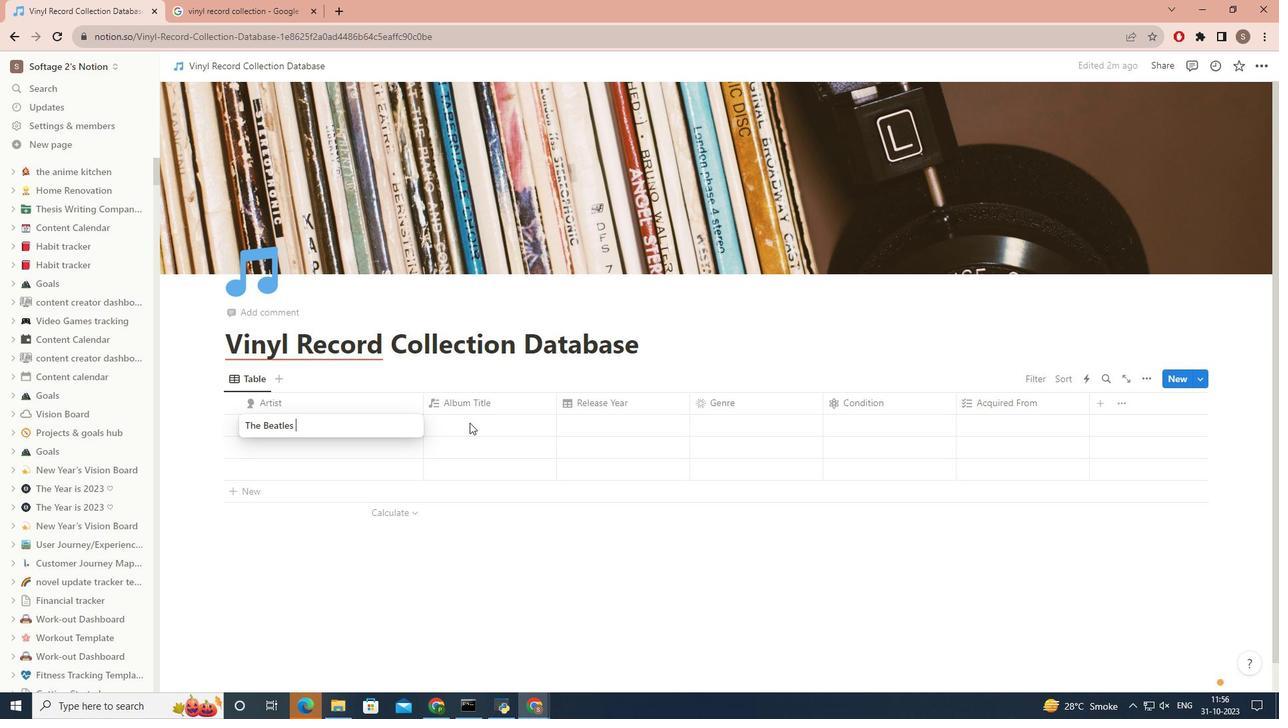 
Action: Mouse pressed left at (469, 423)
Screenshot: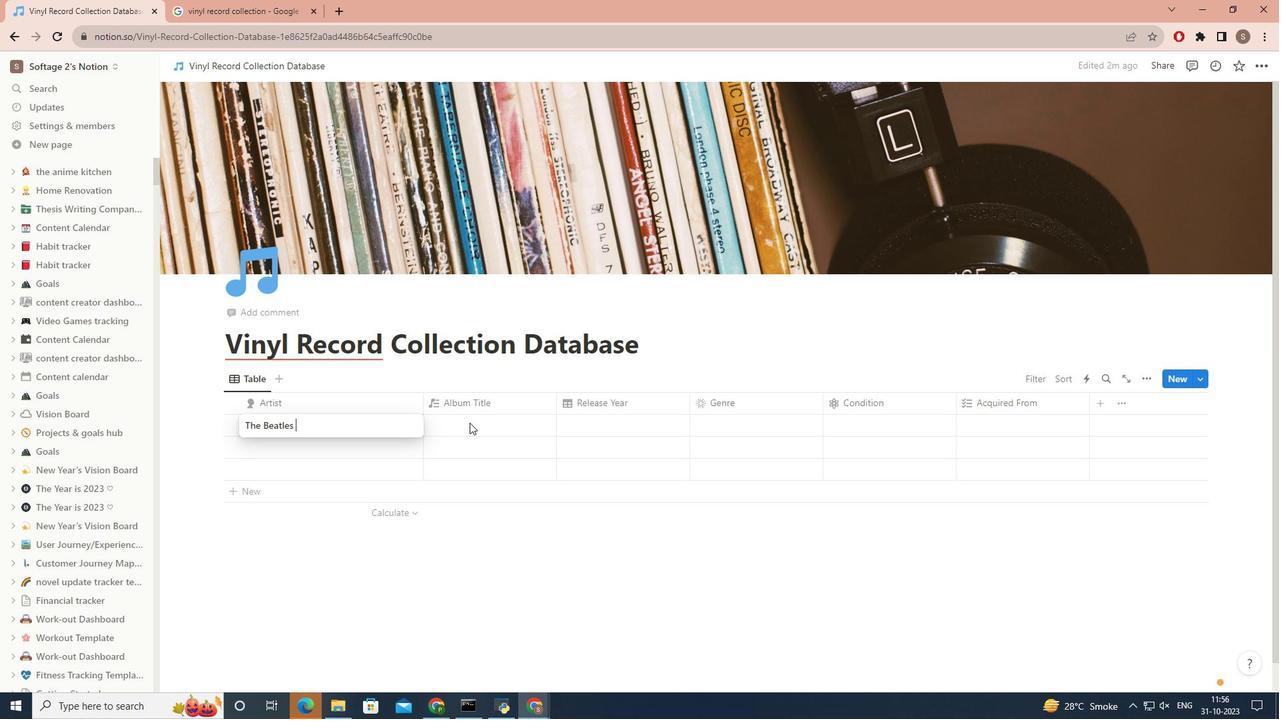 
Action: Mouse pressed left at (469, 423)
Screenshot: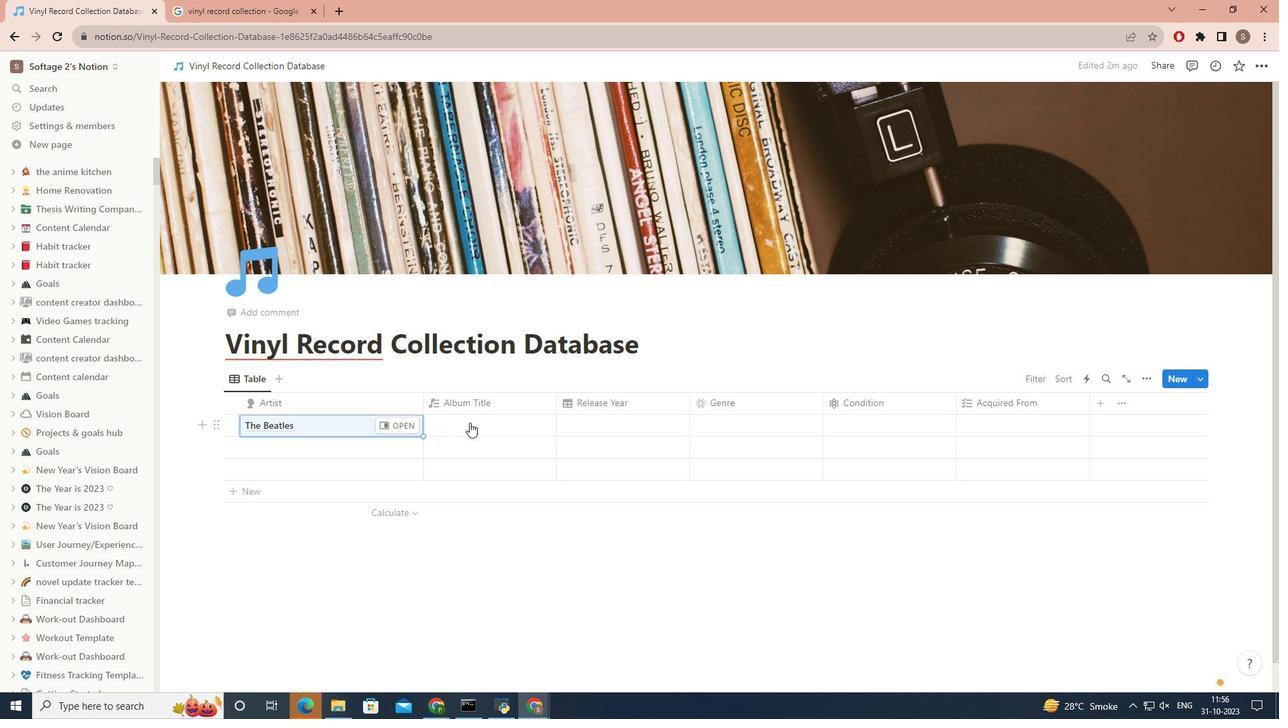 
Action: Key pressed <Key.caps_lock>A<Key.caps_lock>bbey<Key.space><Key.caps_lock>R<Key.caps_lock>oad
Screenshot: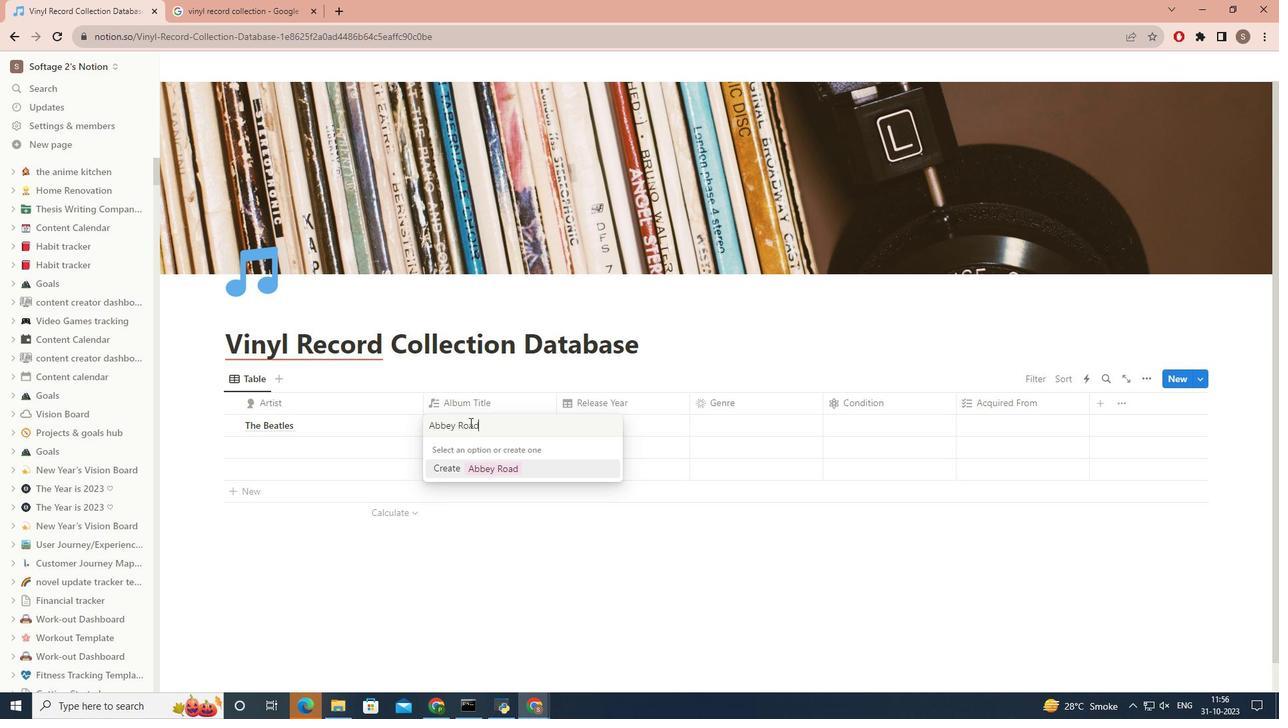 
Action: Mouse moved to (500, 472)
Screenshot: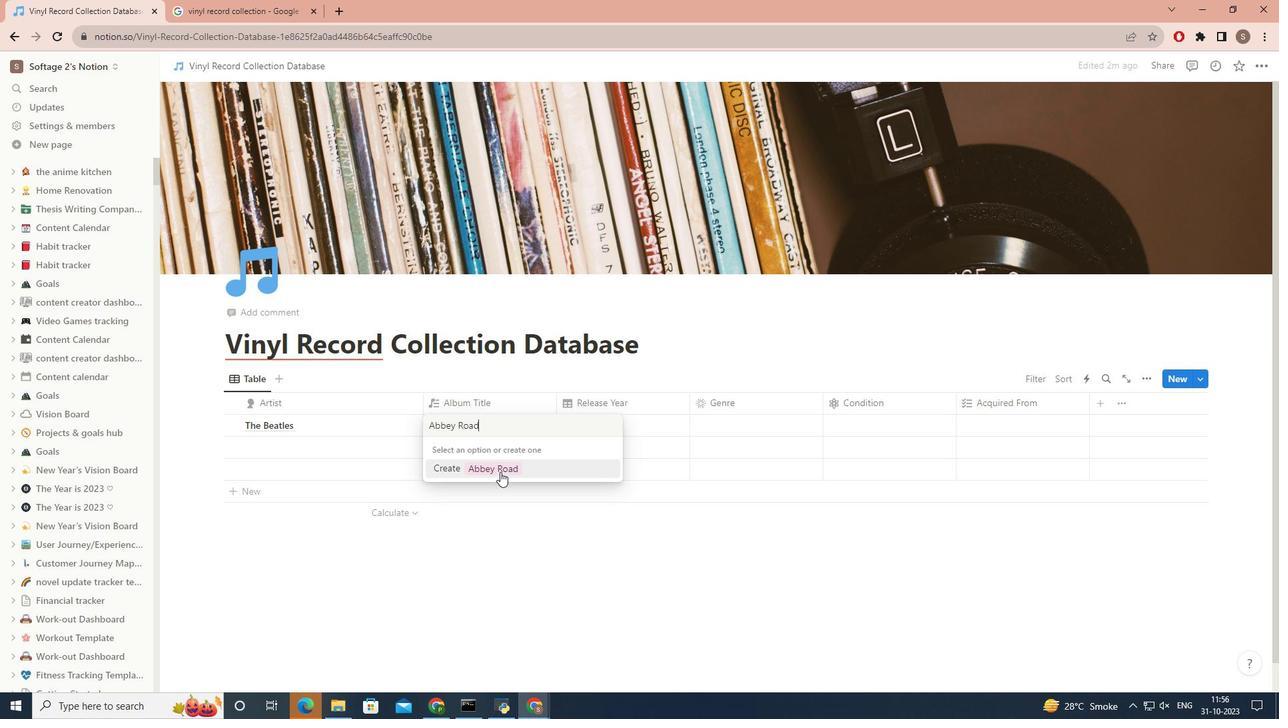 
Action: Mouse pressed left at (500, 472)
Screenshot: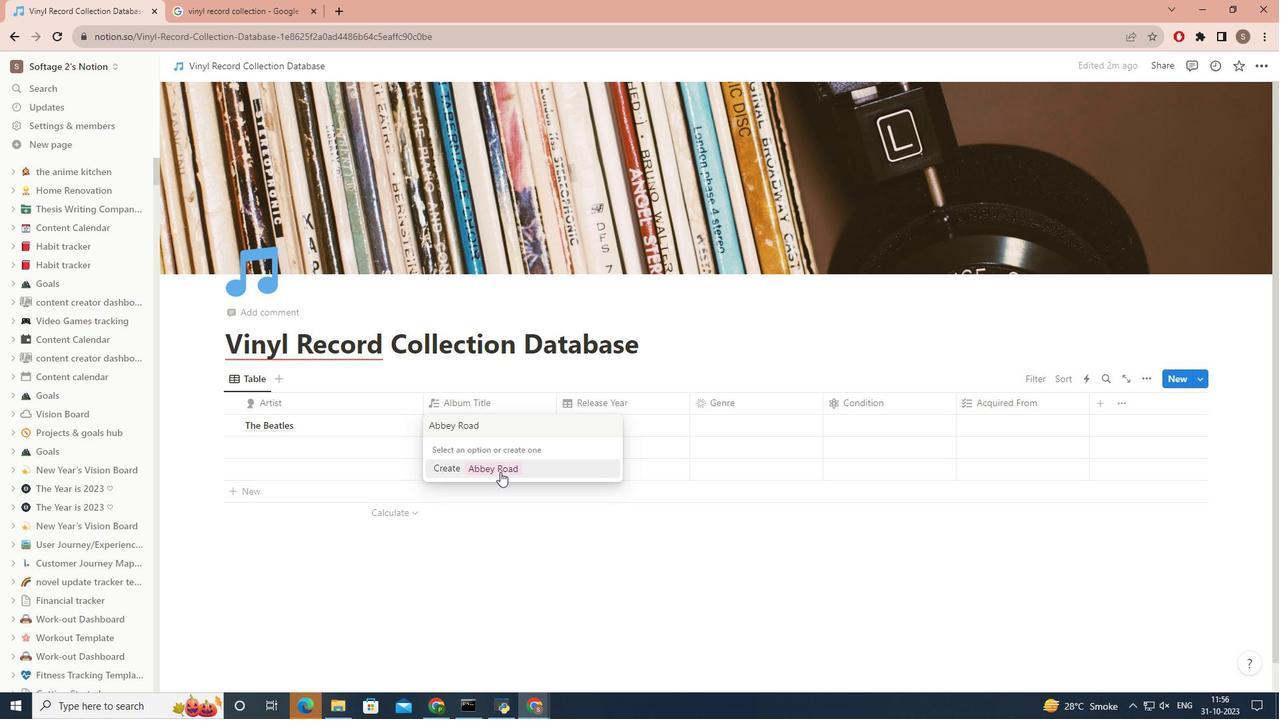 
Action: Mouse moved to (635, 427)
Screenshot: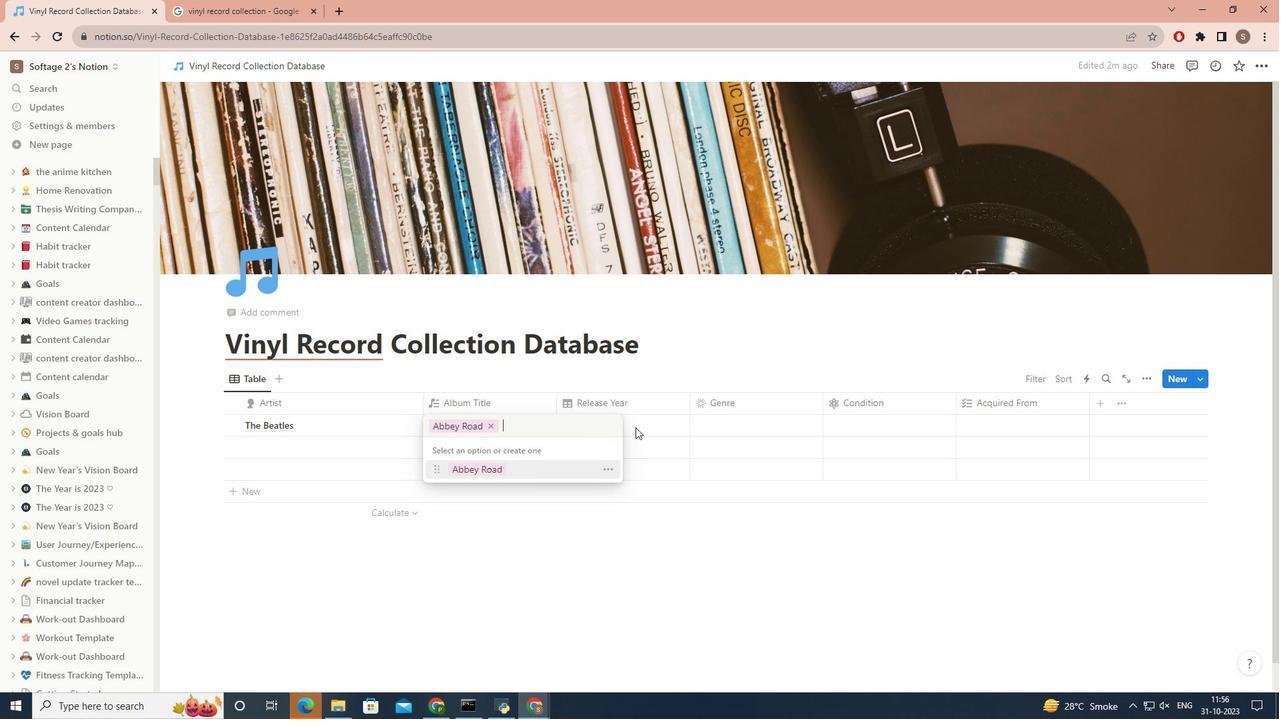 
Action: Mouse pressed left at (635, 427)
Screenshot: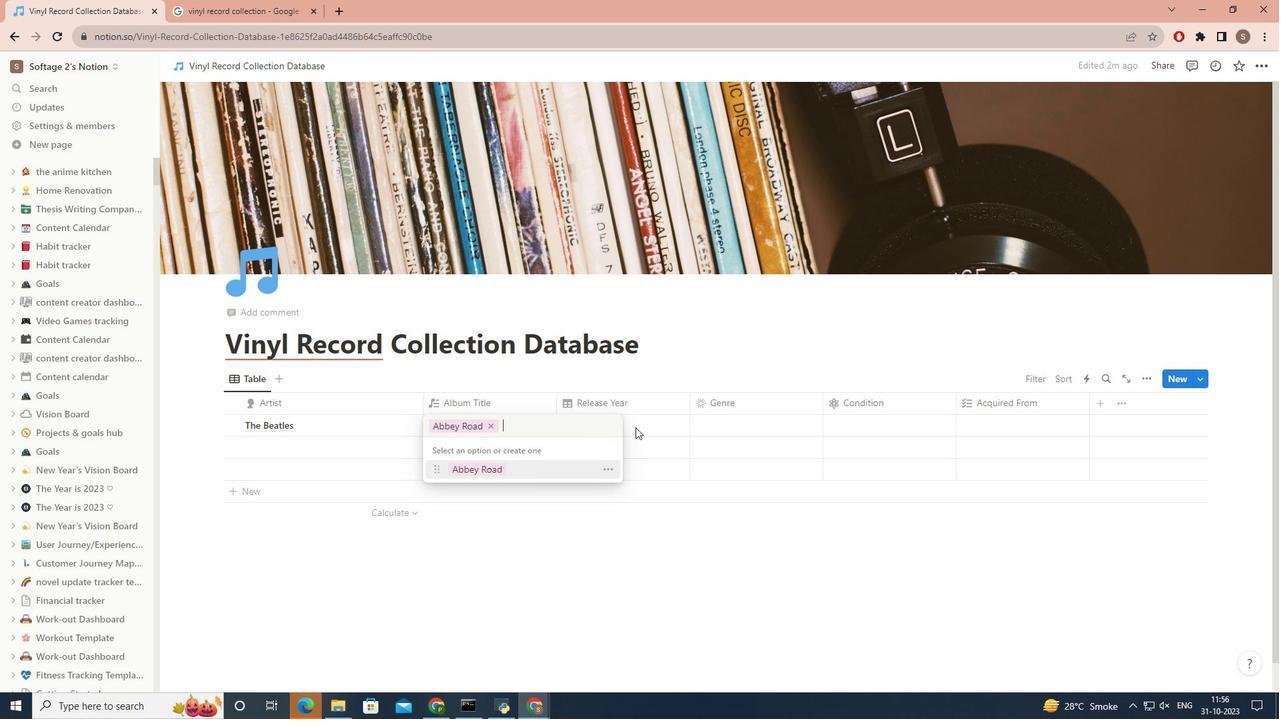 
Action: Mouse pressed left at (635, 427)
Screenshot: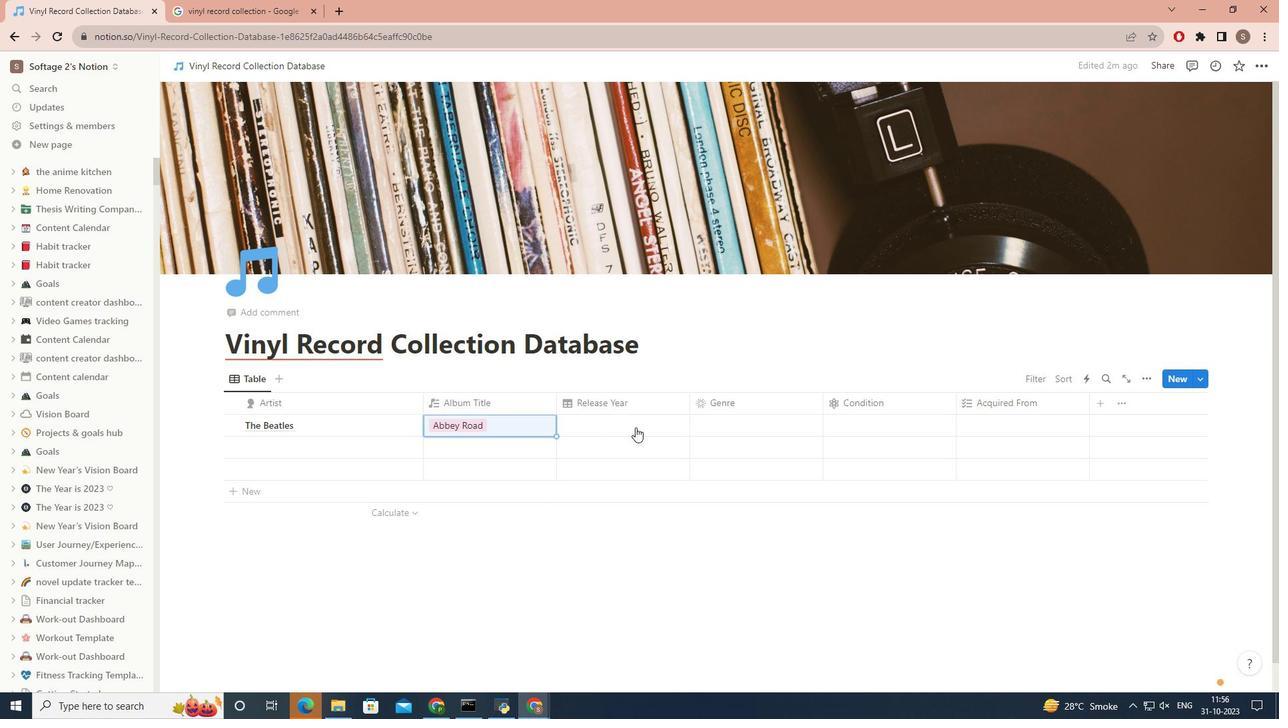
Action: Key pressed 1969<Key.space>
Screenshot: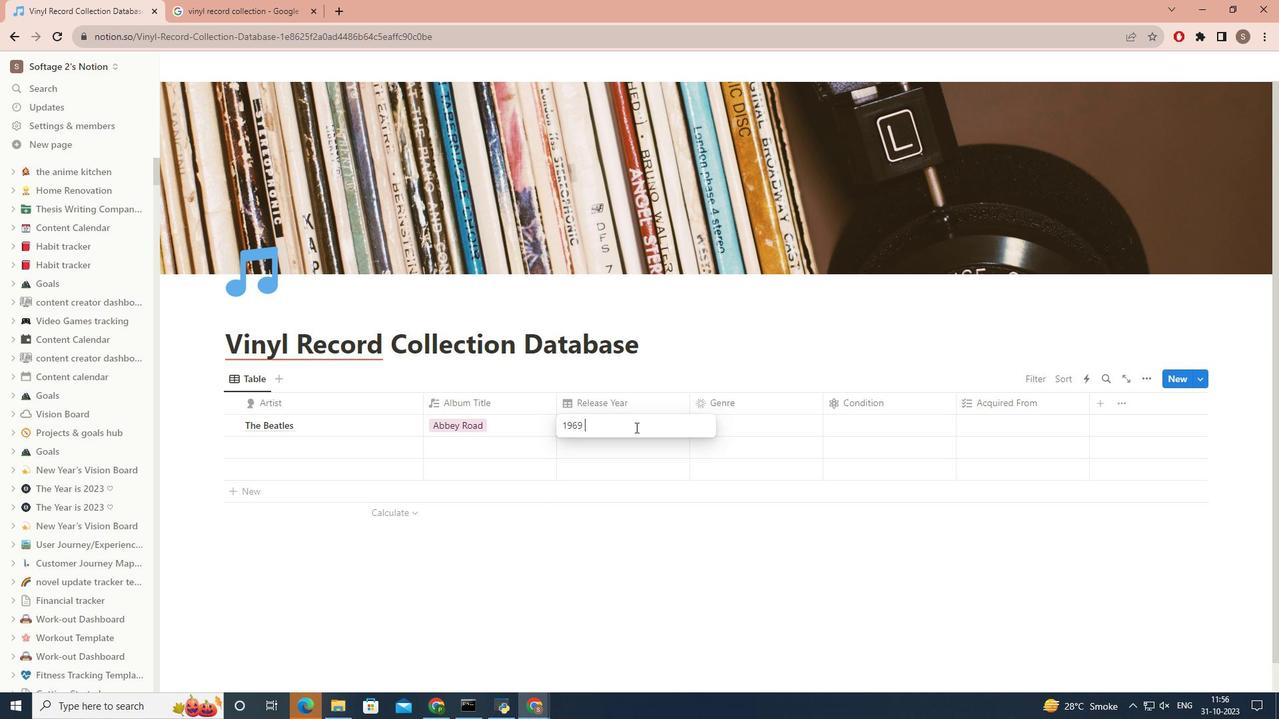 
Action: Mouse moved to (758, 423)
Screenshot: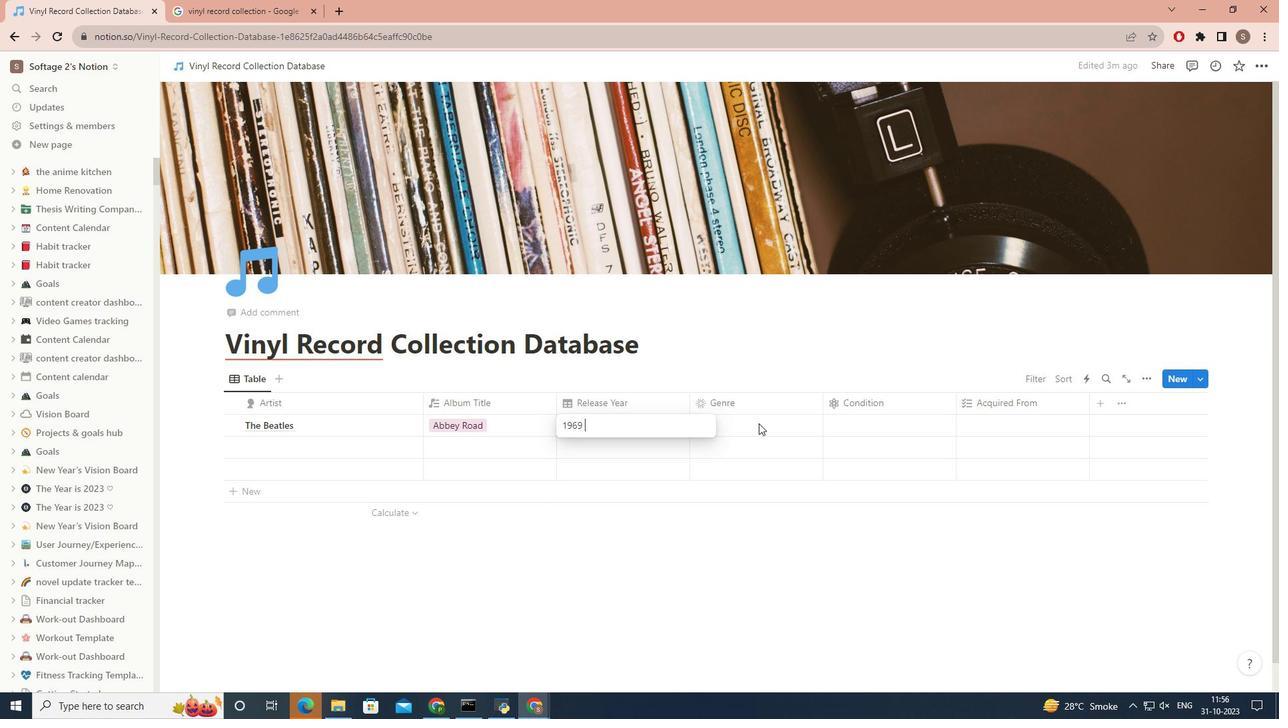 
Action: Mouse pressed left at (758, 423)
Screenshot: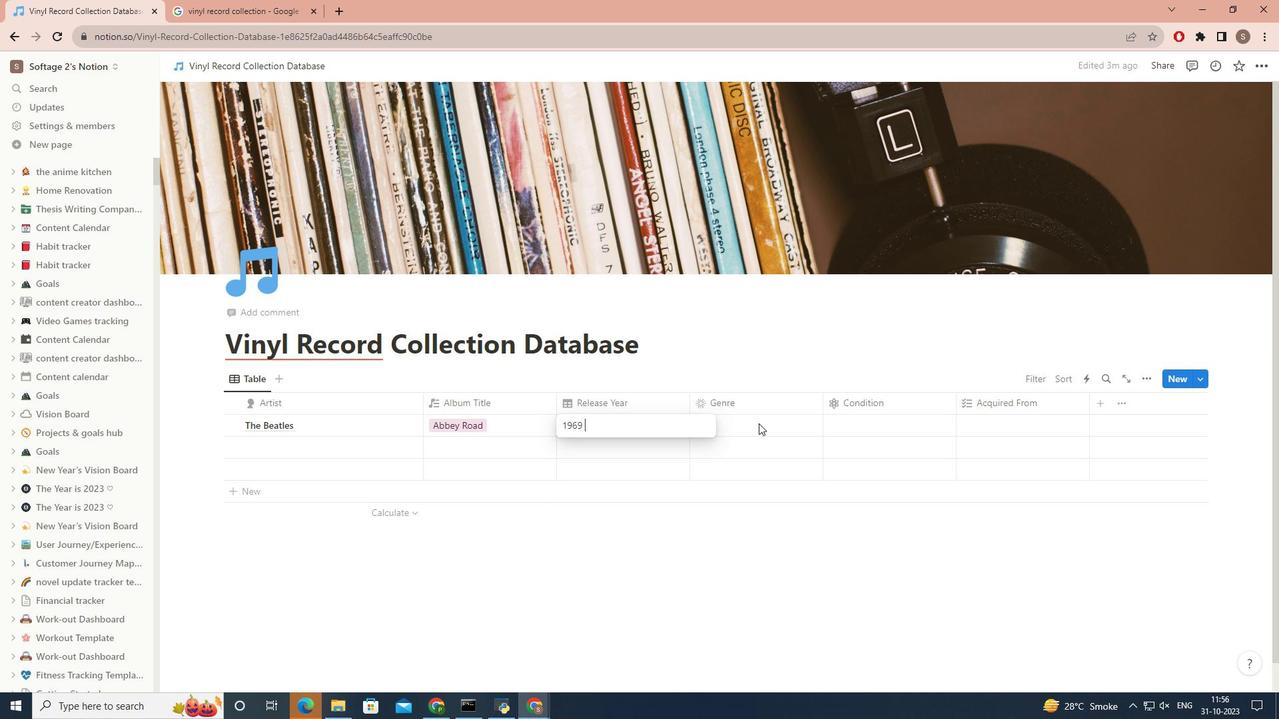 
Action: Mouse pressed left at (758, 423)
Screenshot: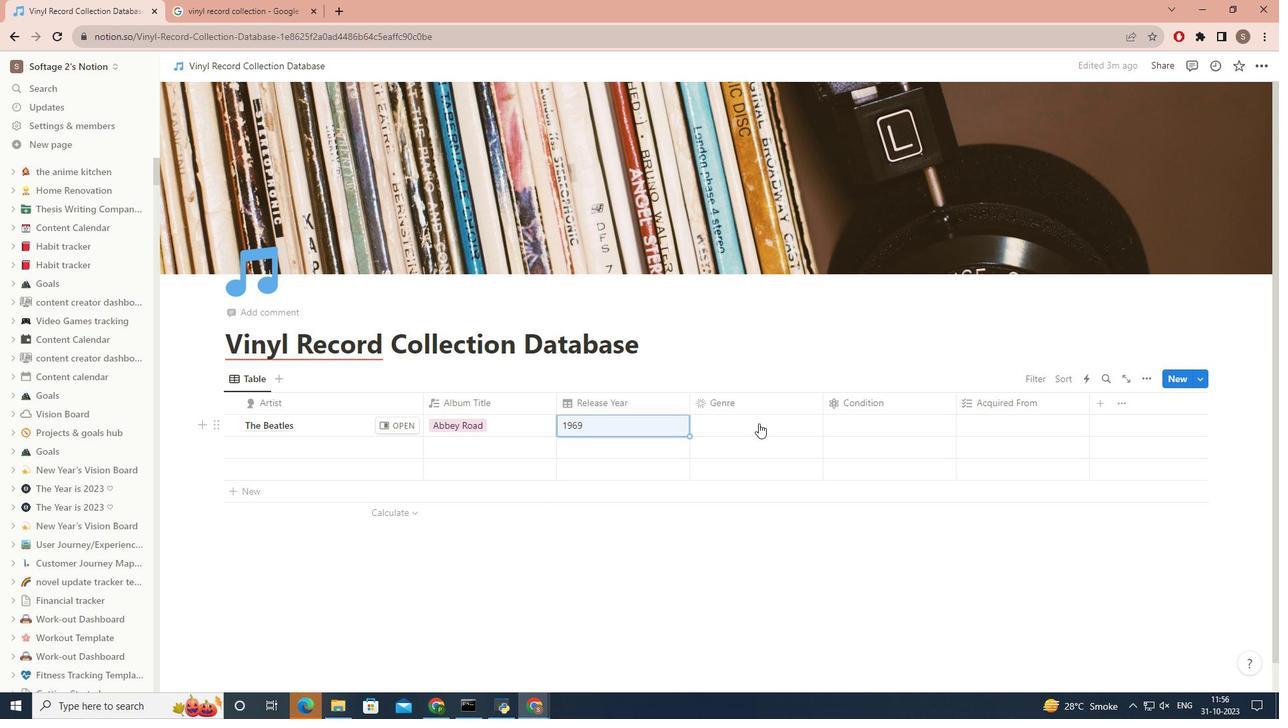 
Action: Key pressed <Key.caps_lock>R<Key.caps_lock>ock
Screenshot: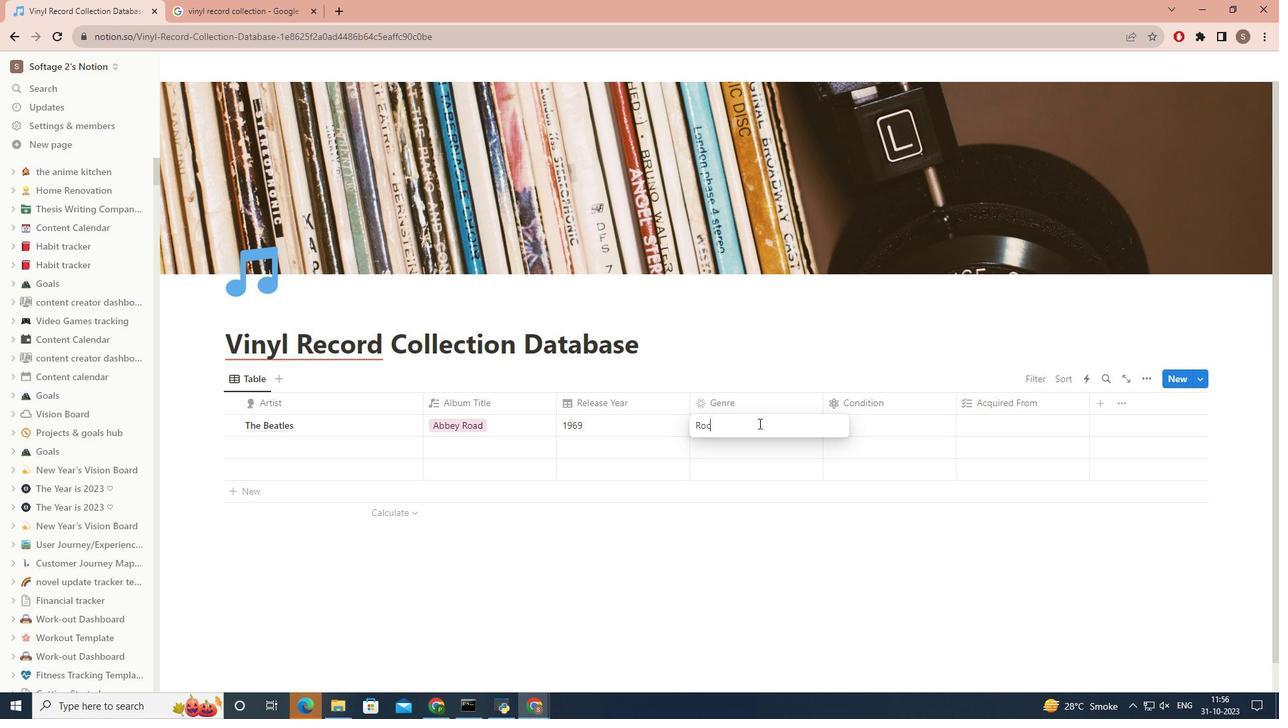 
Action: Mouse moved to (876, 425)
Screenshot: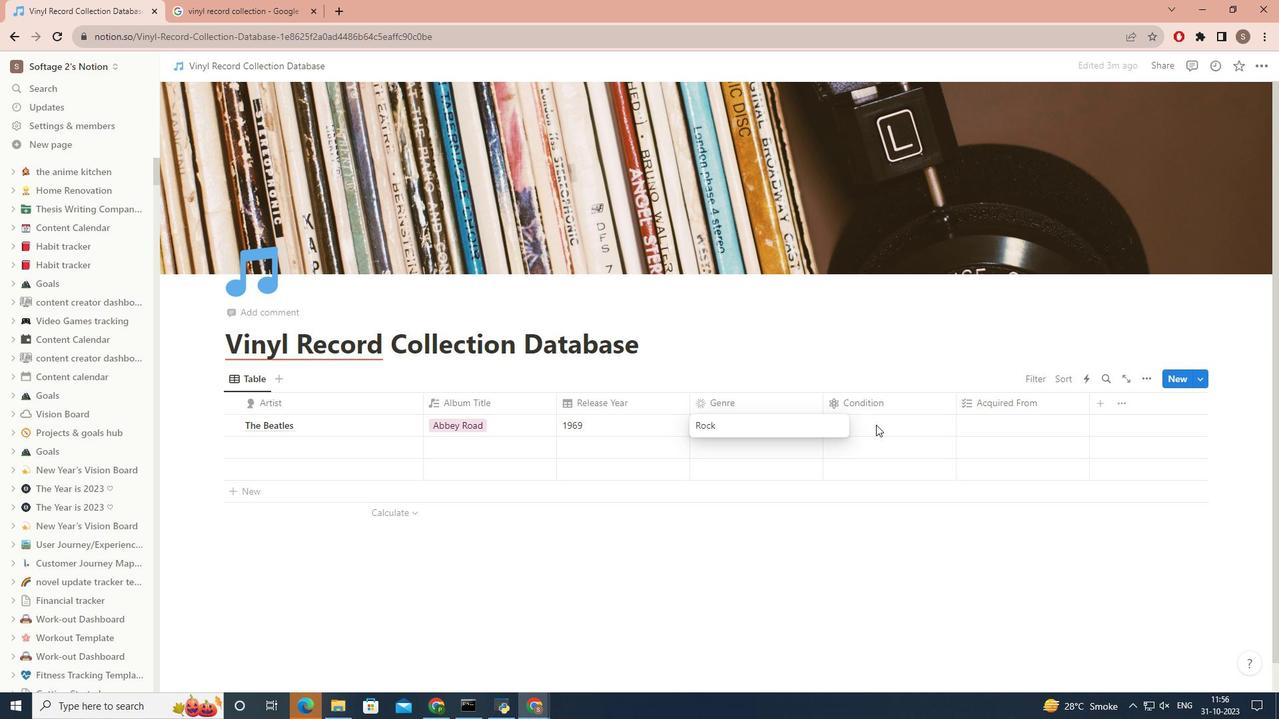 
Action: Mouse pressed left at (876, 425)
Screenshot: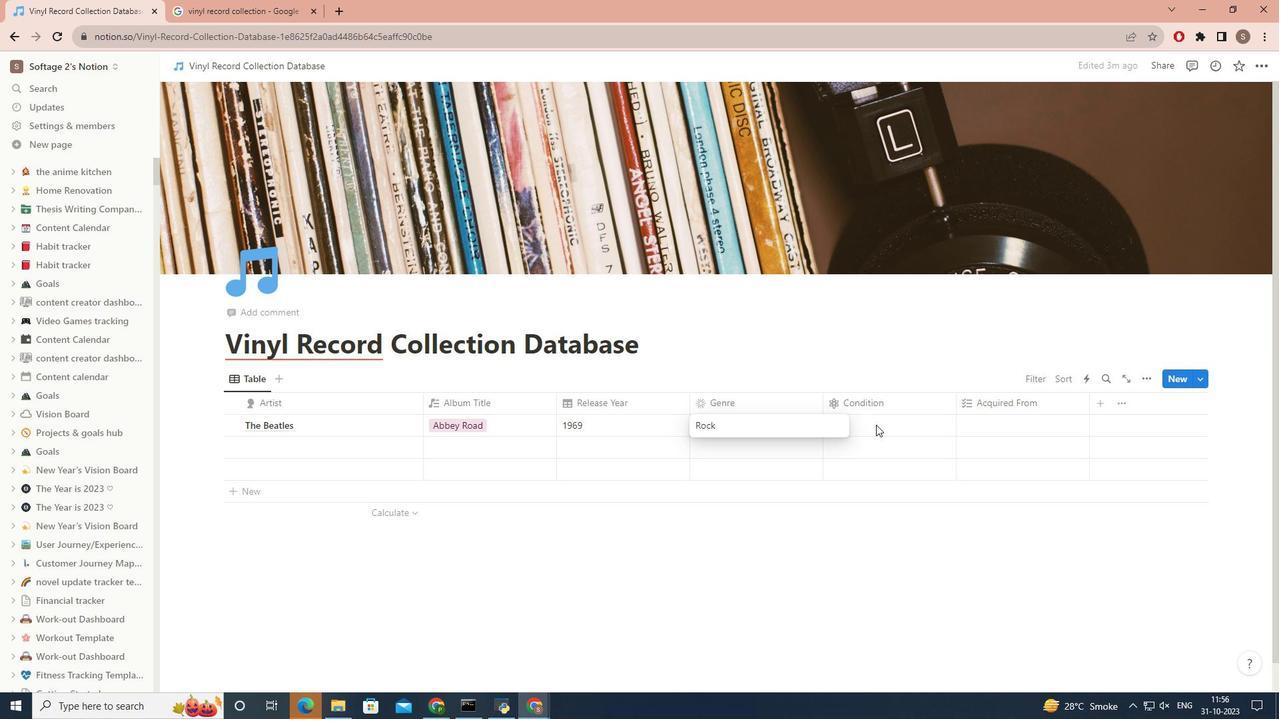 
Action: Mouse pressed left at (876, 425)
Screenshot: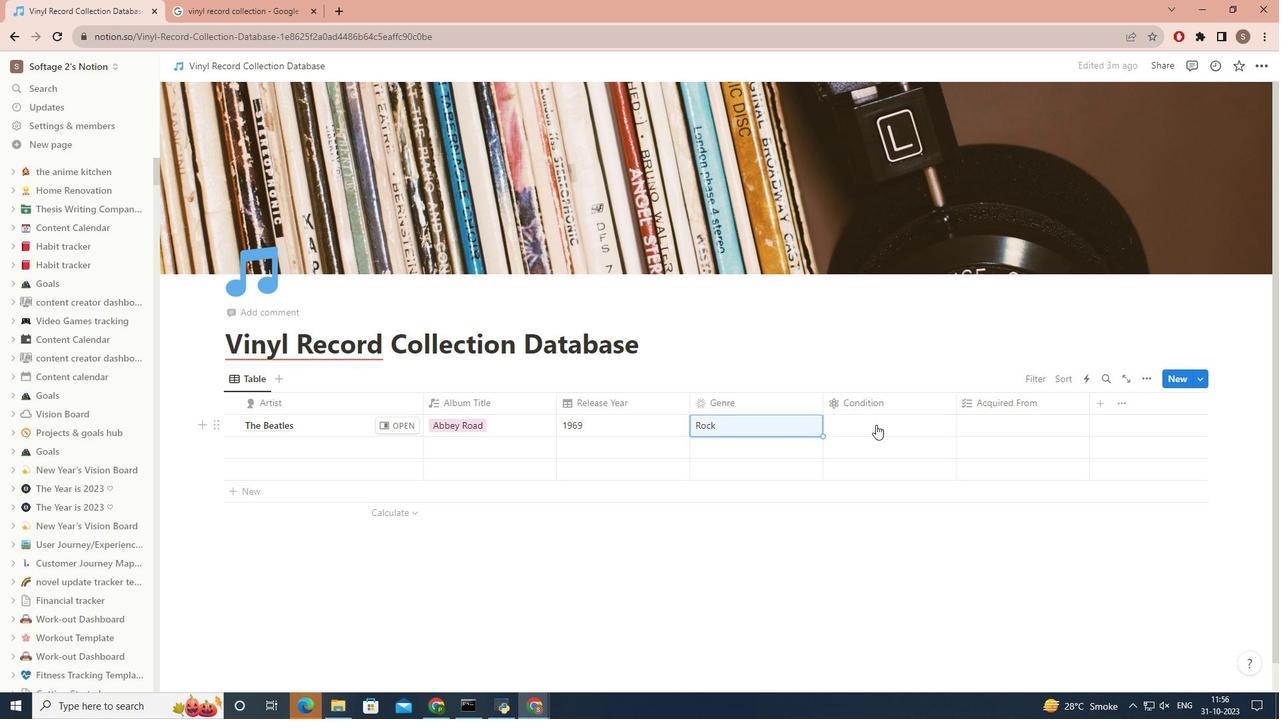 
Action: Key pressed <Key.caps_lock>G<Key.caps_lock>ood
Screenshot: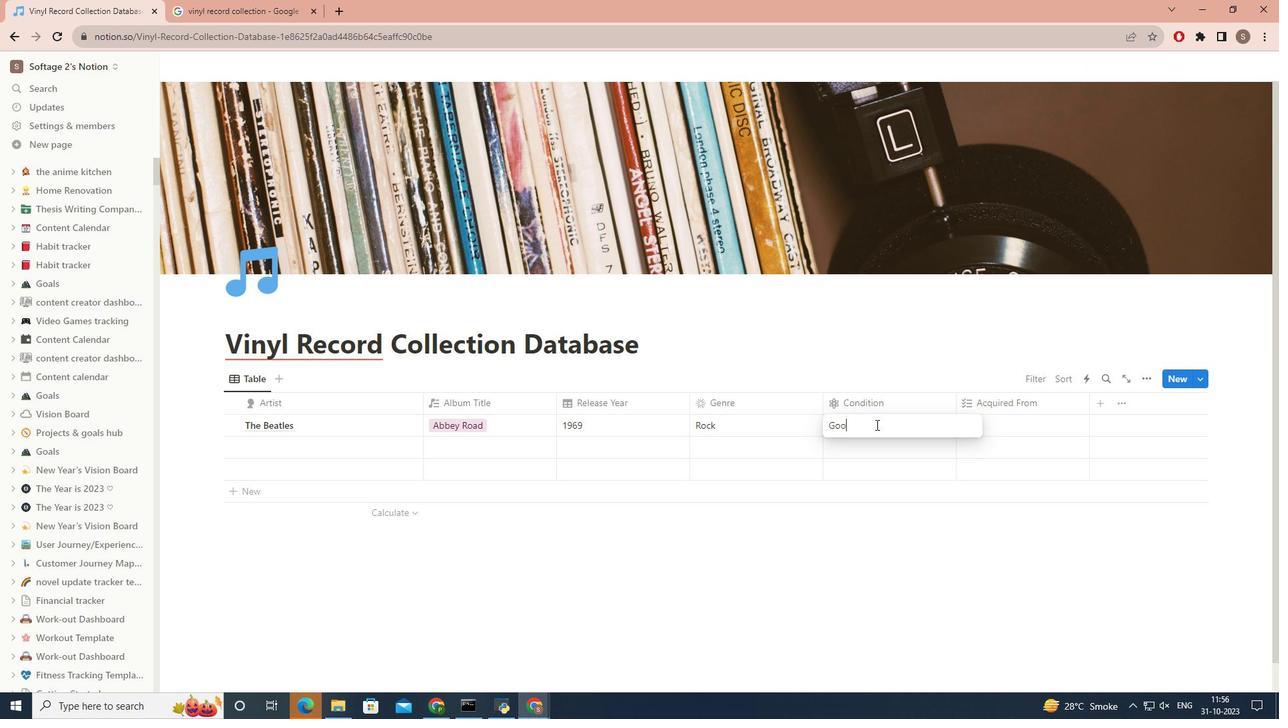 
Action: Mouse moved to (994, 419)
Screenshot: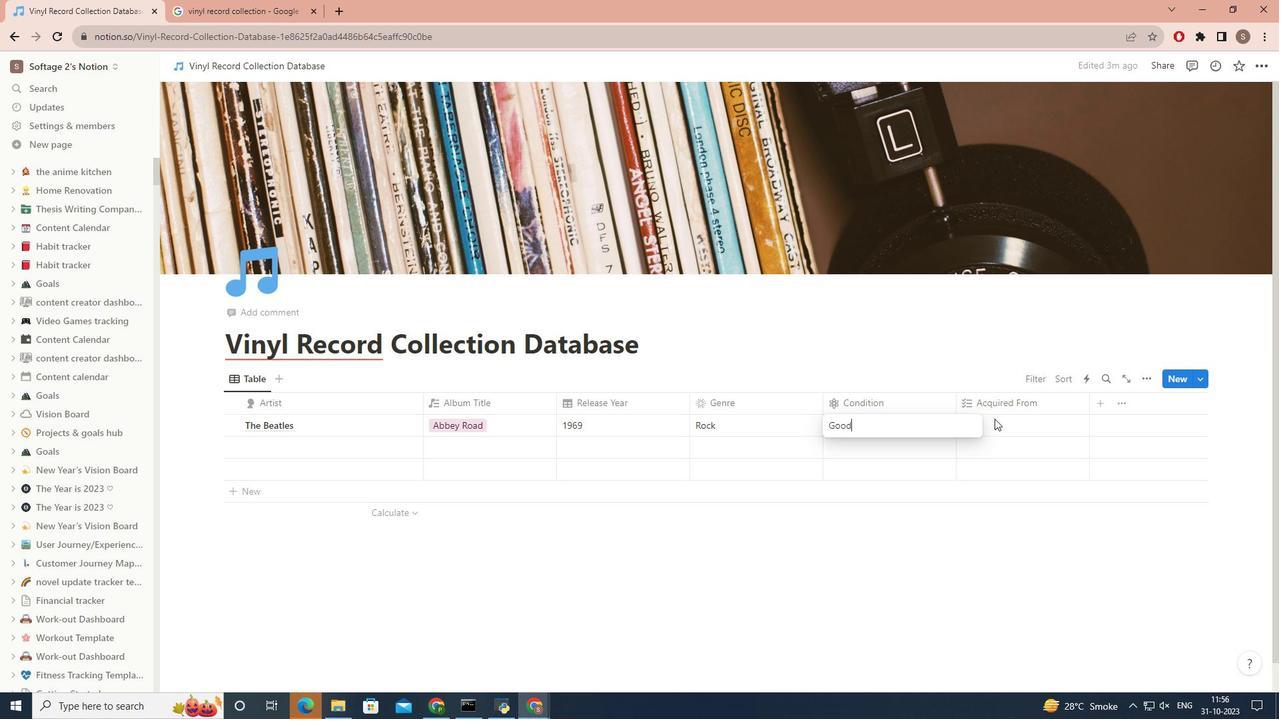 
Action: Mouse pressed left at (994, 419)
Screenshot: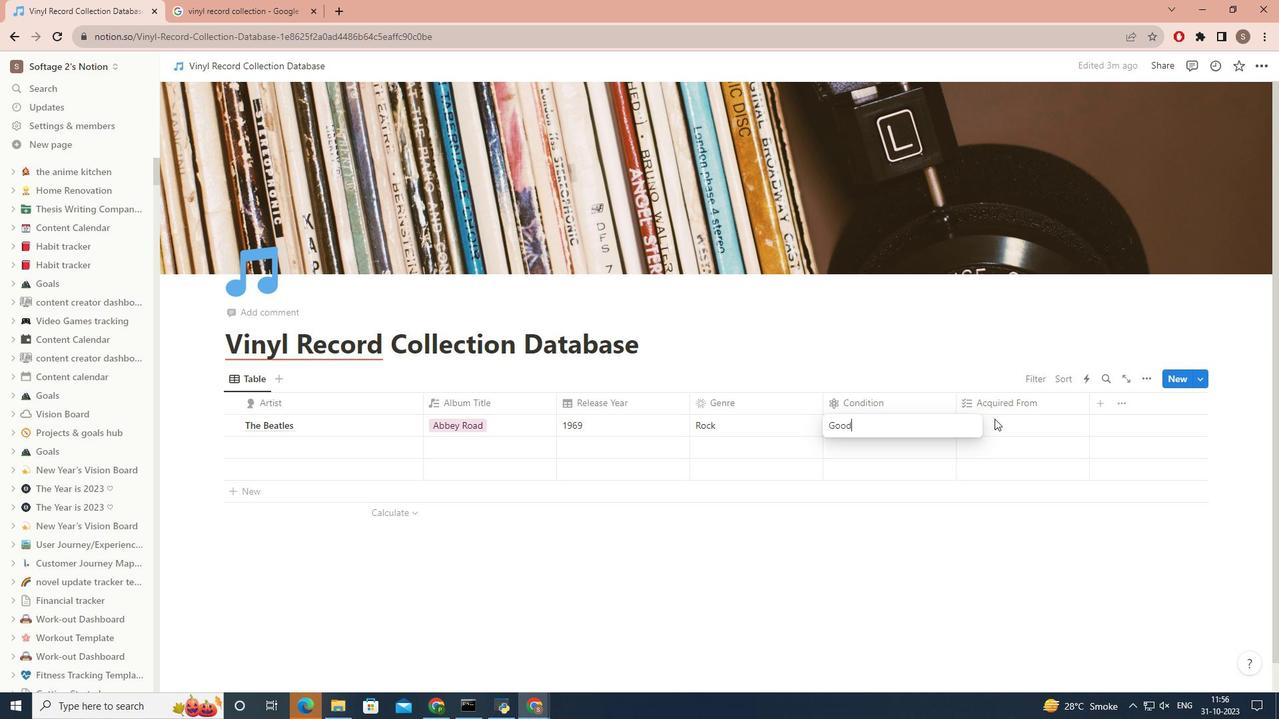 
Action: Mouse pressed left at (994, 419)
Screenshot: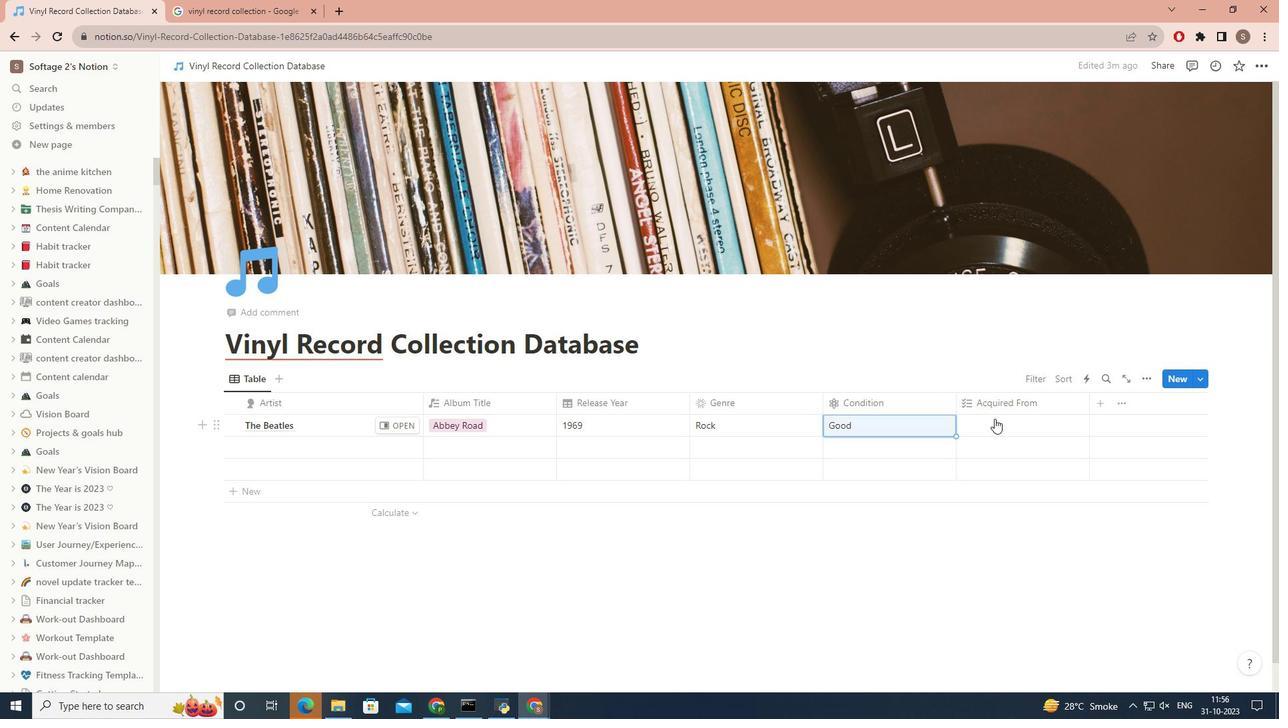 
Action: Key pressed <Key.caps_lock>A<Key.caps_lock>cquired<Key.space><Key.backspace><Key.backspace><Key.backspace><Key.backspace><Key.backspace><Key.backspace><Key.backspace><Key.backspace><Key.backspace><Key.backspace><Key.backspace><Key.backspace><Key.backspace><Key.backspace><Key.caps_lock>R<Key.caps_lock>ecord<Key.space><Key.caps_lock>S<Key.caps_lock>tore
Screenshot: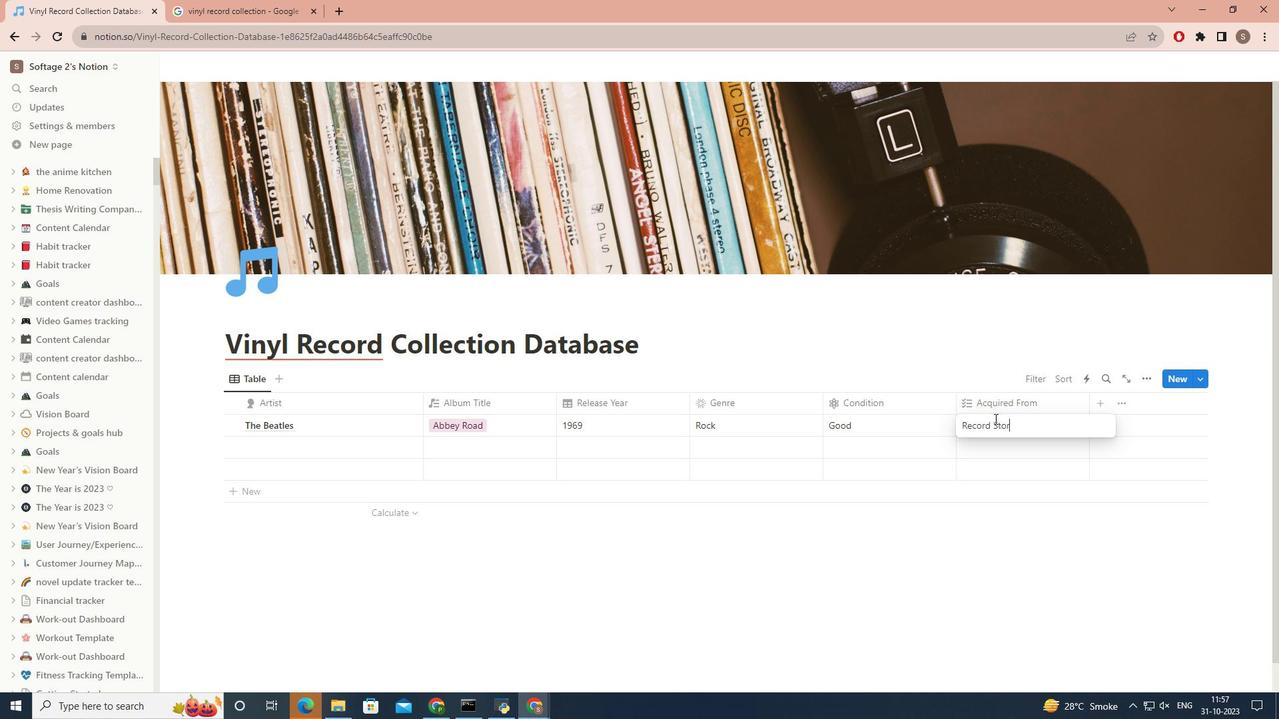 
Action: Mouse moved to (287, 453)
Screenshot: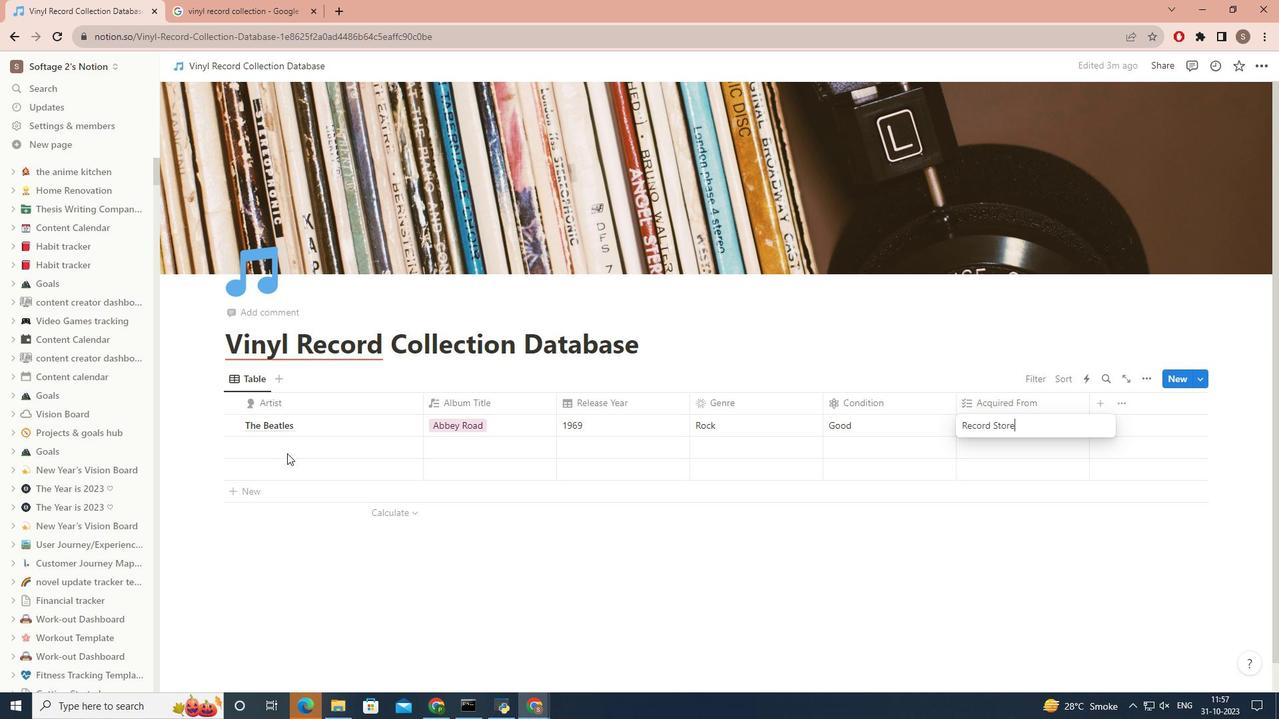 
Action: Mouse pressed left at (287, 453)
Screenshot: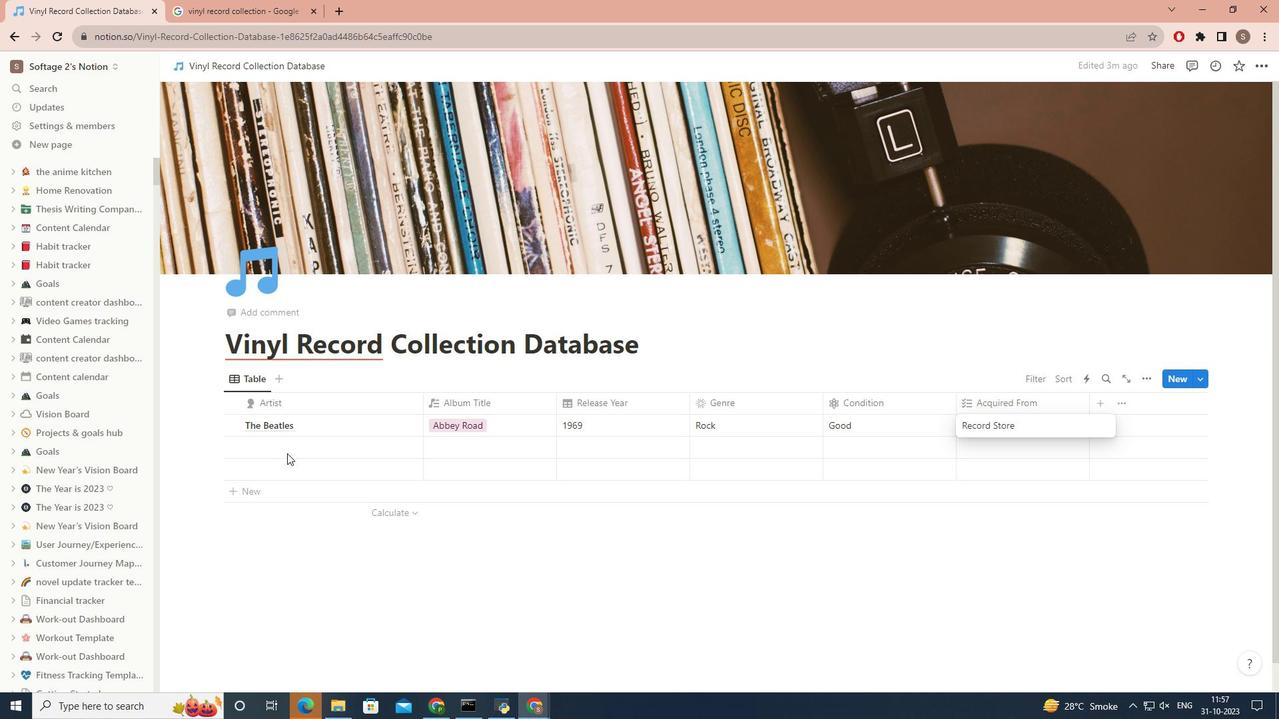 
Action: Mouse pressed left at (287, 453)
Screenshot: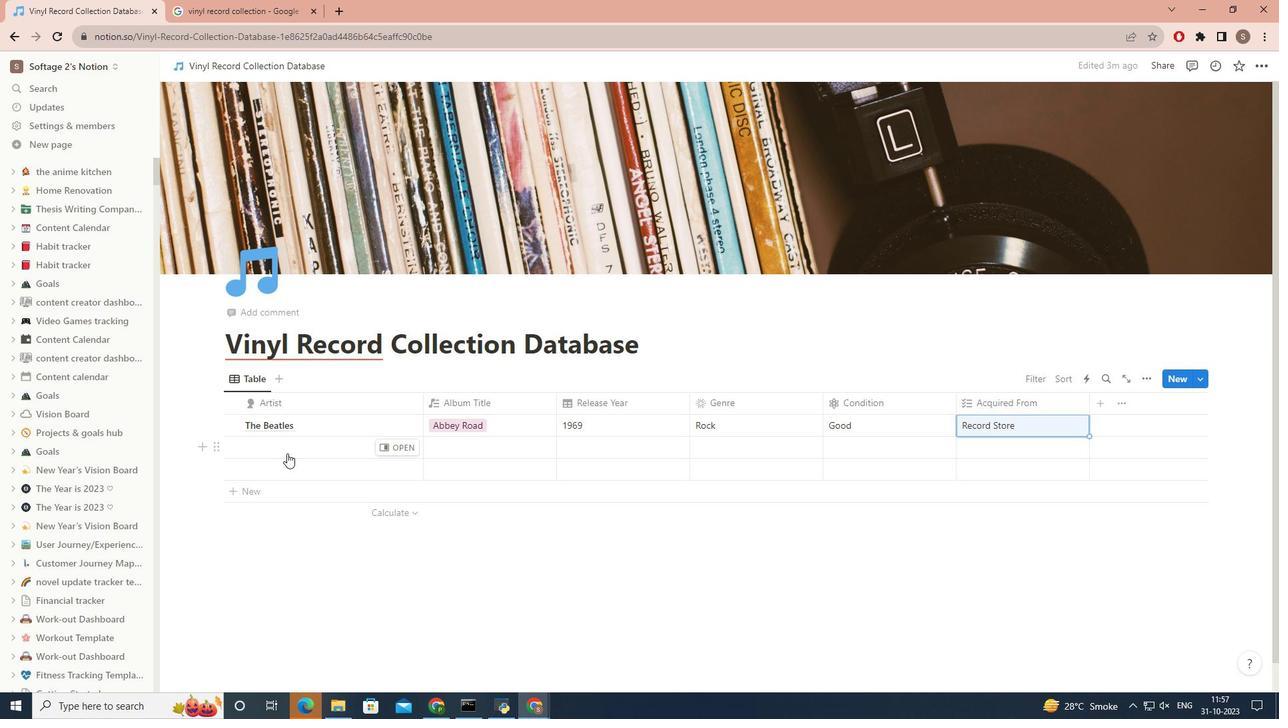 
Action: Key pressed <Key.caps_lock>P<Key.caps_lock>ink<Key.space><Key.caps_lock>F<Key.caps_lock>ly<Key.backspace>oyd
Screenshot: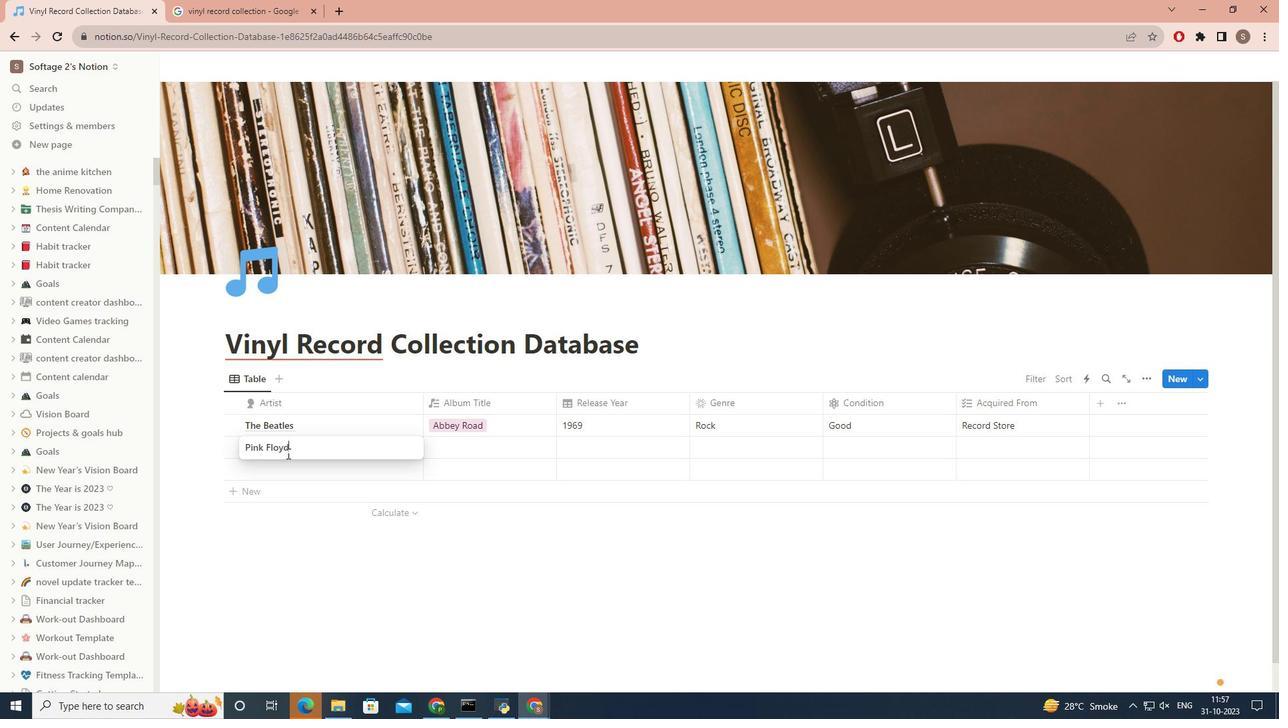 
Action: Mouse moved to (462, 447)
Screenshot: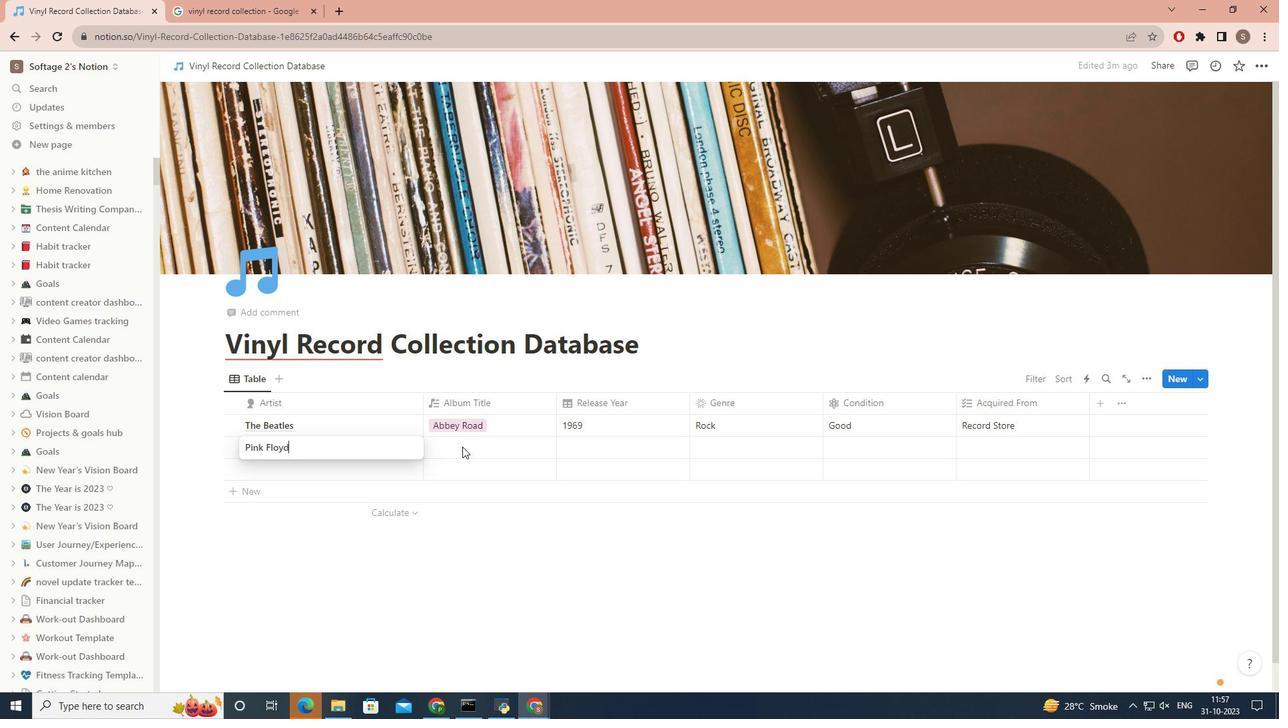 
Action: Mouse pressed left at (462, 447)
Screenshot: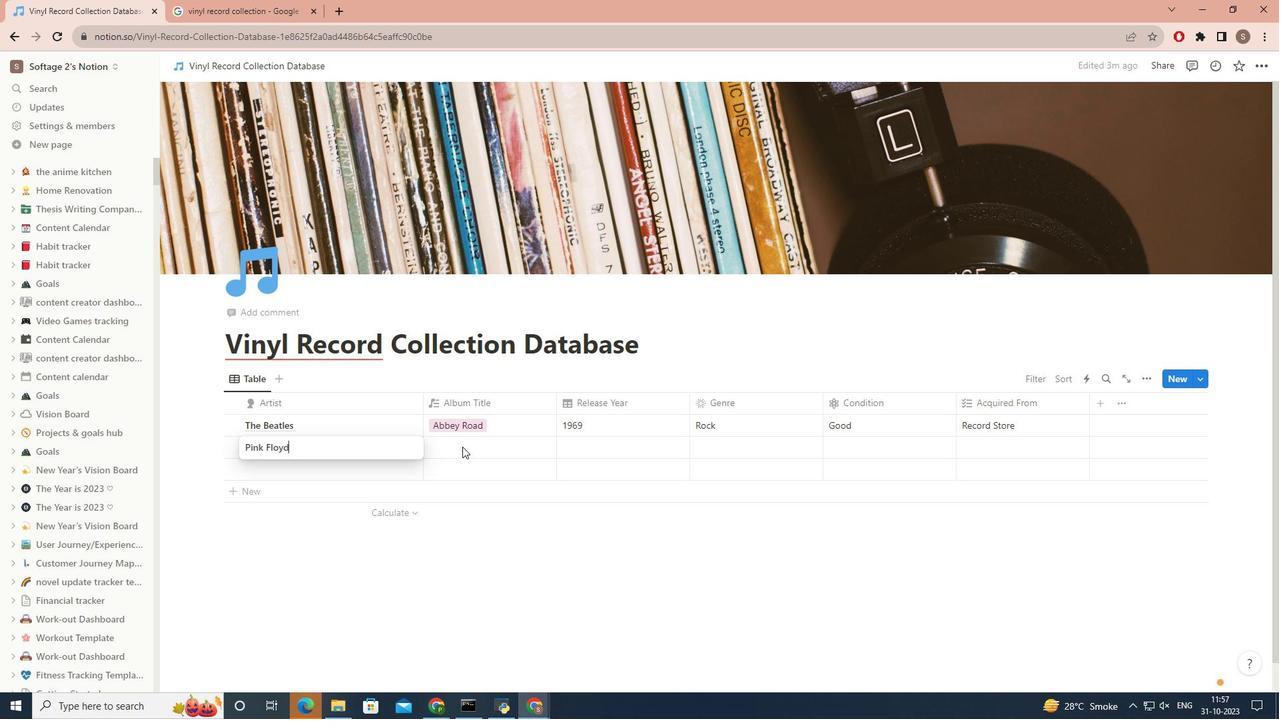 
Action: Mouse pressed left at (462, 447)
Screenshot: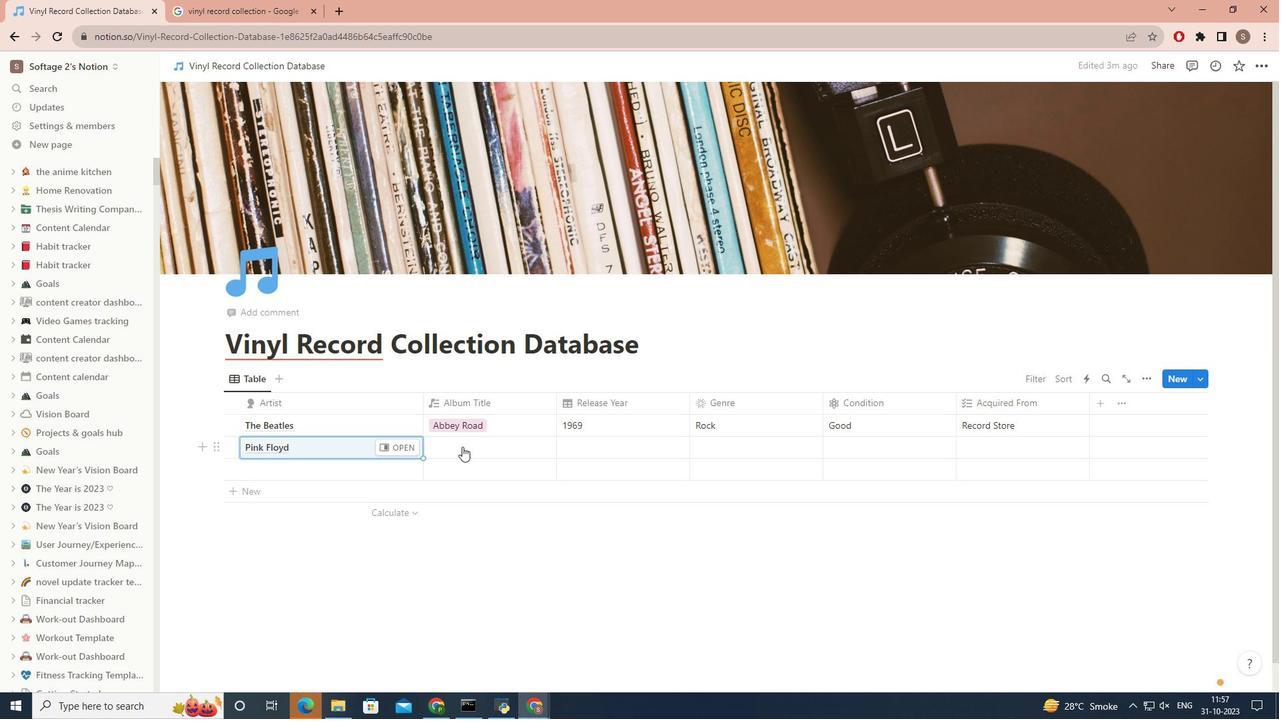 
Action: Key pressed <Key.caps_lock>T<Key.caps_lock>he<Key.space><Key.caps_lock>W<Key.caps_lock>all<Key.space>
Screenshot: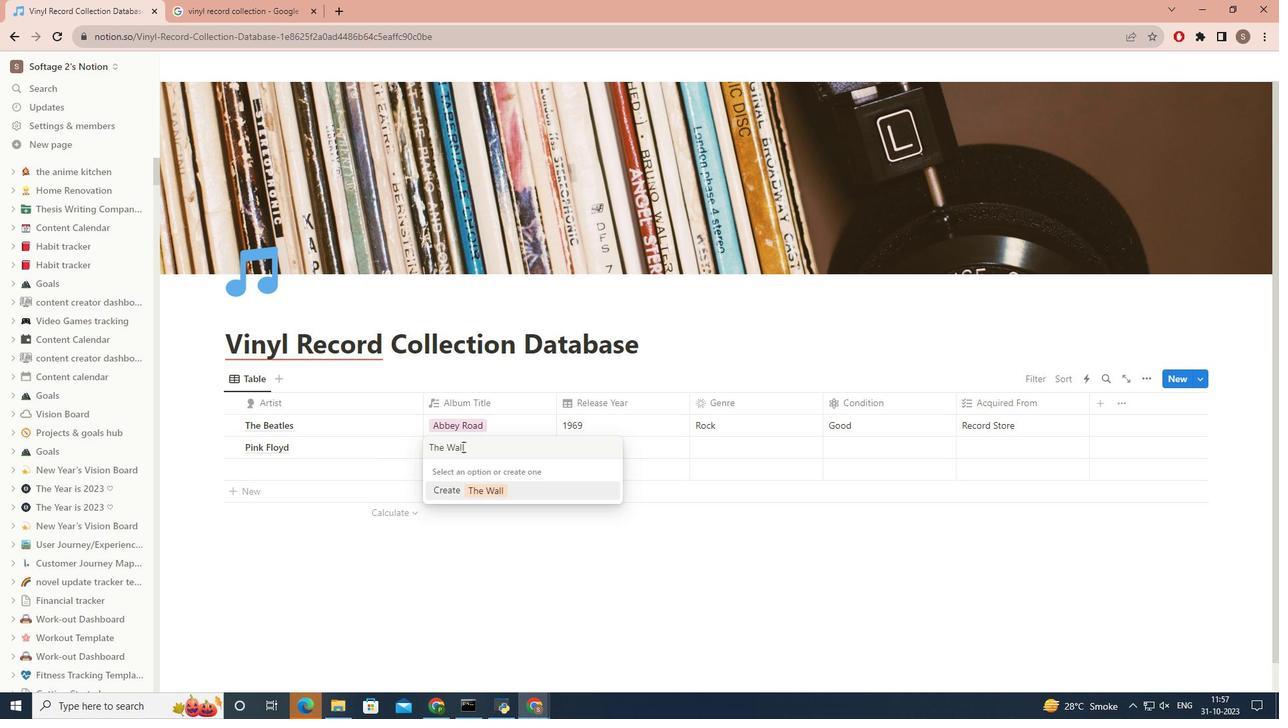 
Action: Mouse moved to (501, 496)
Screenshot: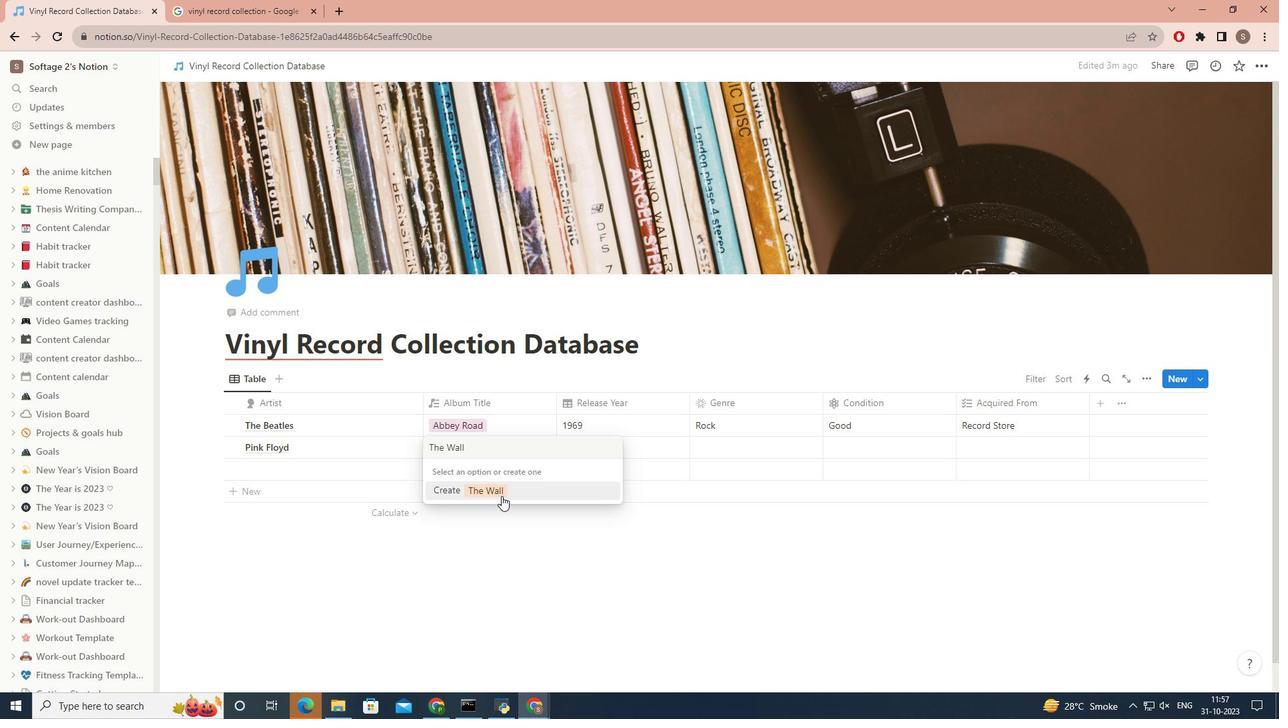 
Action: Mouse pressed left at (501, 496)
Screenshot: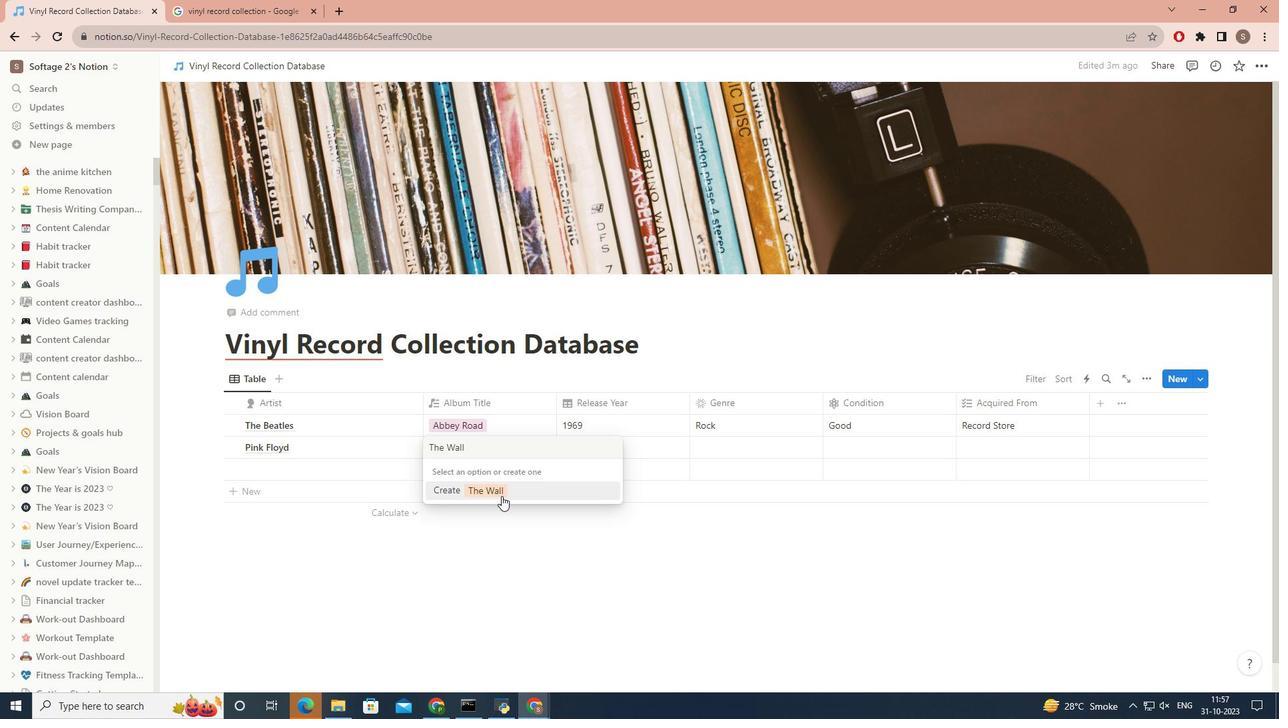 
Action: Mouse moved to (653, 445)
Screenshot: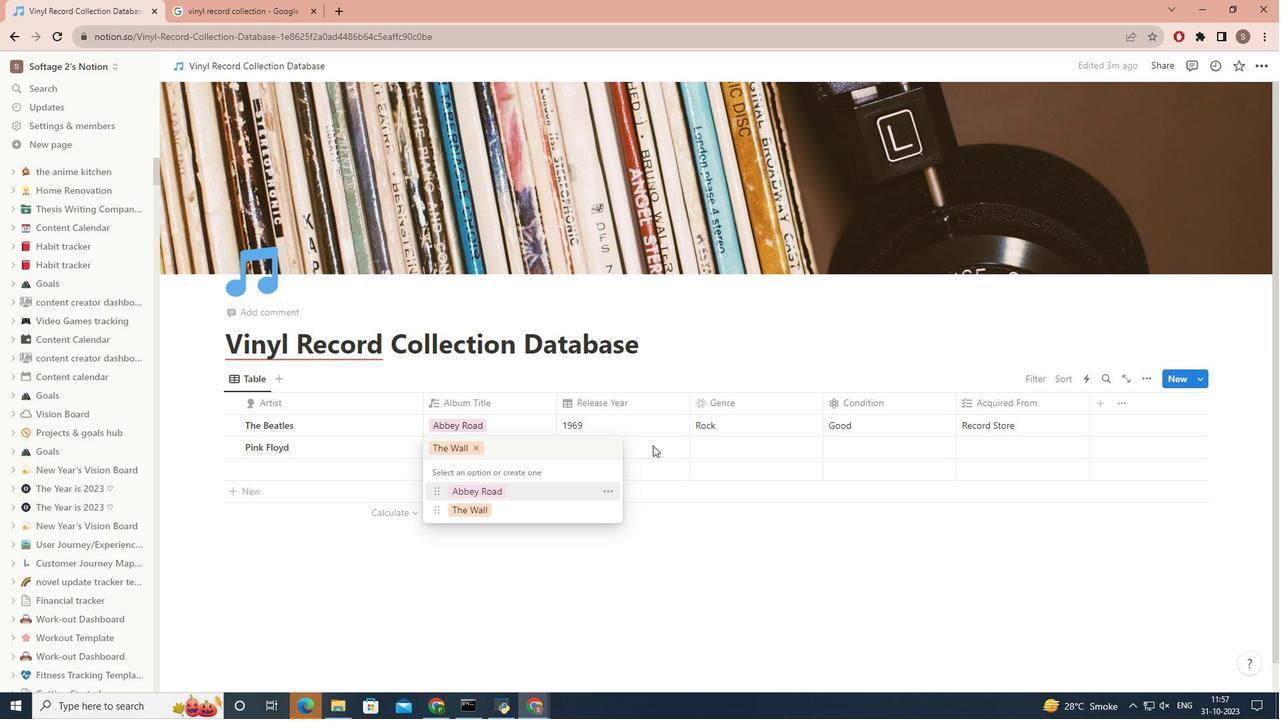 
Action: Mouse pressed left at (653, 445)
Screenshot: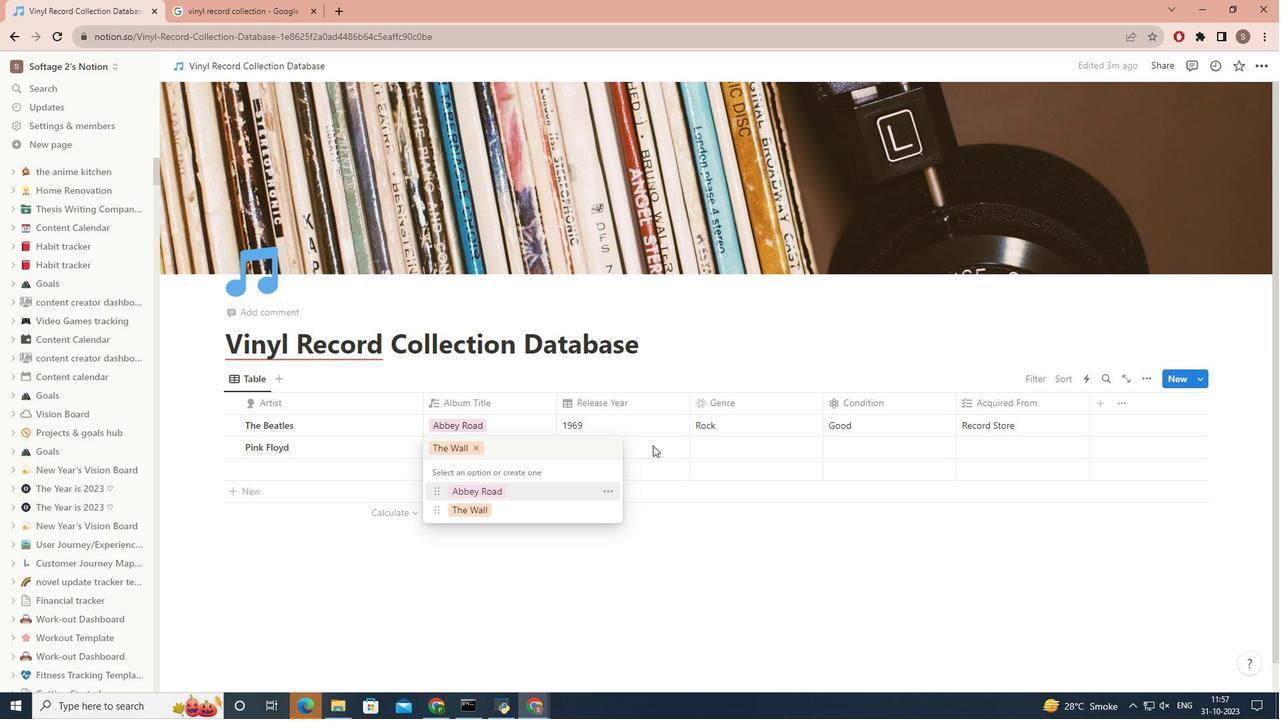 
Action: Mouse pressed left at (653, 445)
Screenshot: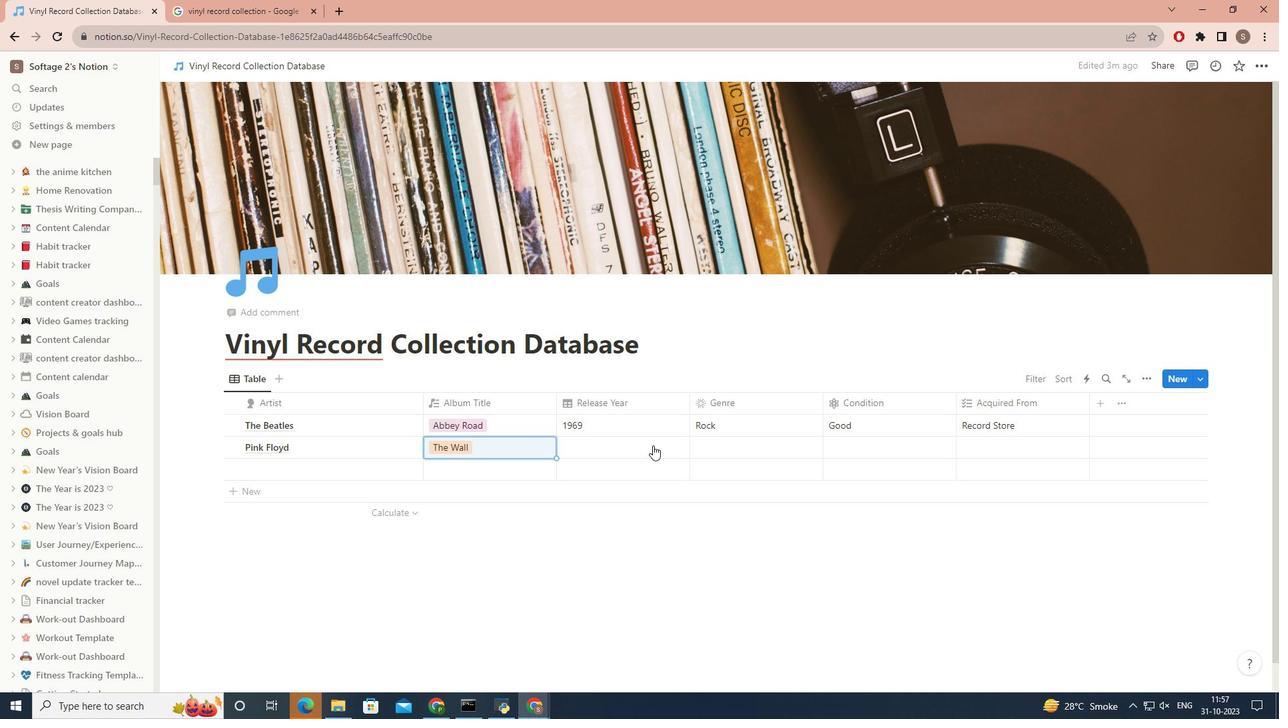 
Action: Key pressed 1979<Key.space>
Screenshot: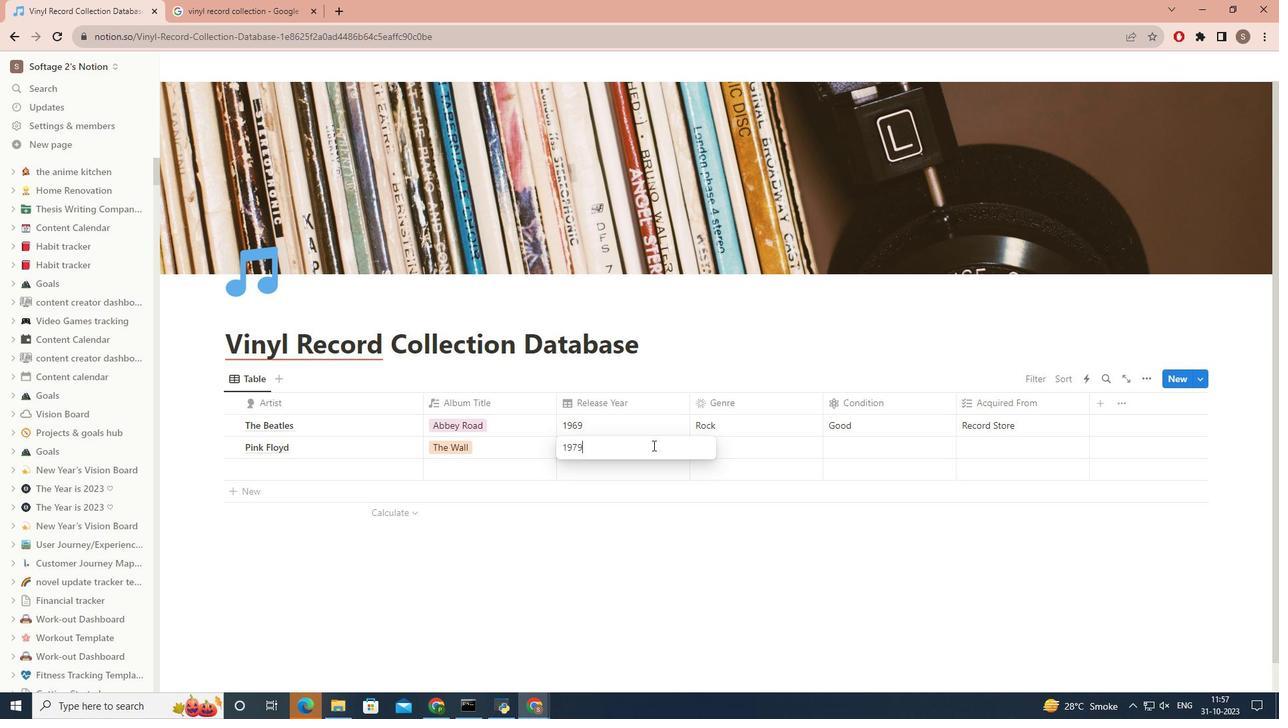 
Action: Mouse moved to (773, 448)
Screenshot: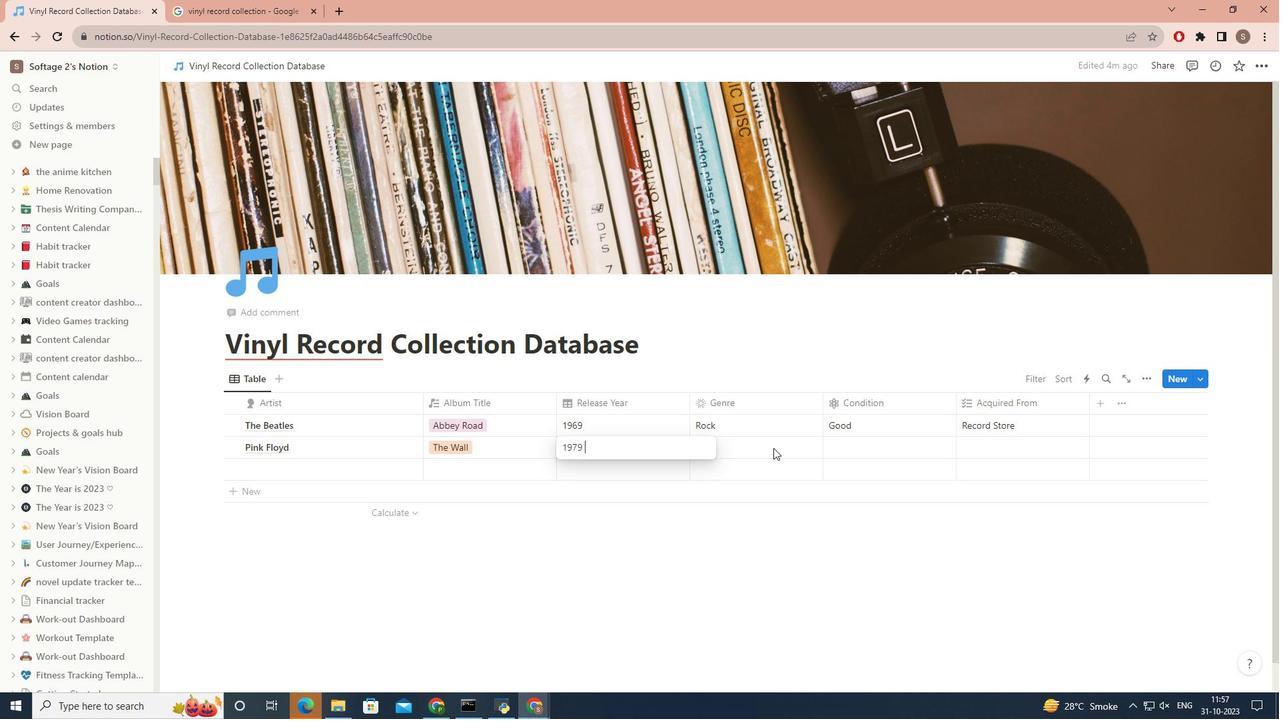 
Action: Mouse pressed left at (773, 448)
Screenshot: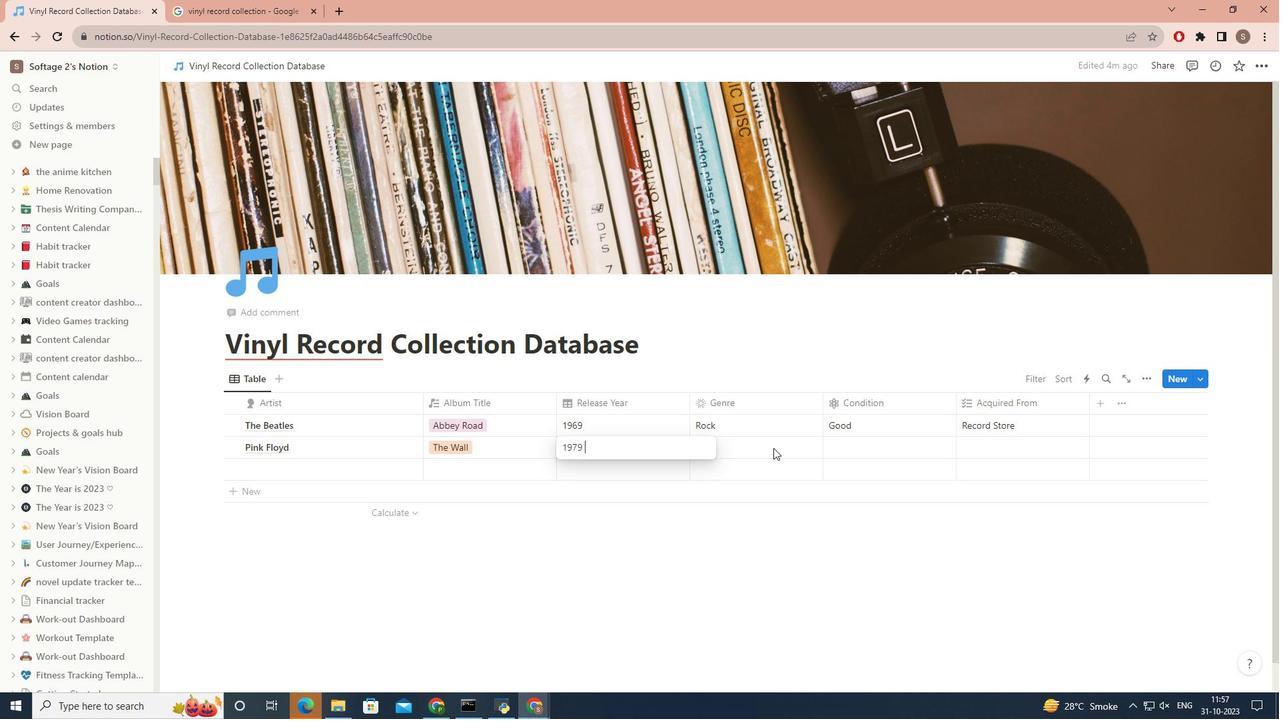 
Action: Mouse pressed left at (773, 448)
Screenshot: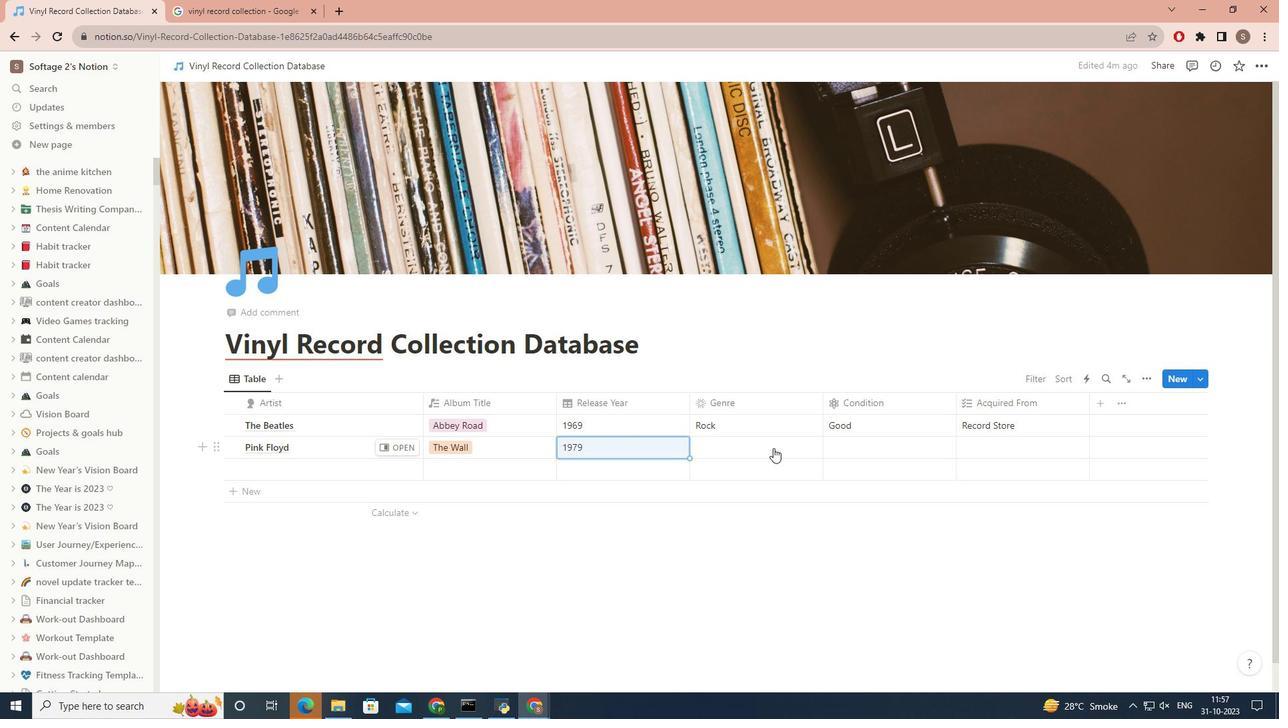 
Action: Key pressed <Key.caps_lock>P<Key.caps_lock>rogressive<Key.space><Key.caps_lock>R<Key.caps_lock>ock<Key.space>
Screenshot: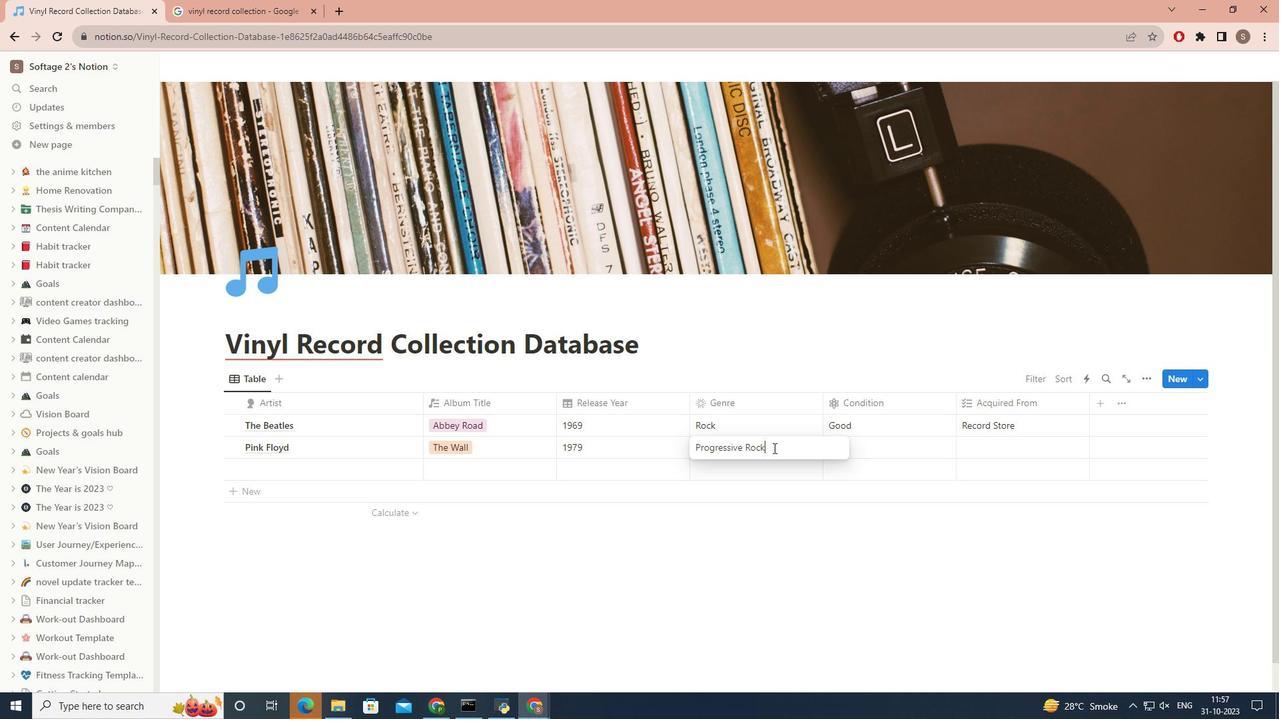 
Action: Mouse moved to (890, 442)
Screenshot: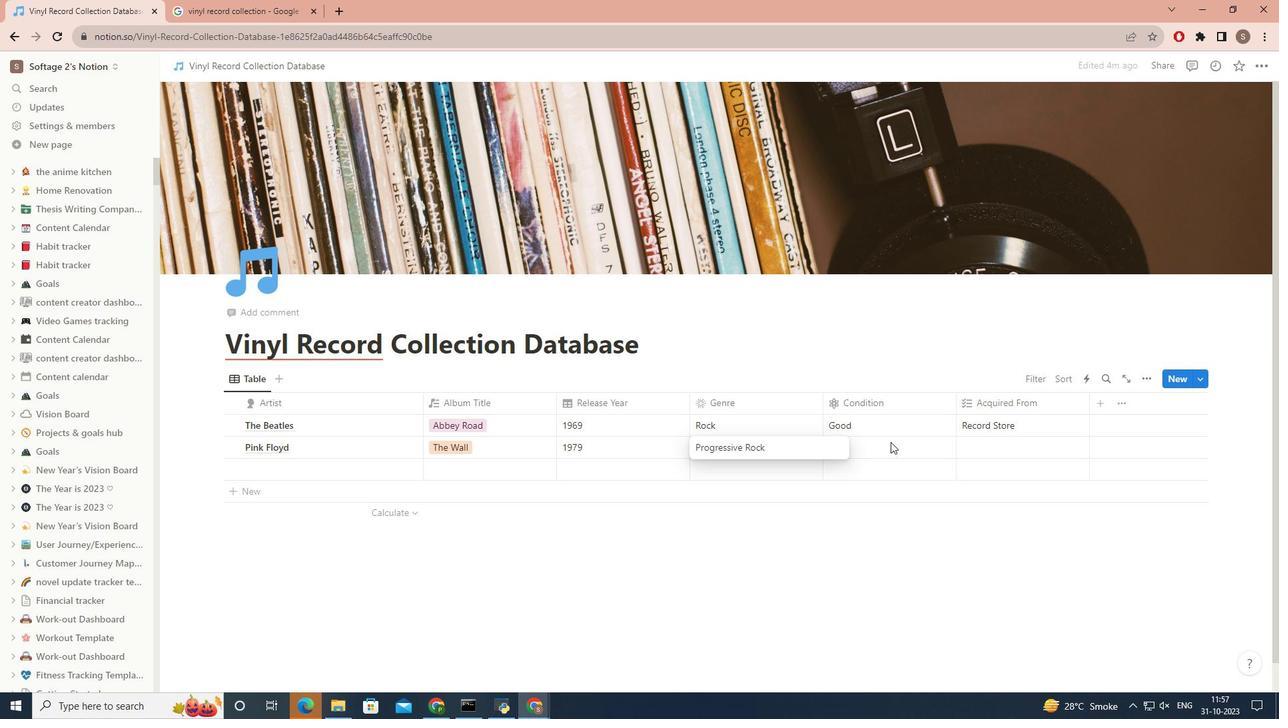 
Action: Mouse pressed left at (890, 442)
Screenshot: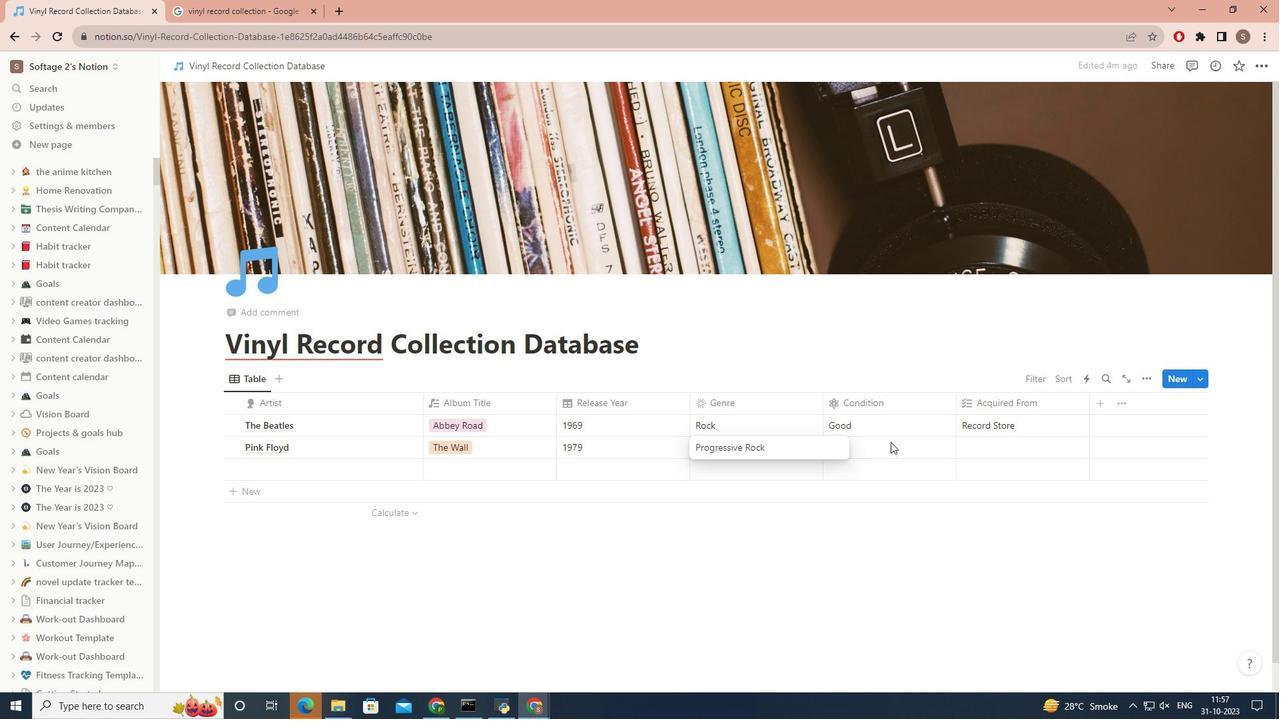 
Action: Mouse pressed left at (890, 442)
Screenshot: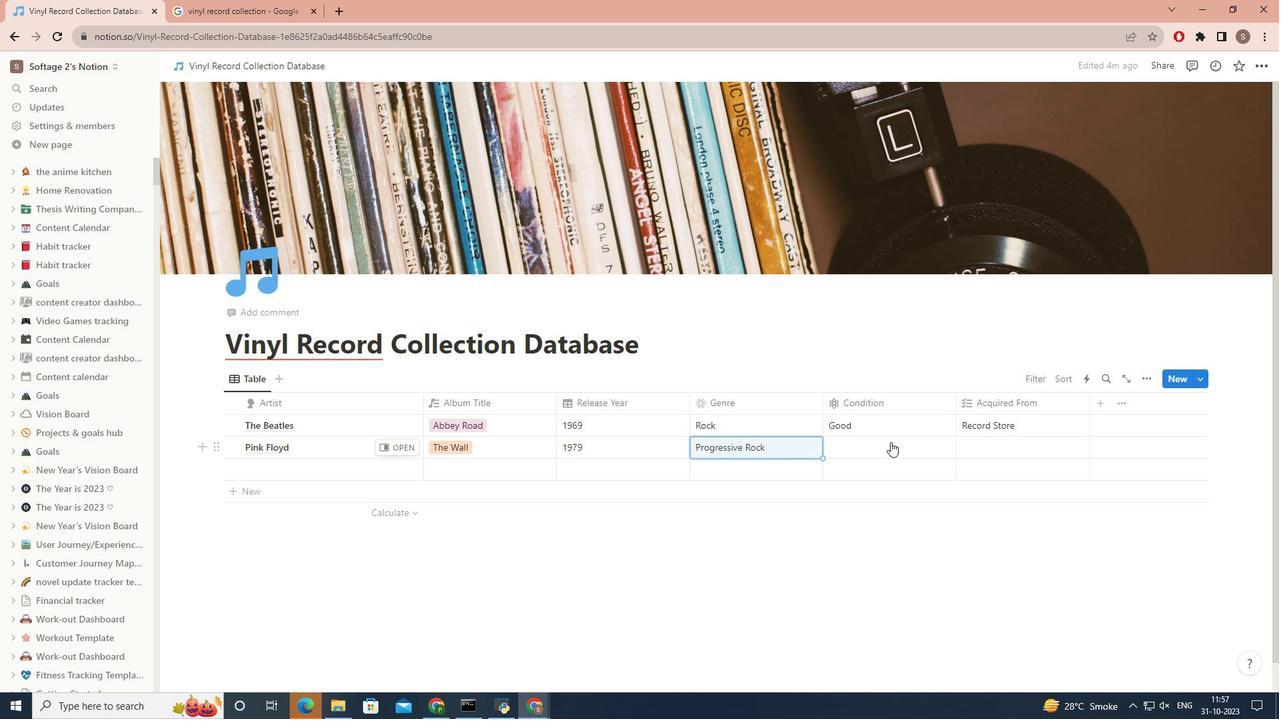 
Action: Key pressed <Key.caps_lock>L<Key.caps_lock>ike<Key.space><Key.caps_lock>N<Key.caps_lock>ew<Key.space>
Screenshot: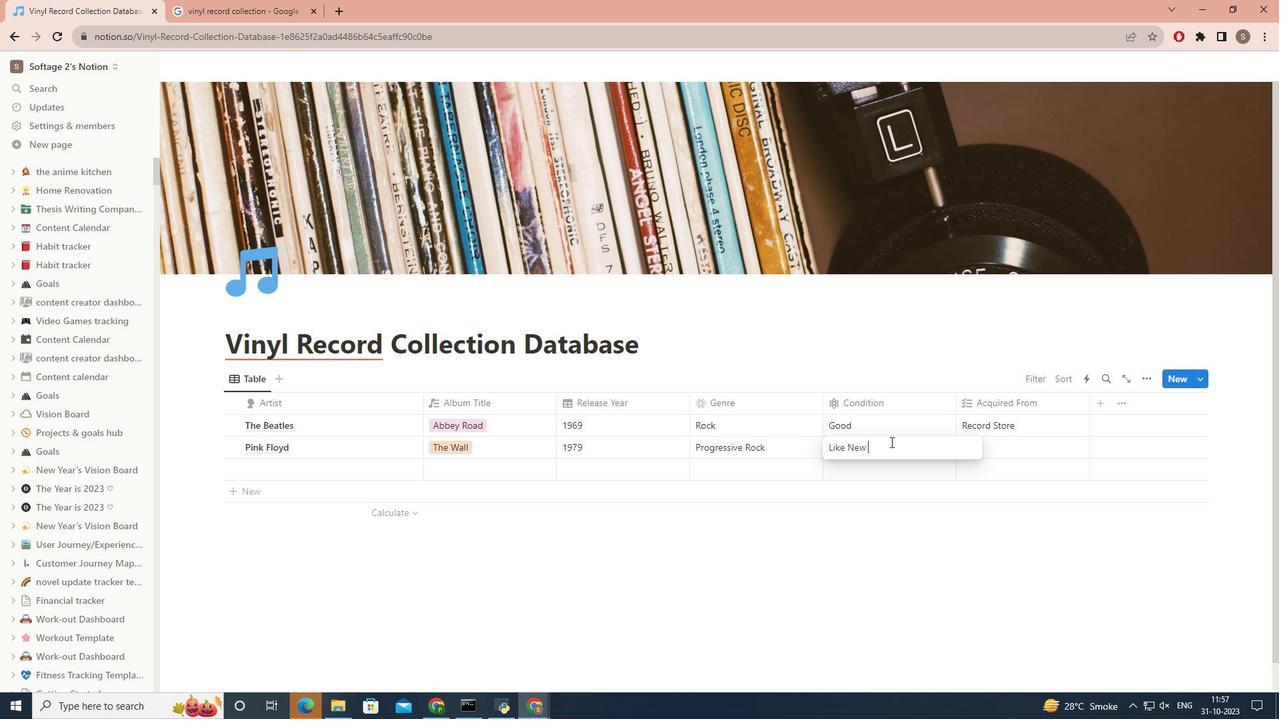 
Action: Mouse moved to (1011, 445)
Screenshot: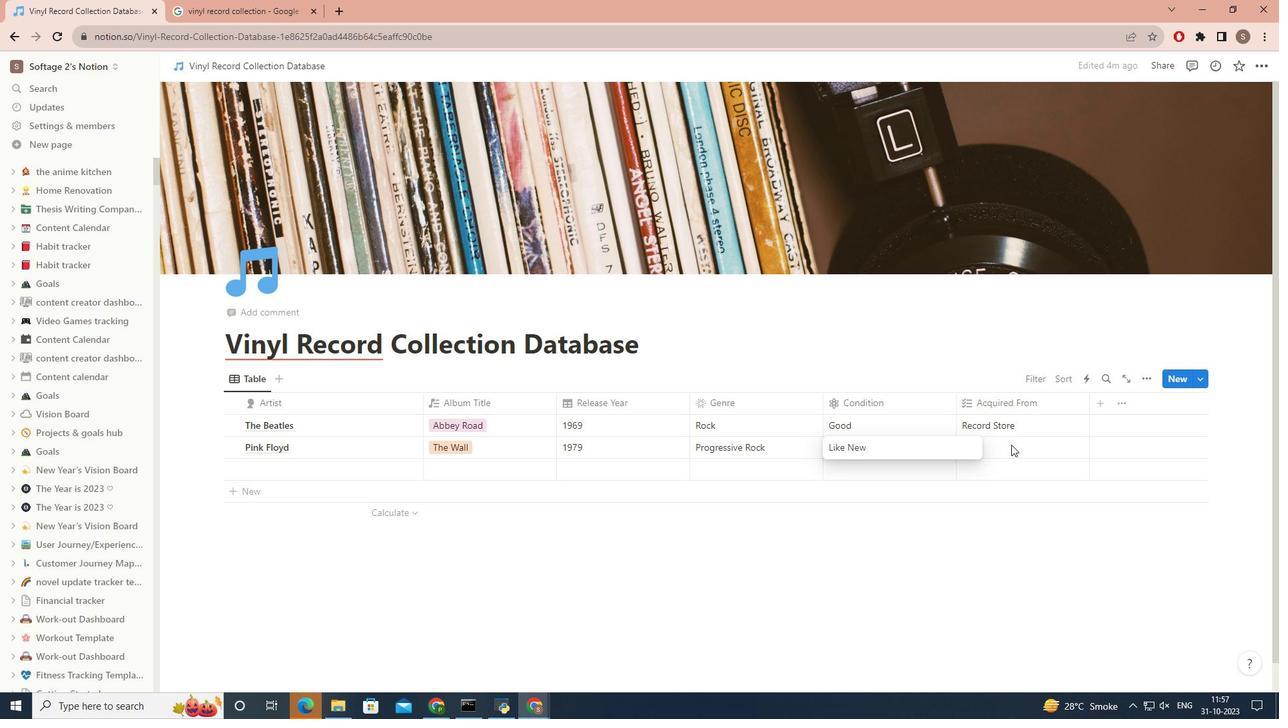 
Action: Mouse pressed left at (1011, 445)
Screenshot: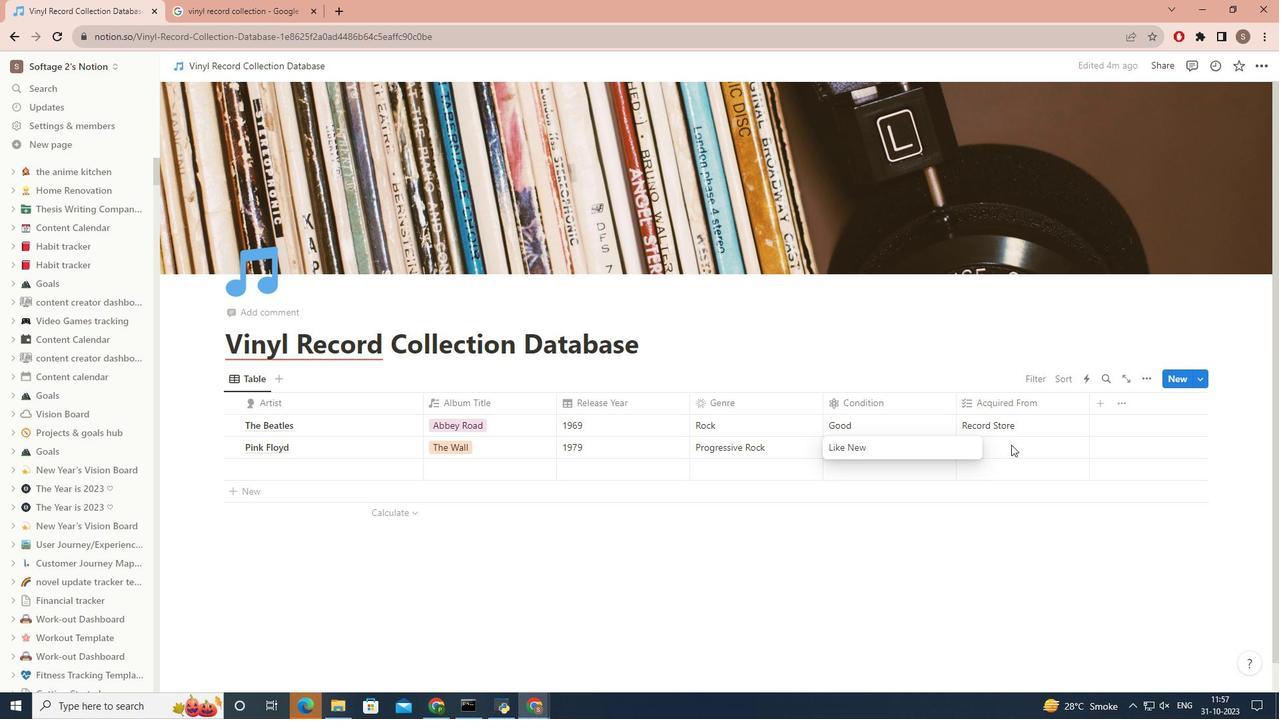 
Action: Mouse pressed left at (1011, 445)
Screenshot: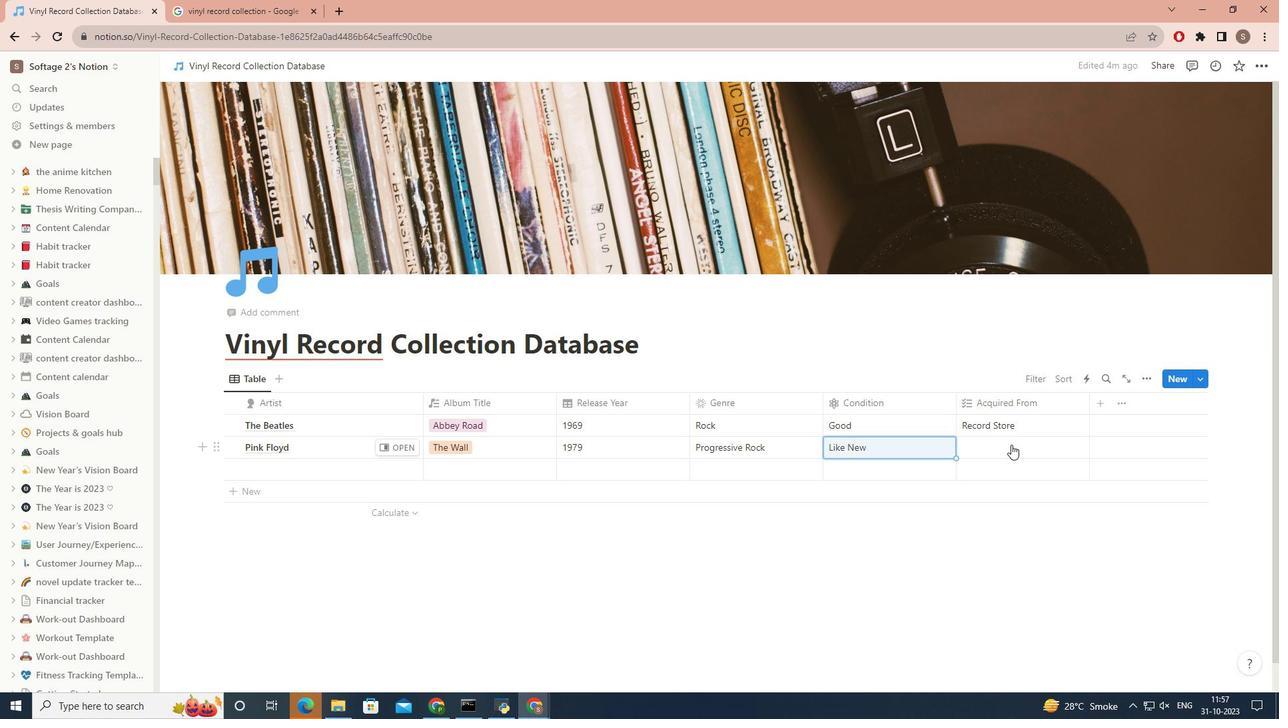 
Action: Mouse moved to (290, 475)
Screenshot: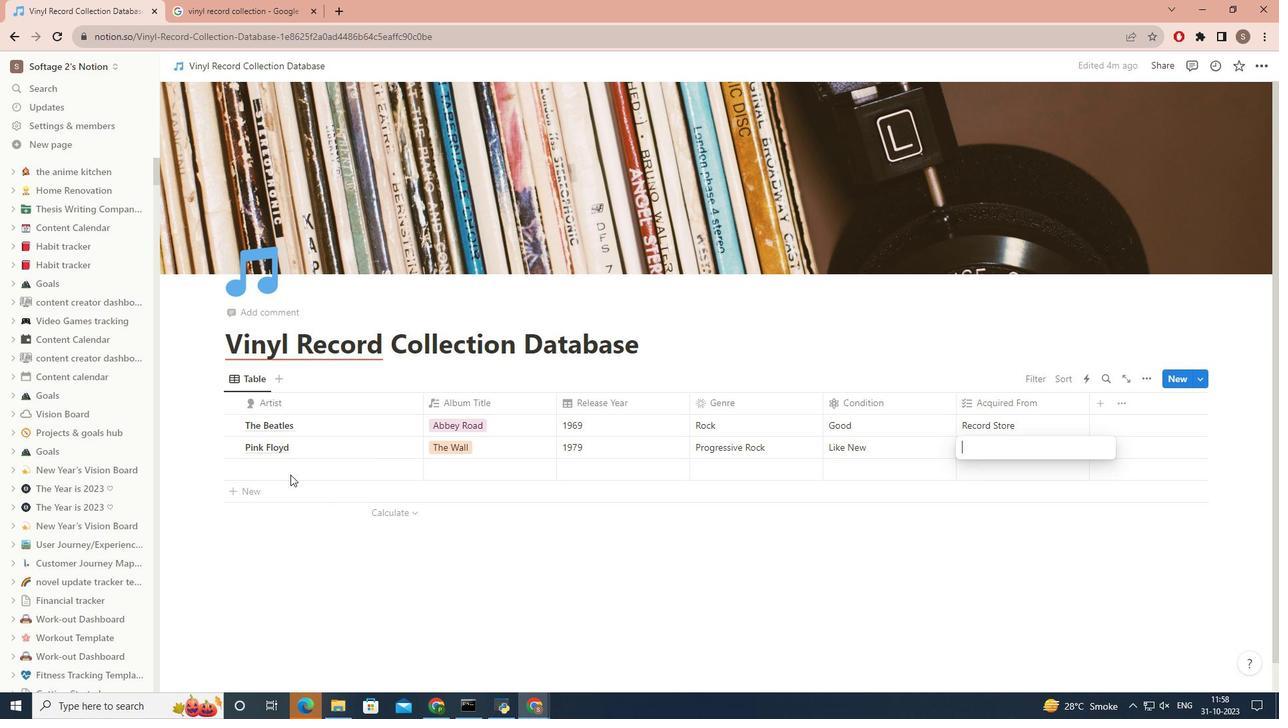 
Action: Mouse pressed left at (290, 475)
Screenshot: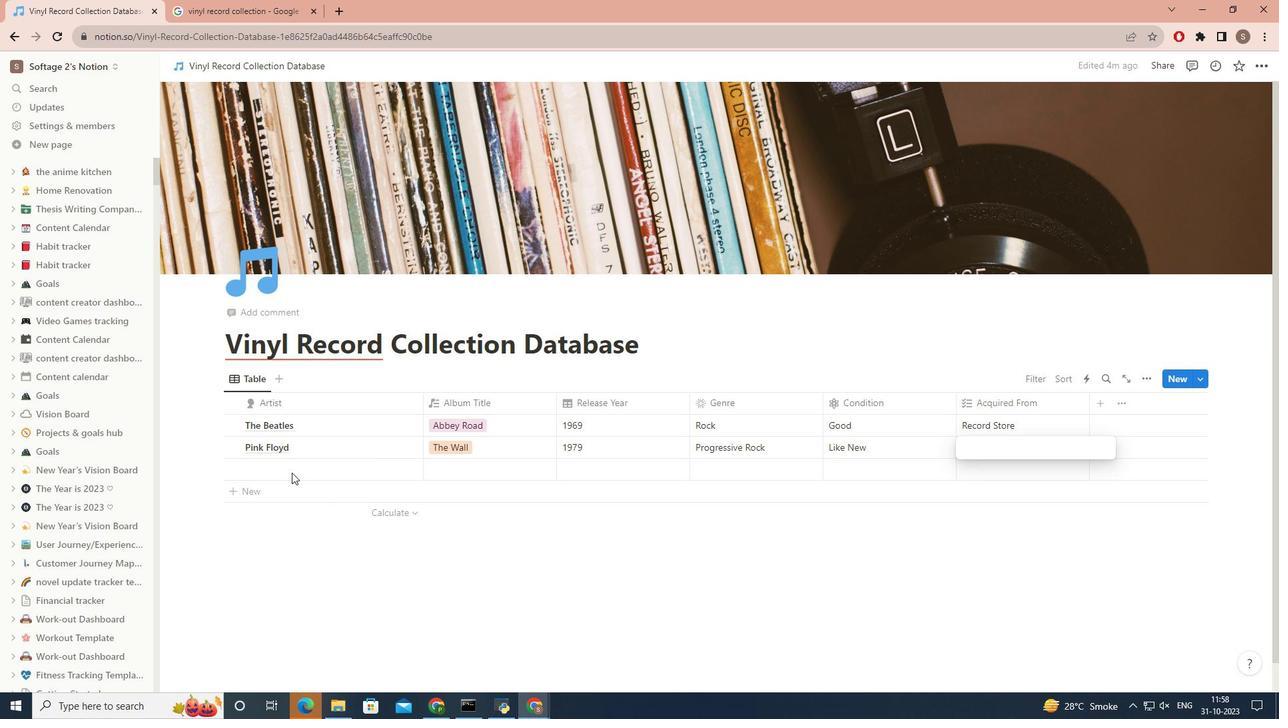 
Action: Mouse moved to (1020, 441)
Screenshot: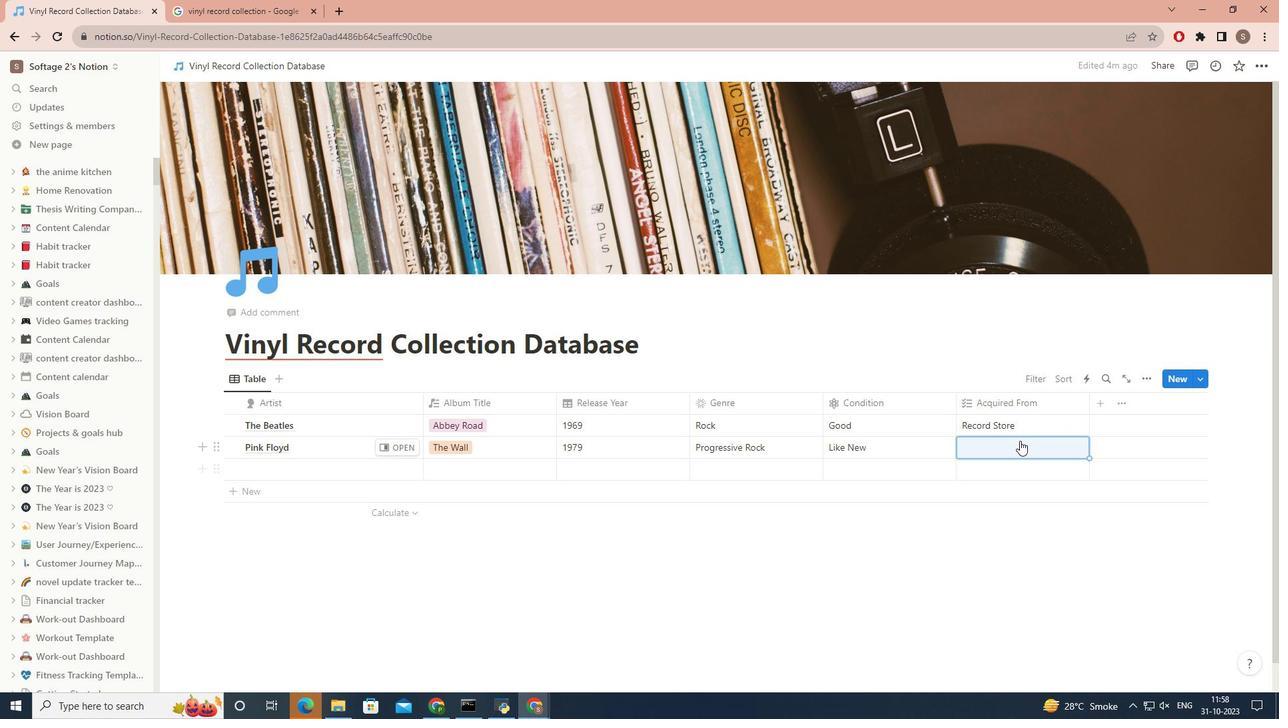 
Action: Mouse pressed left at (1020, 441)
Screenshot: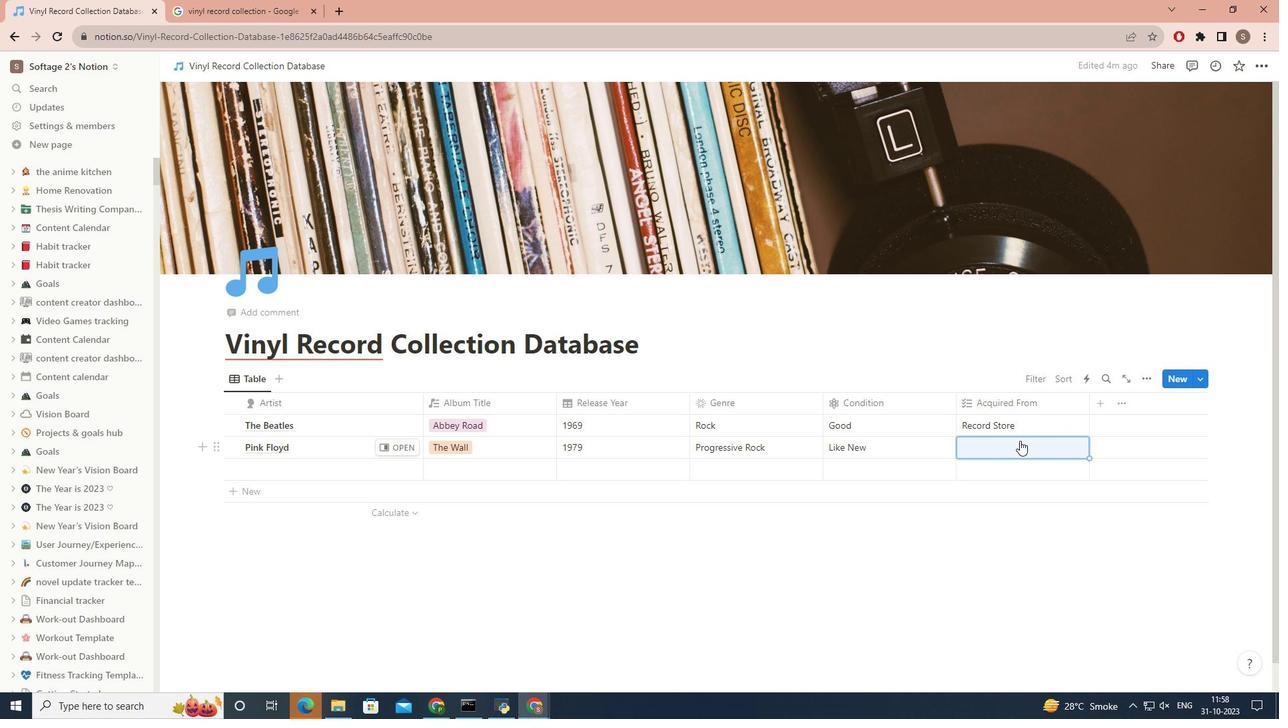 
Action: Key pressed <Key.caps_lock>O<Key.caps_lock>nline<Key.space><Key.caps_lock>M<Key.caps_lock>arket<Key.space>
Screenshot: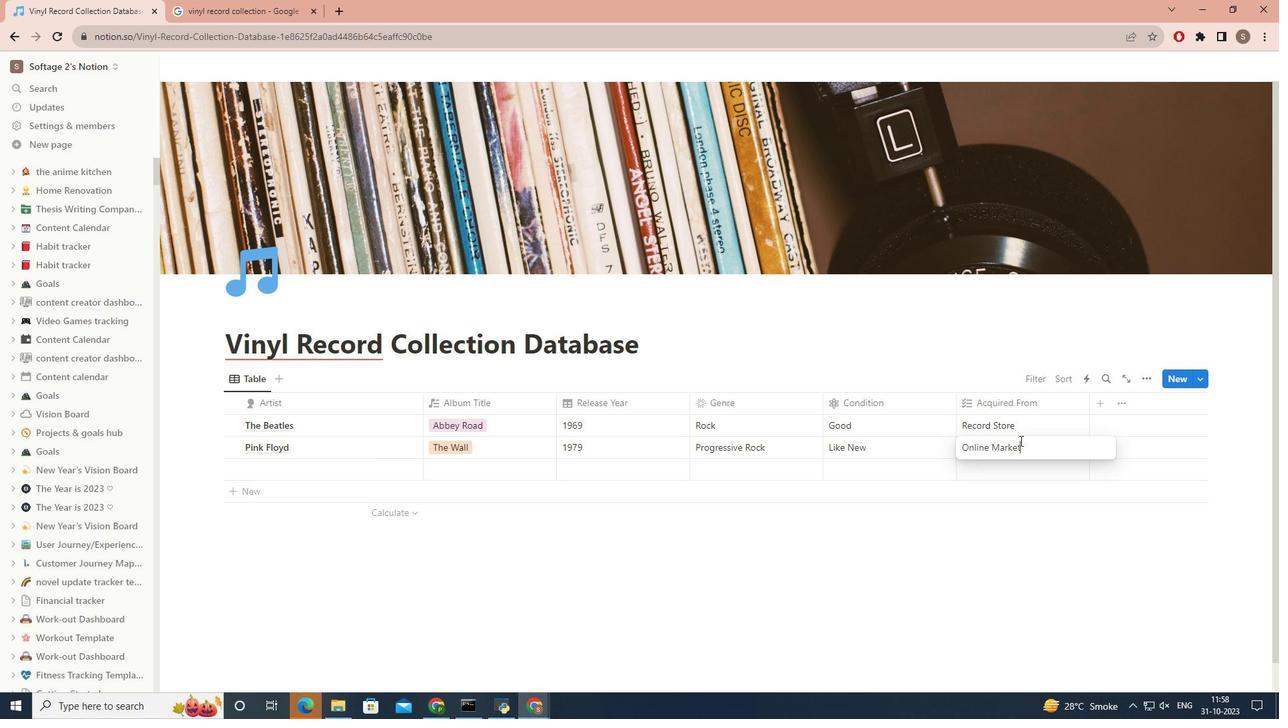
Action: Mouse moved to (307, 474)
Screenshot: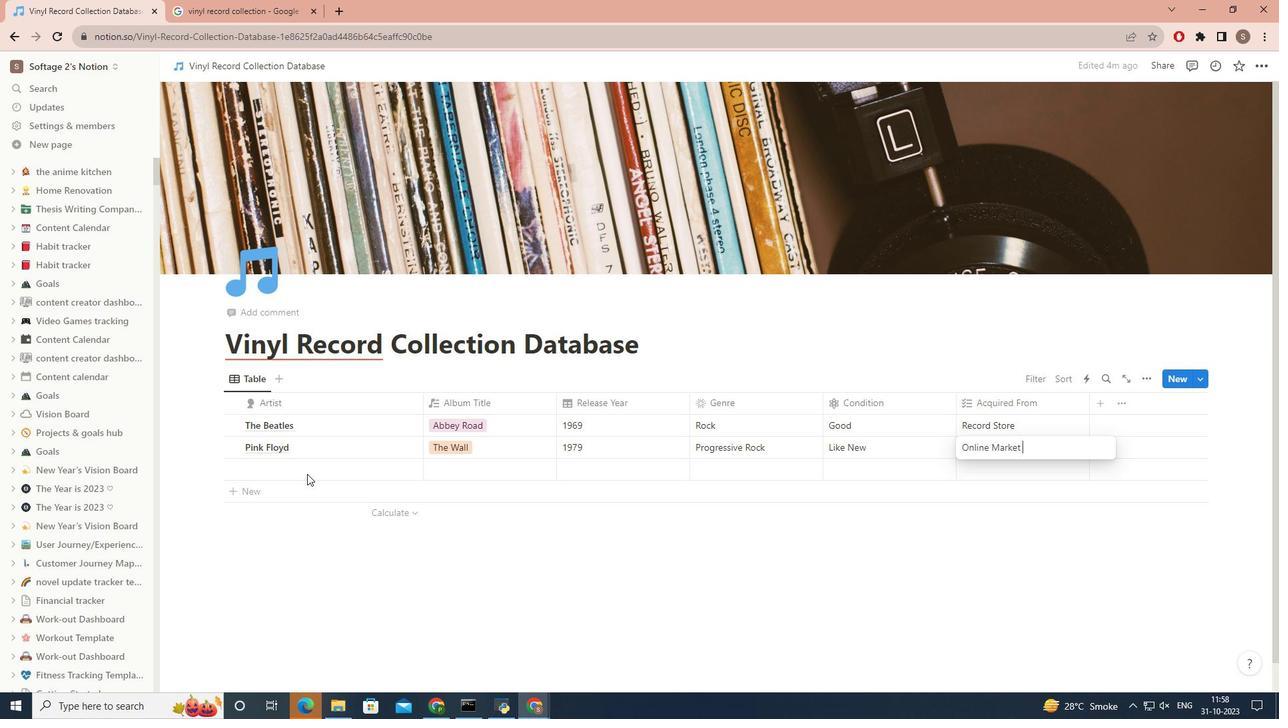 
Action: Mouse pressed left at (307, 474)
Screenshot: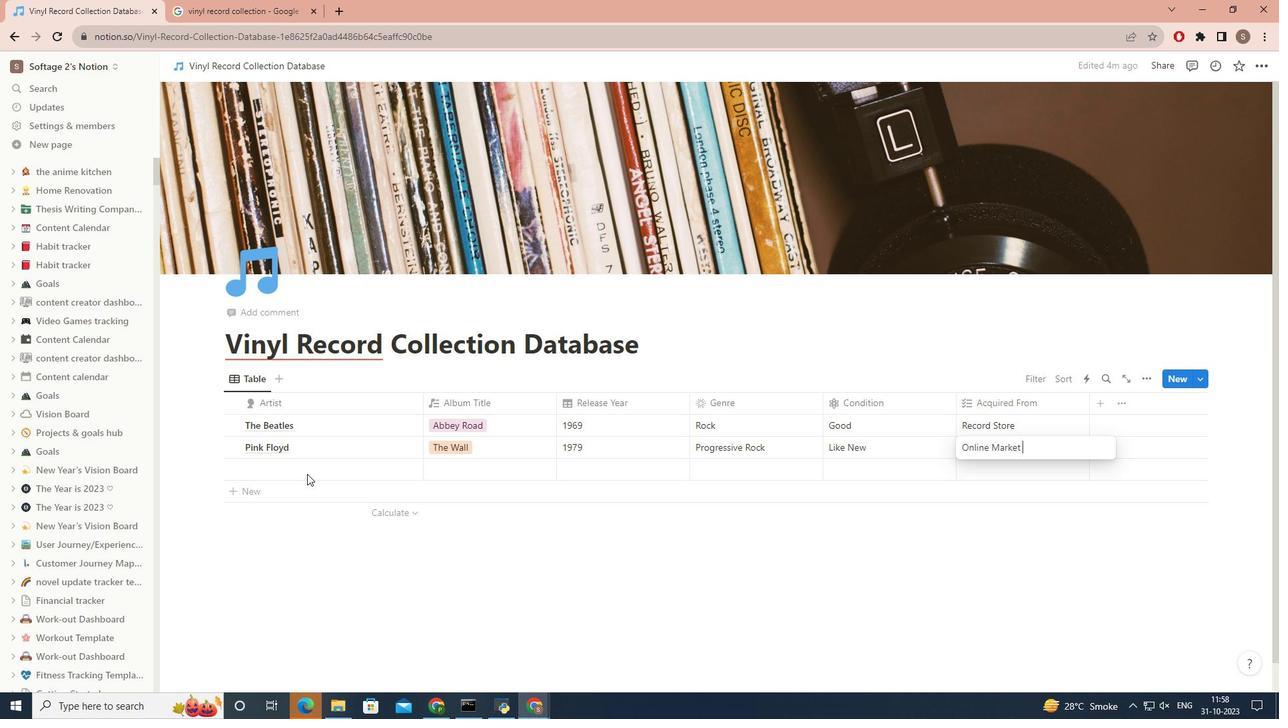
Action: Mouse pressed left at (307, 474)
Screenshot: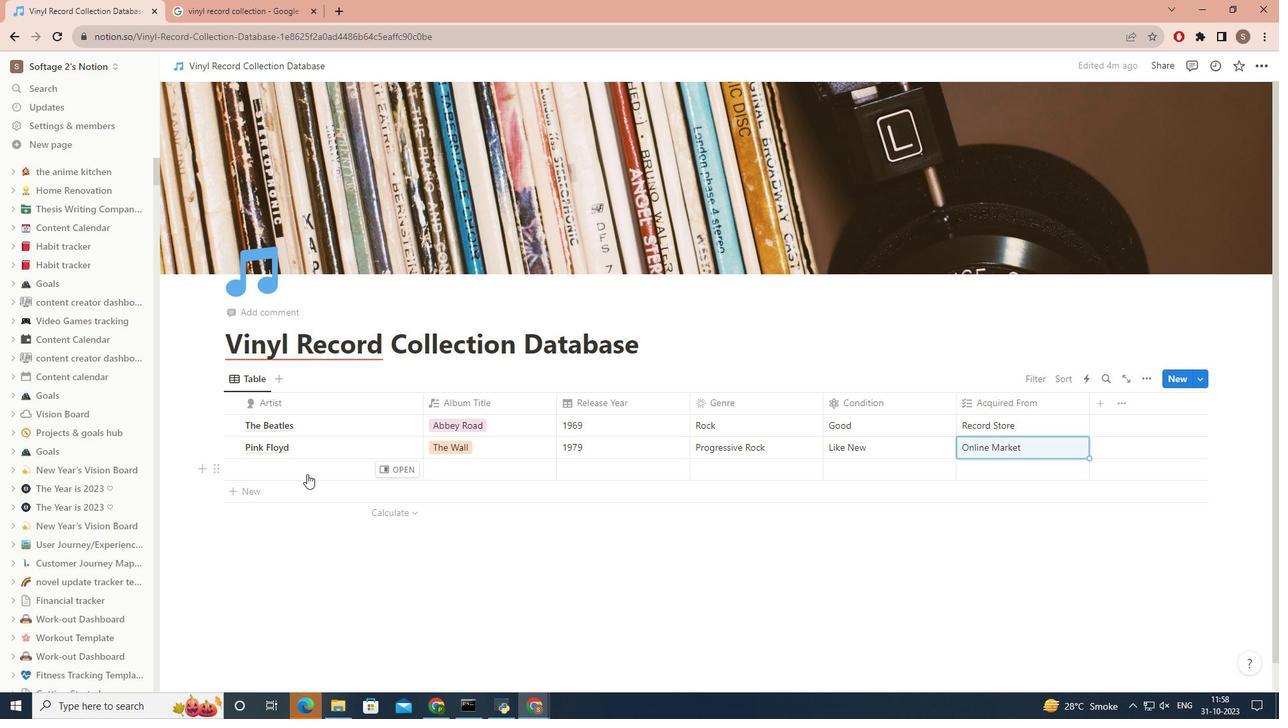 
Action: Mouse moved to (306, 474)
Screenshot: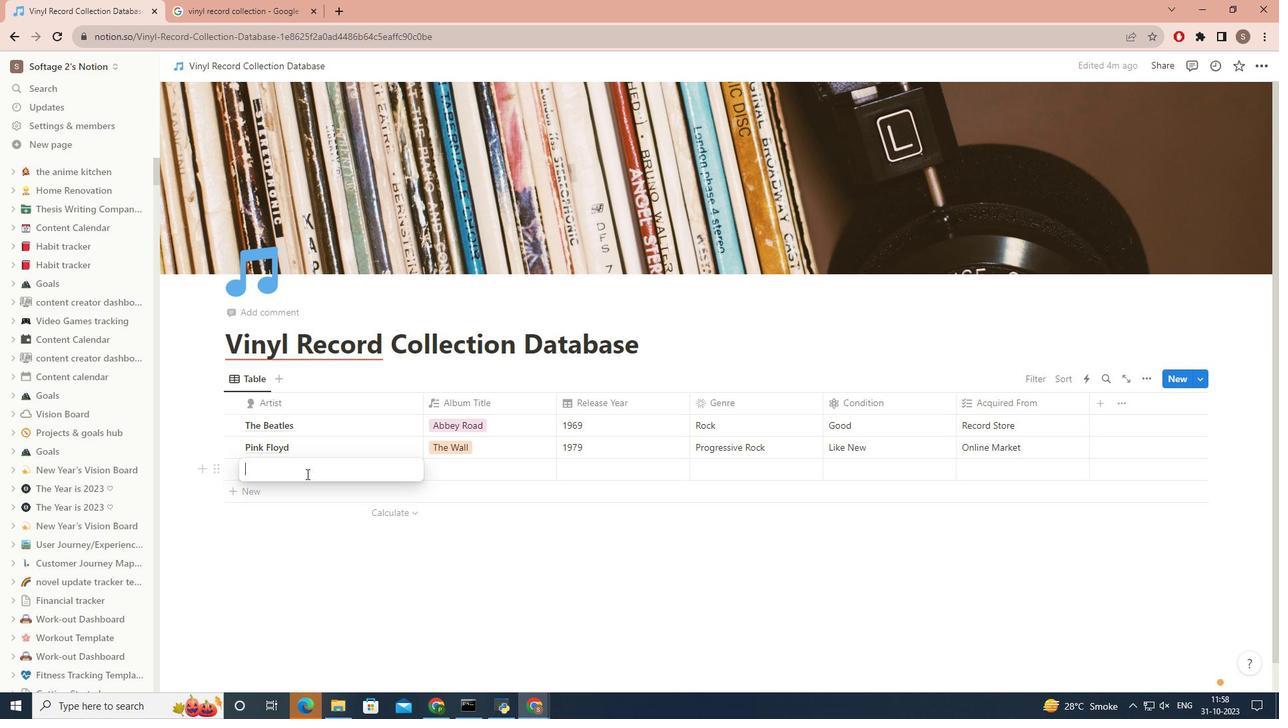 
Action: Key pressed <Key.caps_lock>L<Key.caps_lock>ed<Key.space><Key.caps_lock>Z<Key.caps_lock>eppelin<Key.space>
Screenshot: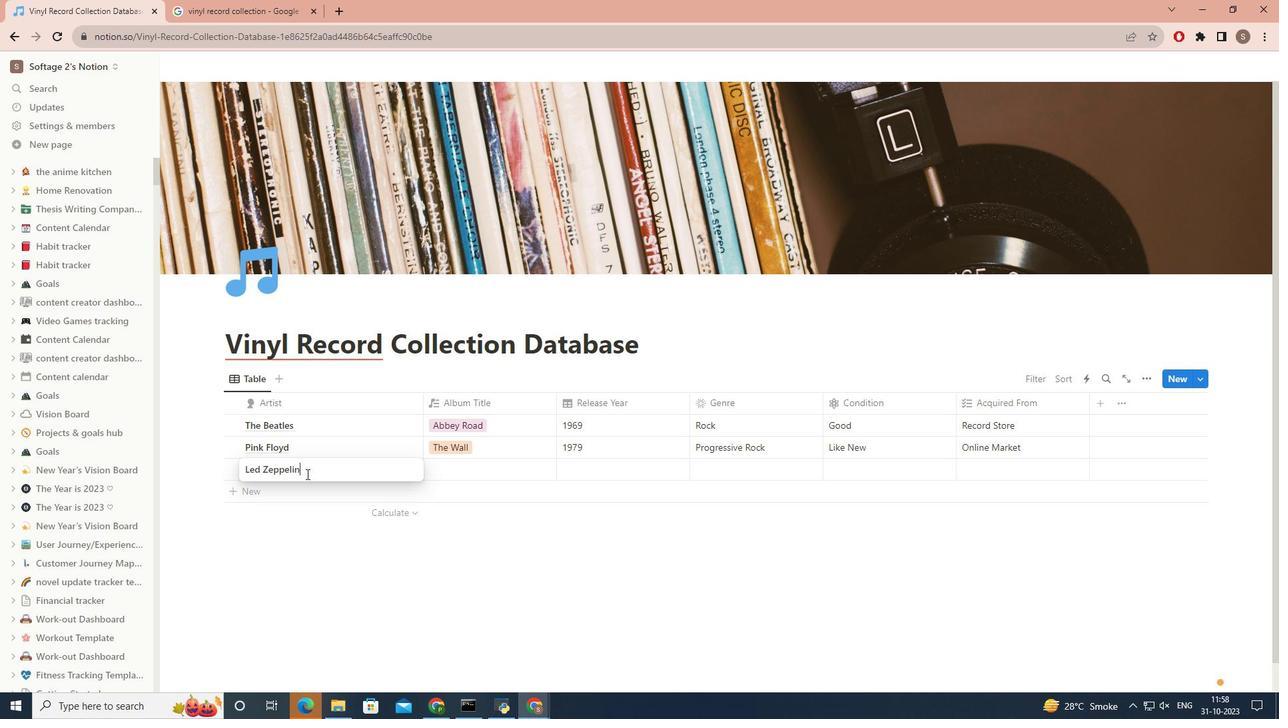 
Action: Mouse moved to (490, 473)
Screenshot: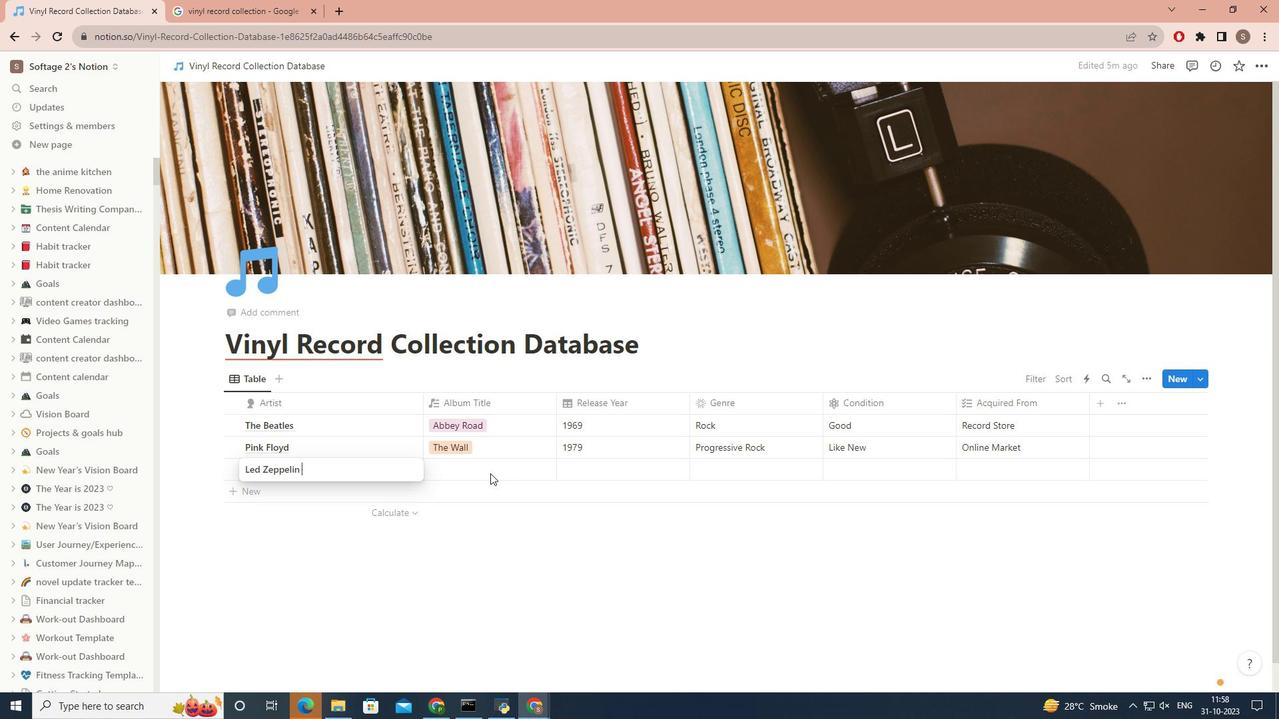 
Action: Mouse pressed left at (490, 473)
Screenshot: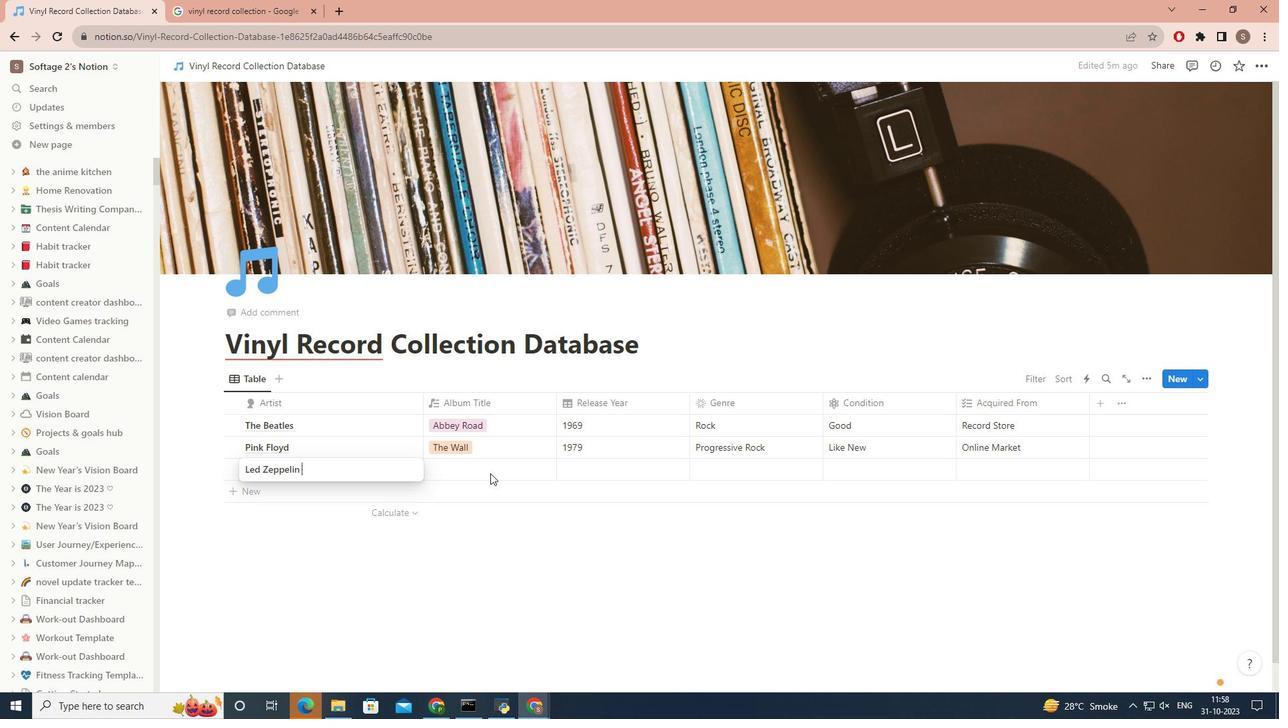 
Action: Mouse pressed left at (490, 473)
Screenshot: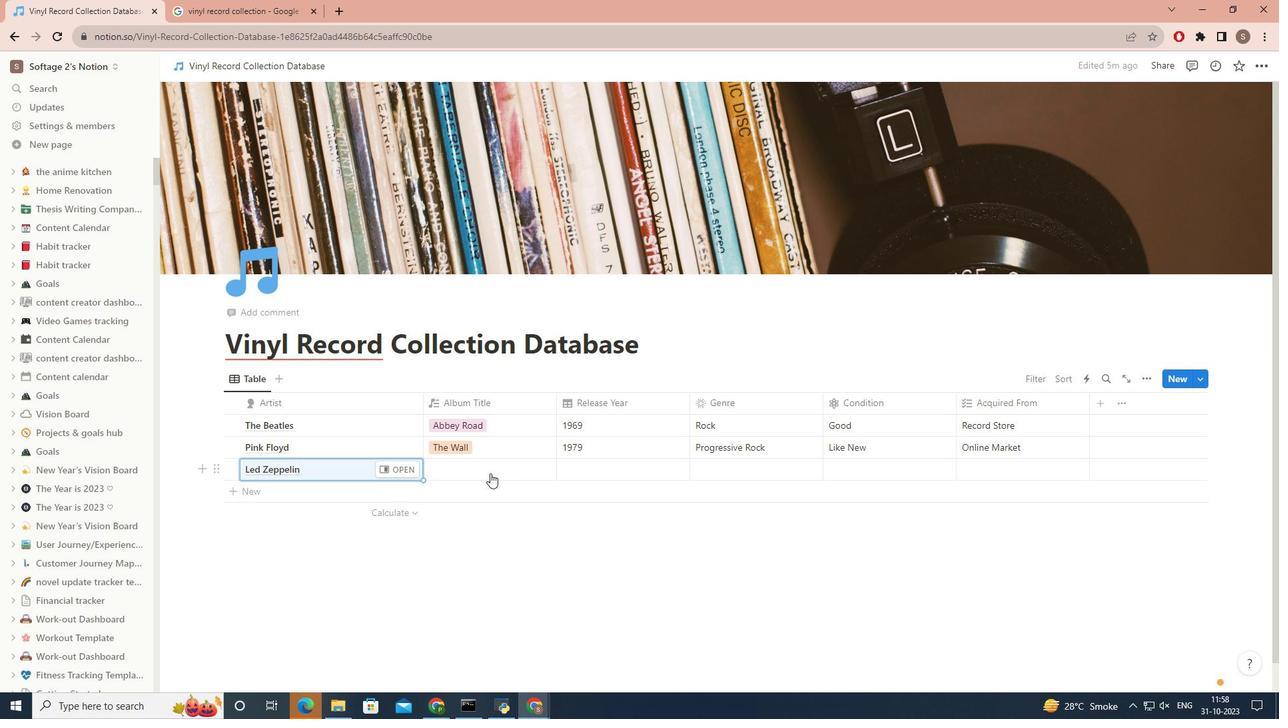 
Action: Key pressed <Key.caps_lock>L<Key.caps_lock>ed<Key.space><Key.caps_lock>Z<Key.caps_lock>eppelin<Key.space>4
Screenshot: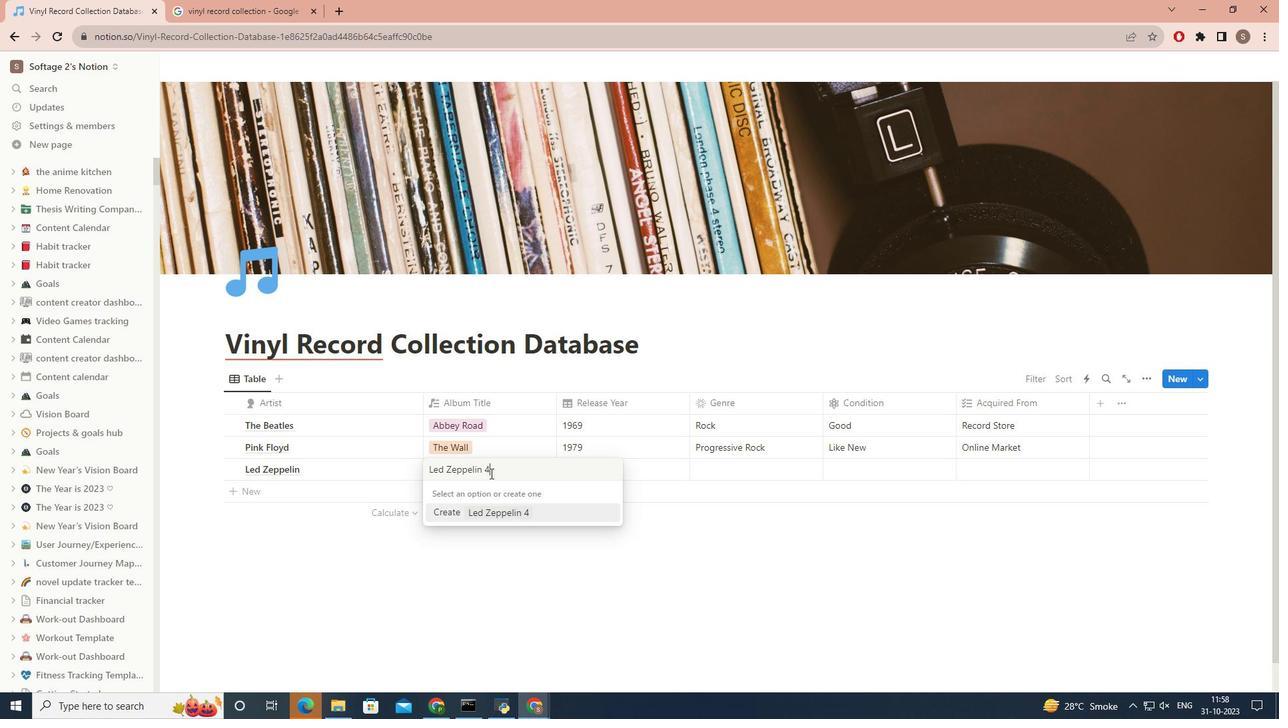 
Action: Mouse moved to (501, 518)
Screenshot: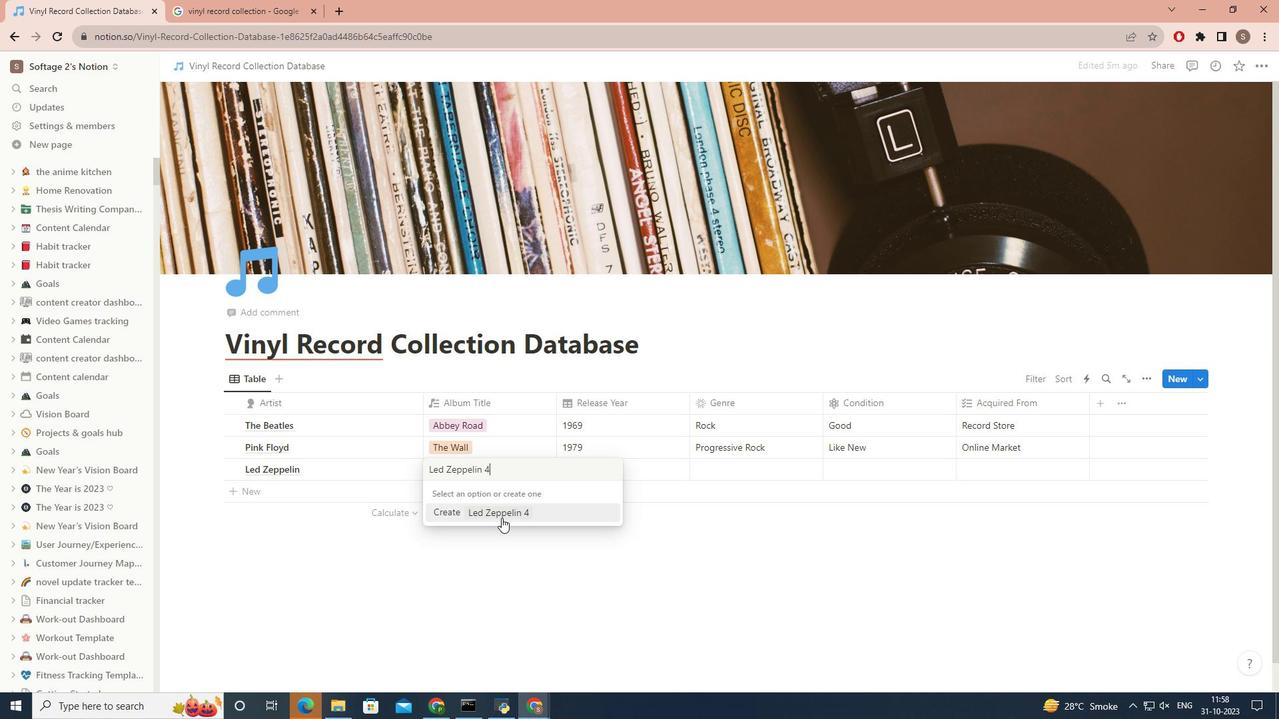 
Action: Mouse pressed left at (501, 518)
Screenshot: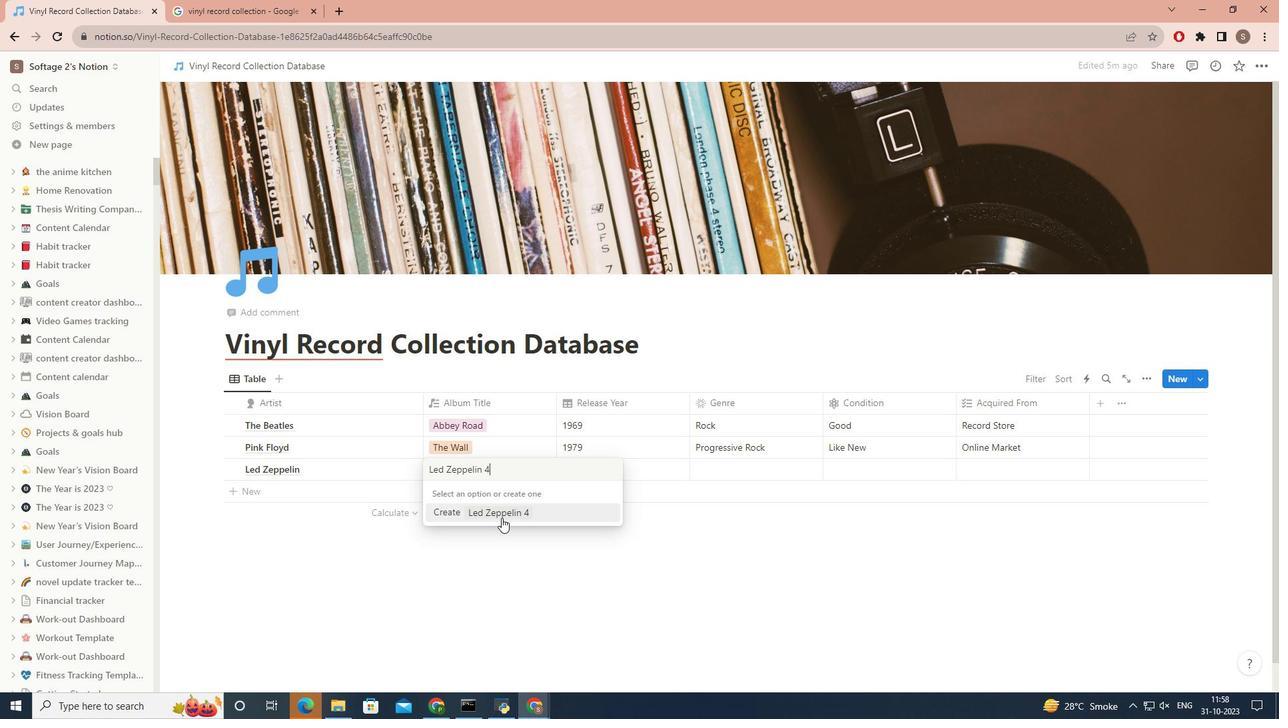 
Action: Mouse moved to (655, 472)
Screenshot: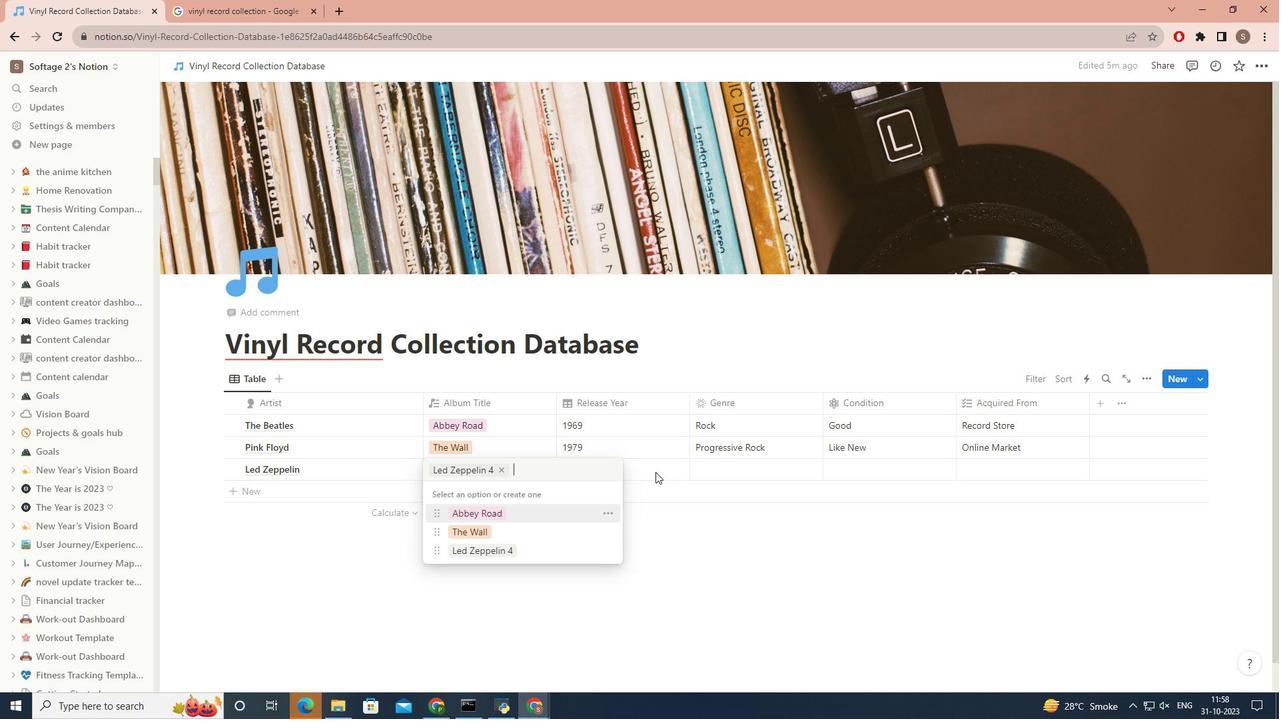 
Action: Mouse pressed left at (655, 472)
Screenshot: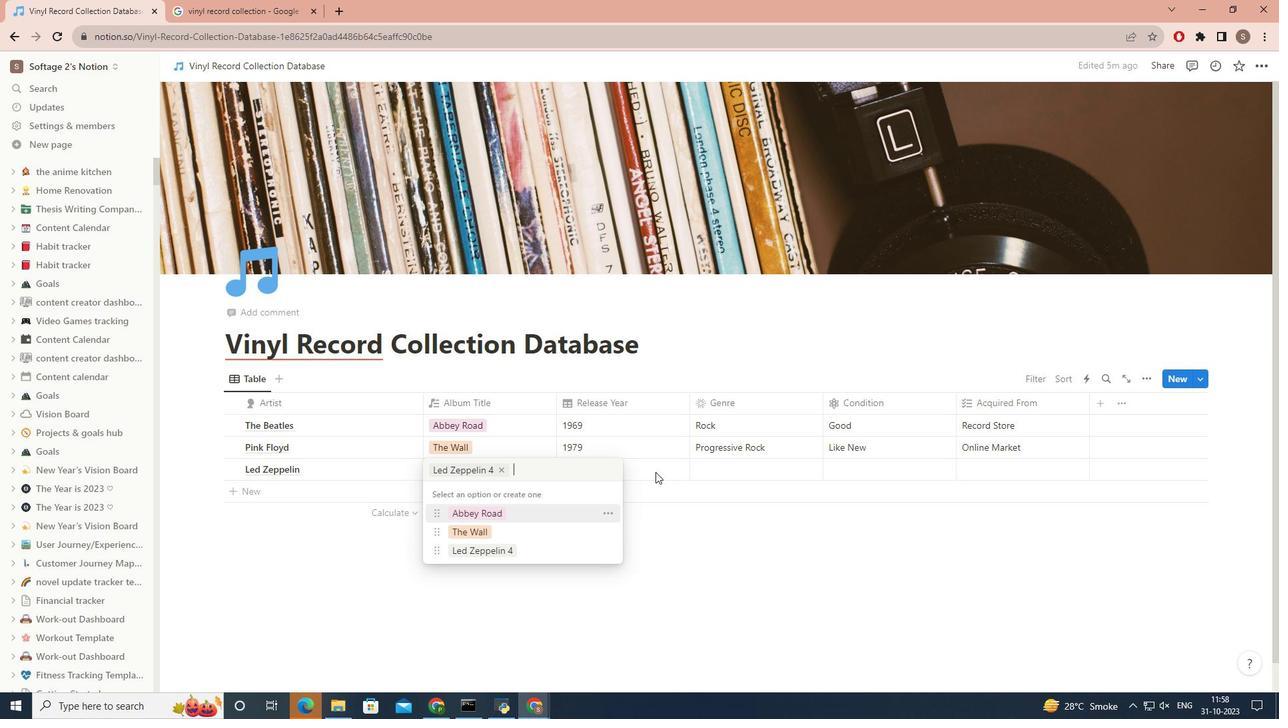 
Action: Mouse pressed left at (655, 472)
Screenshot: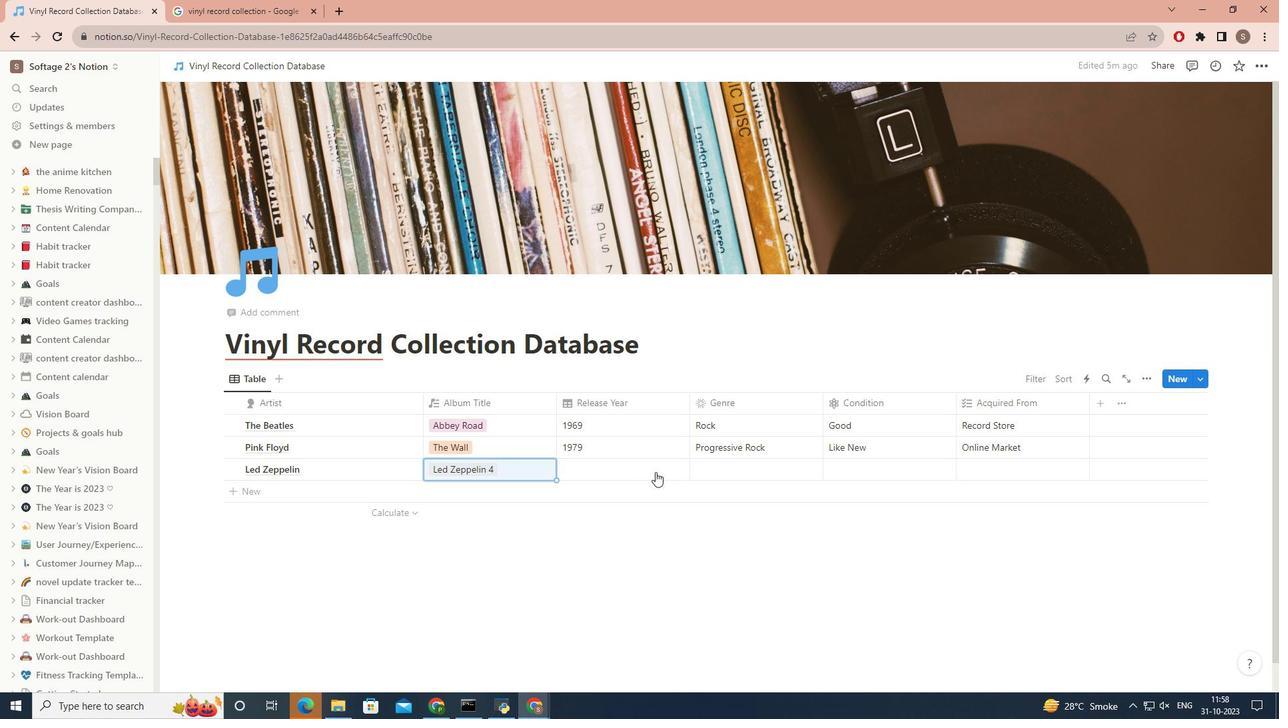 
Action: Mouse moved to (651, 471)
Screenshot: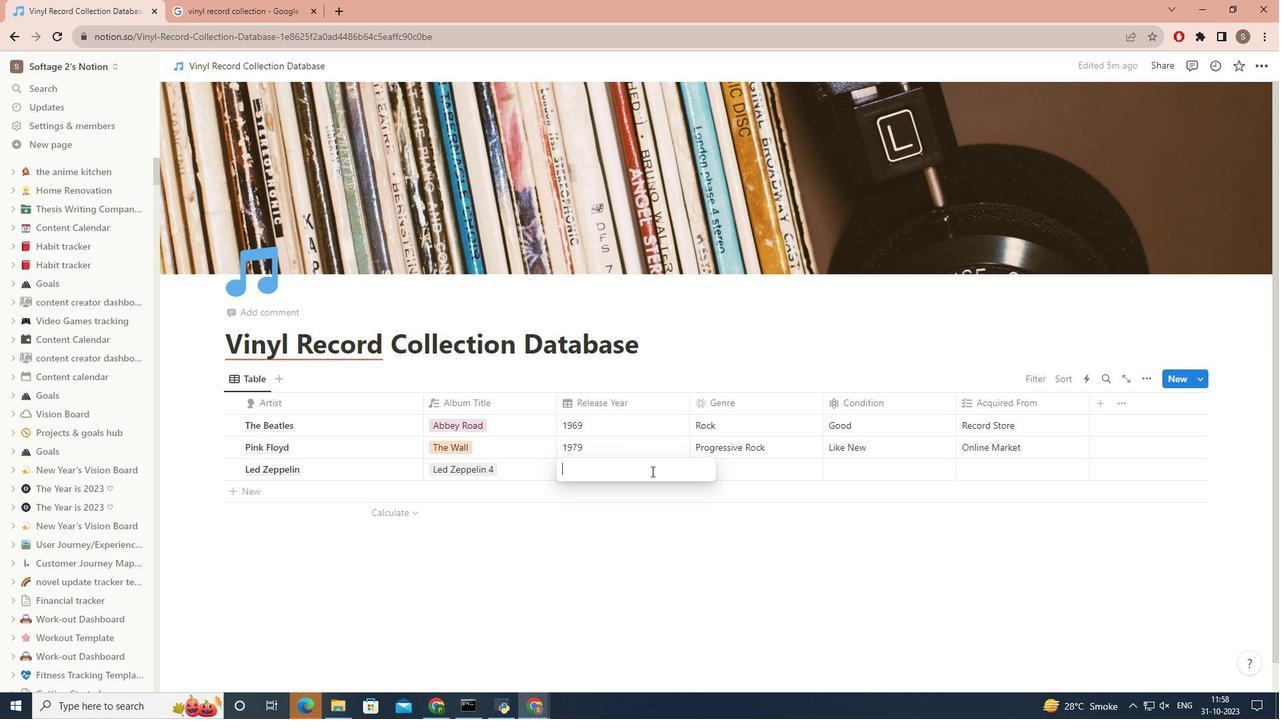 
Action: Key pressed 1971
Screenshot: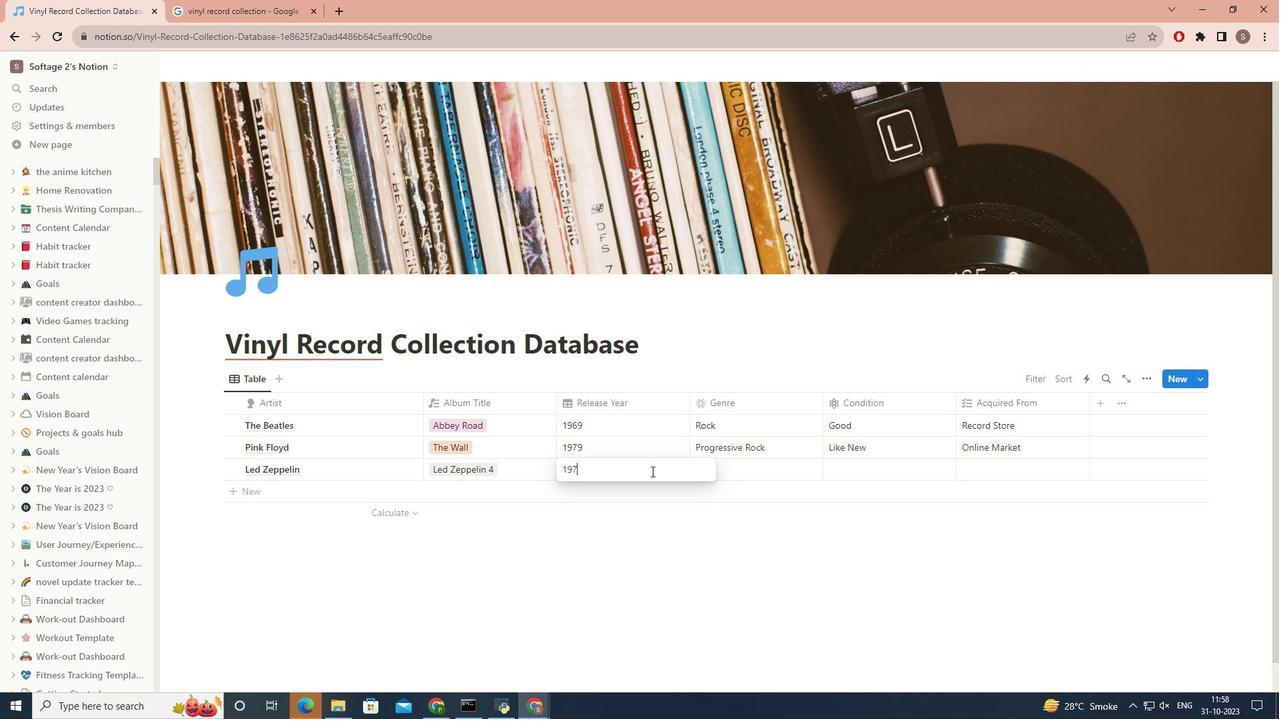 
Action: Mouse moved to (749, 471)
Screenshot: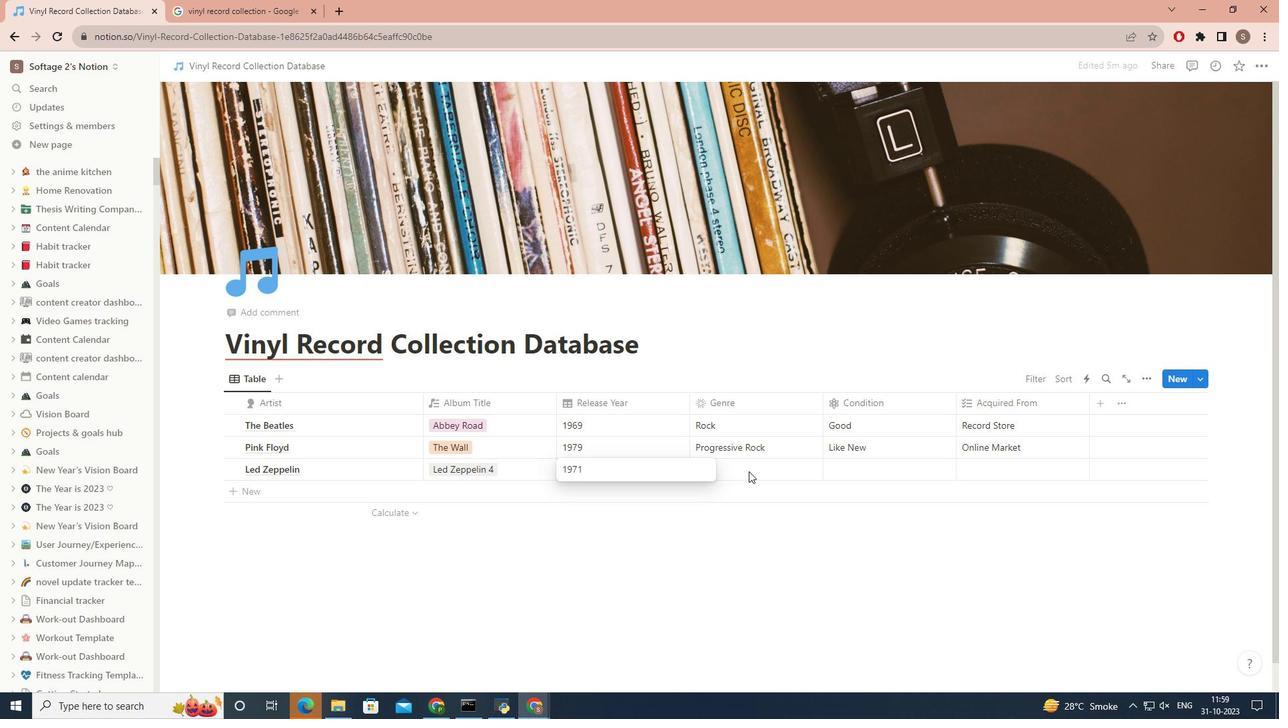 
Action: Mouse pressed left at (749, 471)
Screenshot: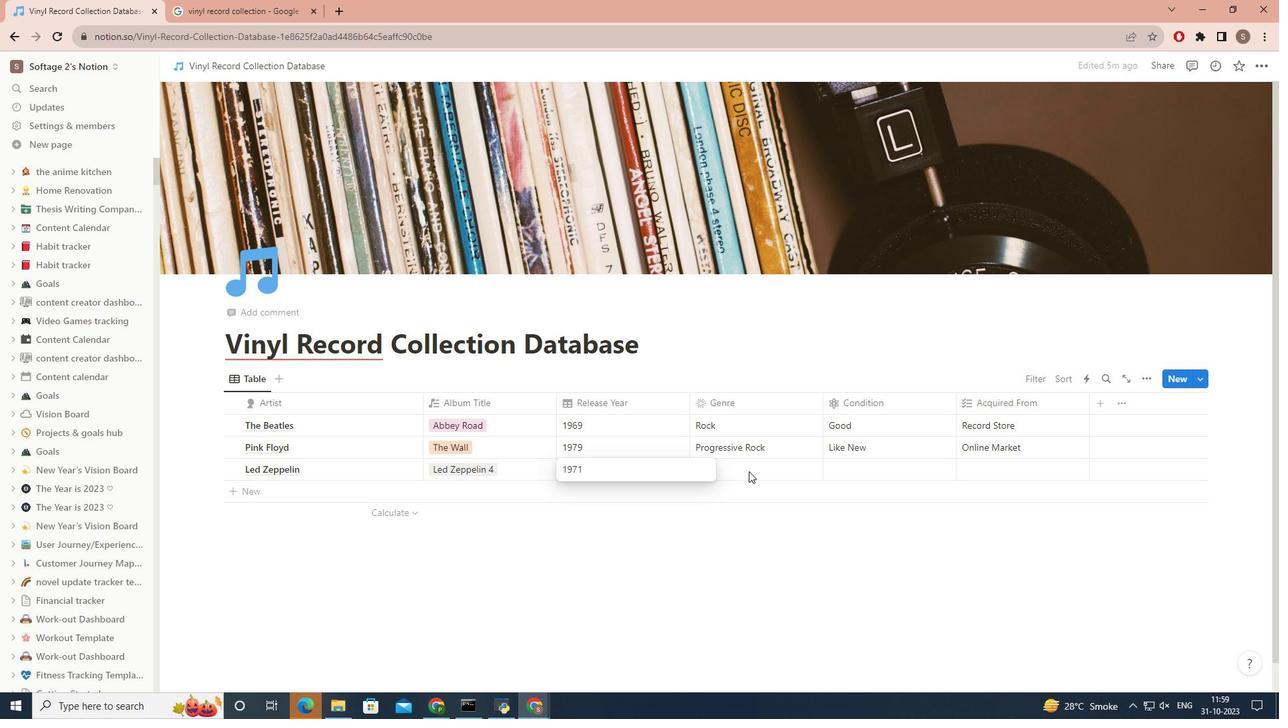 
Action: Mouse pressed left at (749, 471)
Screenshot: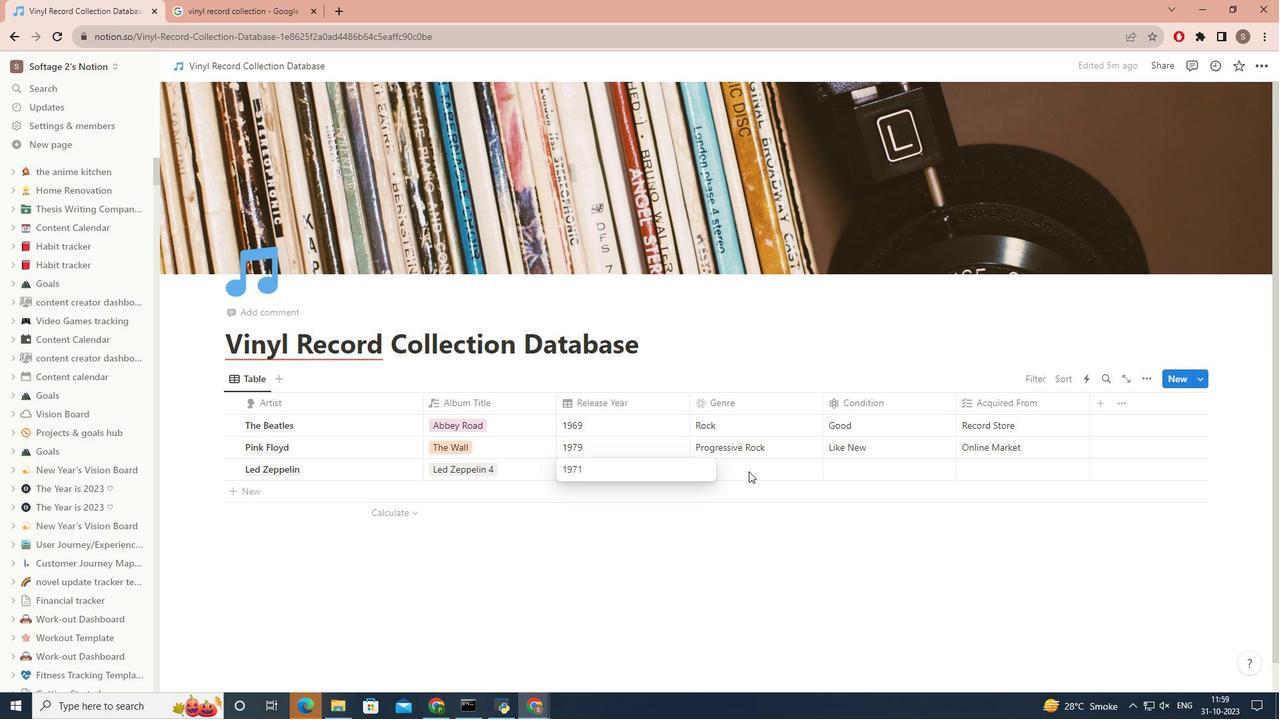 
Action: Key pressed <Key.caps_lock>R<Key.caps_lock>ock<Key.space>
Screenshot: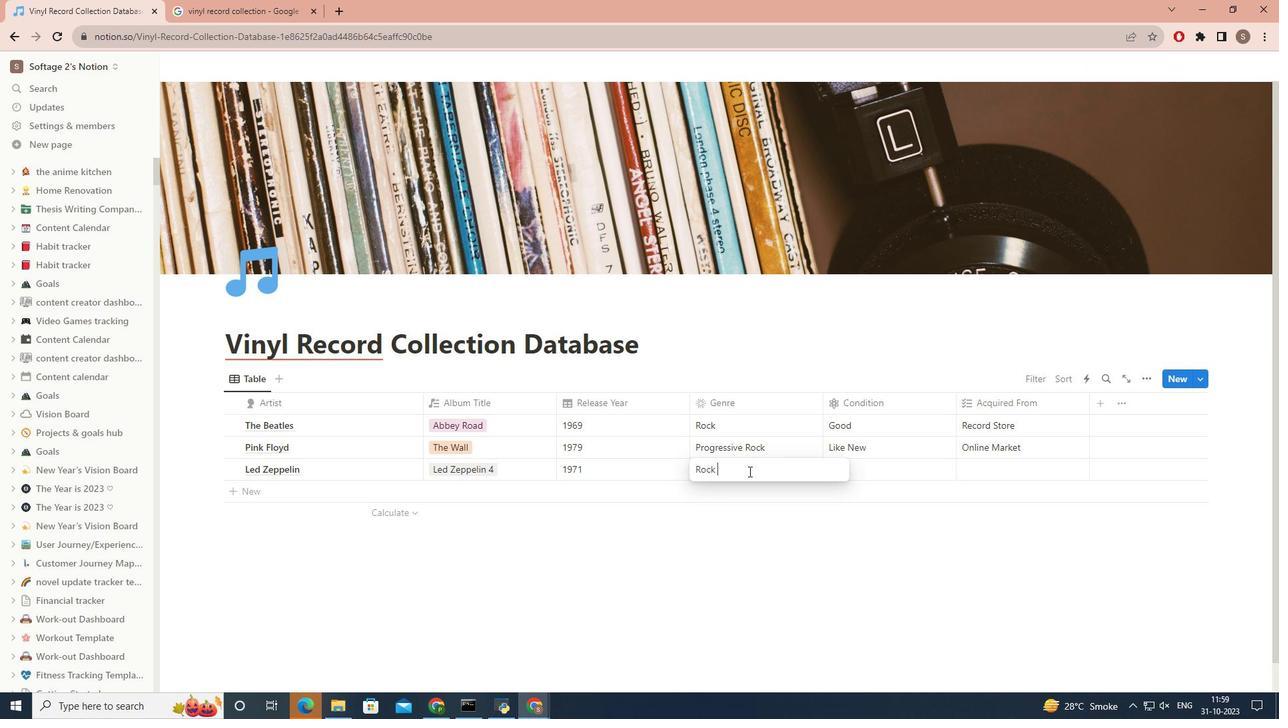 
Action: Mouse moved to (881, 471)
Screenshot: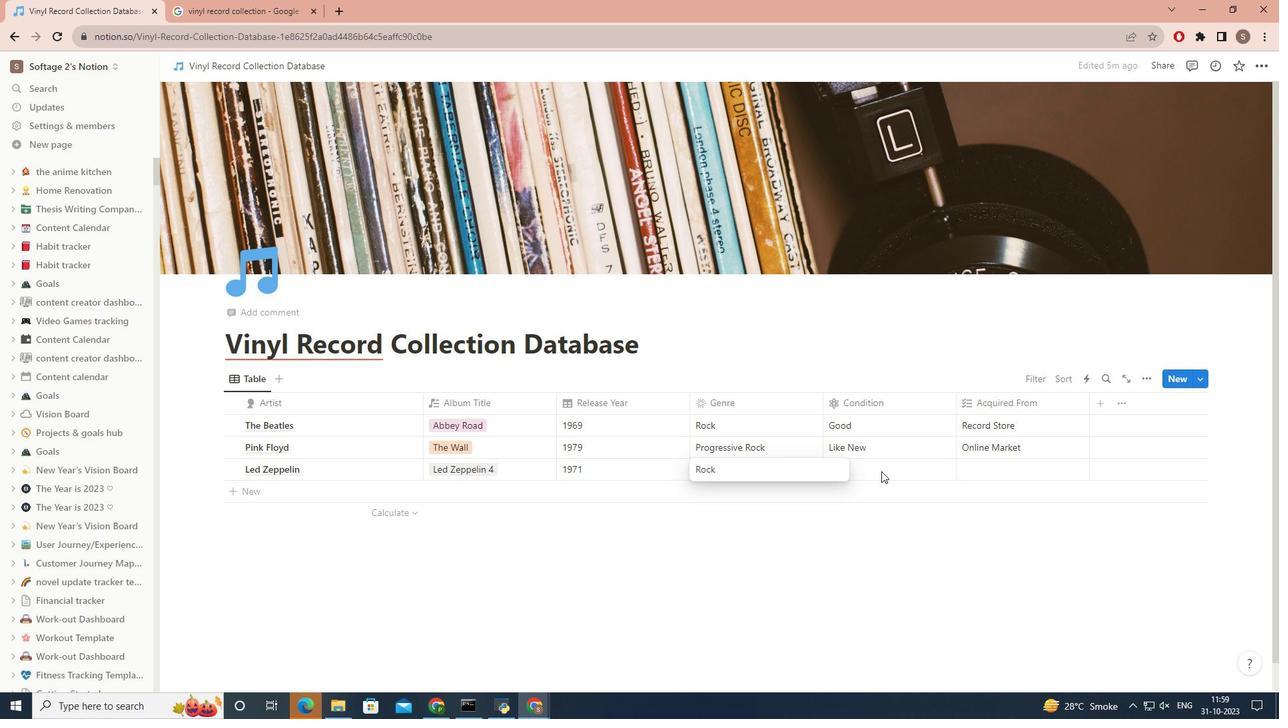 
Action: Mouse pressed left at (881, 471)
Screenshot: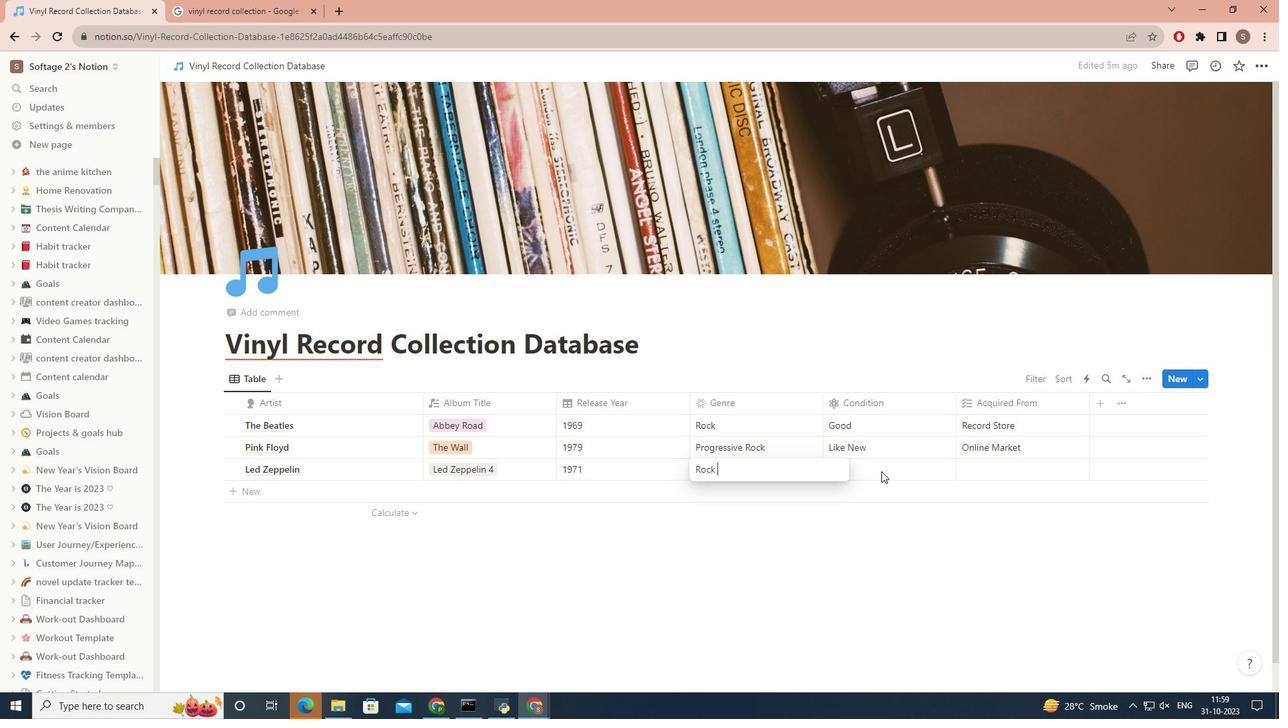 
Action: Mouse pressed left at (881, 471)
Screenshot: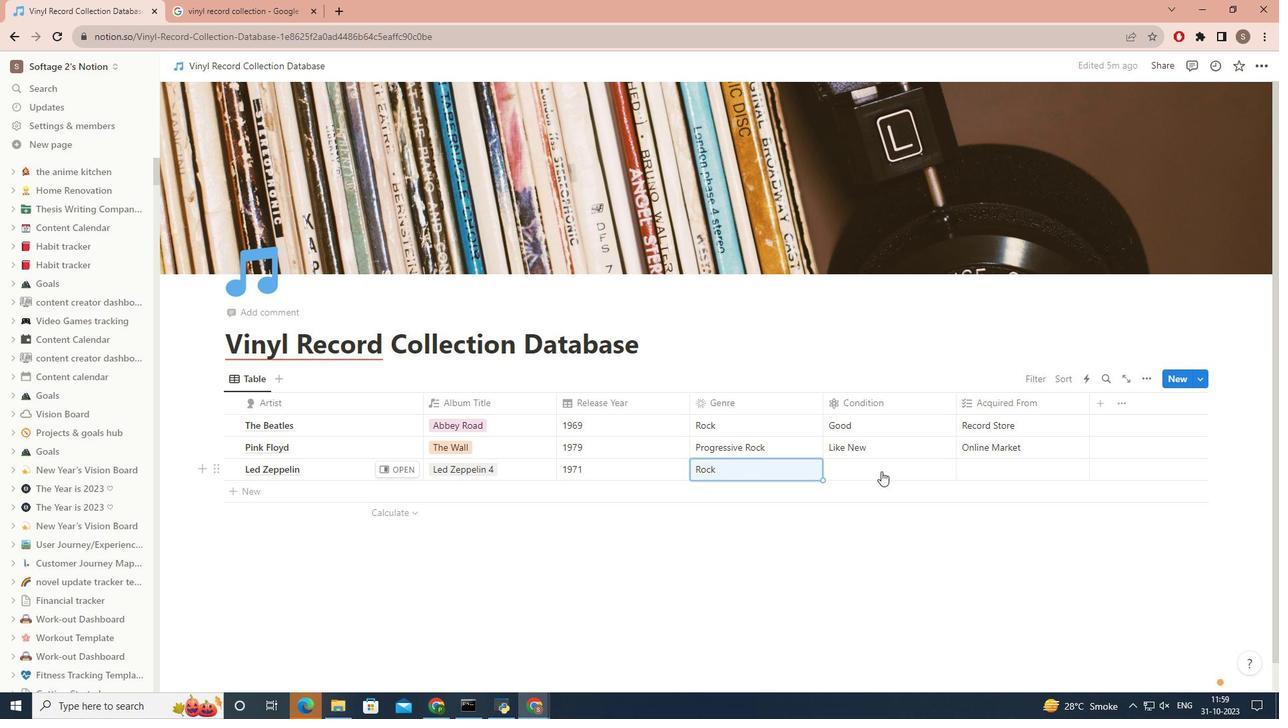 
Action: Key pressed <Key.caps_lock>V<Key.caps_lock>ery<Key.space><Key.caps_lock>G<Key.caps_lock>ood
Screenshot: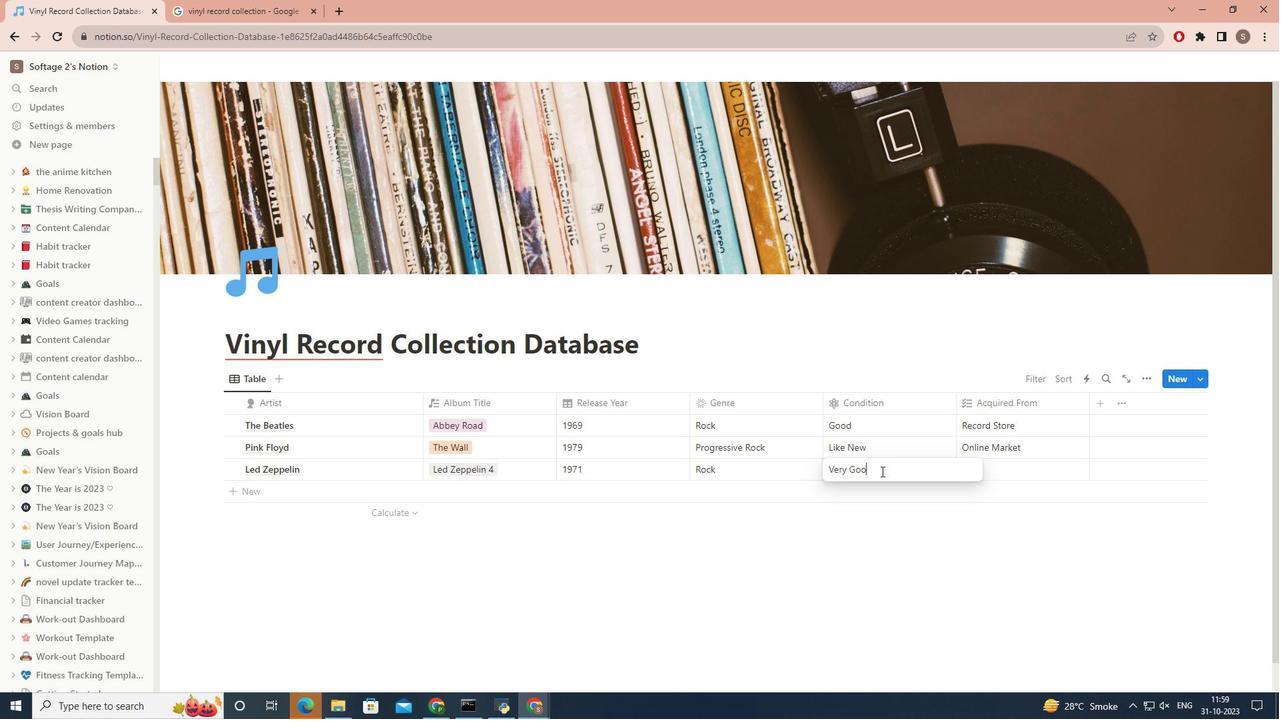 
Action: Mouse moved to (1004, 476)
Screenshot: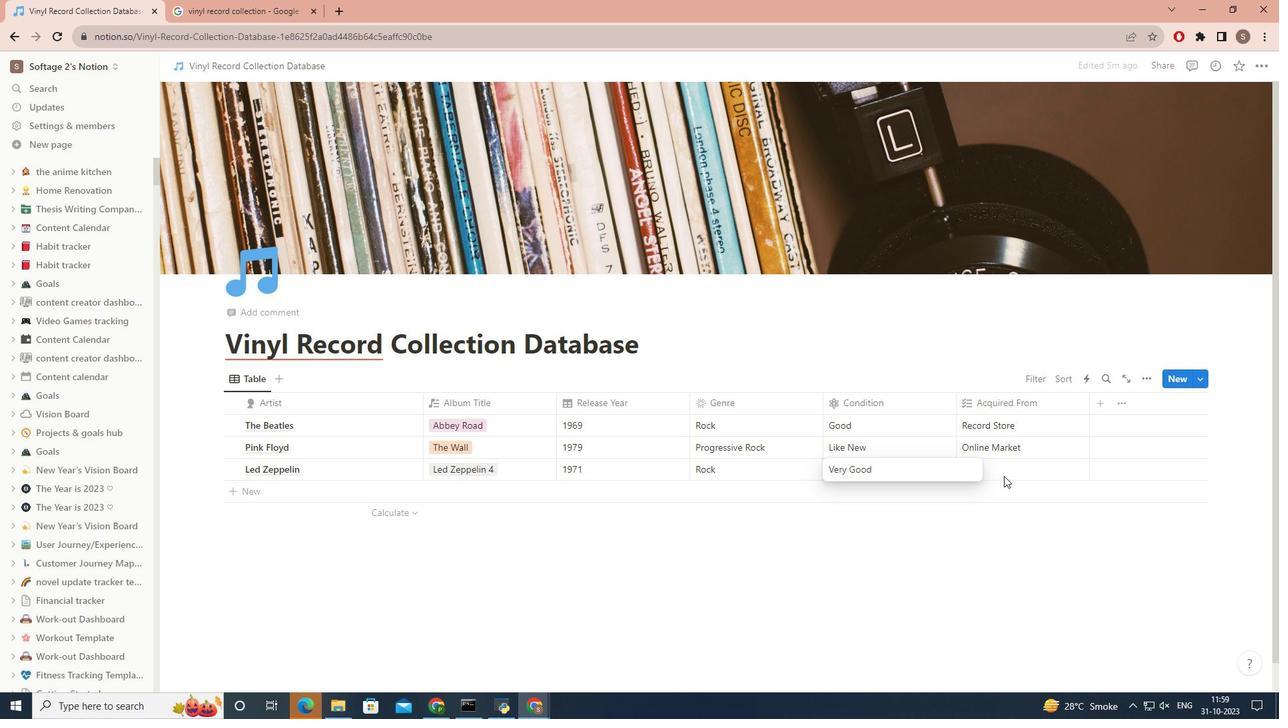 
Action: Mouse pressed left at (1004, 476)
Screenshot: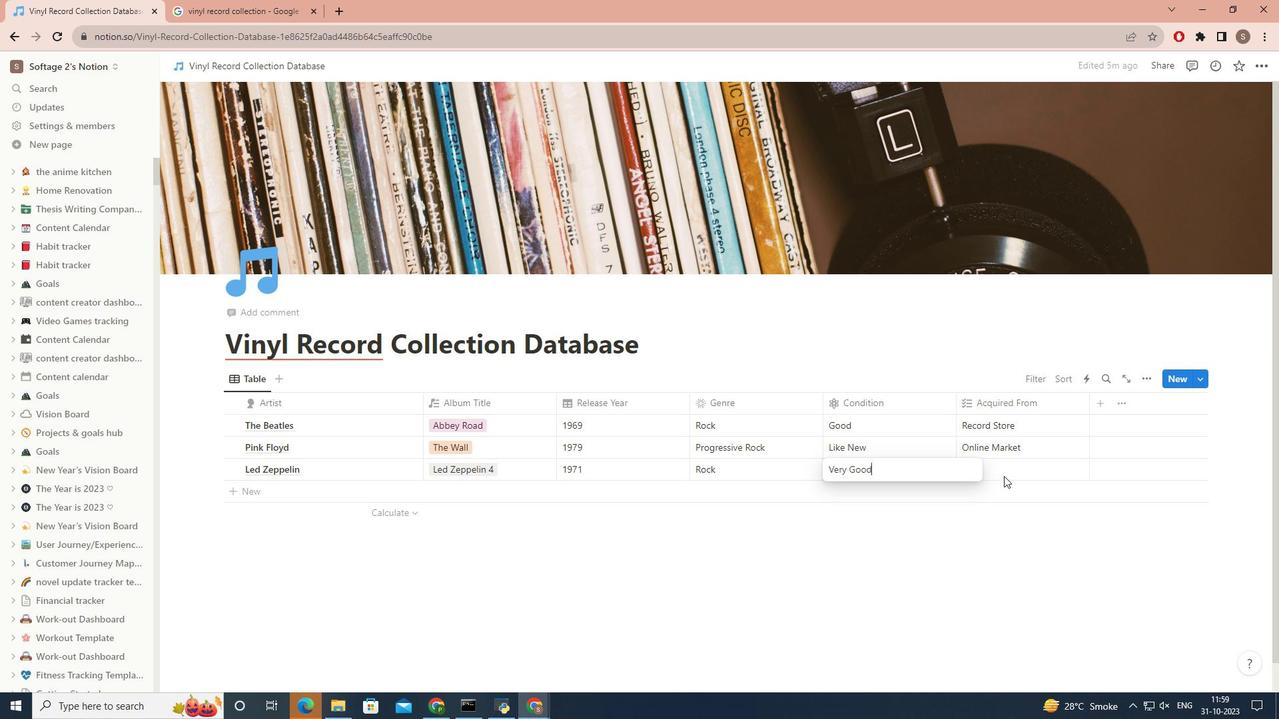 
Action: Mouse pressed left at (1004, 476)
Screenshot: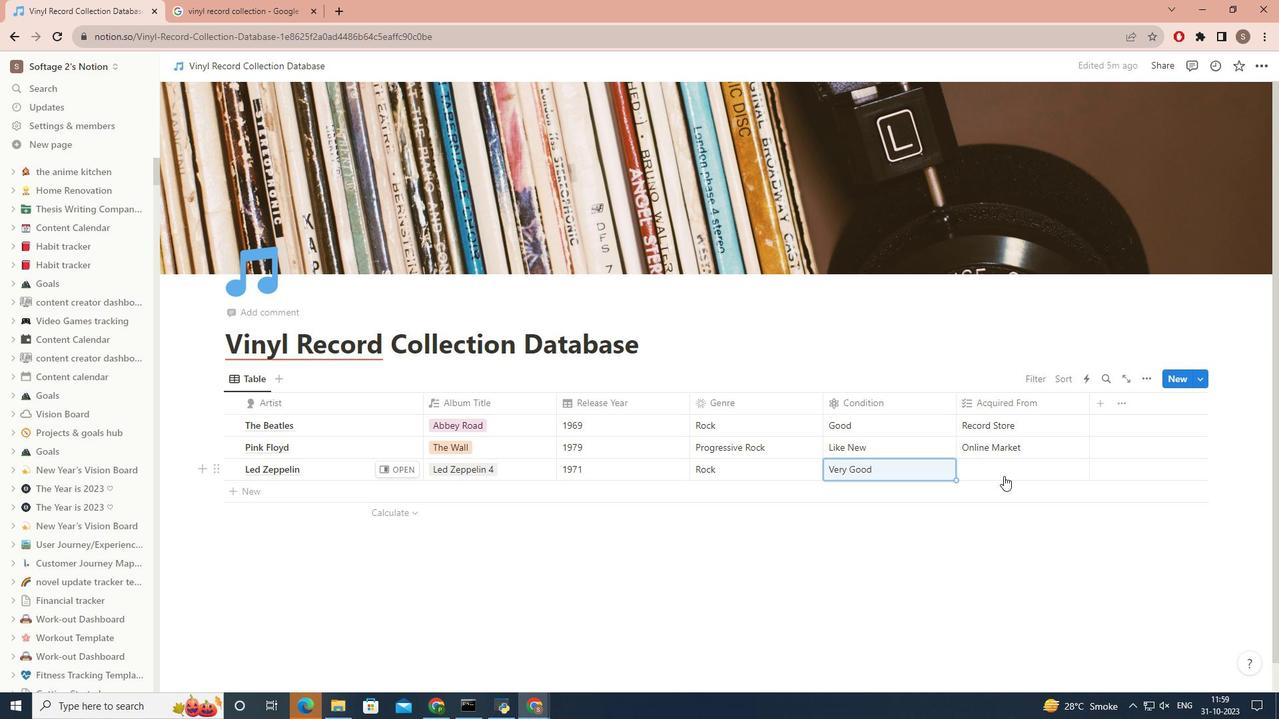 
Action: Key pressed <Key.caps_lock>G<Key.caps_lock>ift<Key.space>
Screenshot: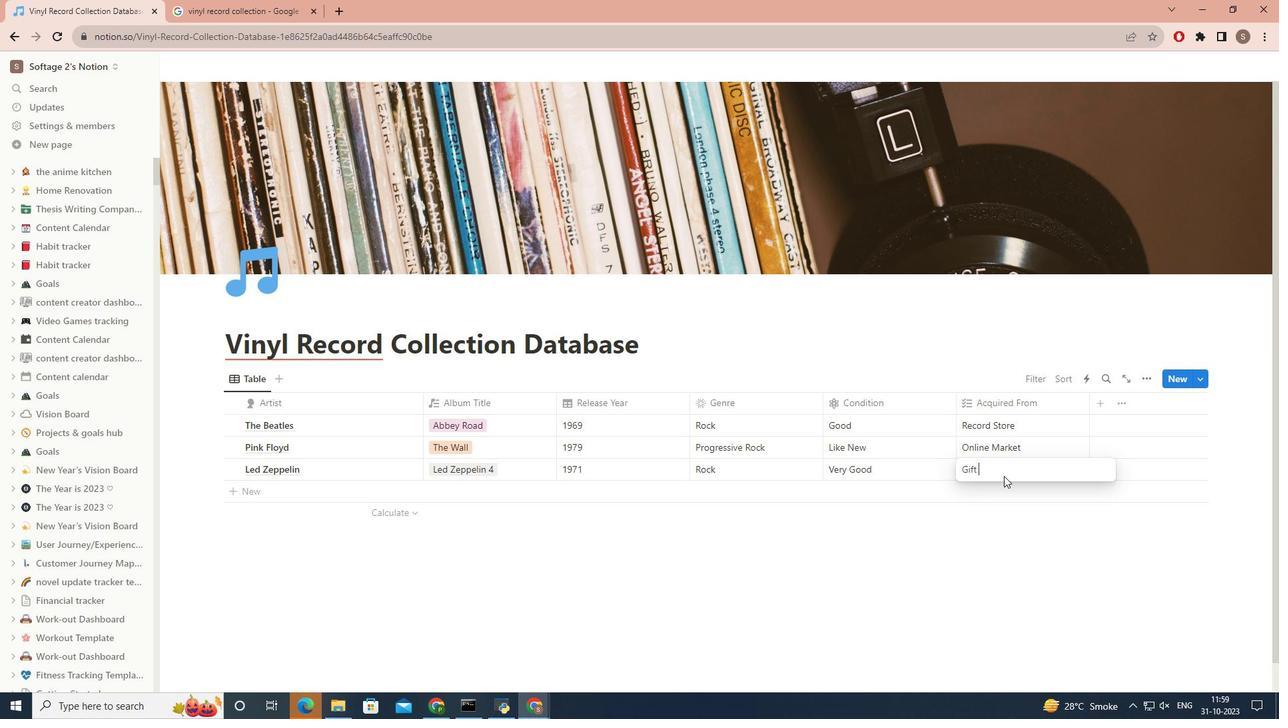 
Action: Mouse moved to (291, 489)
Screenshot: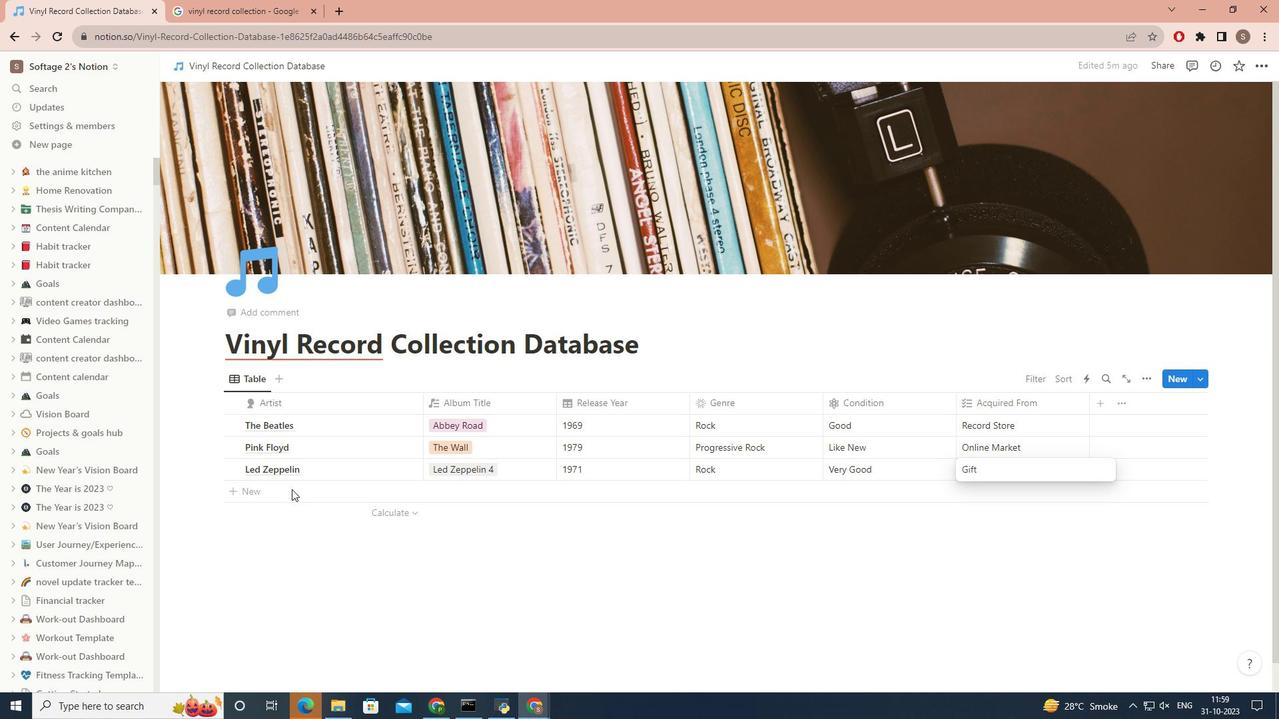 
Action: Mouse pressed left at (291, 489)
Screenshot: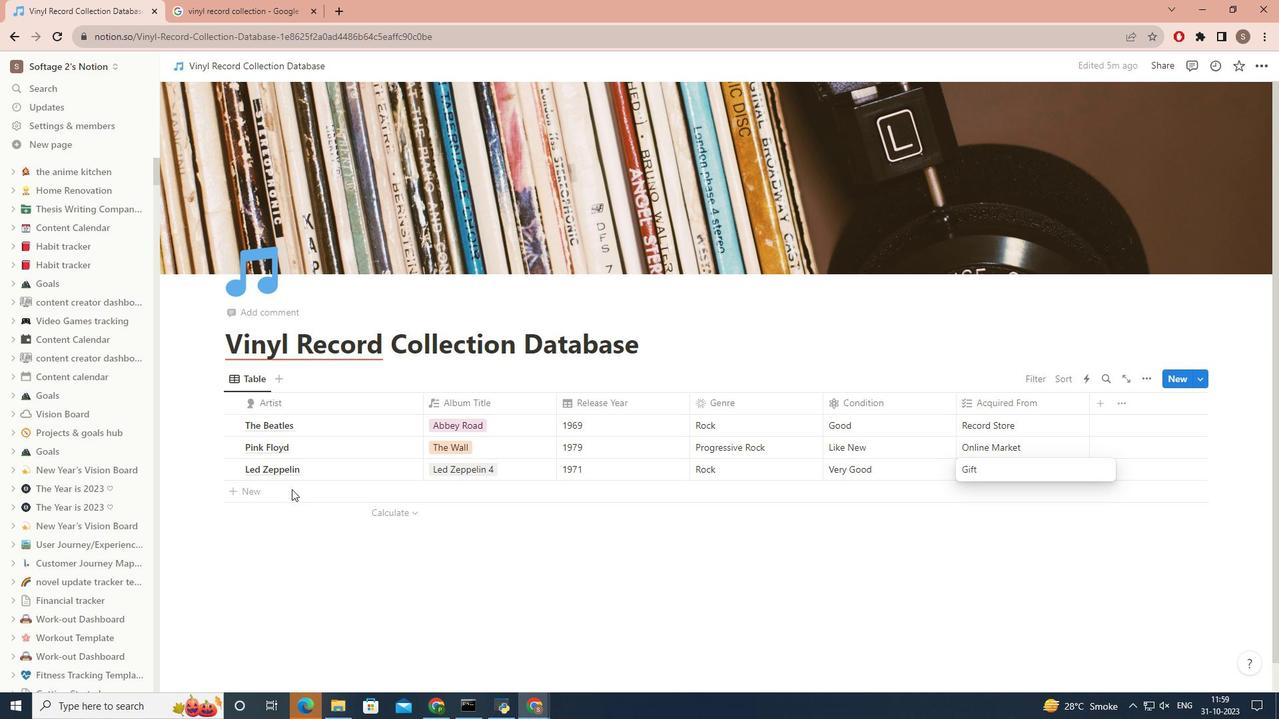 
Action: Mouse pressed left at (291, 489)
Screenshot: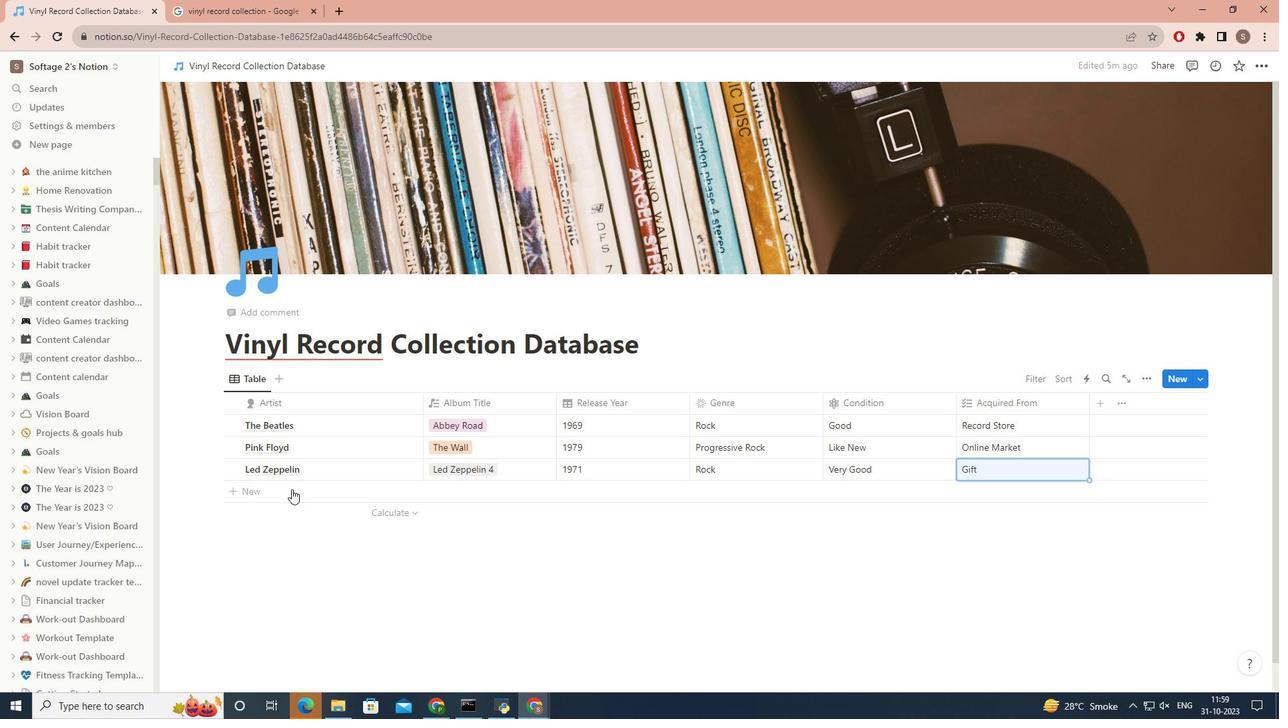 
Action: Key pressed <Key.caps_lock>D<Key.caps_lock>avid<Key.space><Key.caps_lock>B<Key.caps_lock>owie<Key.space>
Screenshot: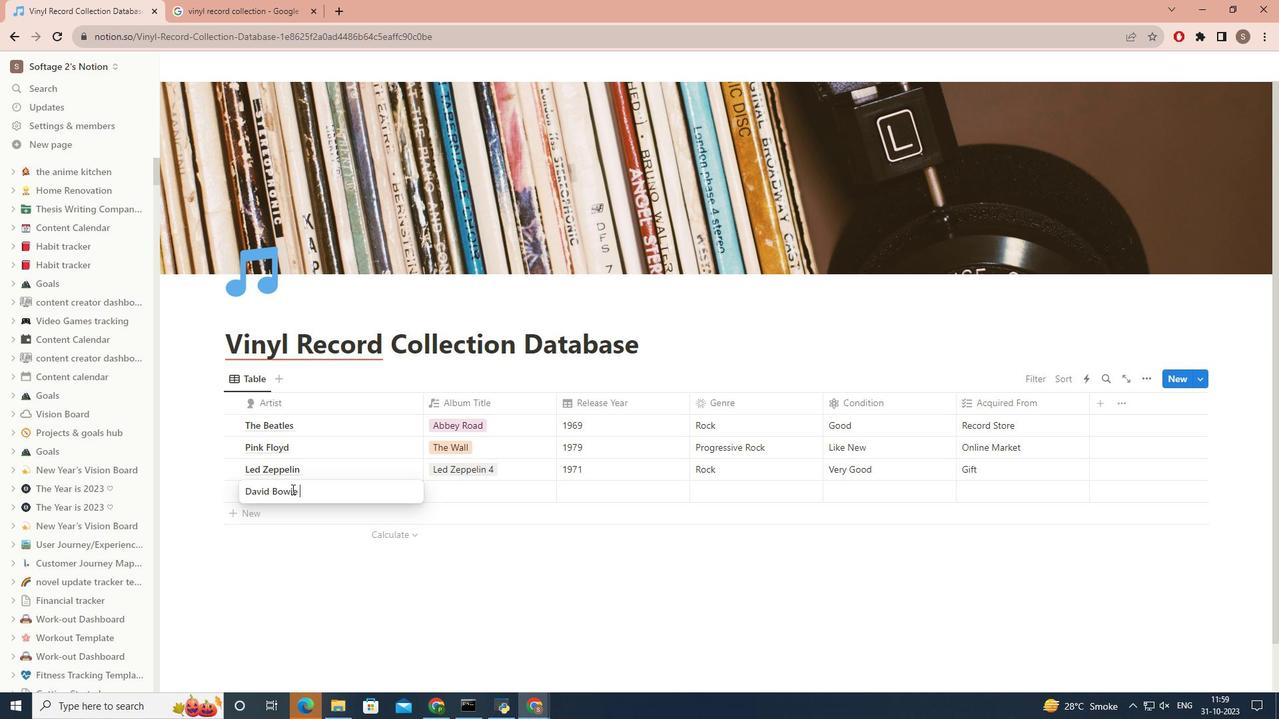 
Action: Mouse moved to (465, 489)
Screenshot: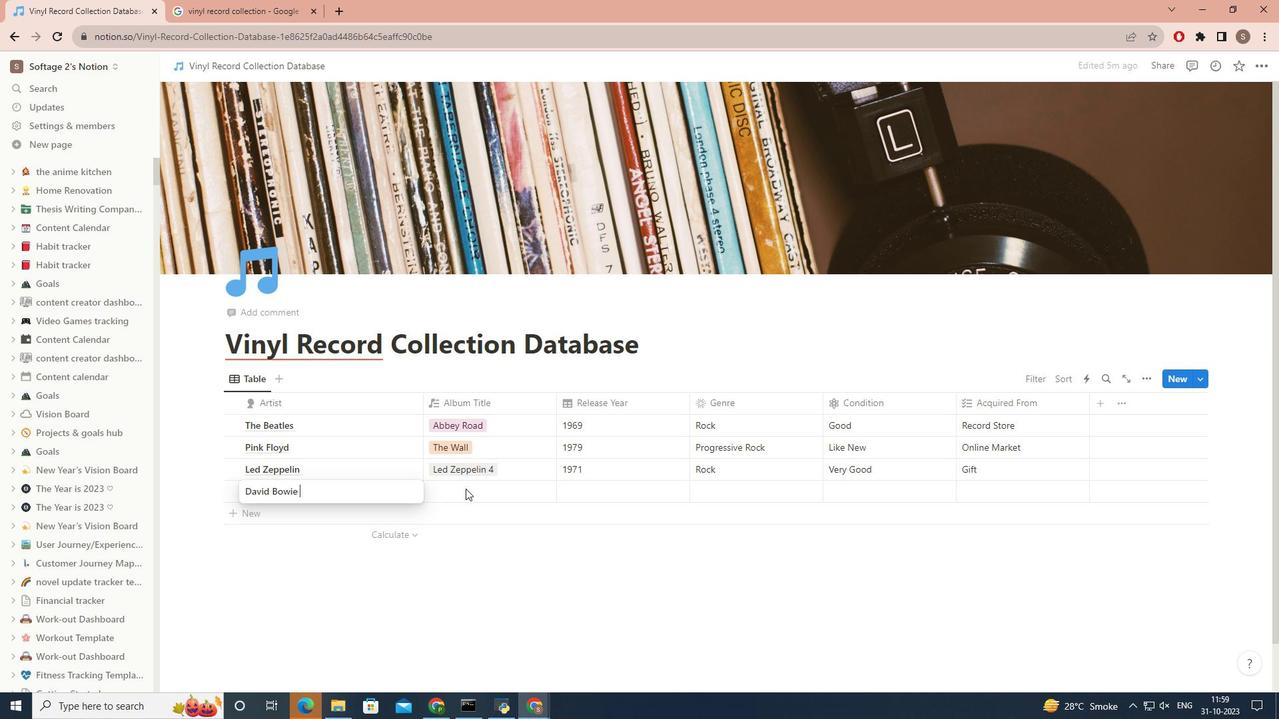
Action: Mouse pressed left at (465, 489)
Screenshot: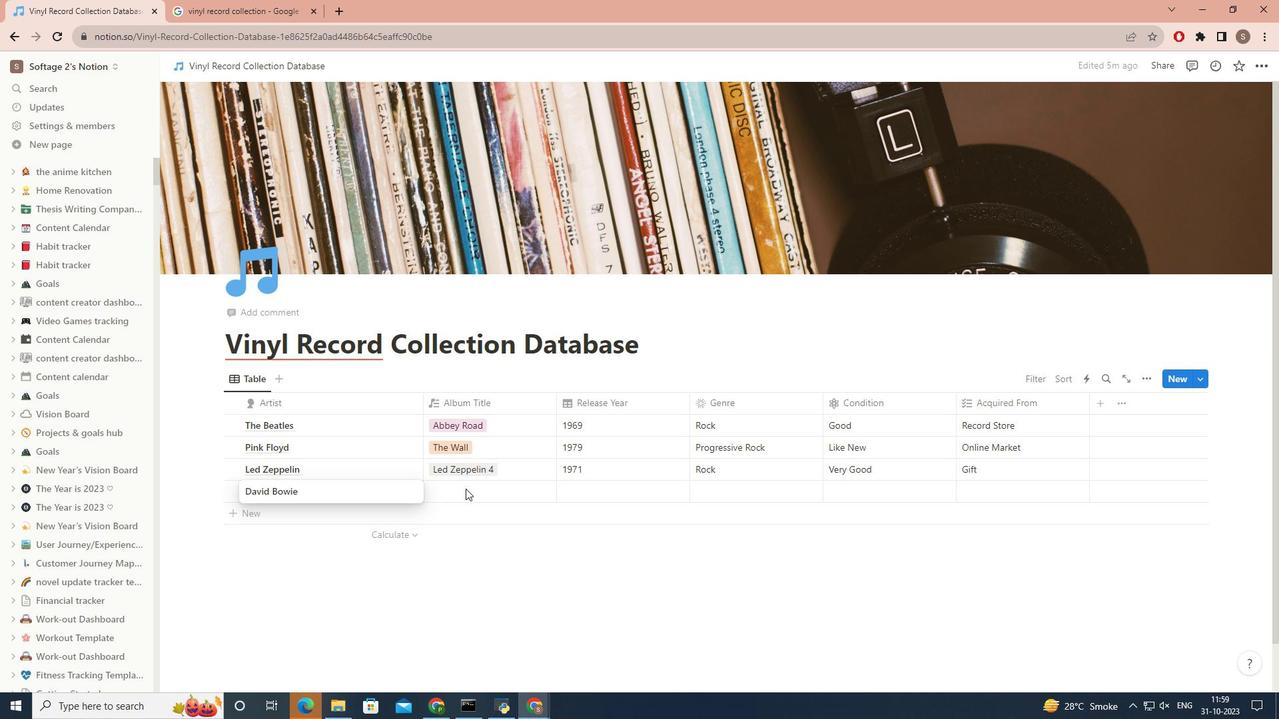 
Action: Mouse pressed left at (465, 489)
Screenshot: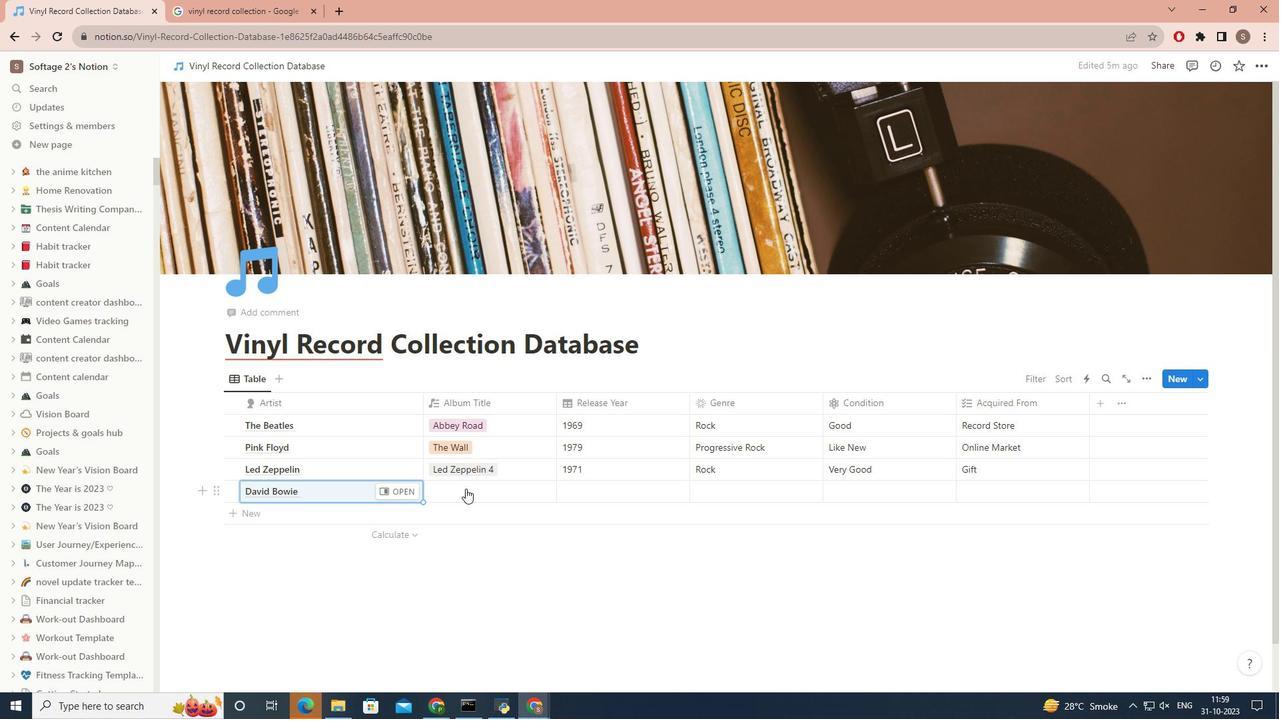 
Action: Key pressed <Key.caps_lock>T<Key.caps_lock>he<Key.space><Key.caps_lock>R<Key.caps_lock>ise<Key.space>and<Key.space><Key.caps_lock>F<Key.caps_lock>all<Key.space>of<Key.space><Key.caps_lock>Z<Key.caps_lock>iggy<Key.space><Key.caps_lock>S<Key.caps_lock>tarduct<Key.backspace><Key.backspace>st<Key.space>
Screenshot: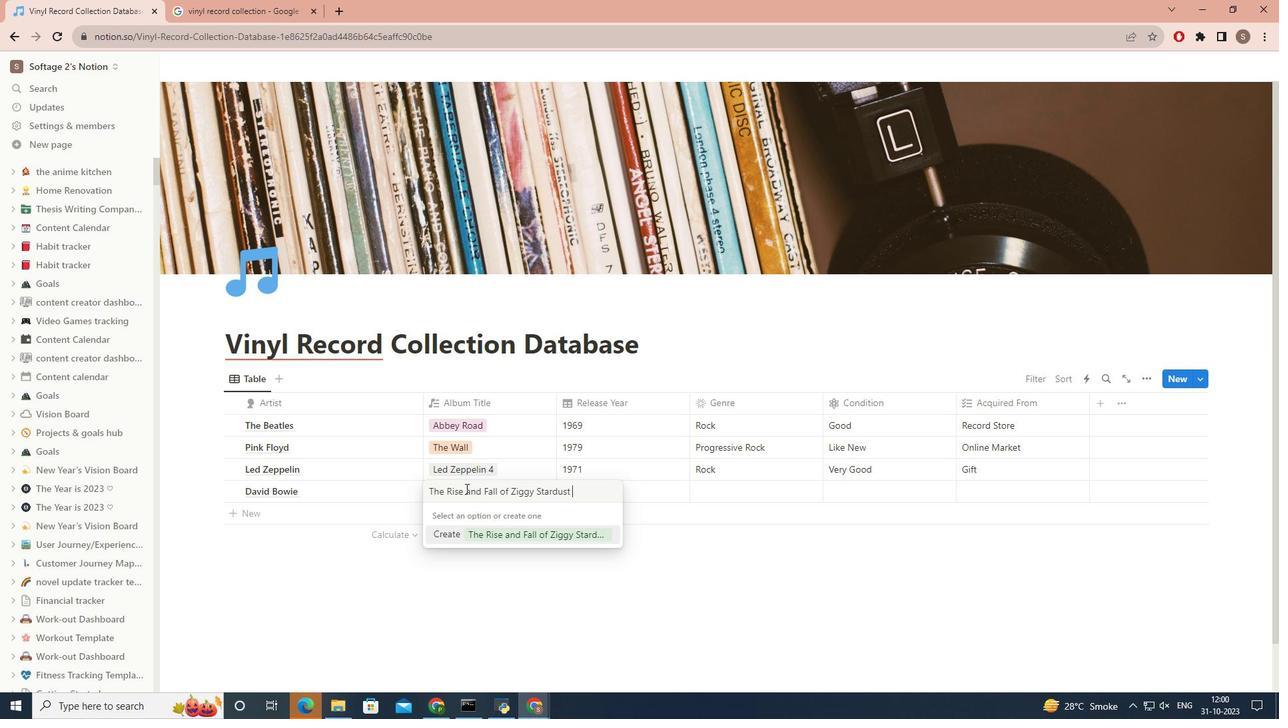 
Action: Mouse moved to (494, 531)
Screenshot: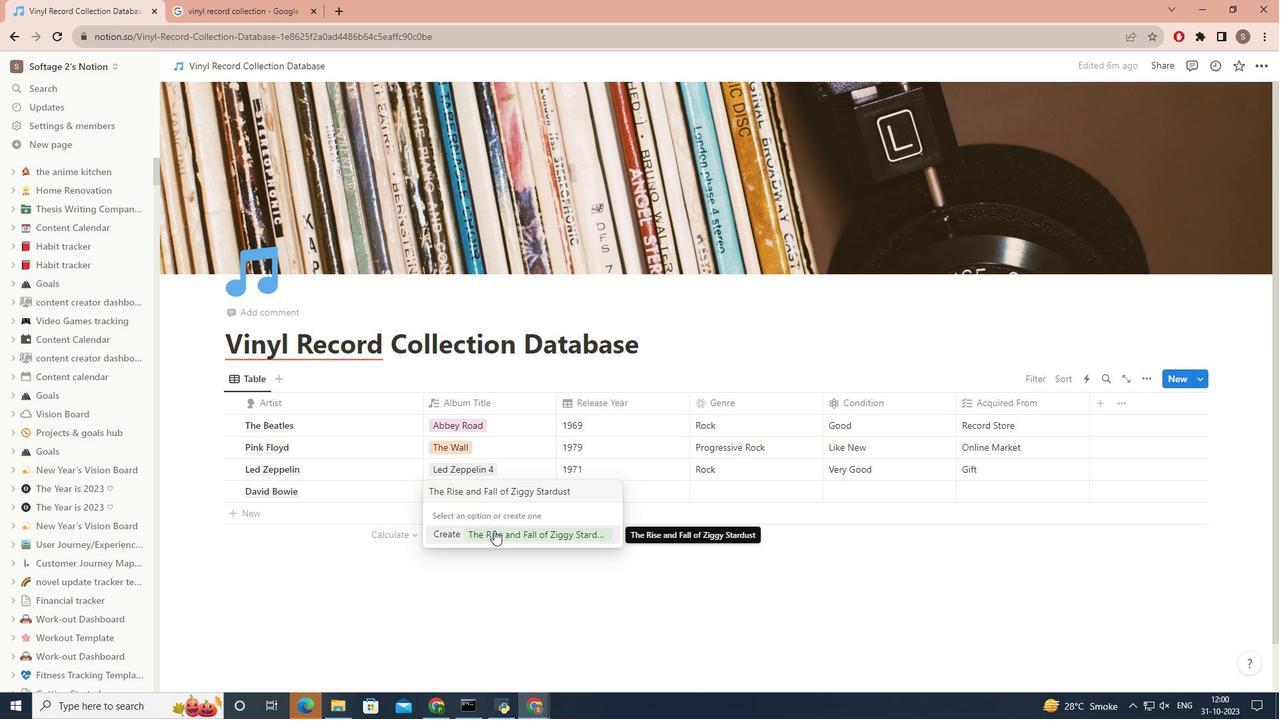 
Action: Mouse pressed left at (494, 531)
Screenshot: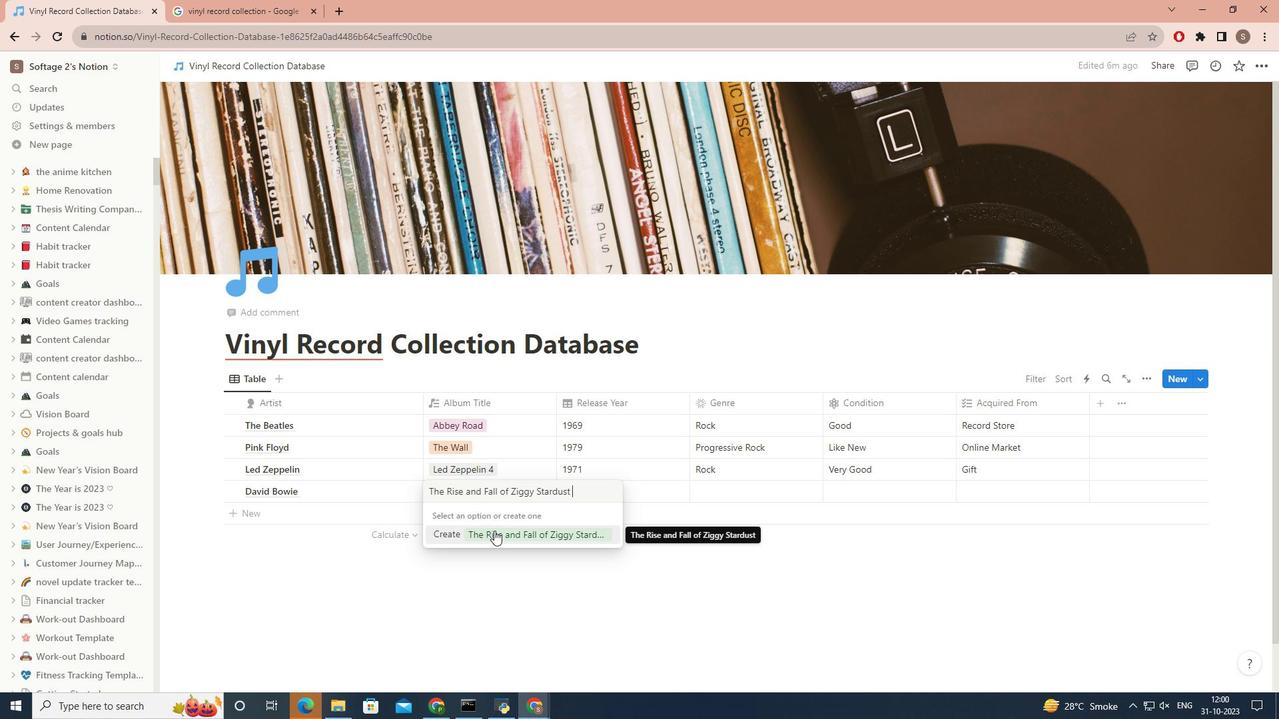 
Action: Mouse moved to (652, 488)
Screenshot: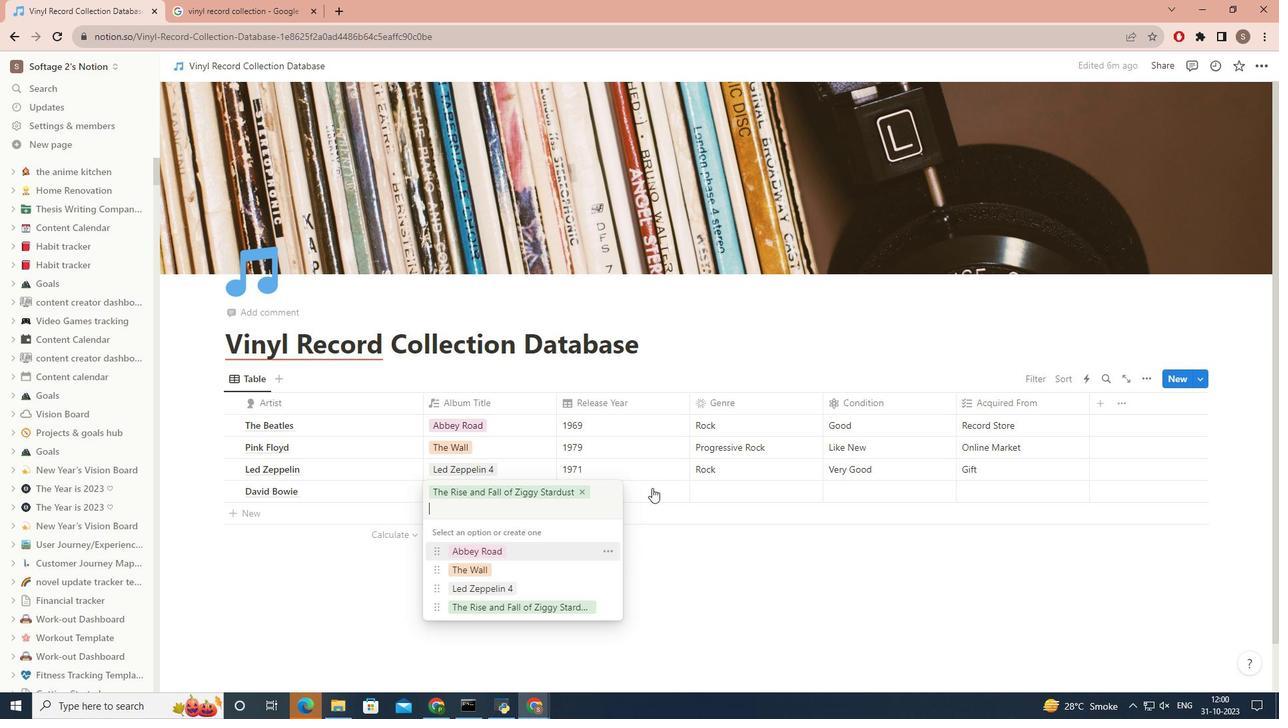 
Action: Mouse pressed left at (652, 488)
Screenshot: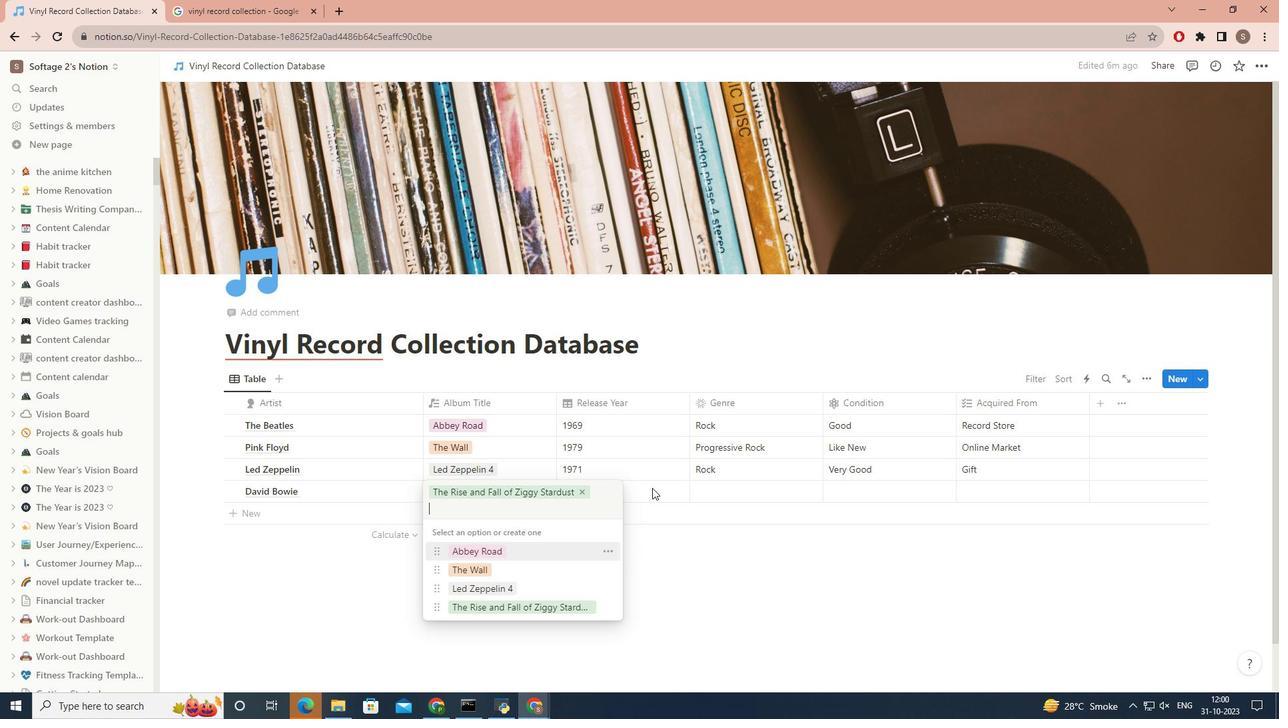 
Action: Mouse moved to (653, 488)
Screenshot: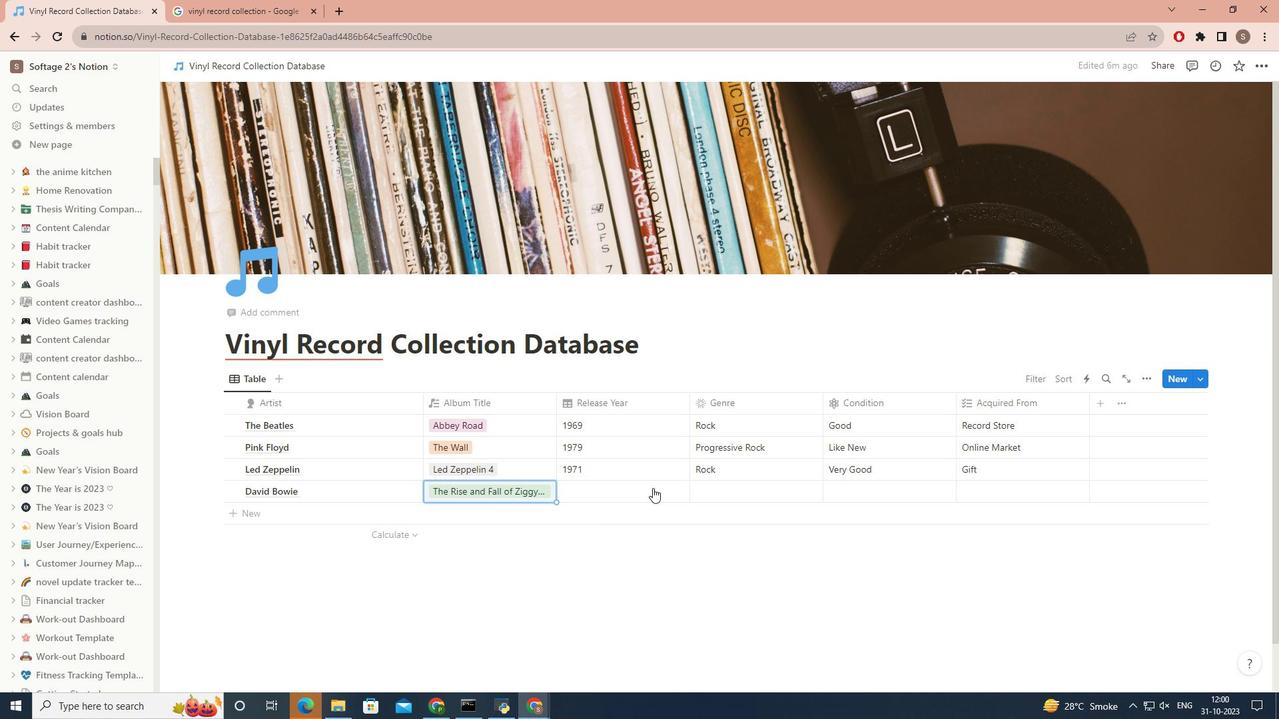 
Action: Mouse pressed left at (653, 488)
Screenshot: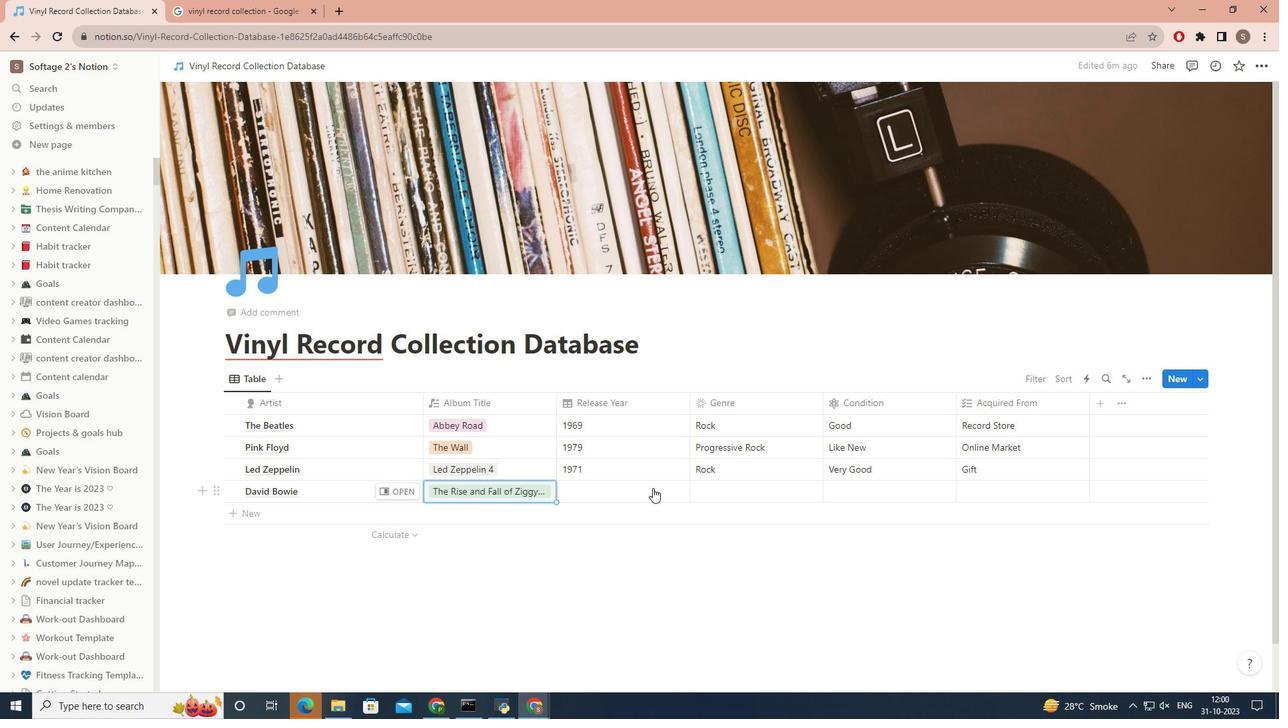 
Action: Key pressed 1972
Screenshot: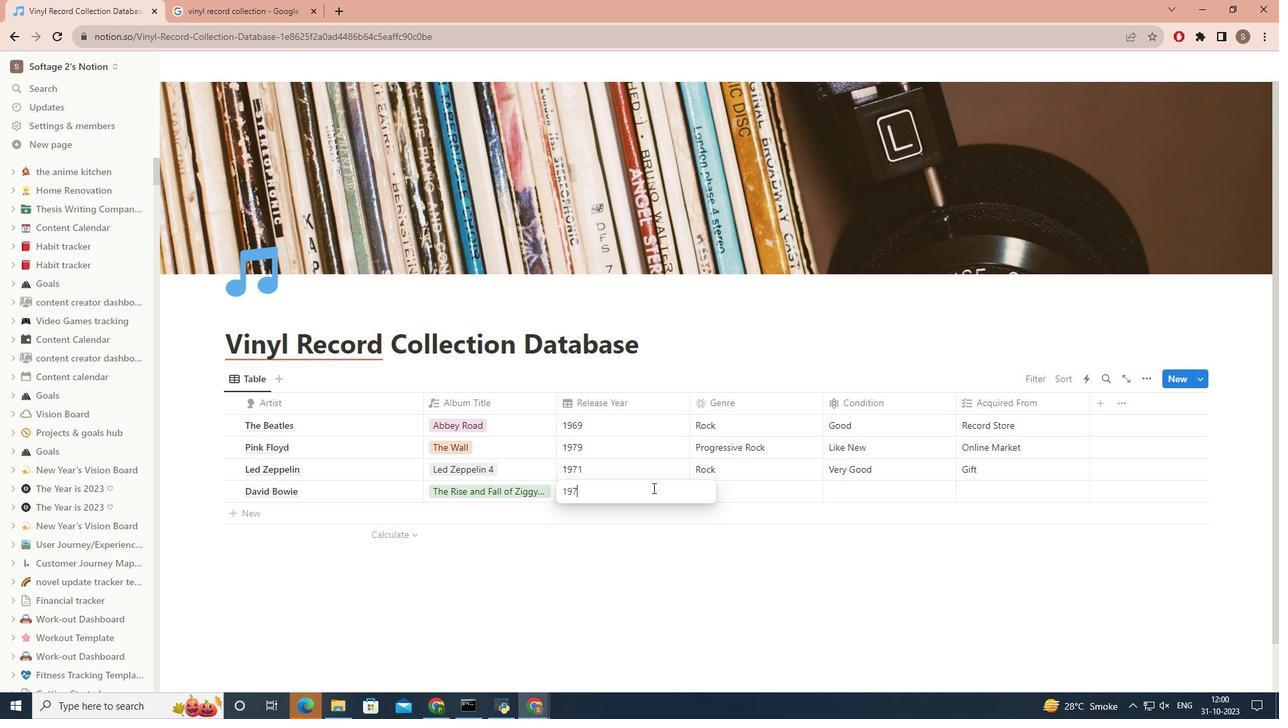 
Action: Mouse moved to (794, 492)
Screenshot: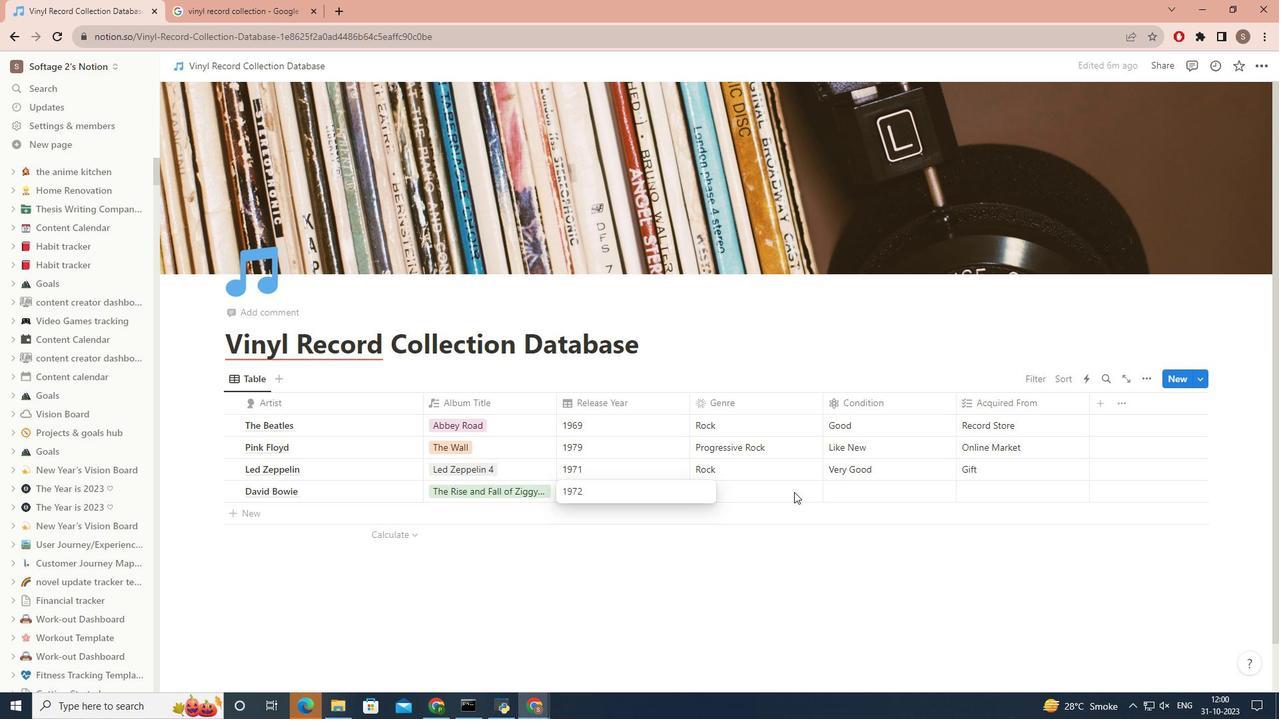 
Action: Mouse pressed left at (794, 492)
